 Task: Buy 1 Earmuffs of size small for Boys from Cold Weather section under best seller category for shipping address: Benjamin Adams, 1990 Hamilton Drive, Baltimore, Maryland 21217, Cell Number 4102253451. Pay from credit card ending with 6759, CVV 506
Action: Mouse moved to (329, 98)
Screenshot: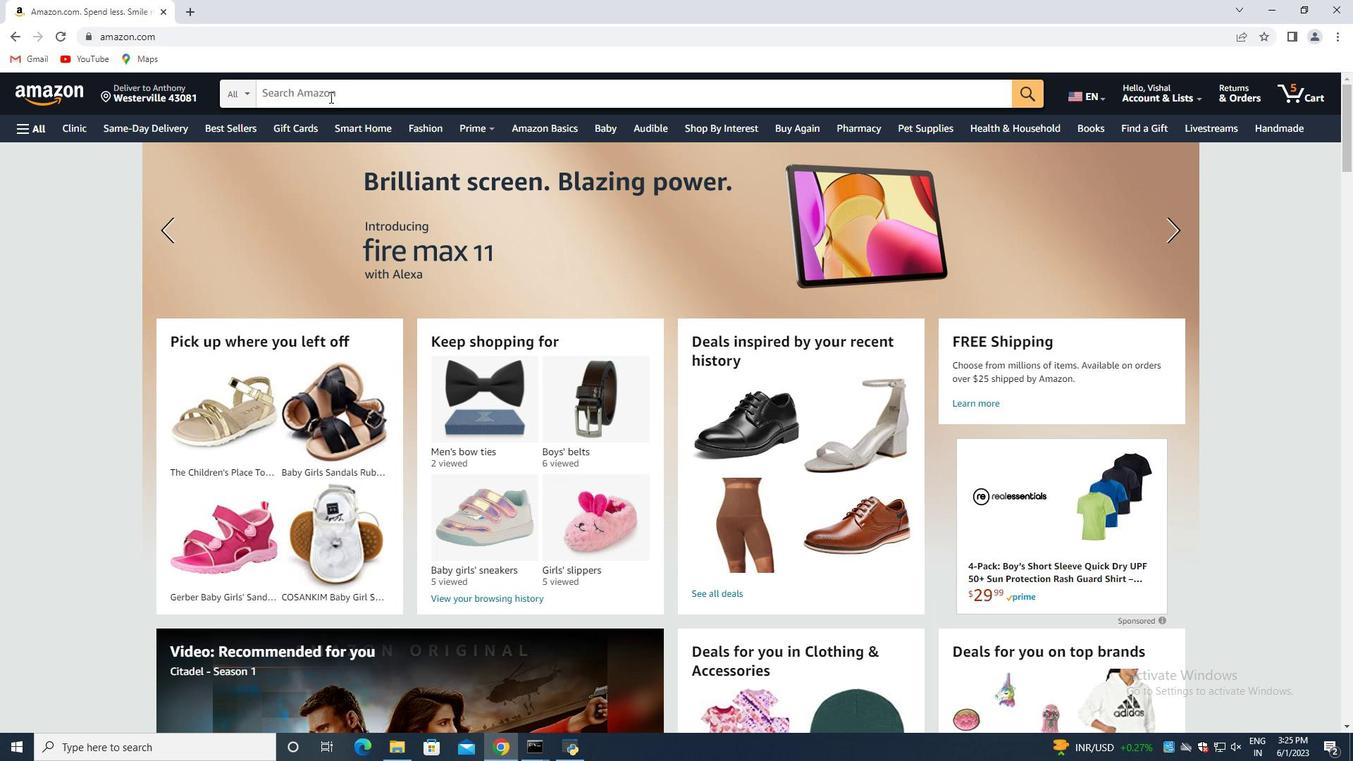 
Action: Mouse pressed left at (329, 98)
Screenshot: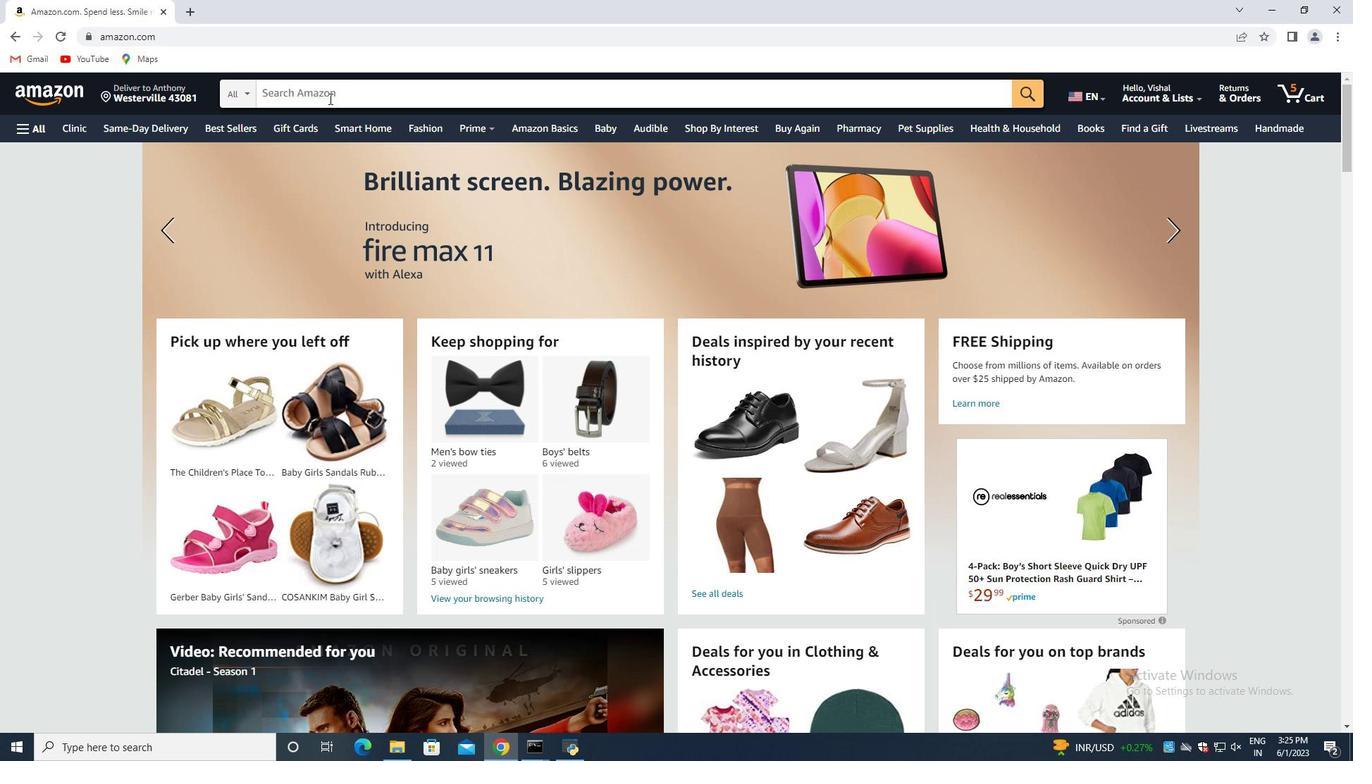 
Action: Mouse moved to (329, 98)
Screenshot: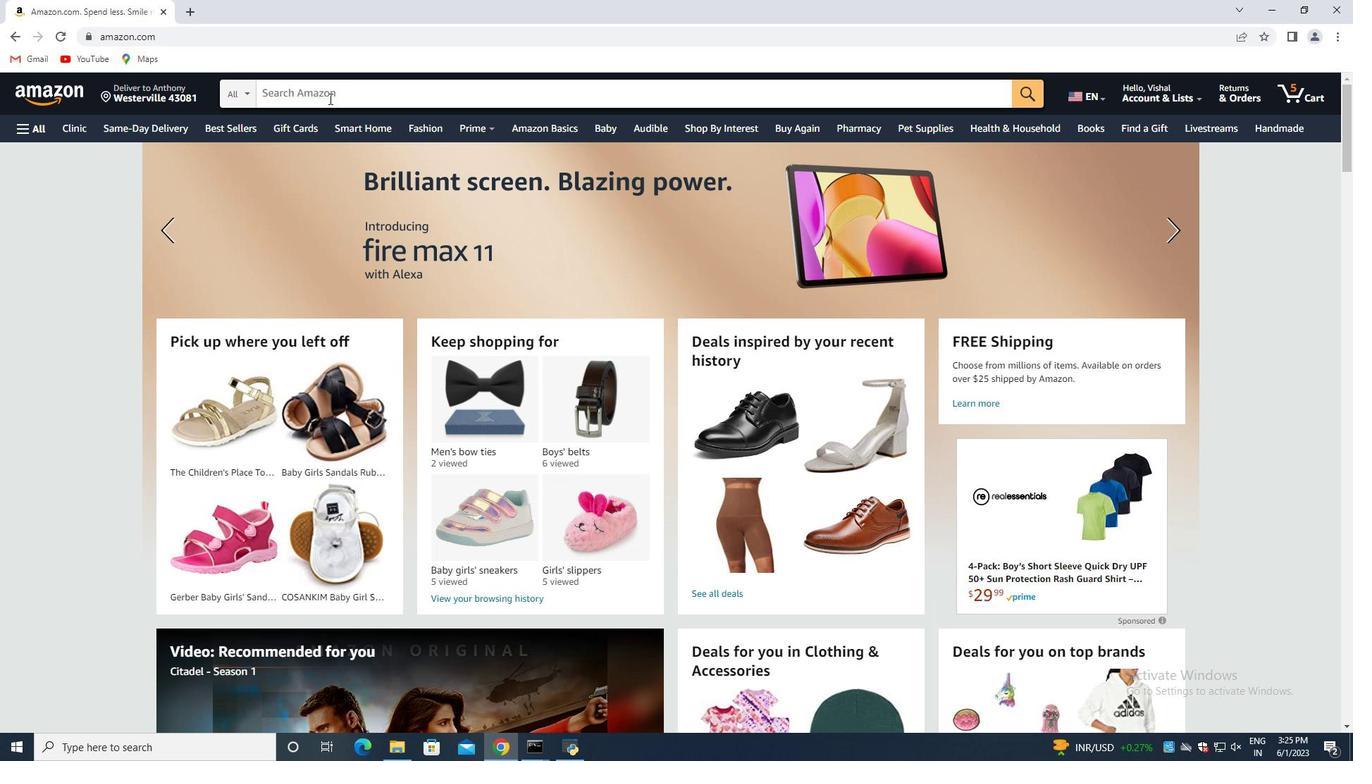 
Action: Key pressed <Key.shift>Earmuffd<Key.space><Key.backspace><Key.backspace>s<Key.space>of<Key.space>size<Key.space>small<Key.space>for<Key.space><Key.shift>Boys<Key.enter>
Screenshot: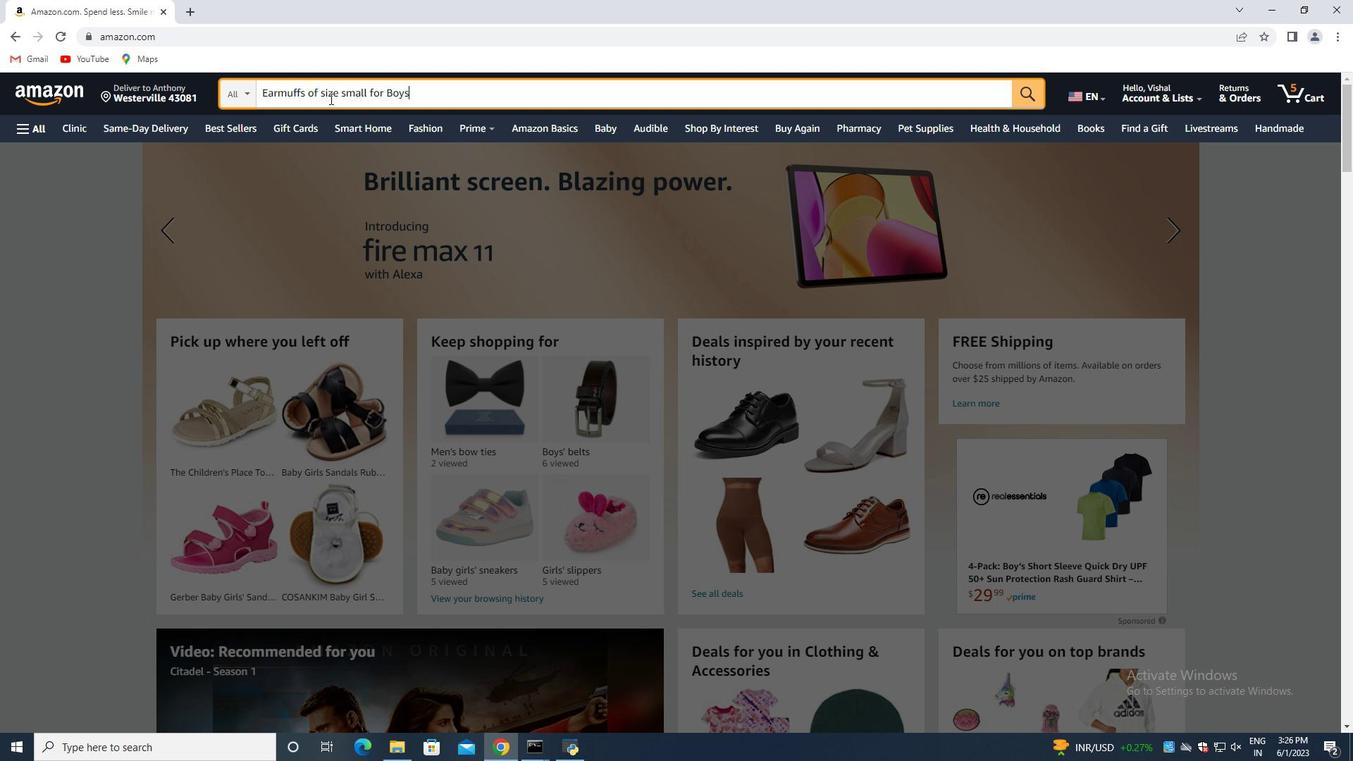 
Action: Mouse moved to (86, 269)
Screenshot: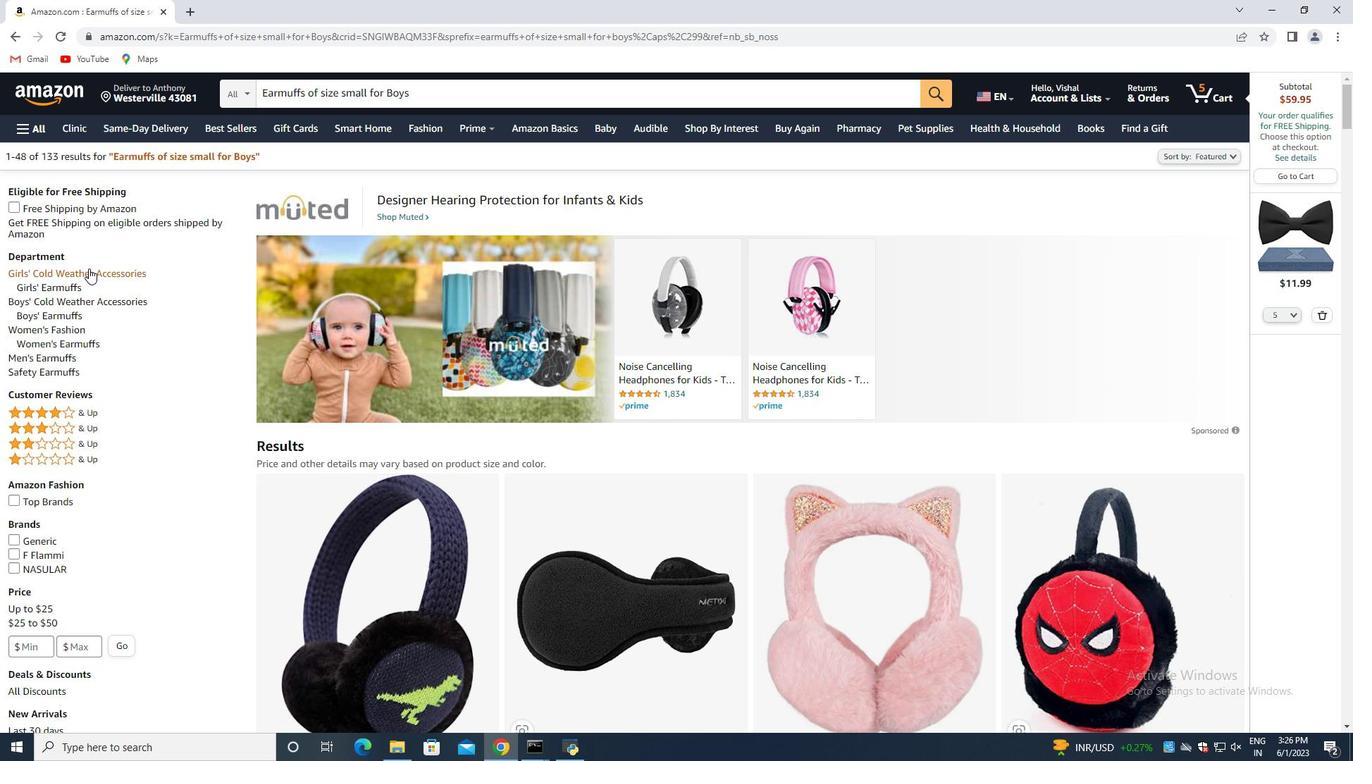
Action: Mouse pressed left at (86, 269)
Screenshot: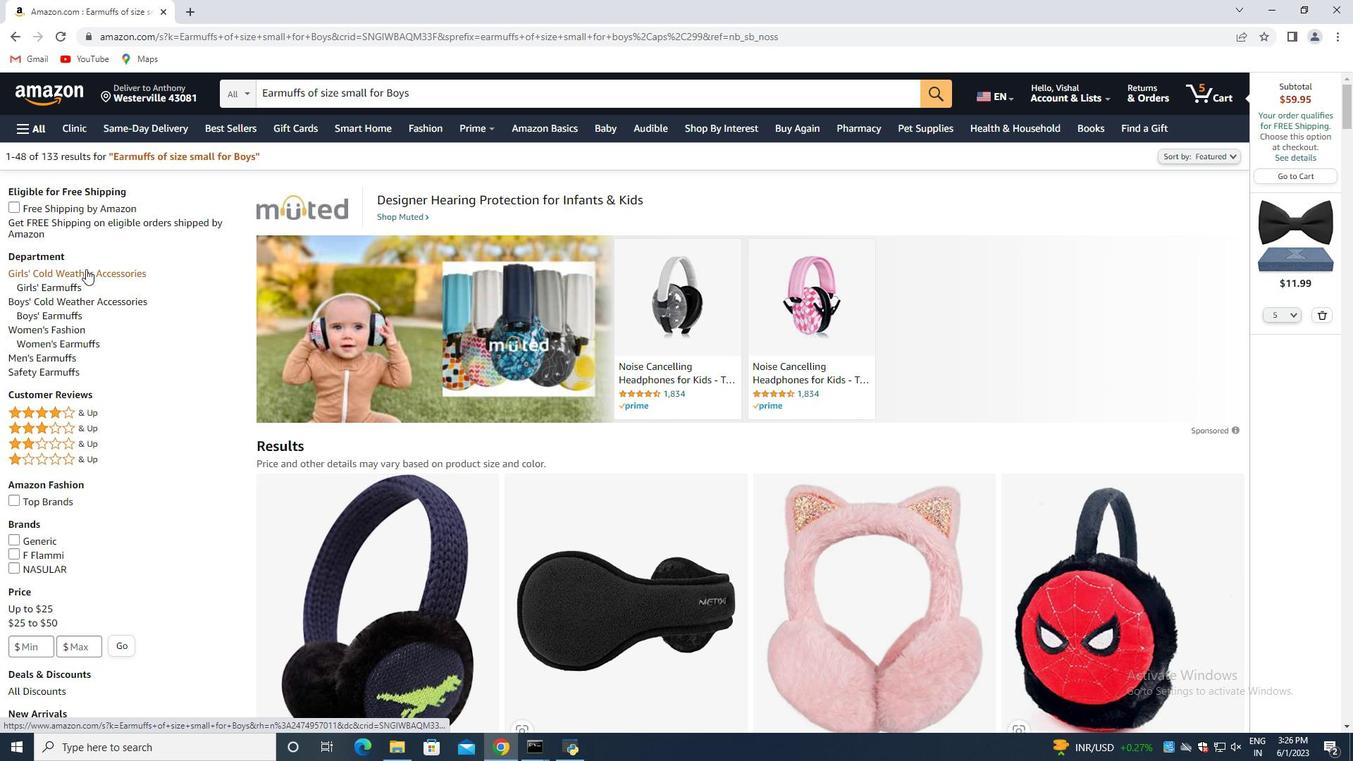 
Action: Mouse moved to (291, 320)
Screenshot: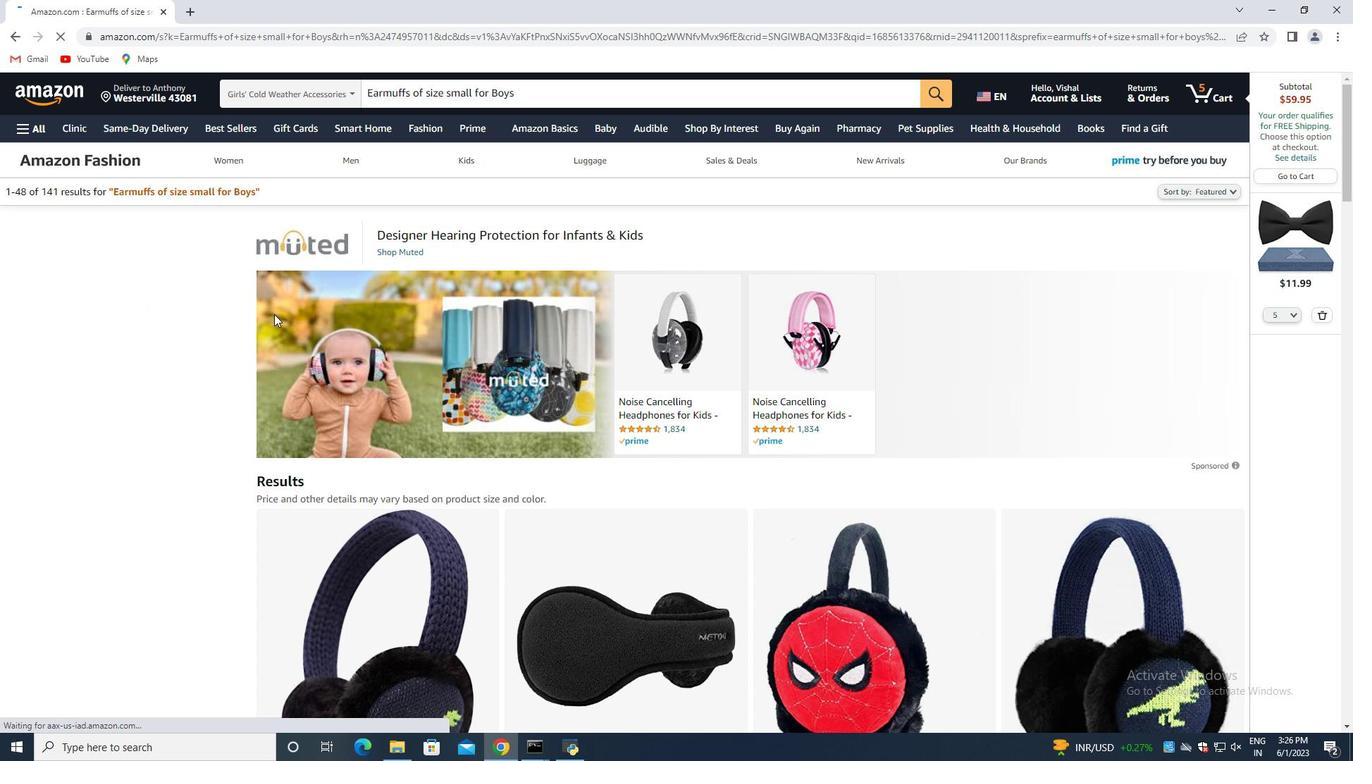 
Action: Mouse scrolled (291, 320) with delta (0, 0)
Screenshot: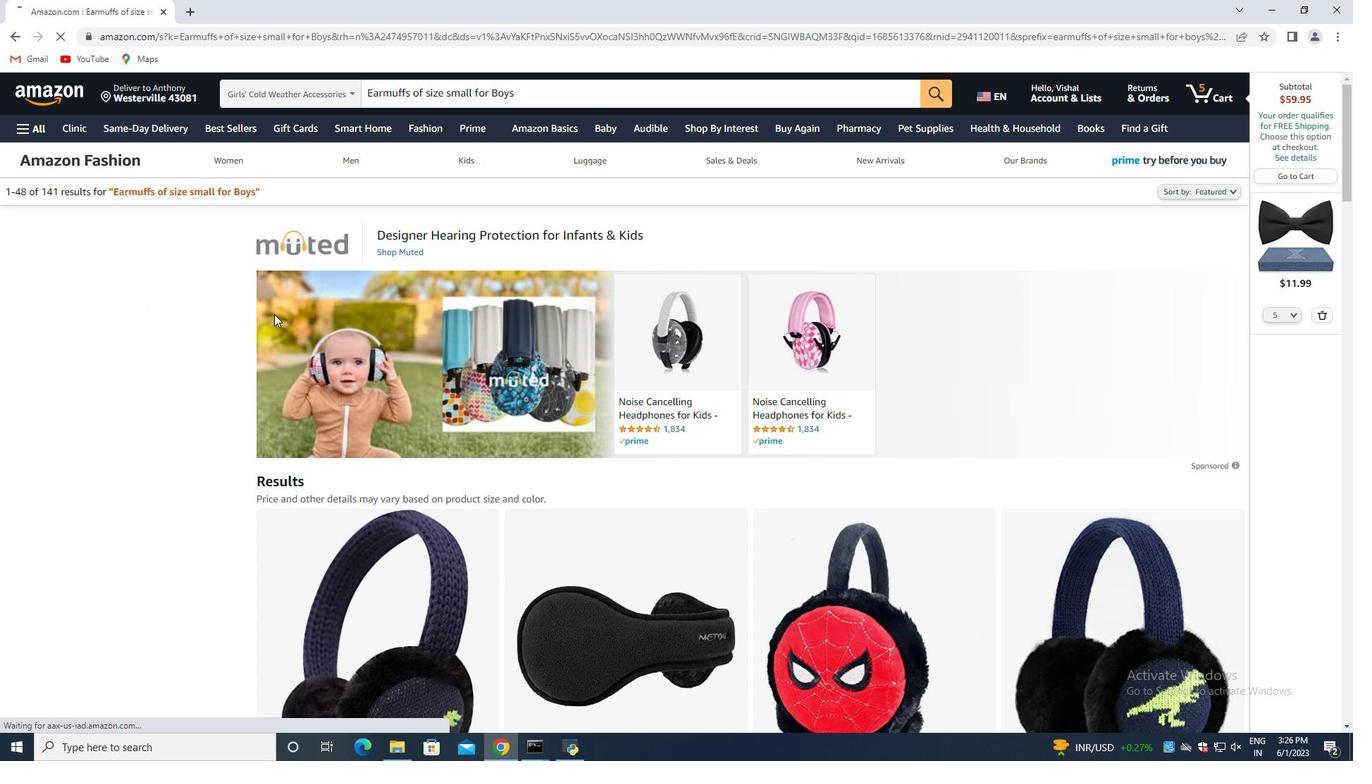 
Action: Mouse moved to (291, 321)
Screenshot: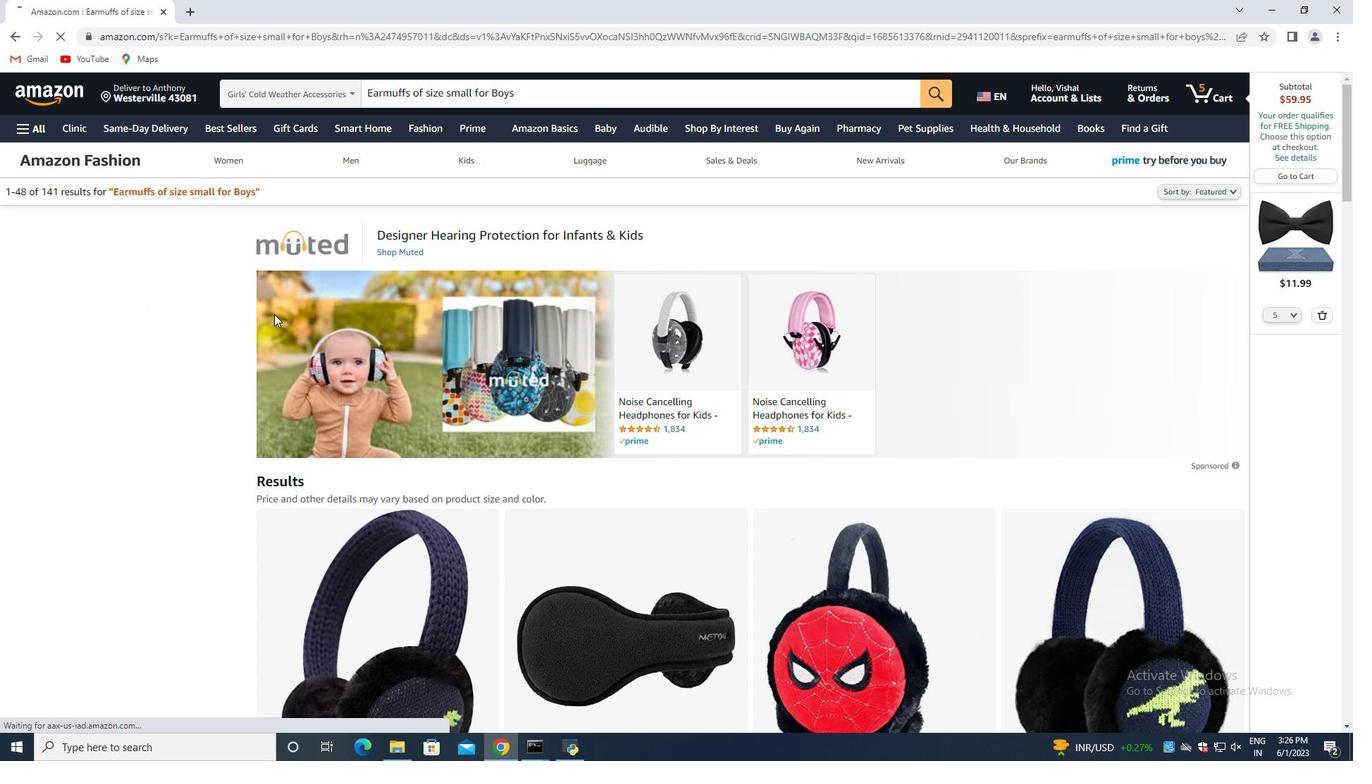 
Action: Mouse scrolled (291, 320) with delta (0, 0)
Screenshot: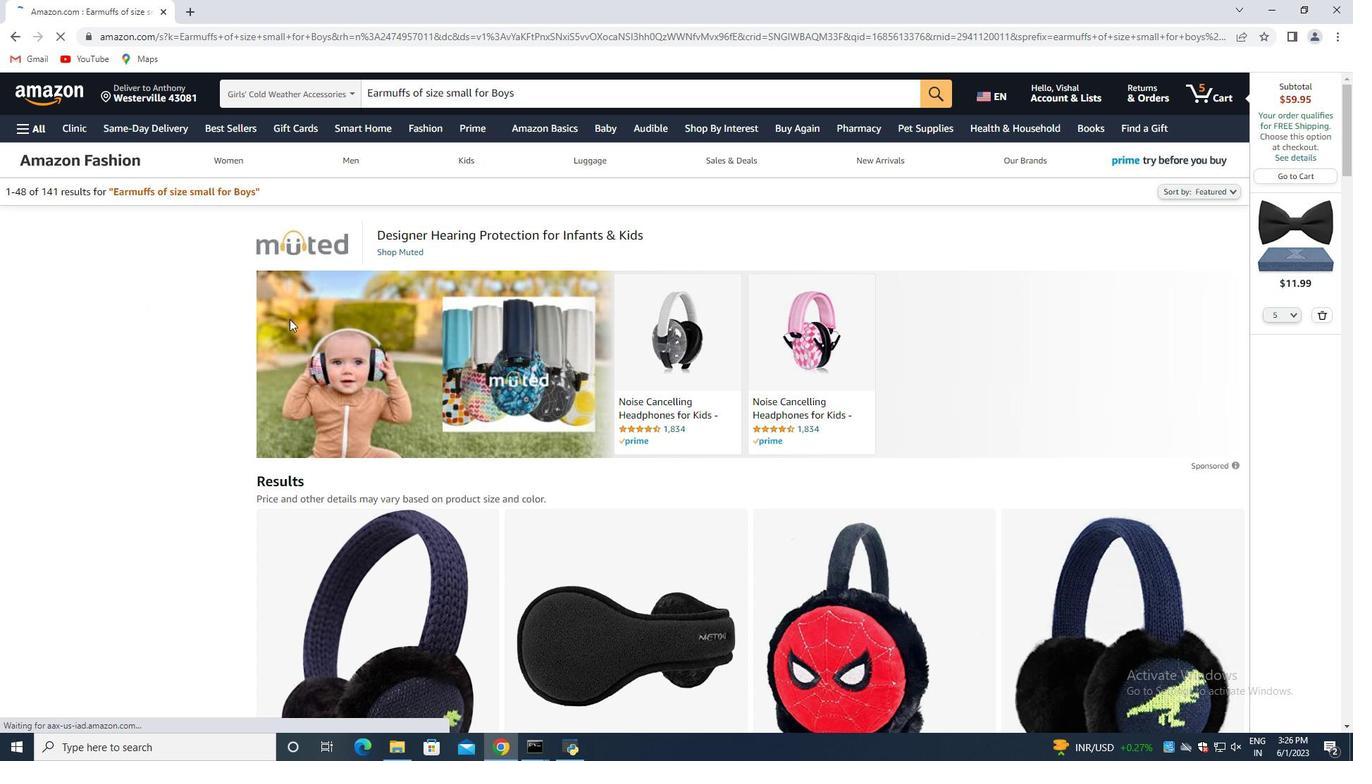 
Action: Mouse moved to (291, 322)
Screenshot: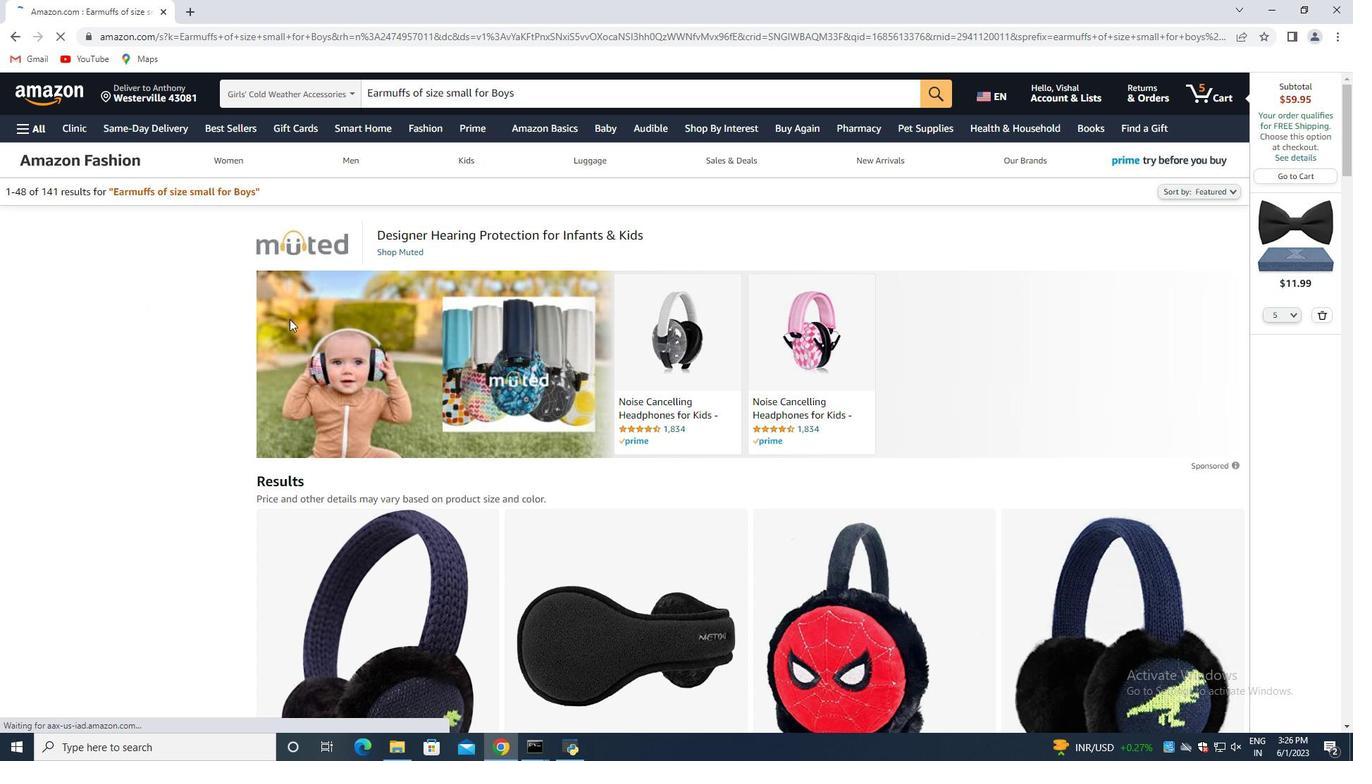 
Action: Mouse scrolled (291, 322) with delta (0, 0)
Screenshot: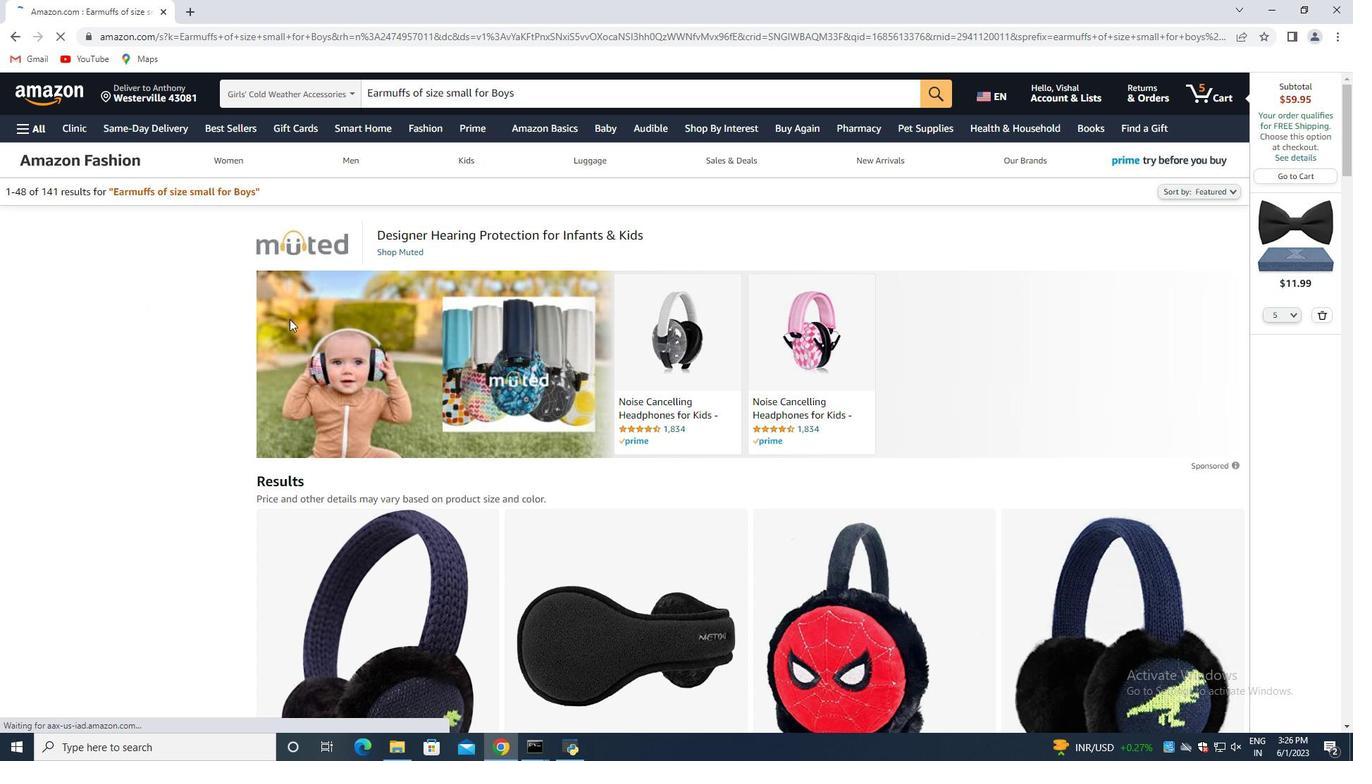 
Action: Mouse moved to (291, 324)
Screenshot: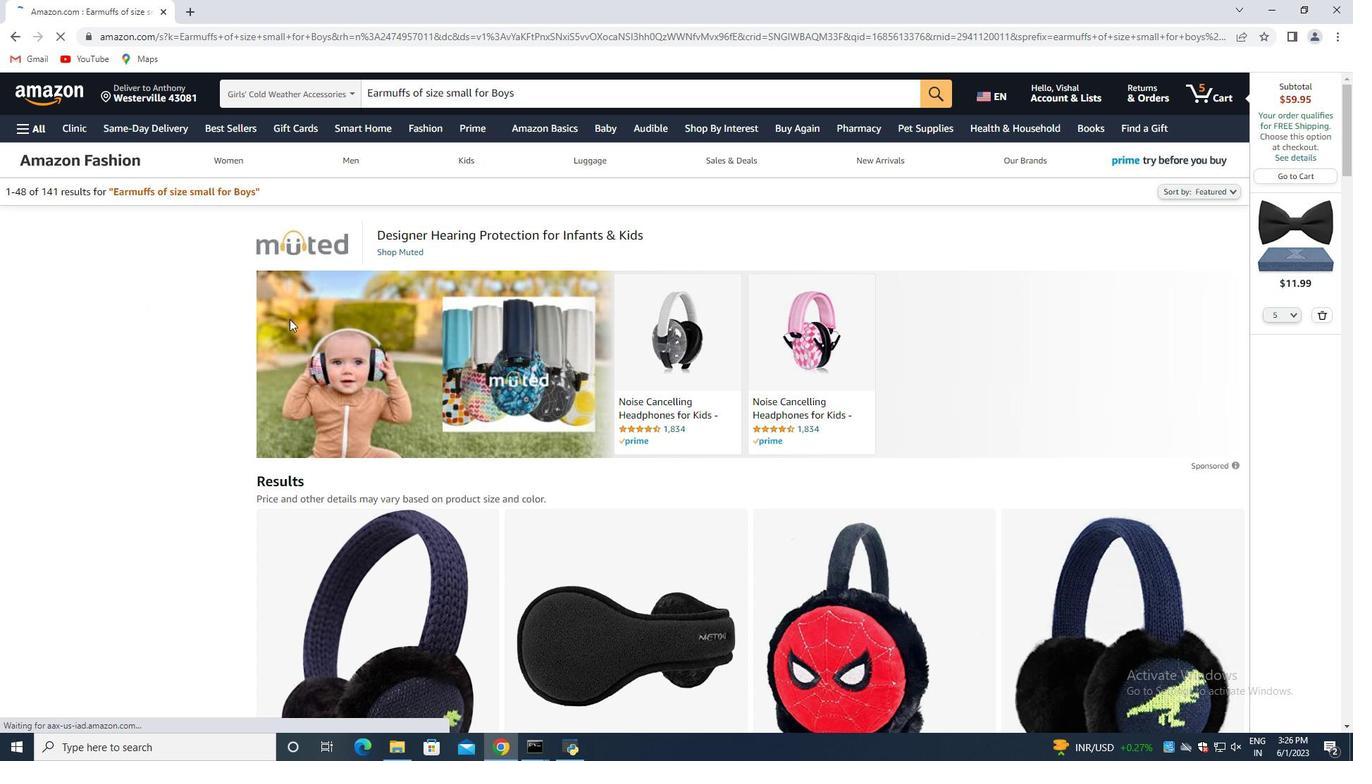 
Action: Mouse scrolled (291, 323) with delta (0, 0)
Screenshot: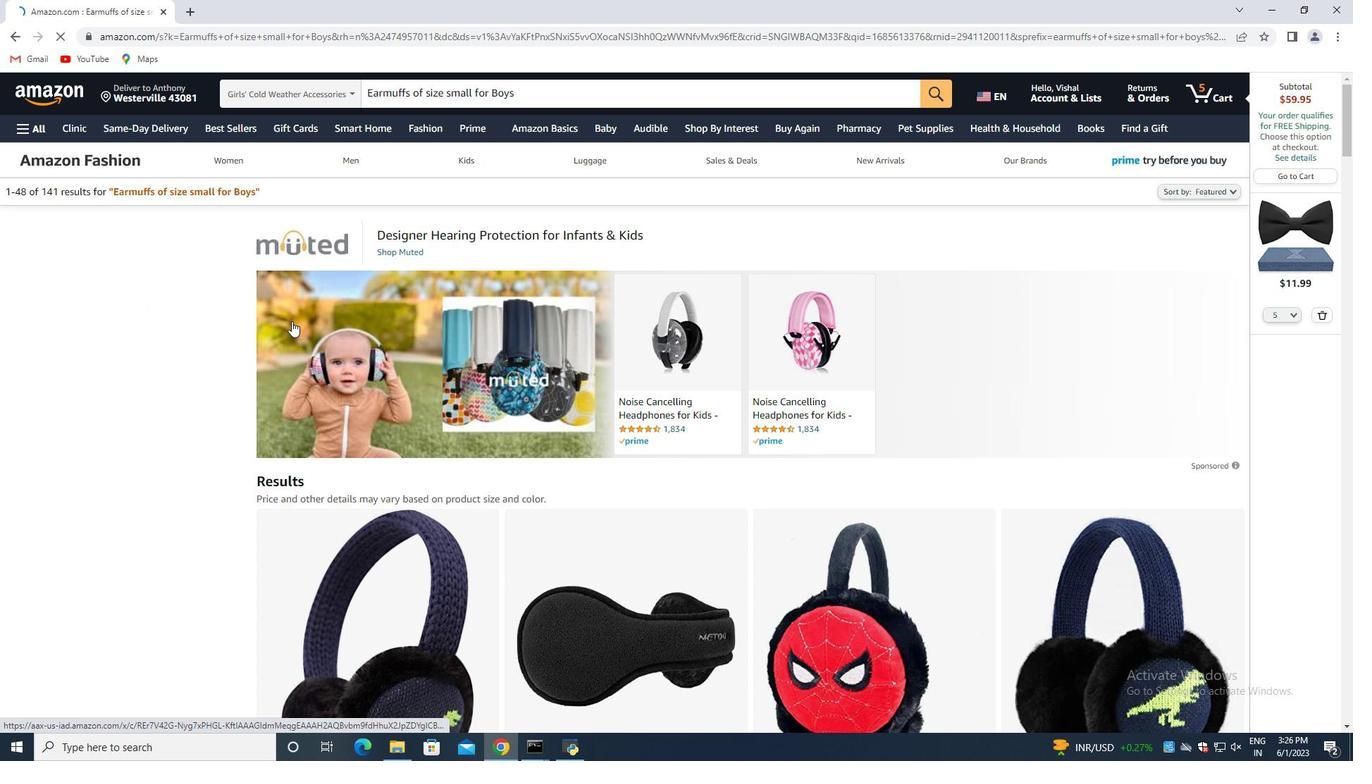 
Action: Mouse moved to (300, 331)
Screenshot: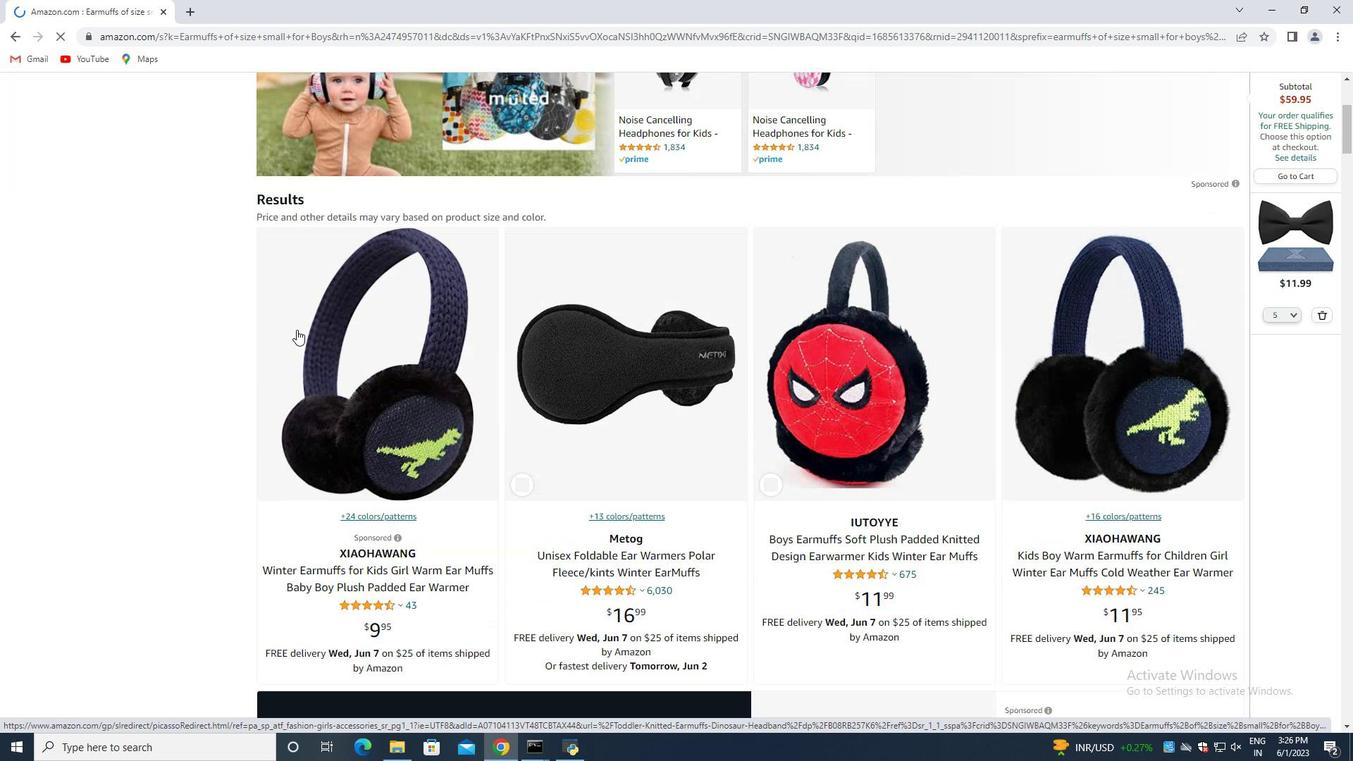 
Action: Mouse scrolled (300, 330) with delta (0, 0)
Screenshot: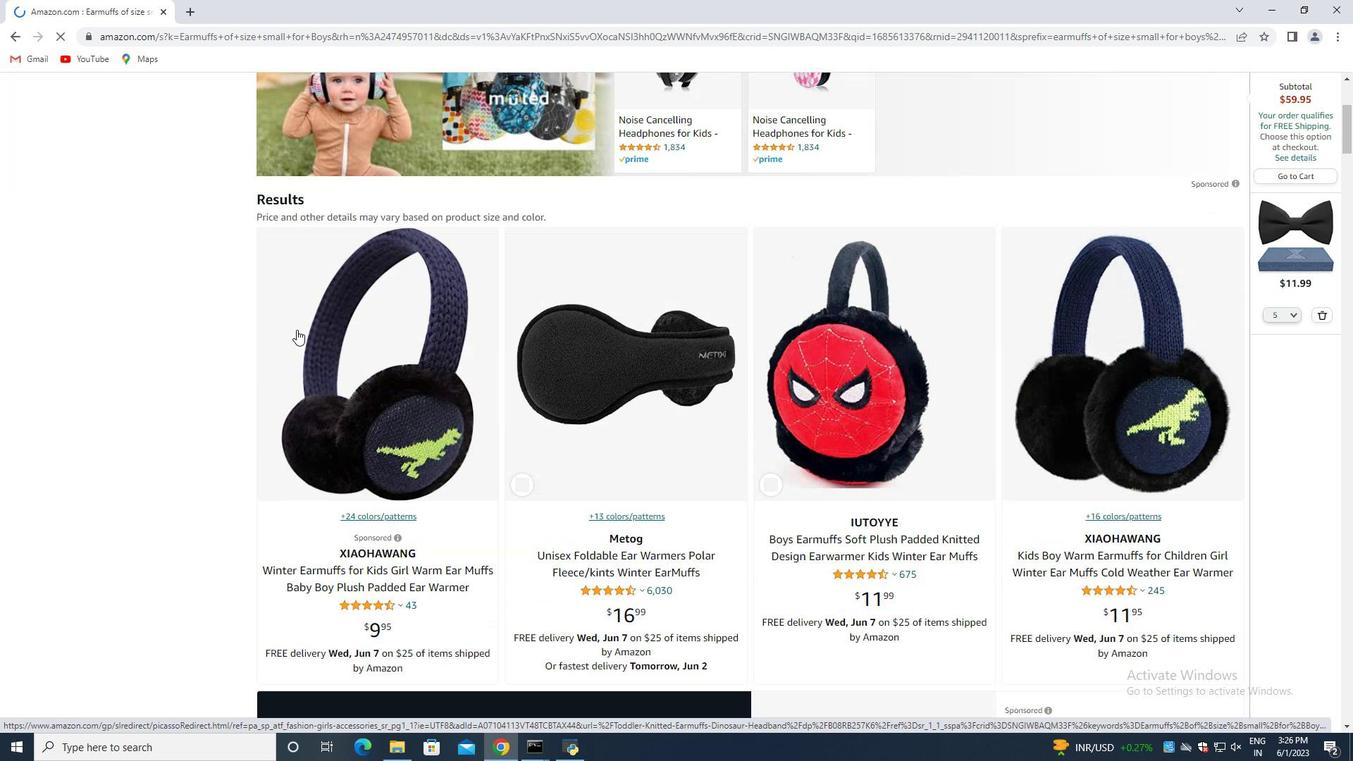 
Action: Mouse moved to (344, 330)
Screenshot: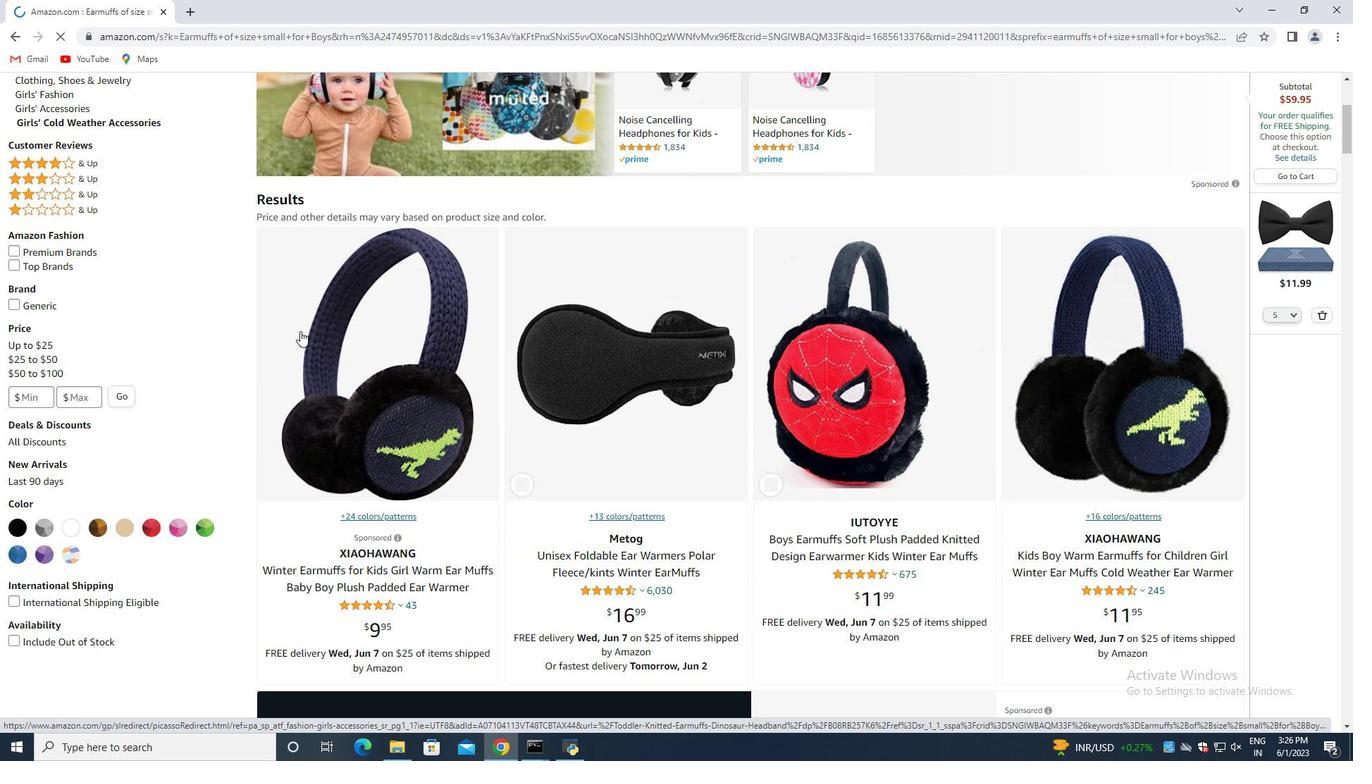 
Action: Mouse scrolled (308, 331) with delta (0, 0)
Screenshot: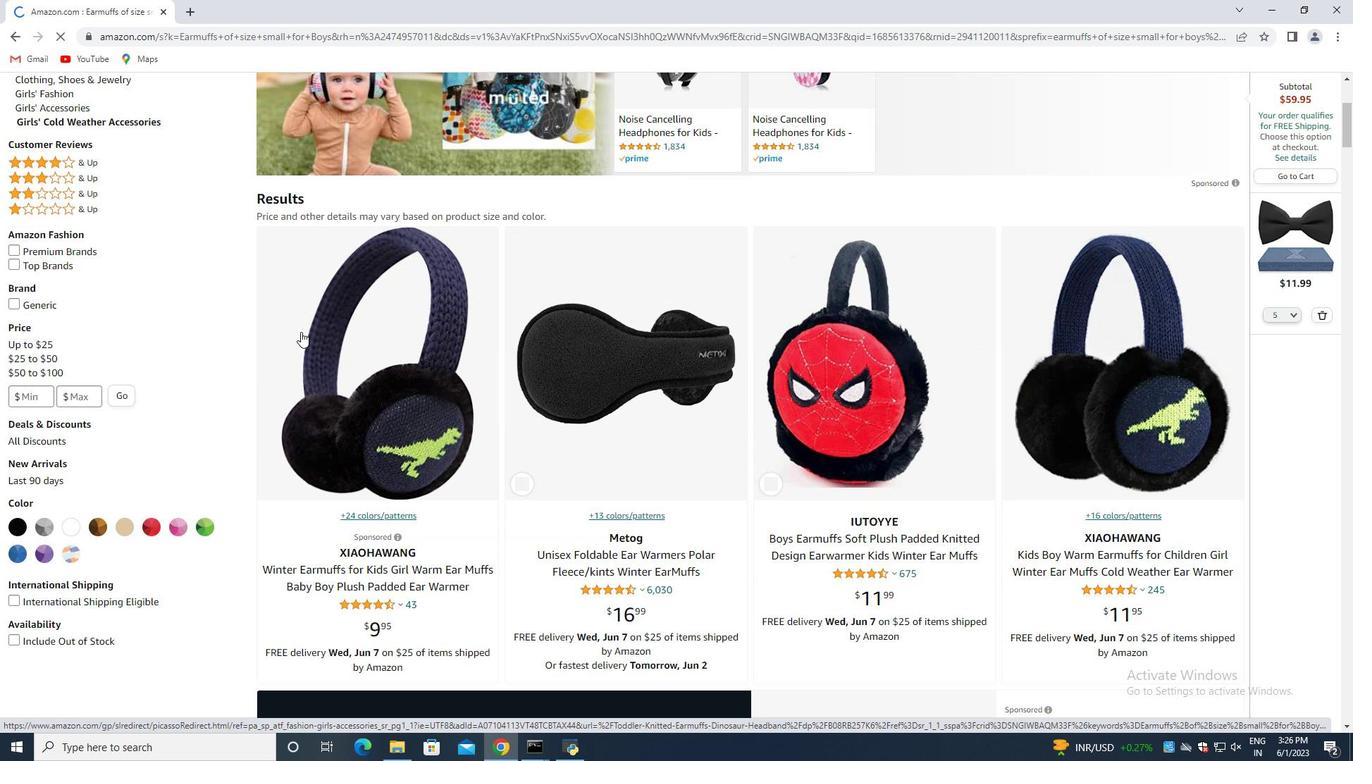 
Action: Mouse moved to (1321, 316)
Screenshot: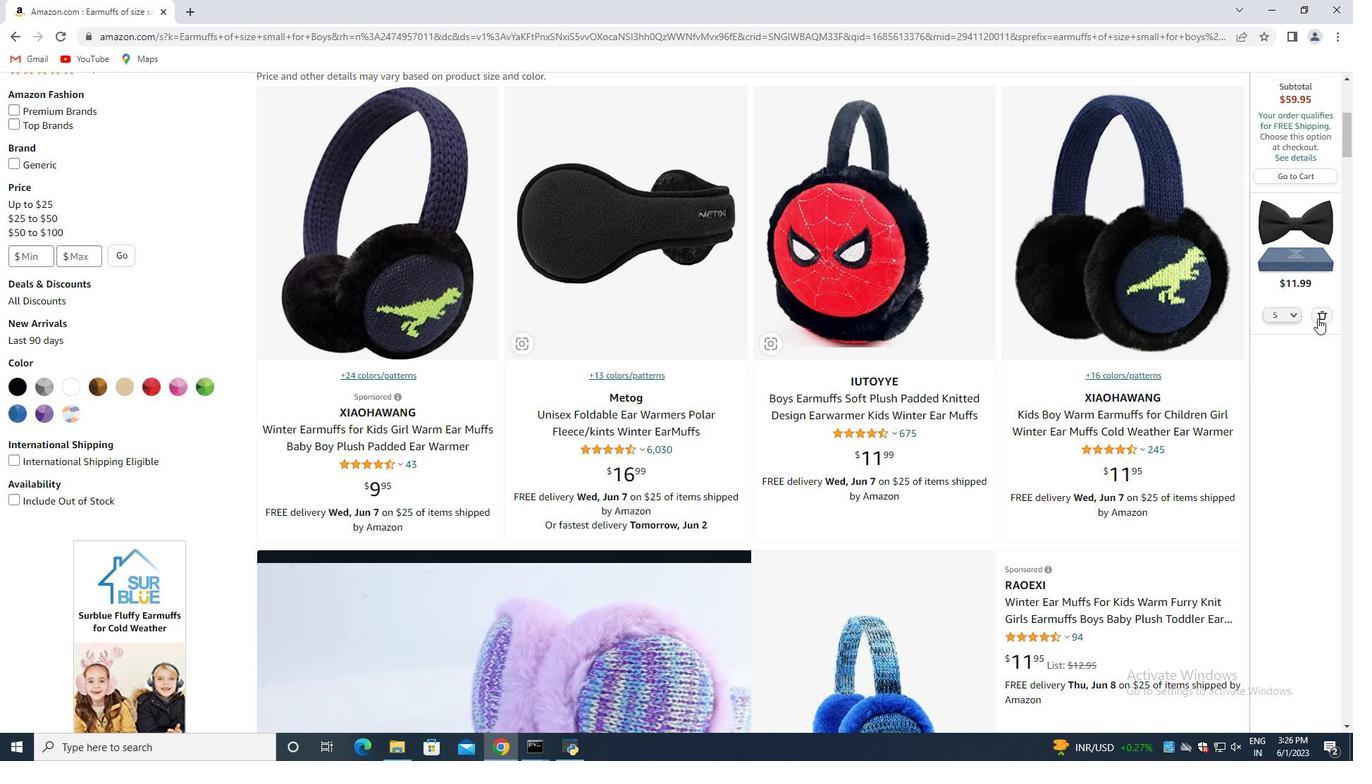 
Action: Mouse pressed left at (1321, 316)
Screenshot: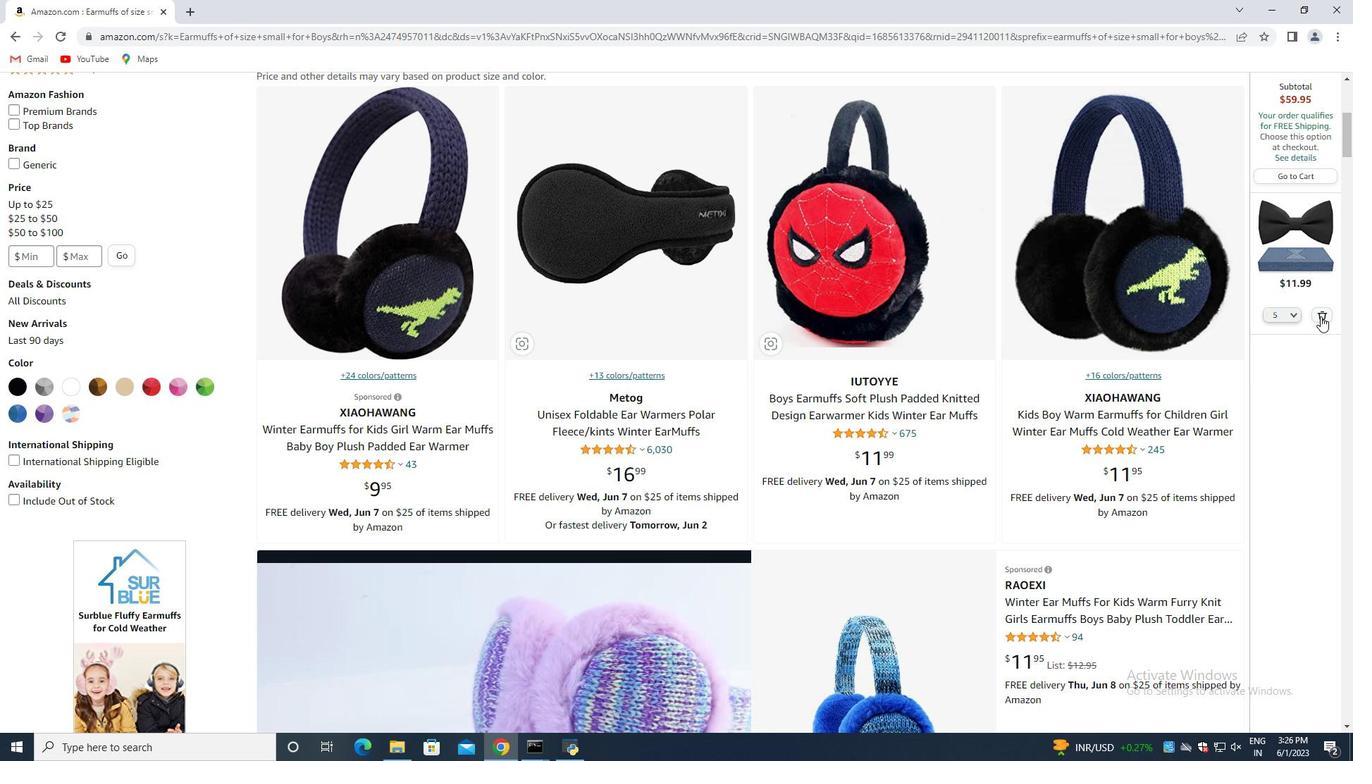 
Action: Mouse moved to (382, 252)
Screenshot: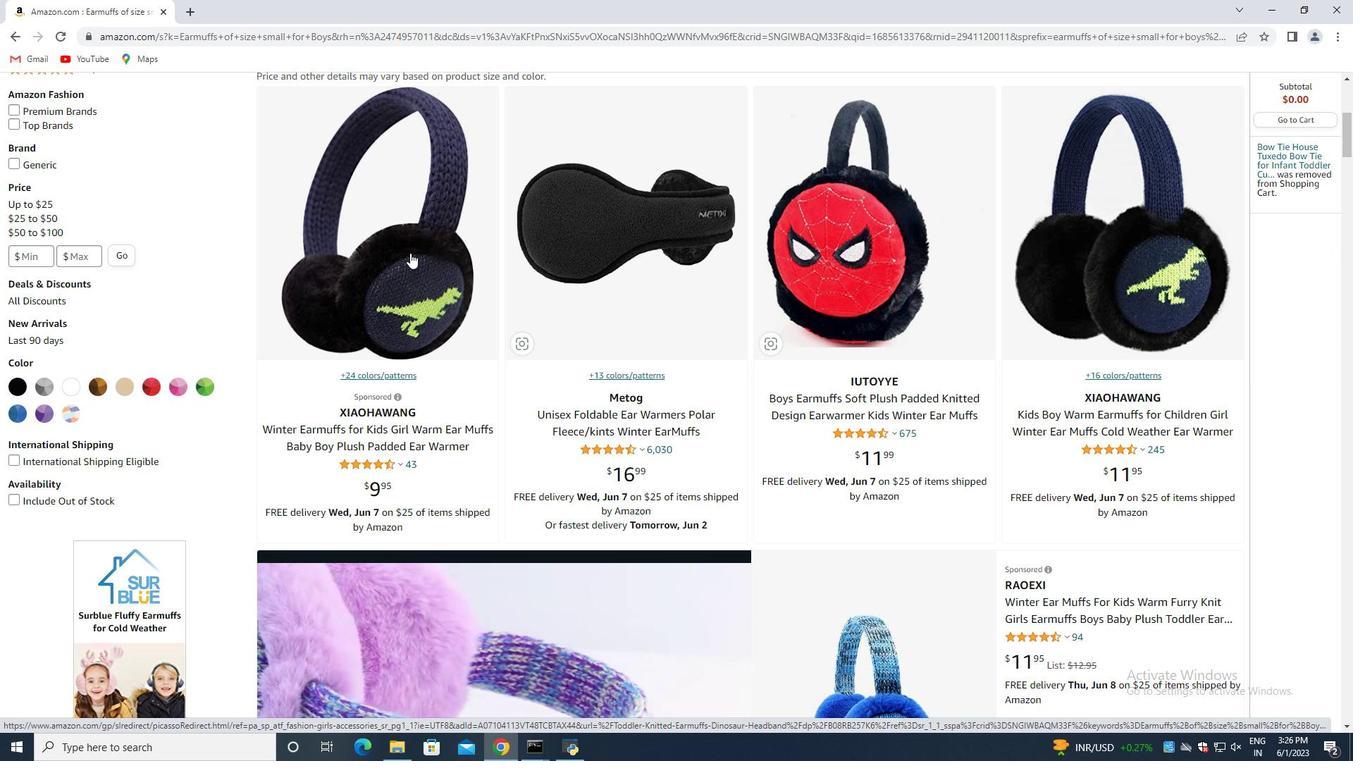 
Action: Mouse pressed left at (382, 252)
Screenshot: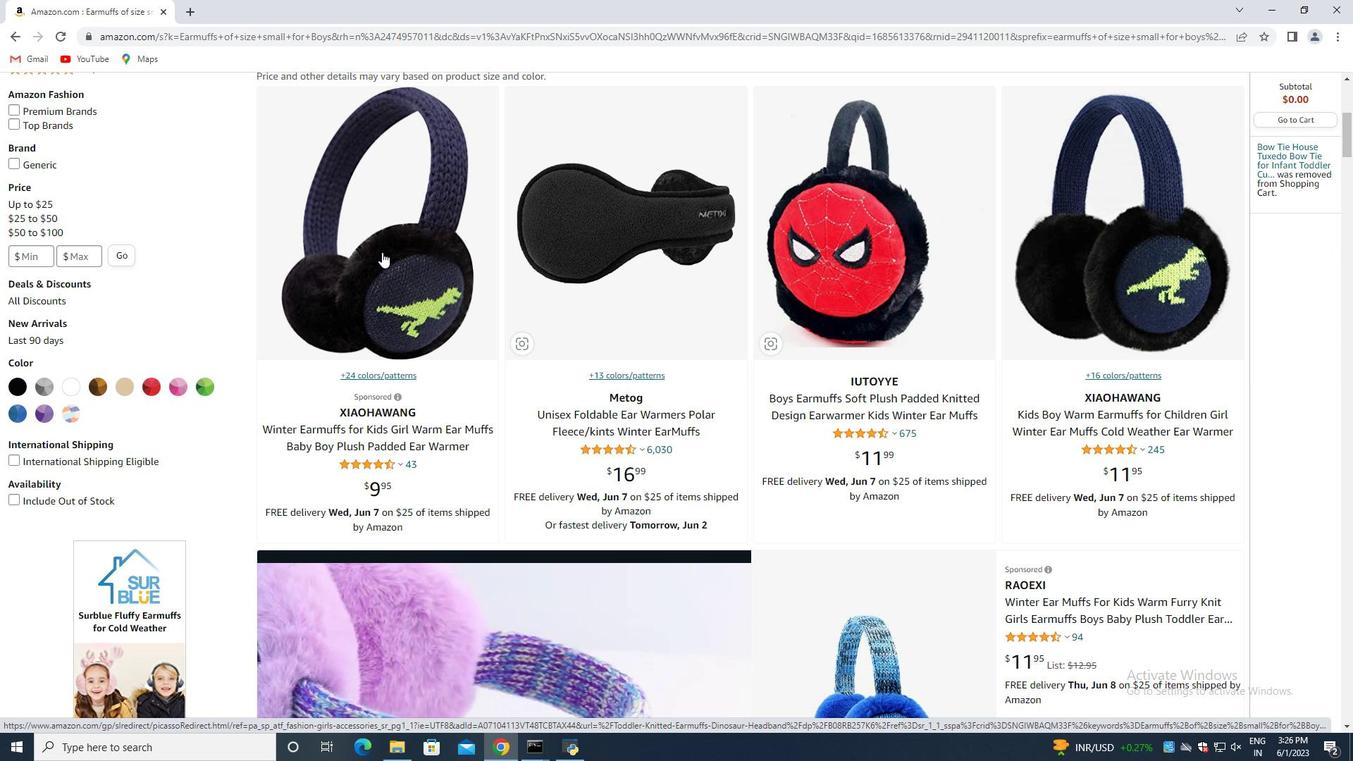 
Action: Mouse moved to (537, 431)
Screenshot: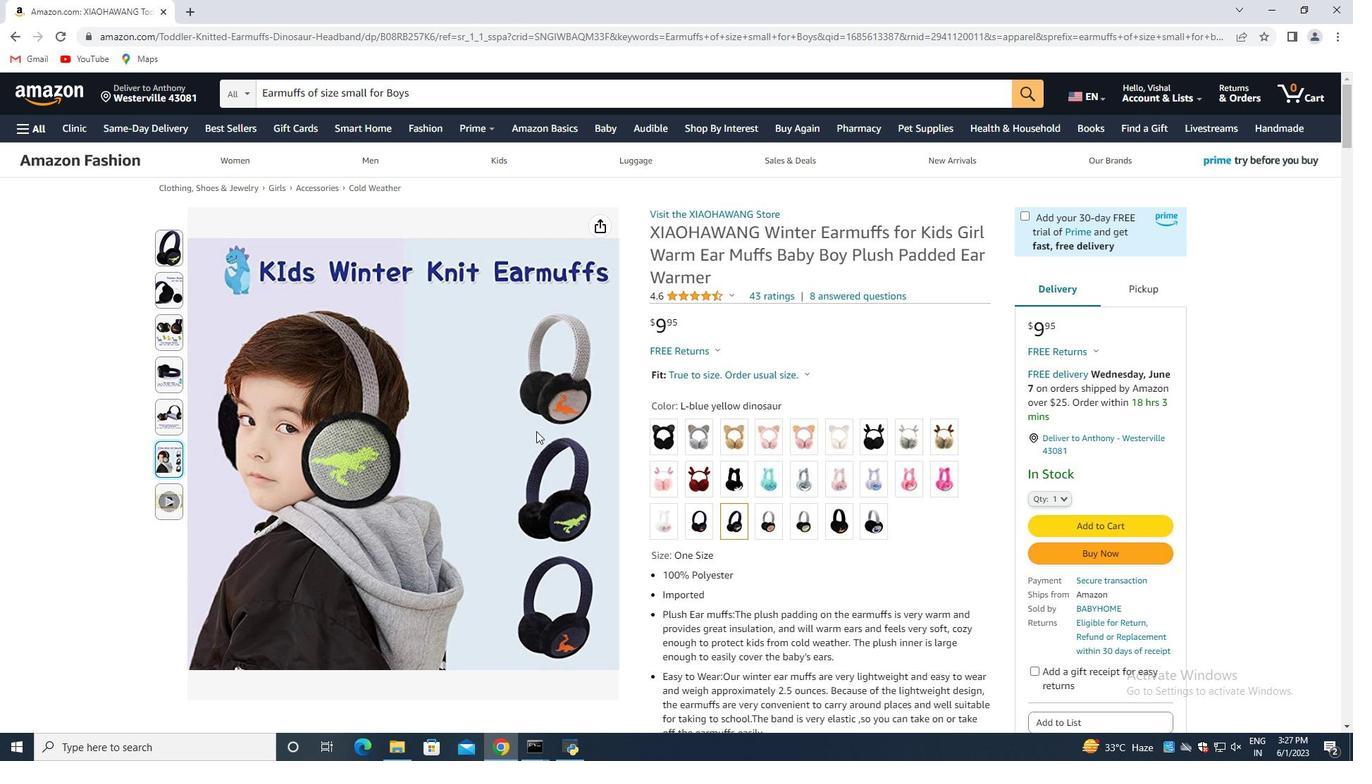 
Action: Mouse scrolled (537, 430) with delta (0, 0)
Screenshot: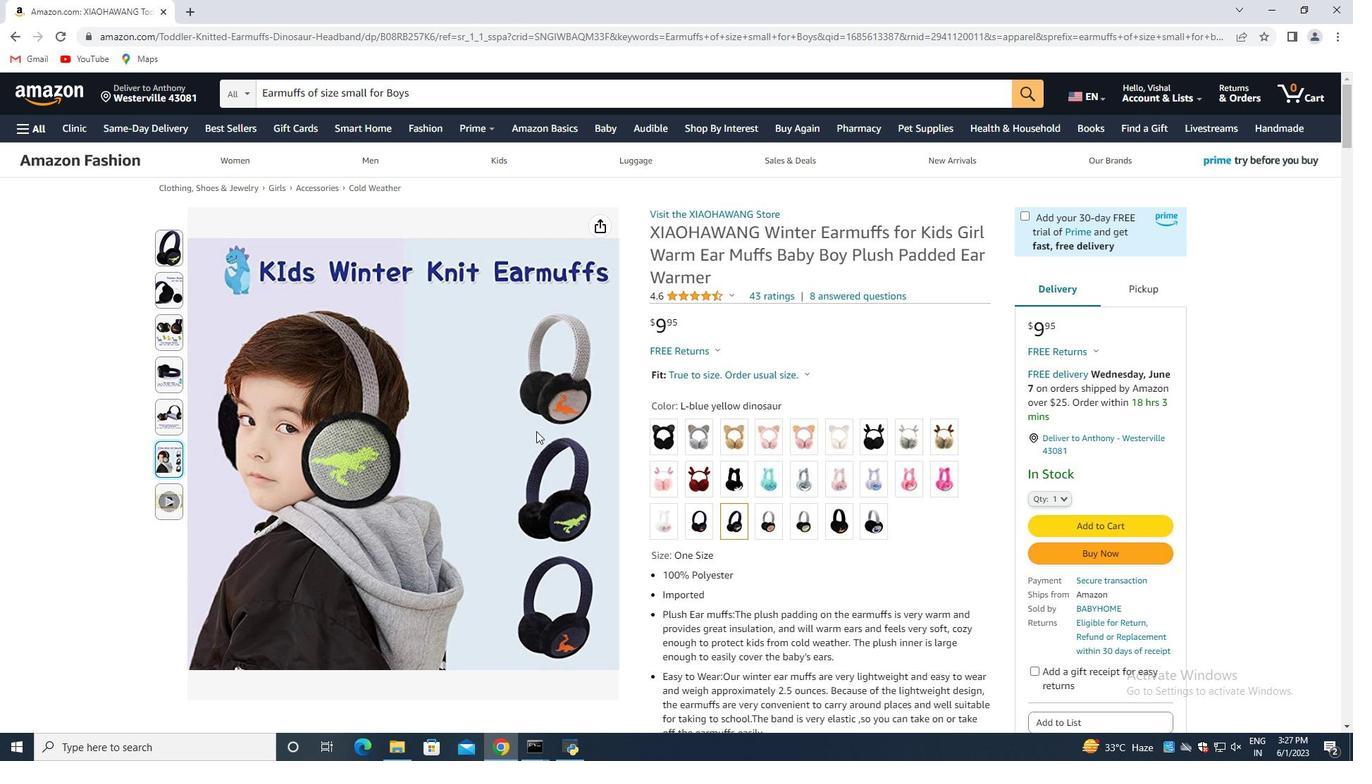 
Action: Mouse moved to (537, 431)
Screenshot: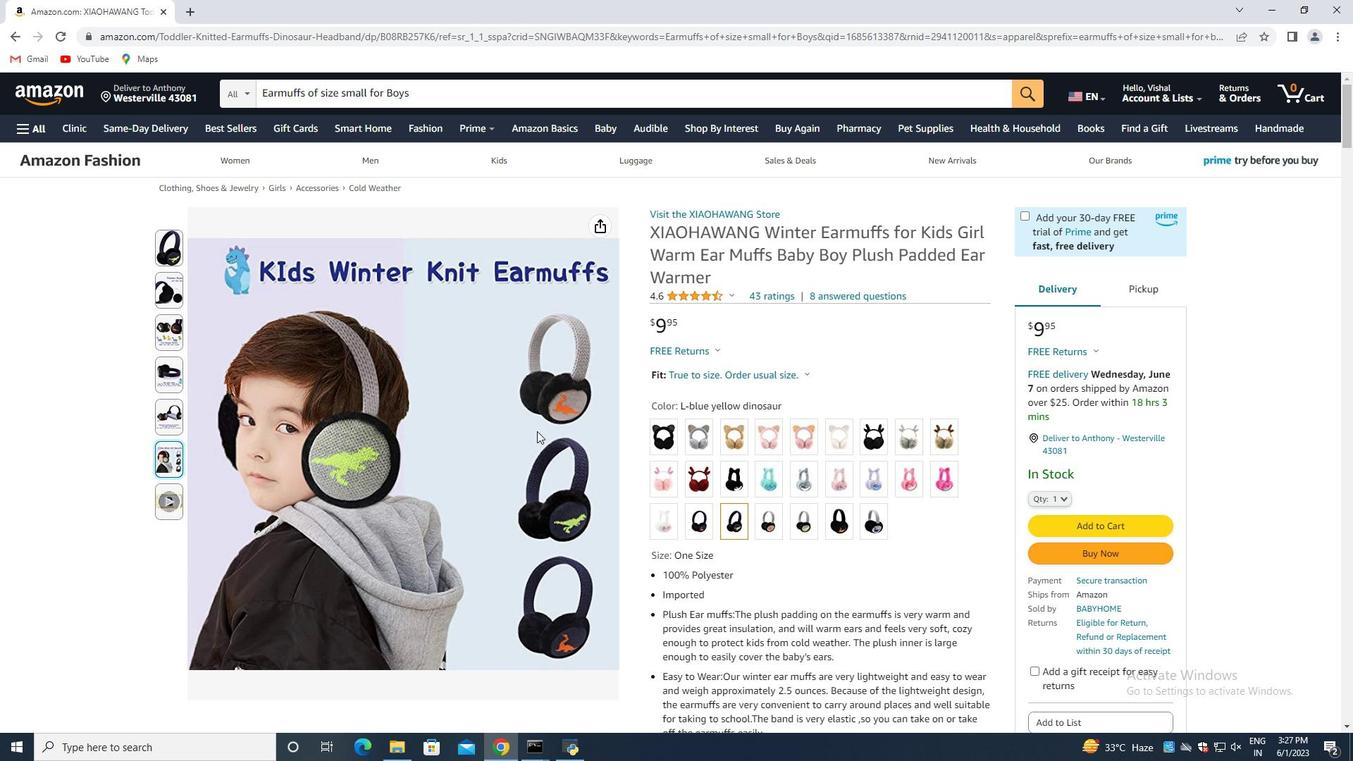 
Action: Mouse scrolled (537, 430) with delta (0, 0)
Screenshot: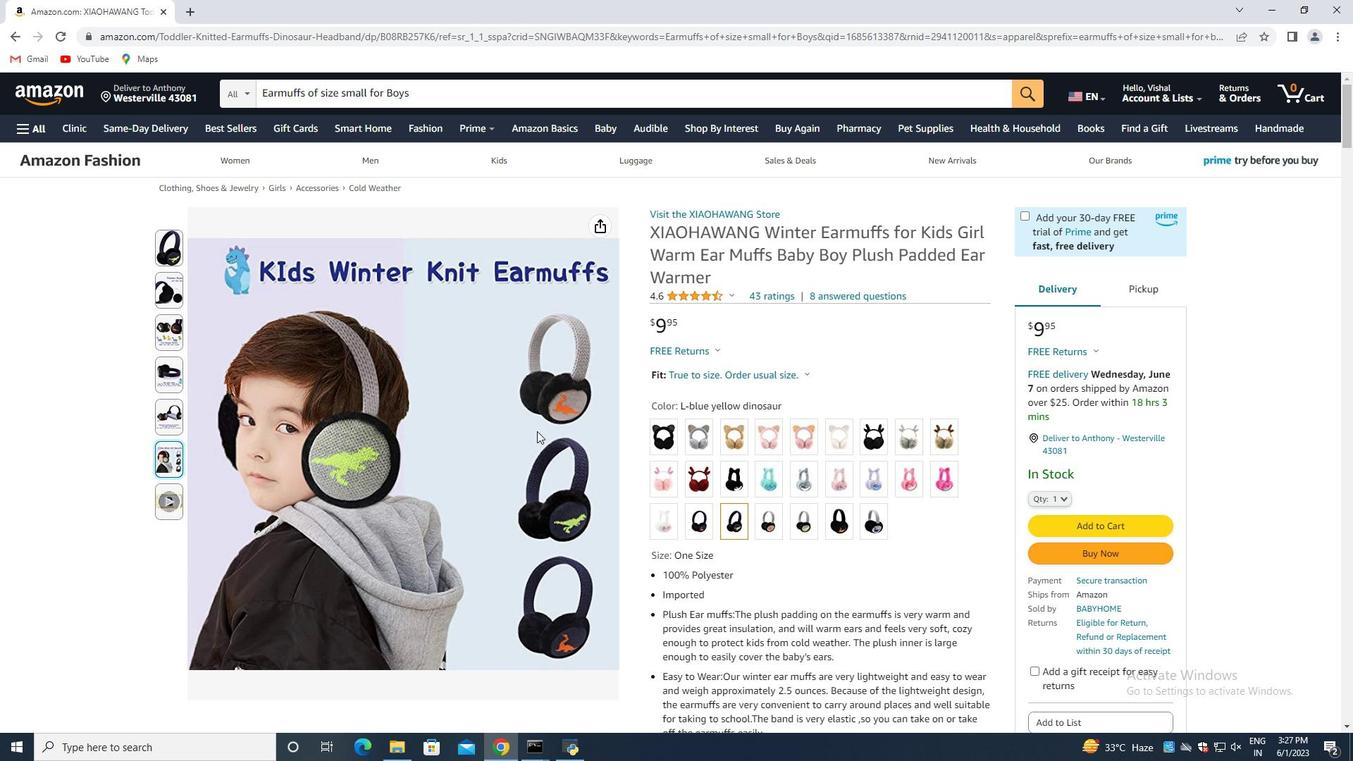 
Action: Mouse scrolled (537, 430) with delta (0, 0)
Screenshot: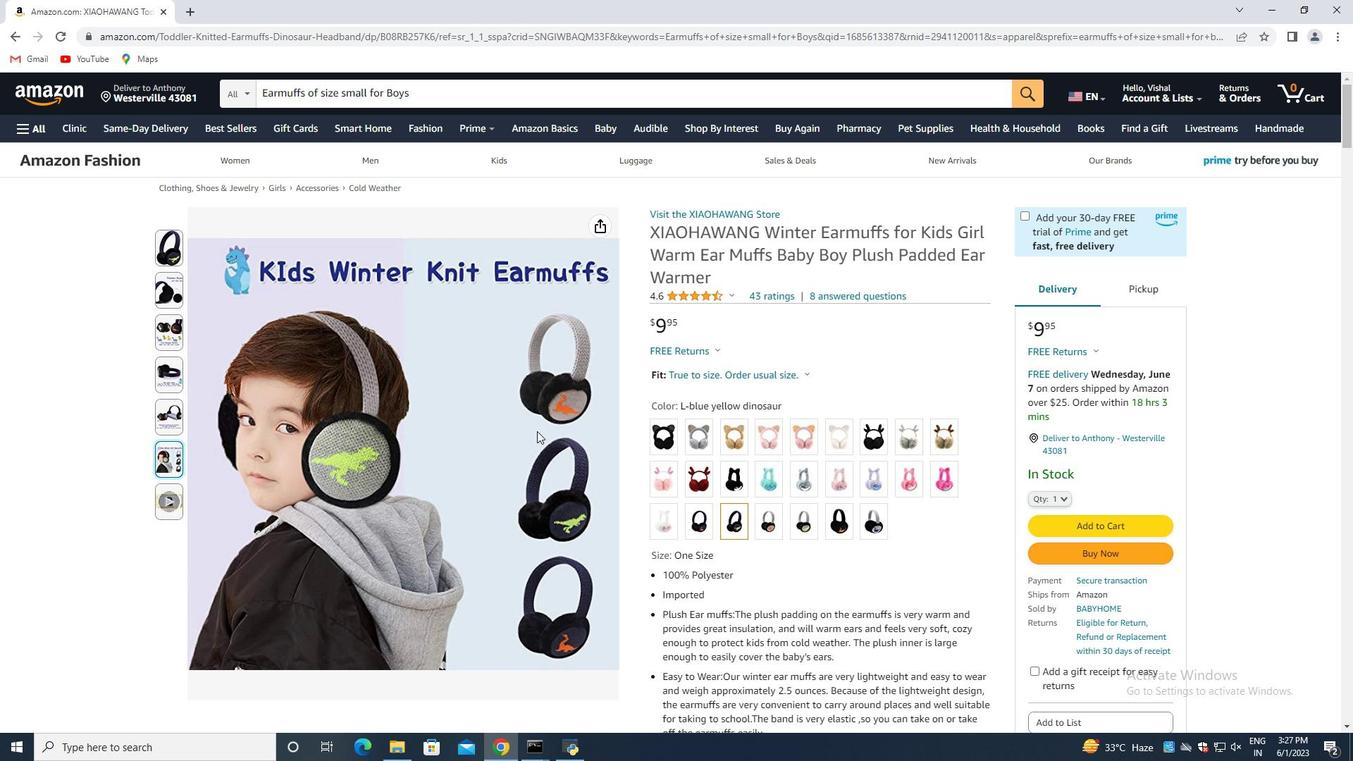 
Action: Mouse moved to (550, 431)
Screenshot: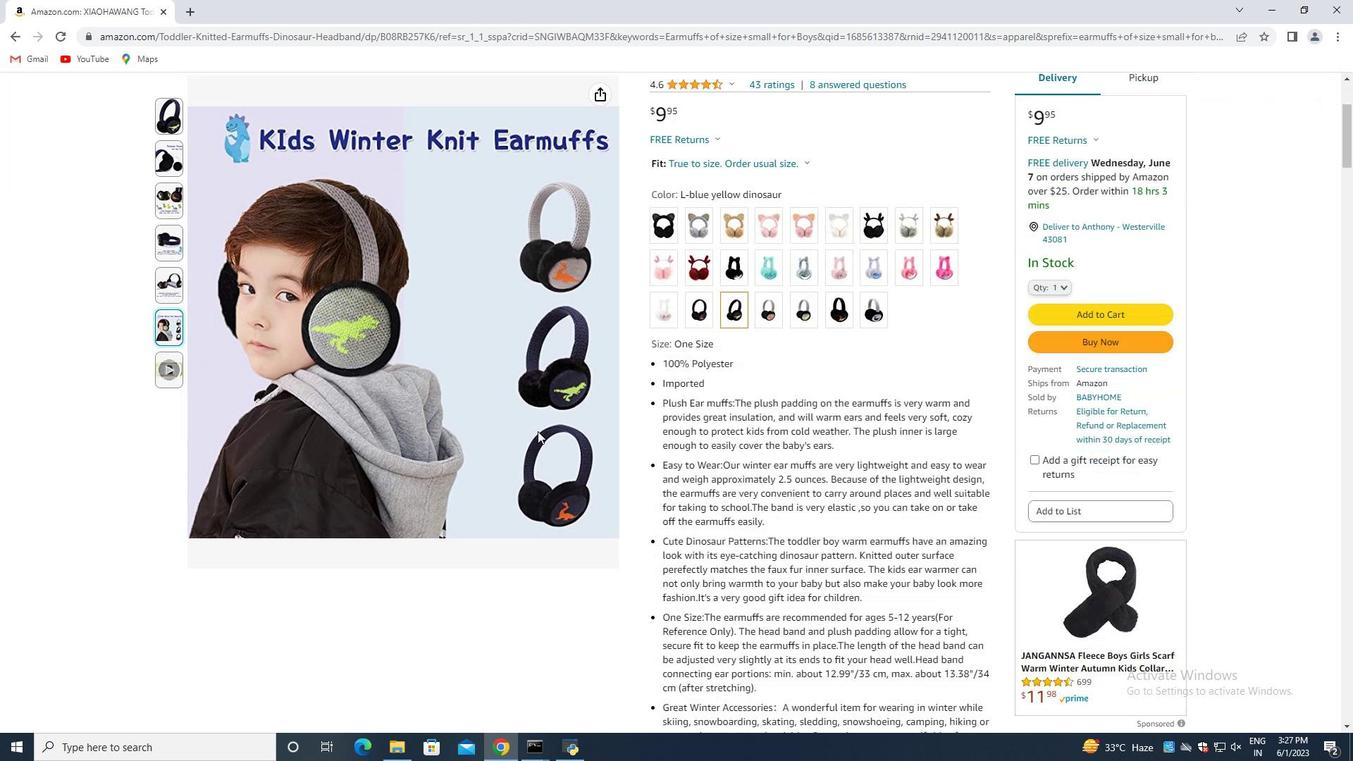
Action: Mouse scrolled (550, 430) with delta (0, 0)
Screenshot: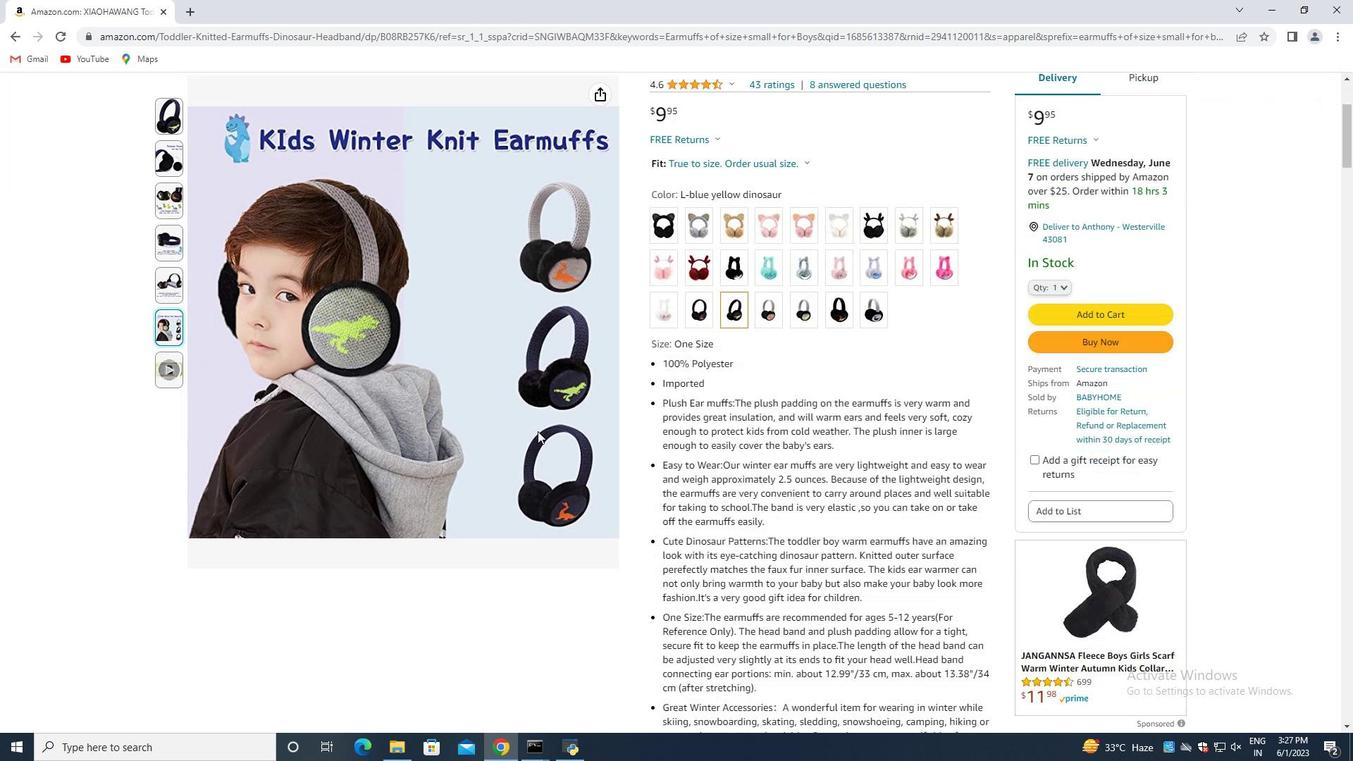 
Action: Mouse moved to (566, 430)
Screenshot: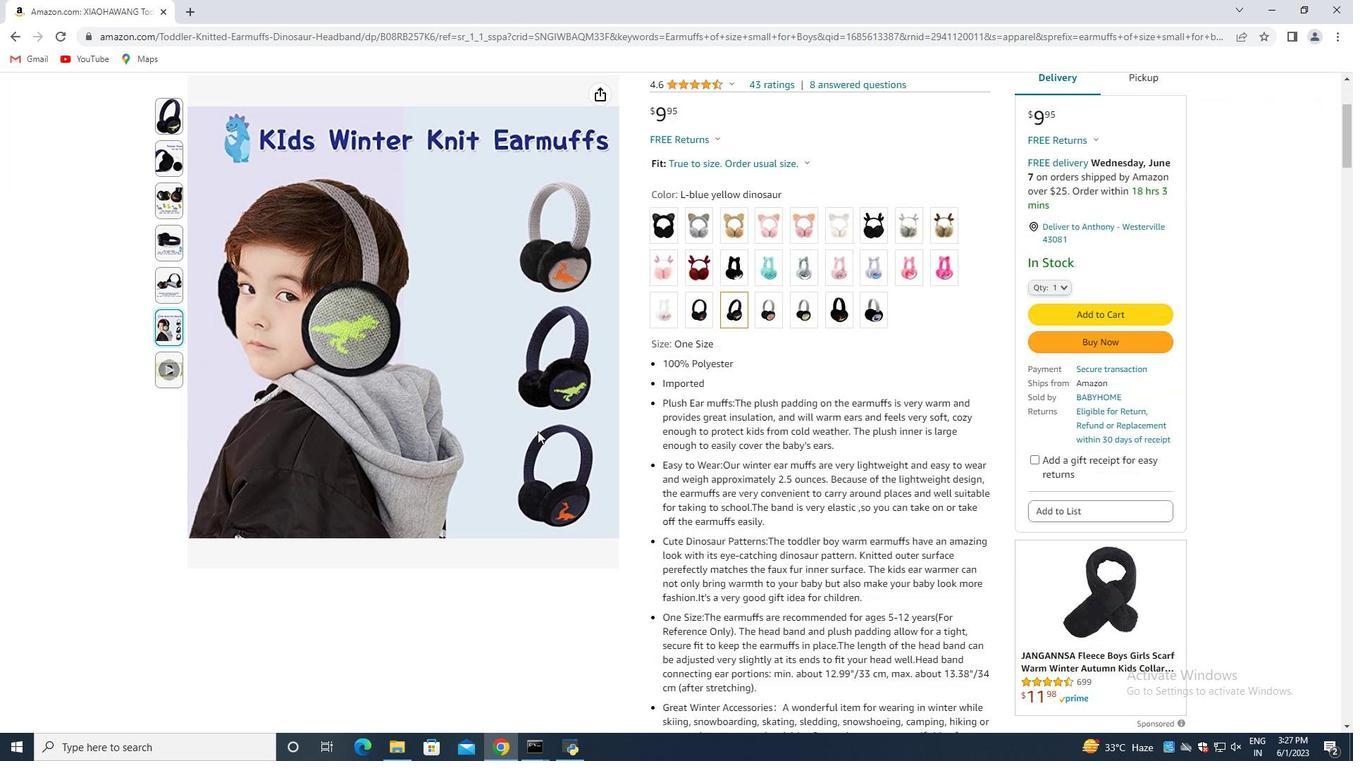 
Action: Mouse scrolled (566, 430) with delta (0, 0)
Screenshot: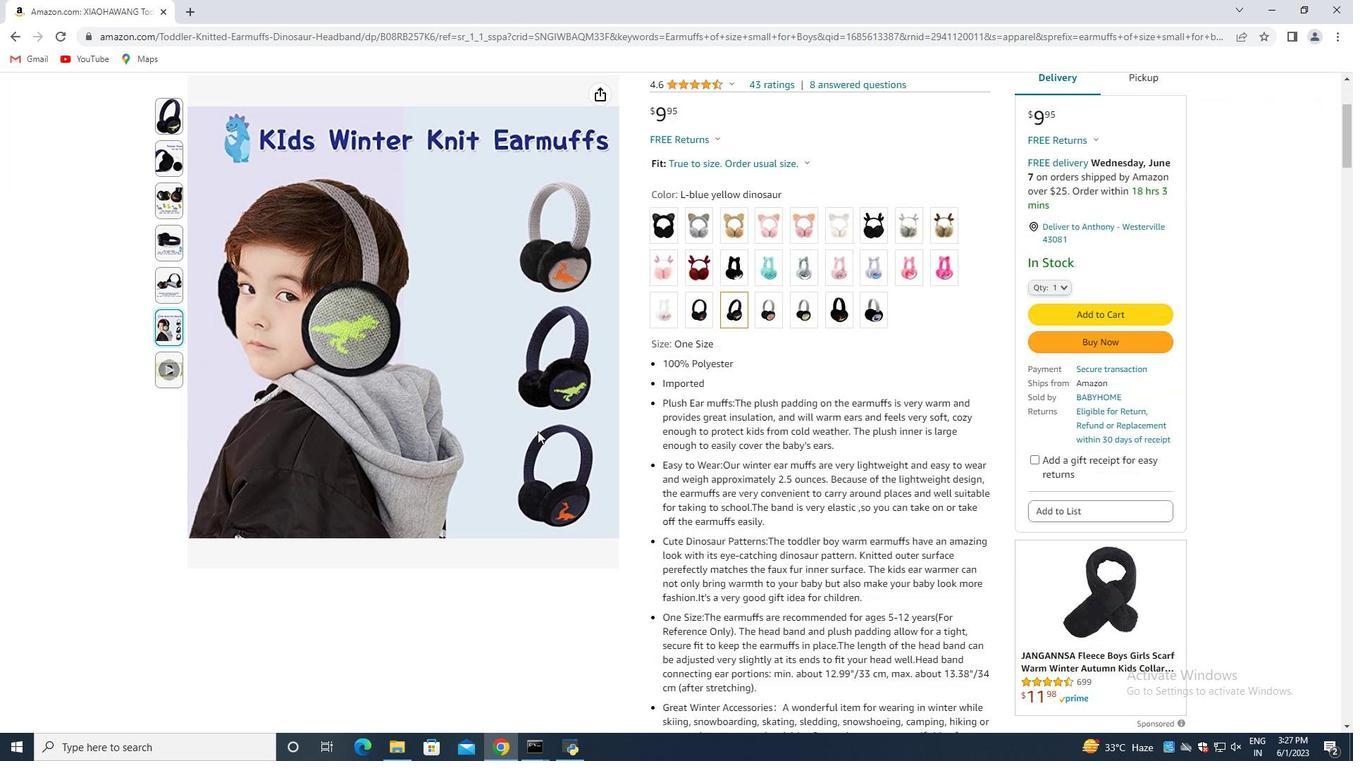 
Action: Mouse moved to (590, 430)
Screenshot: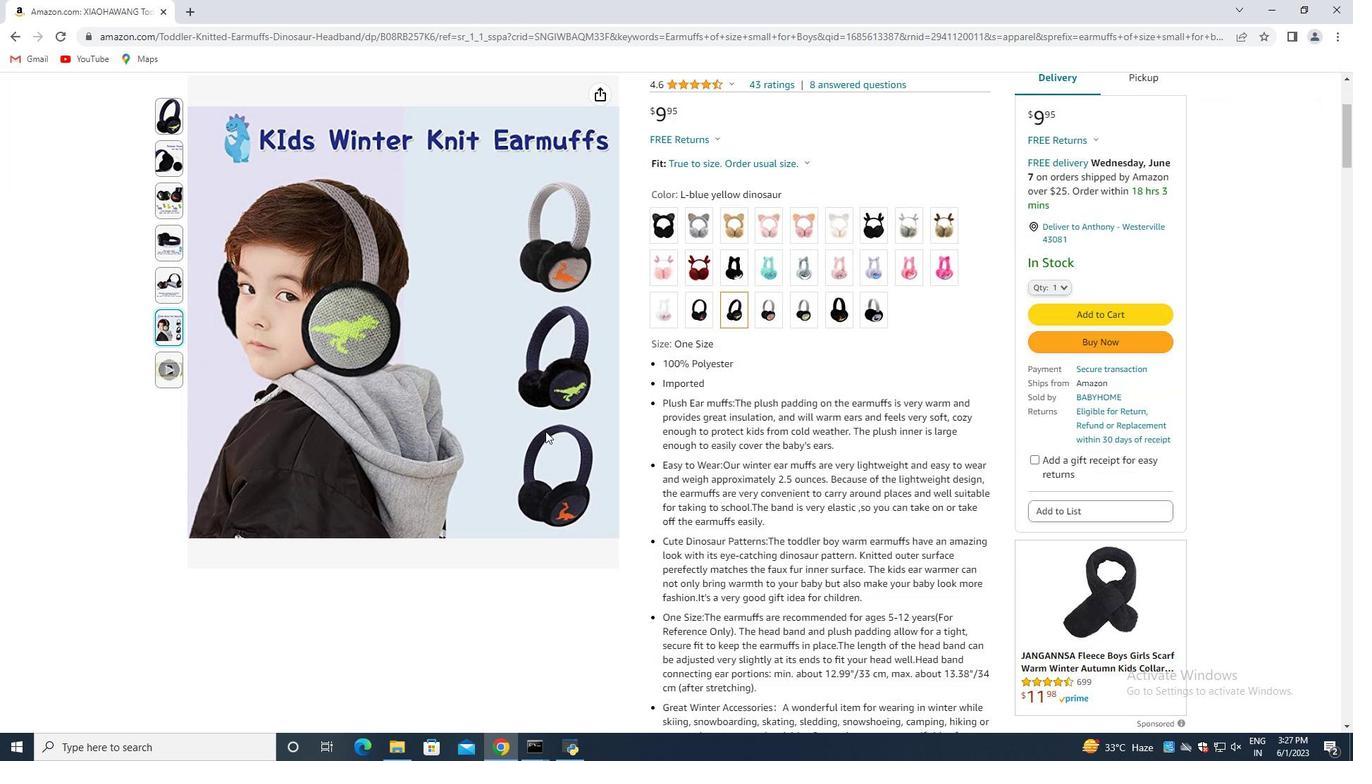 
Action: Mouse scrolled (590, 430) with delta (0, 0)
Screenshot: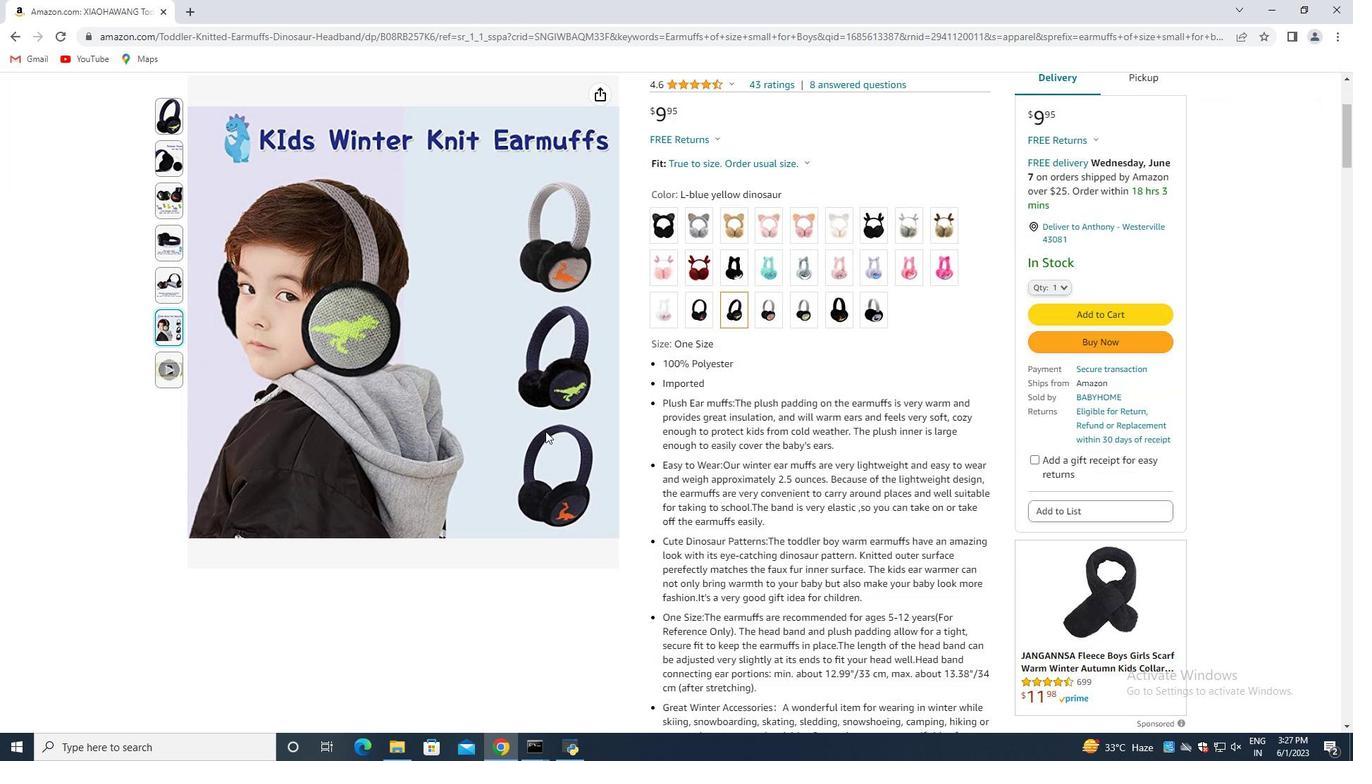 
Action: Mouse moved to (697, 408)
Screenshot: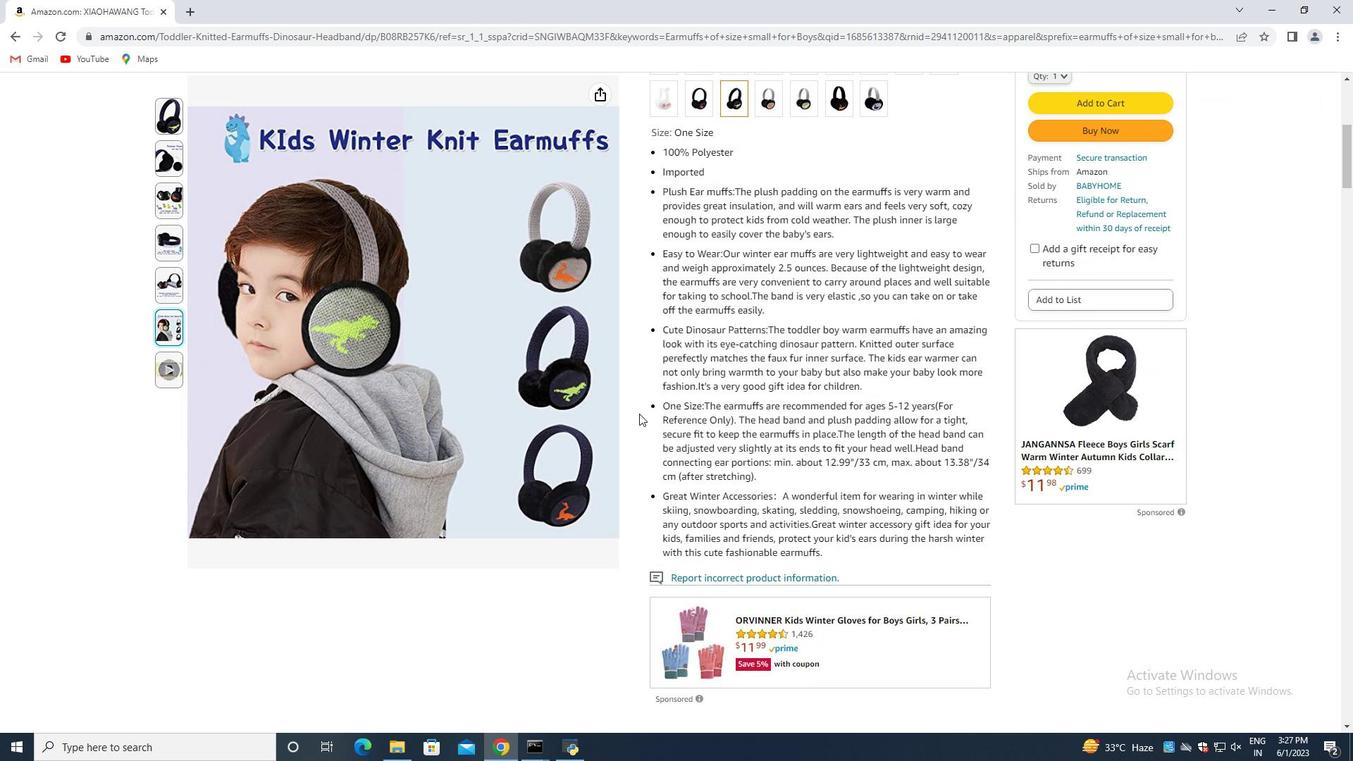 
Action: Mouse scrolled (688, 405) with delta (0, 0)
Screenshot: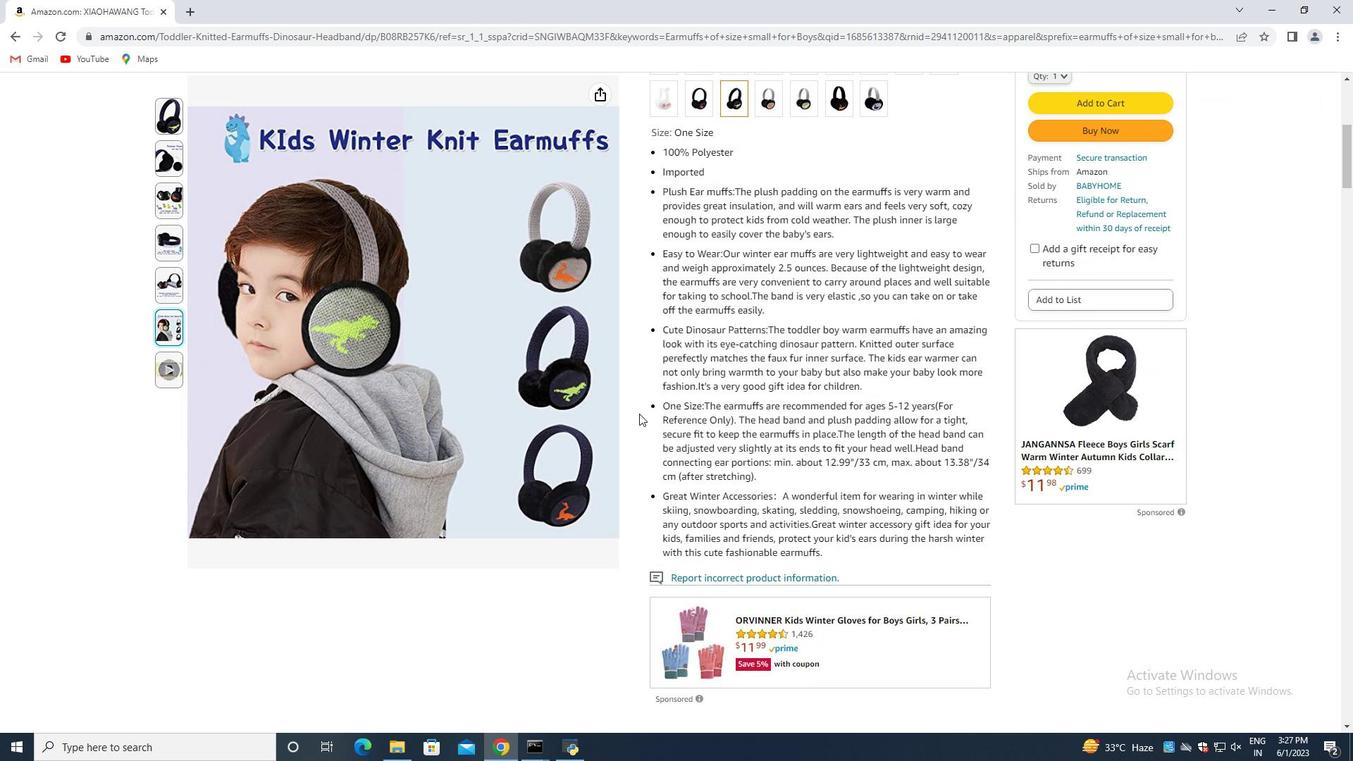 
Action: Mouse moved to (698, 408)
Screenshot: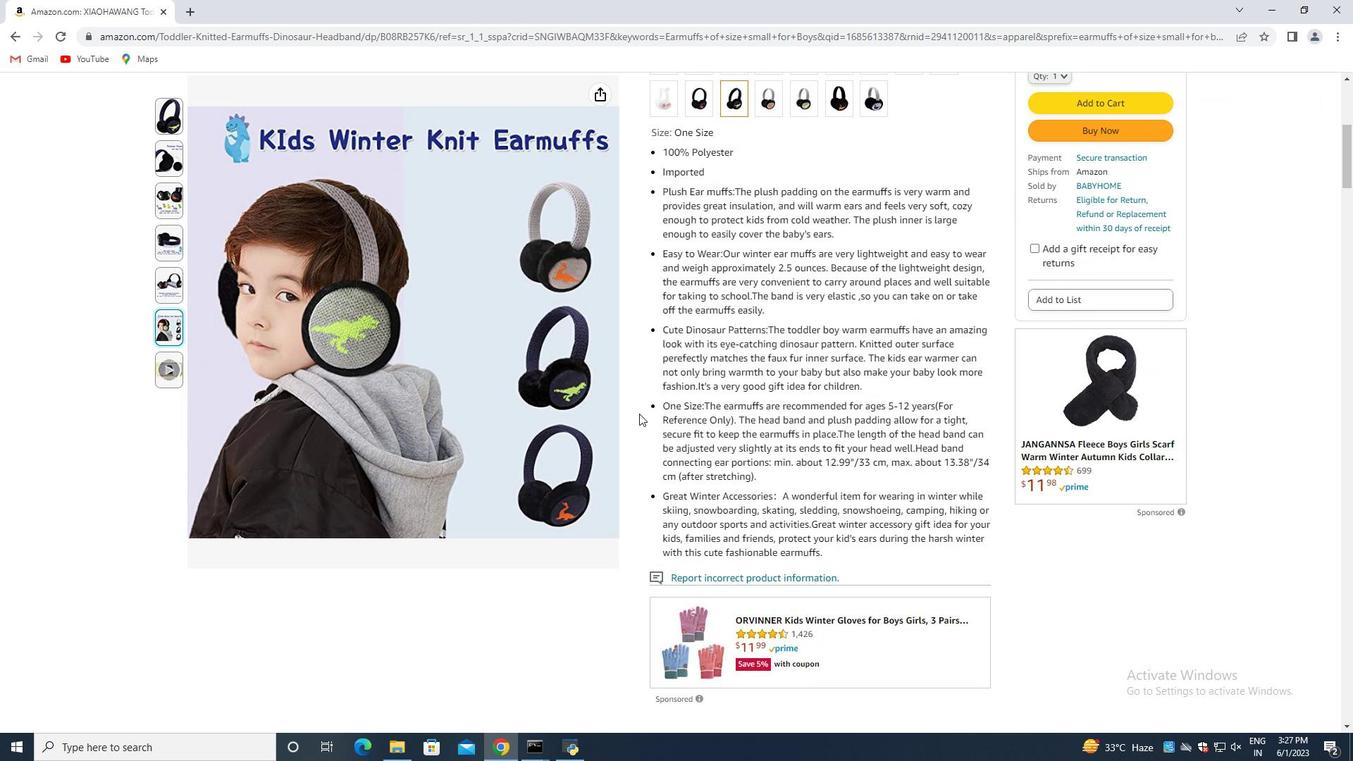 
Action: Mouse scrolled (690, 406) with delta (0, 0)
Screenshot: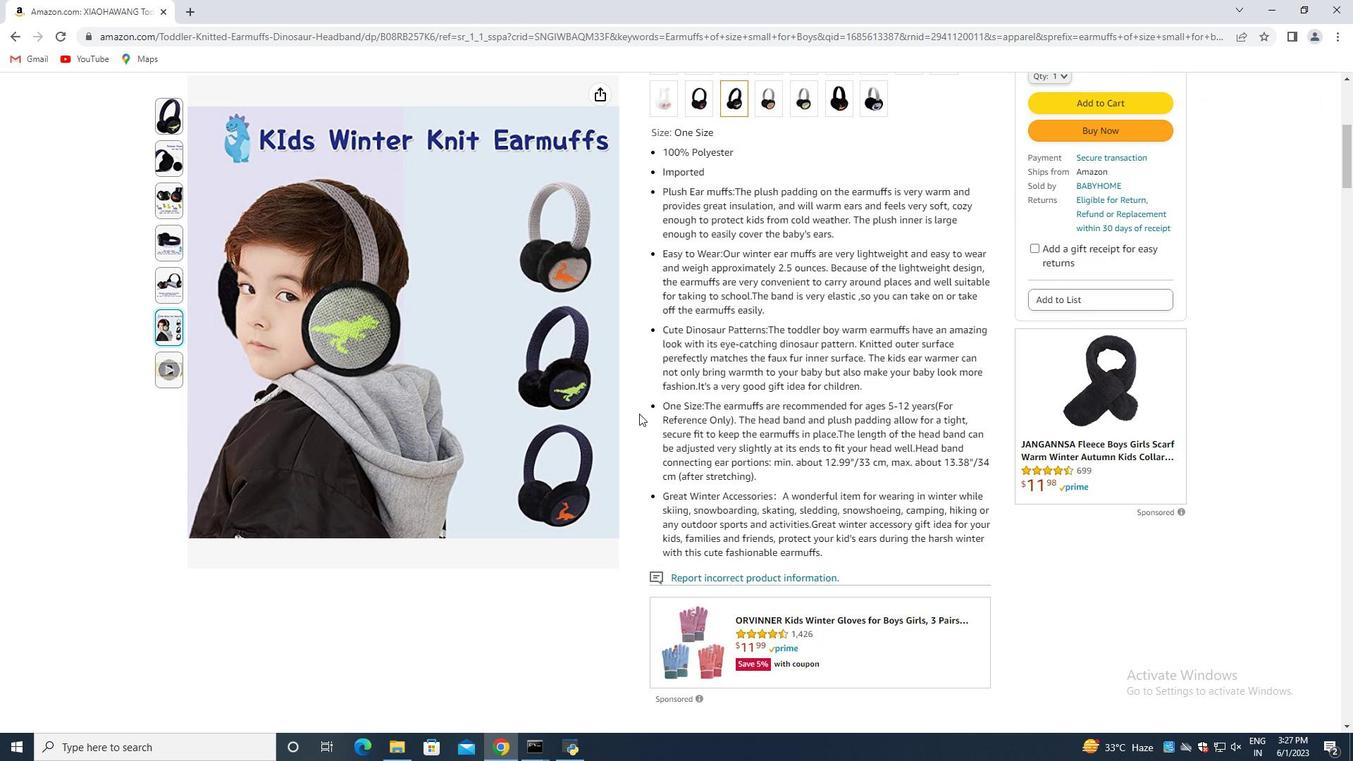 
Action: Mouse moved to (700, 408)
Screenshot: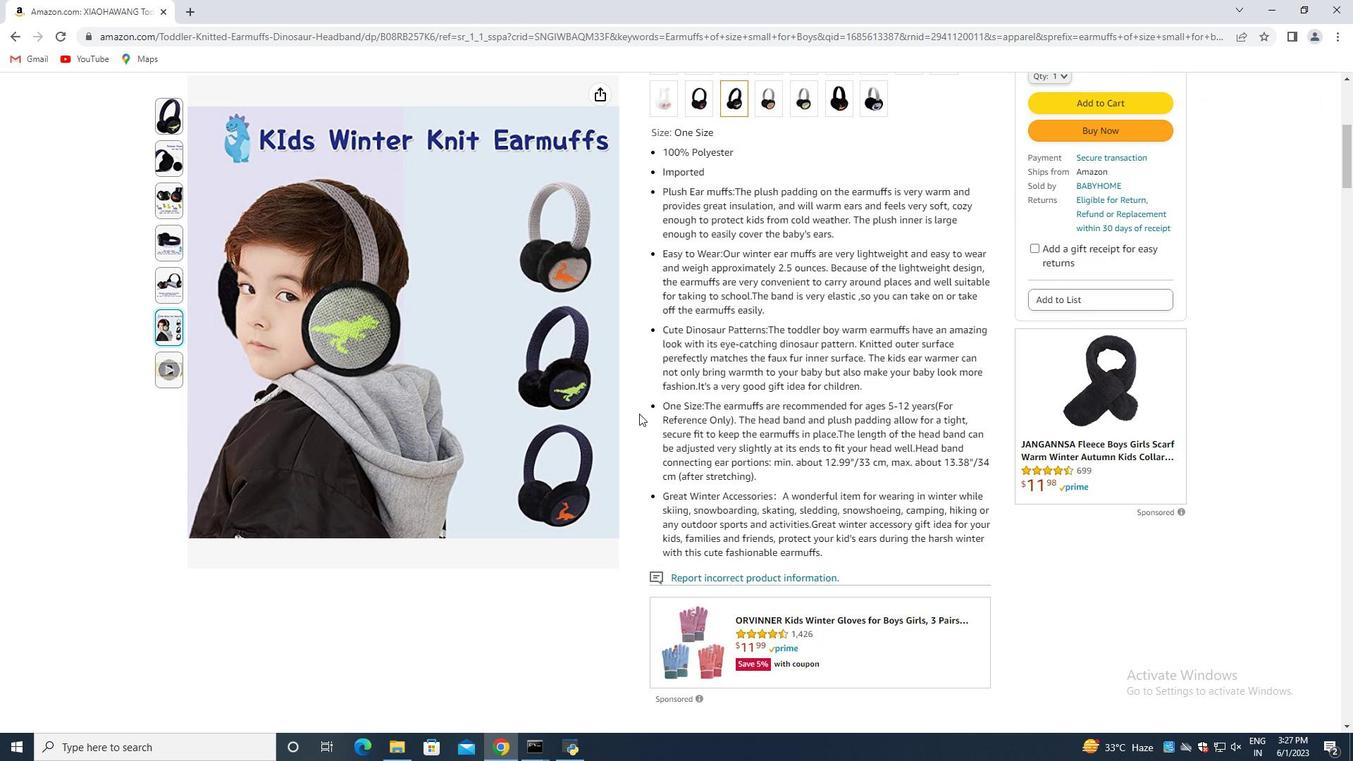 
Action: Mouse scrolled (698, 407) with delta (0, 0)
Screenshot: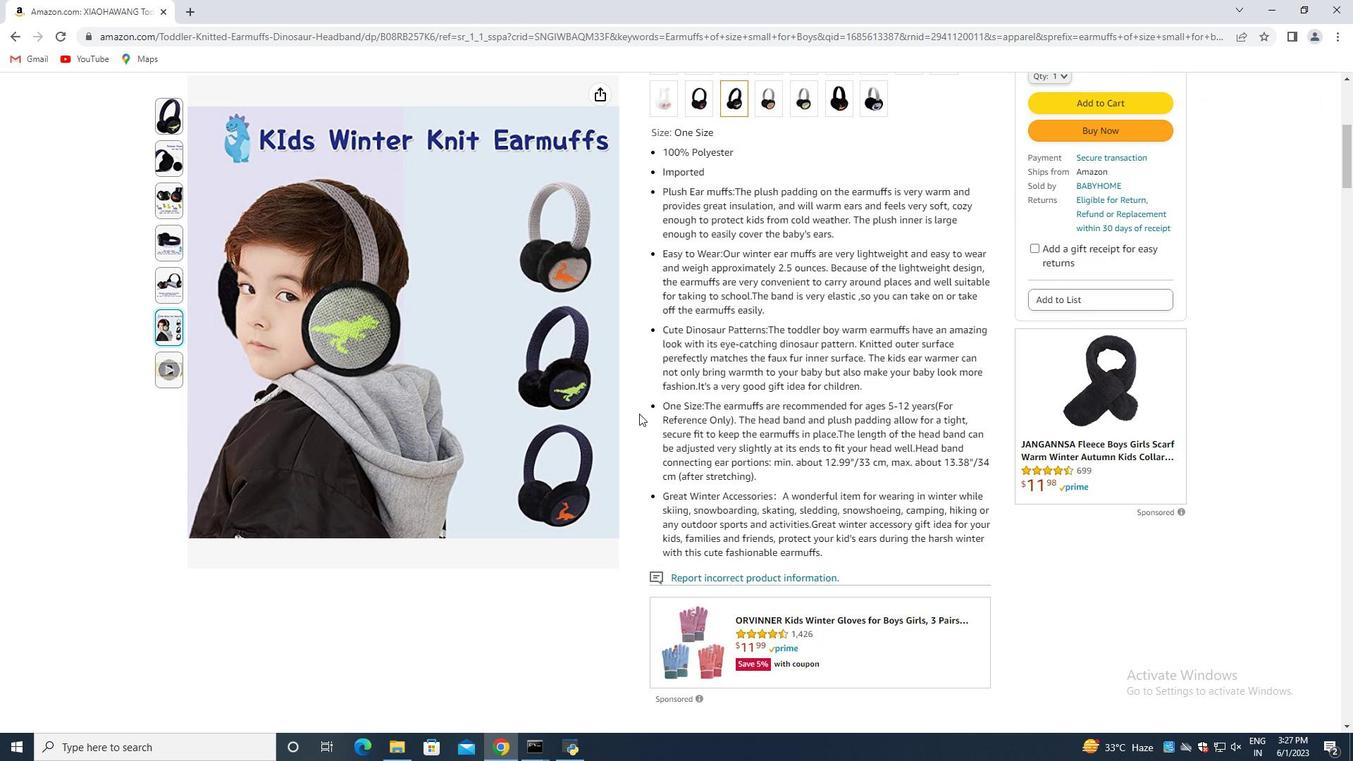 
Action: Mouse moved to (700, 411)
Screenshot: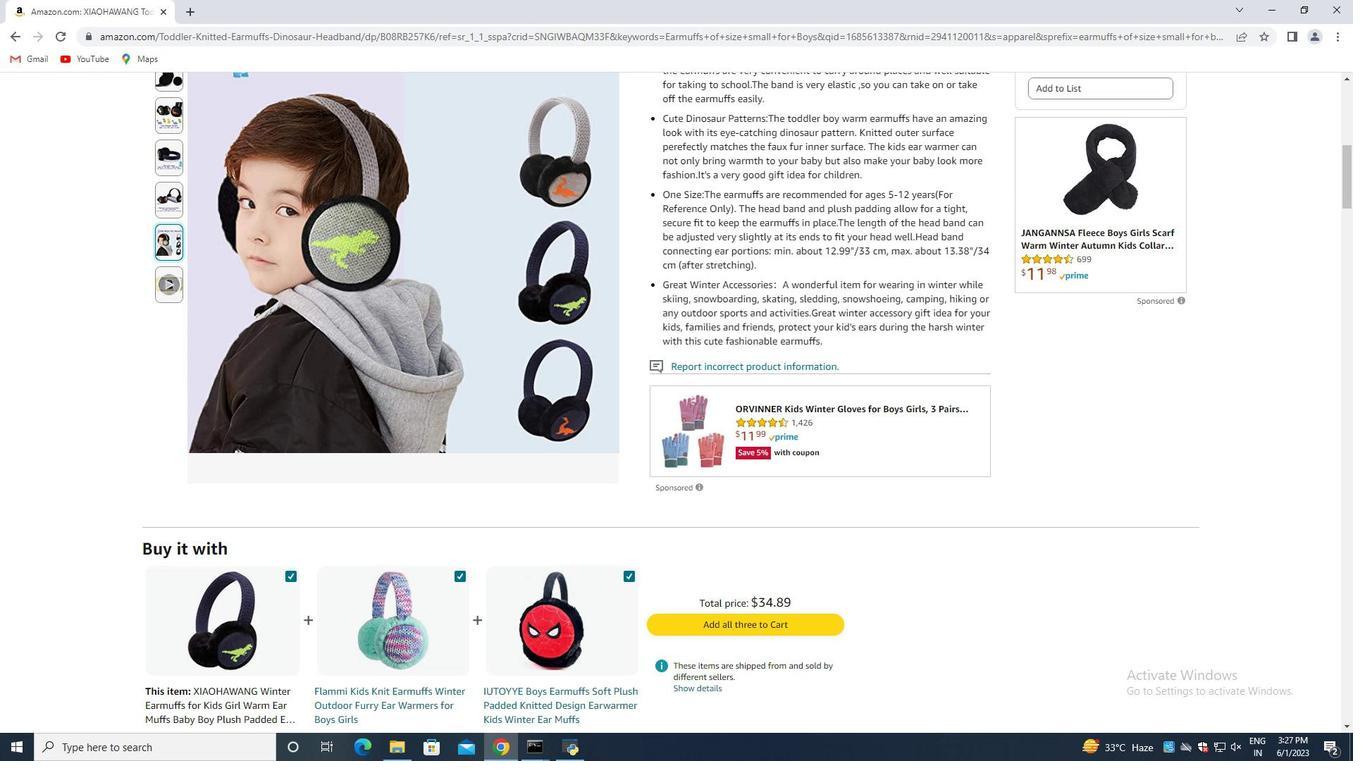 
Action: Mouse scrolled (700, 410) with delta (0, 0)
Screenshot: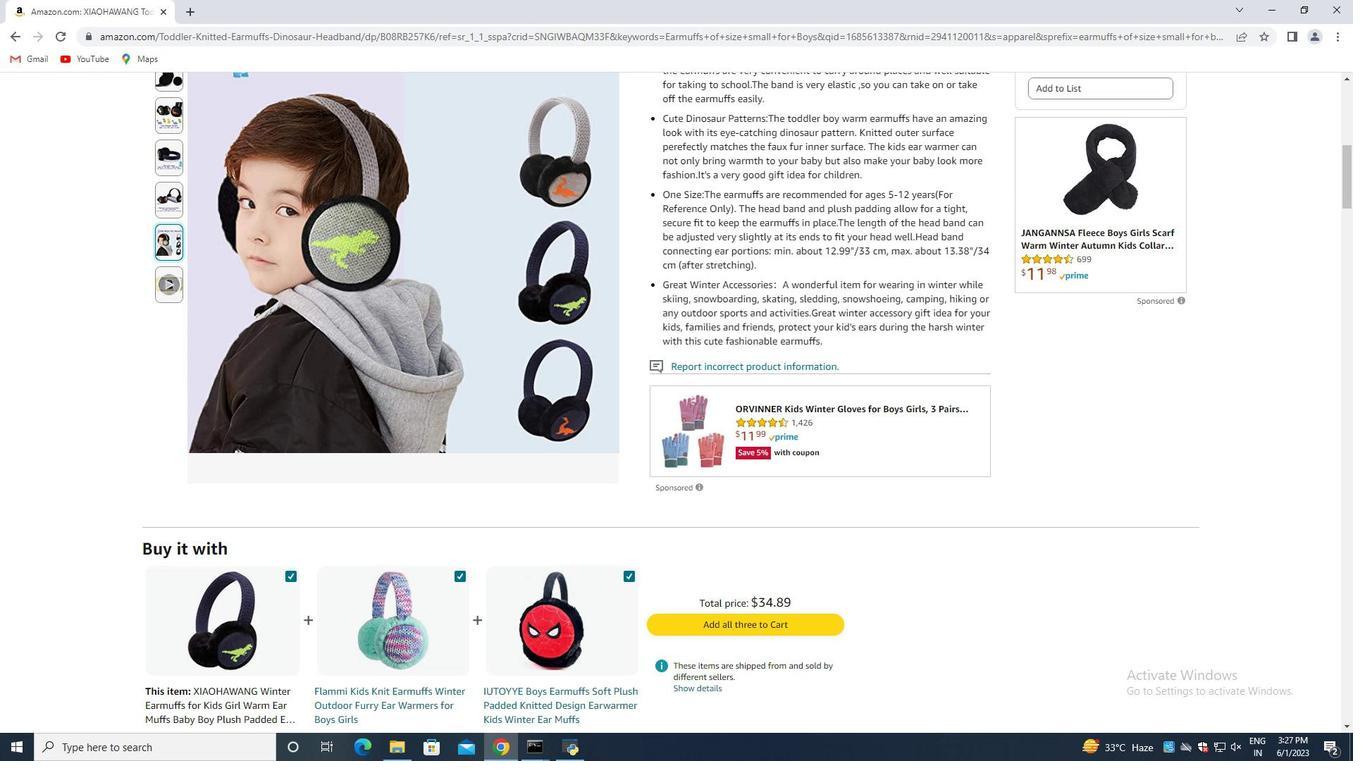 
Action: Mouse moved to (700, 411)
Screenshot: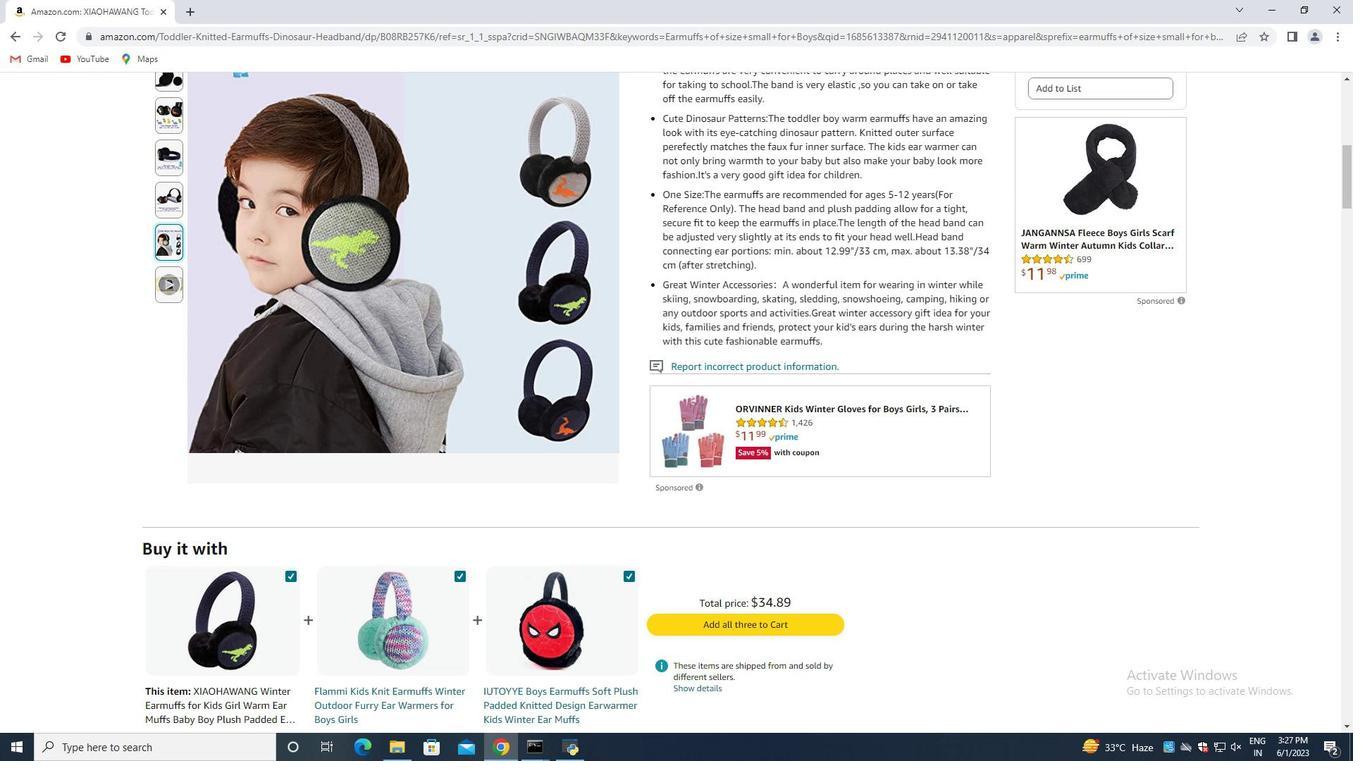 
Action: Mouse scrolled (700, 410) with delta (0, 0)
Screenshot: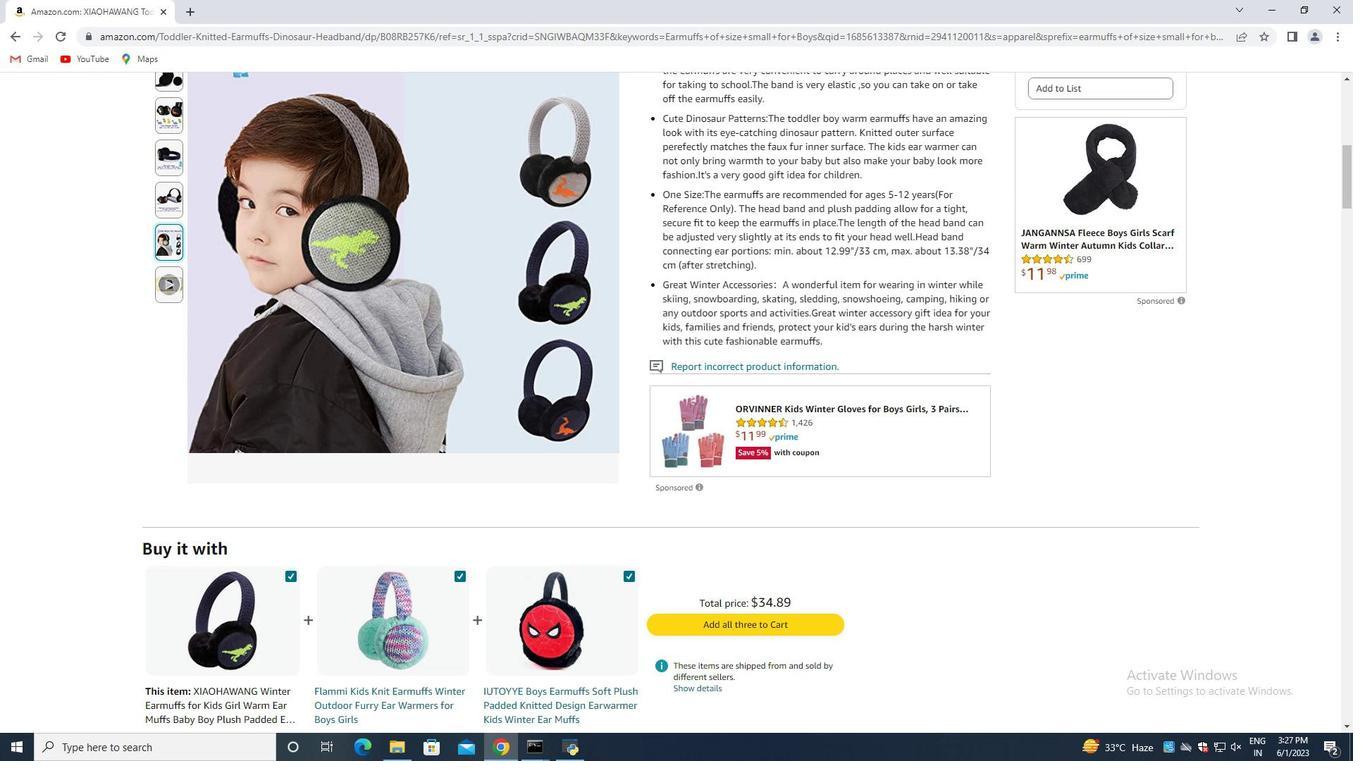 
Action: Mouse moved to (700, 412)
Screenshot: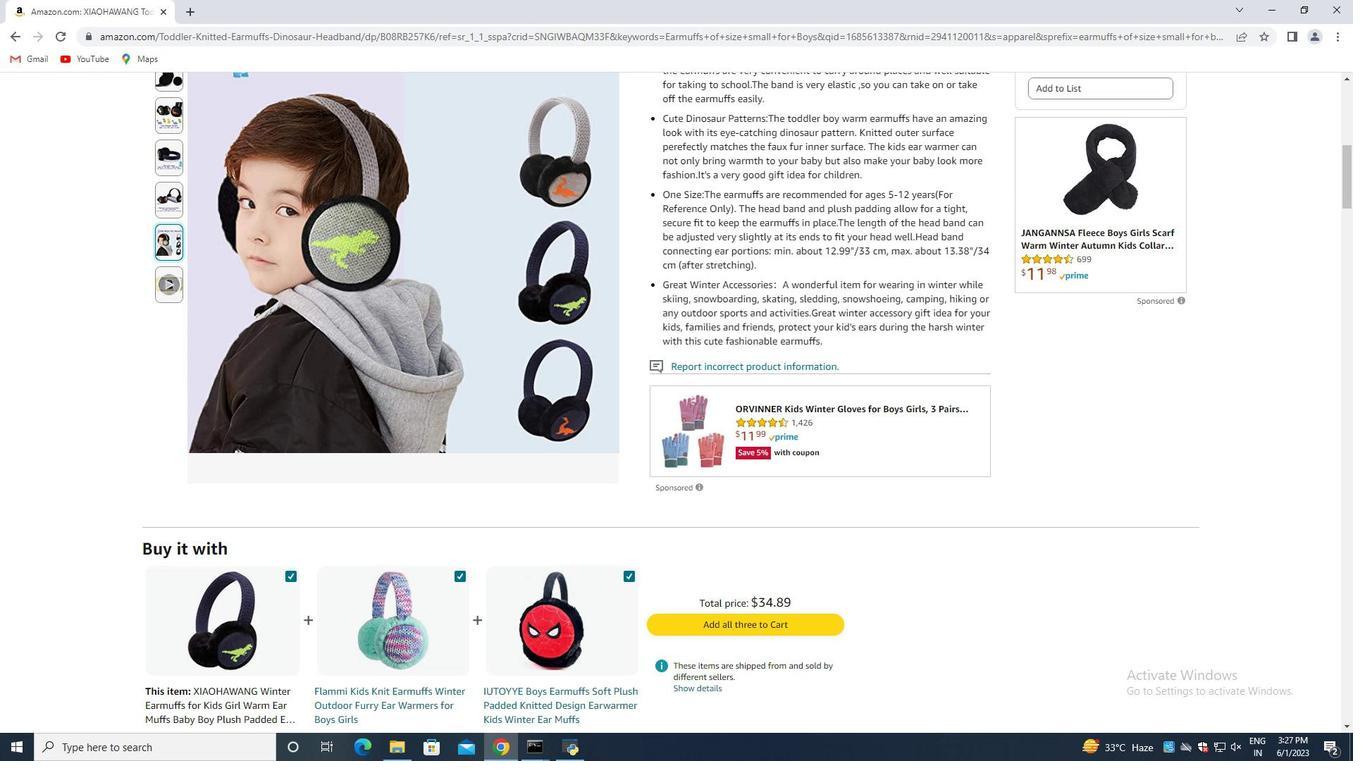 
Action: Mouse scrolled (700, 411) with delta (0, 0)
Screenshot: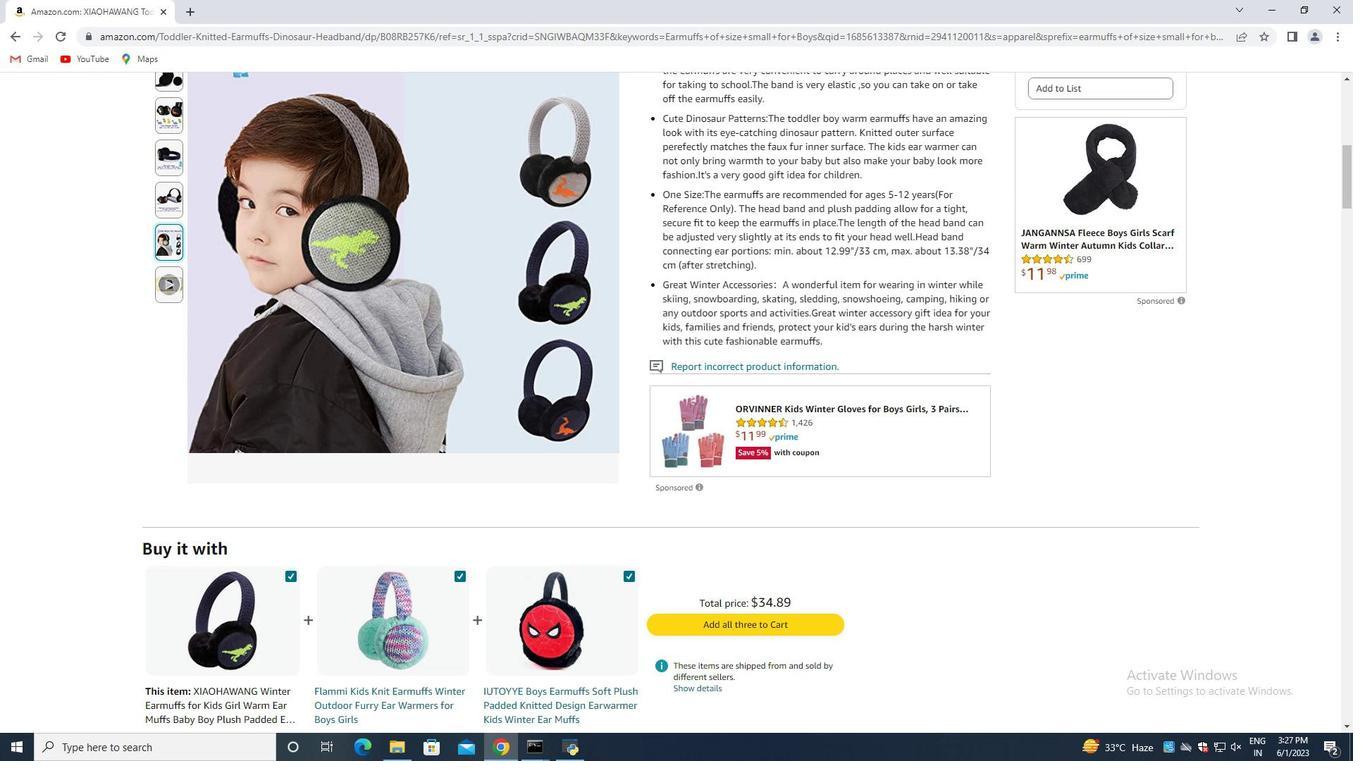 
Action: Mouse moved to (701, 415)
Screenshot: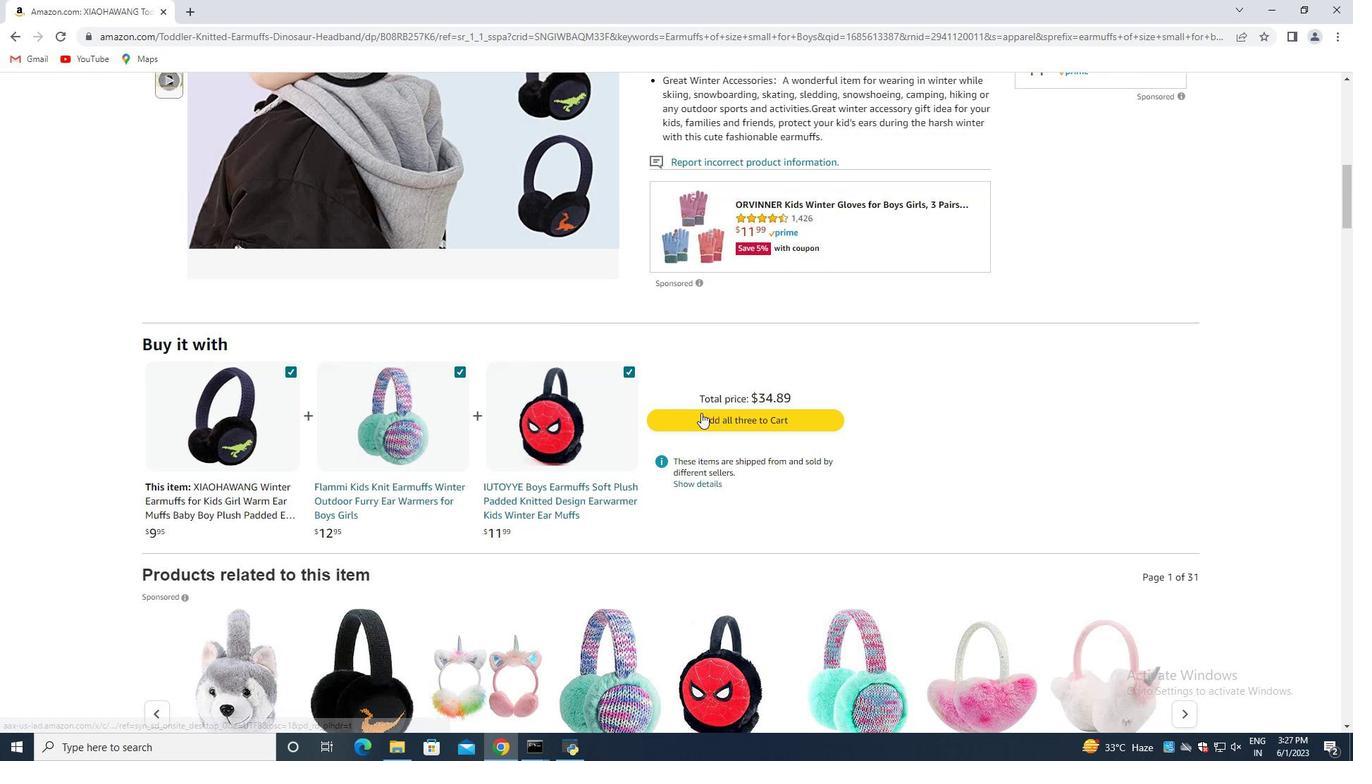 
Action: Mouse scrolled (701, 414) with delta (0, 0)
Screenshot: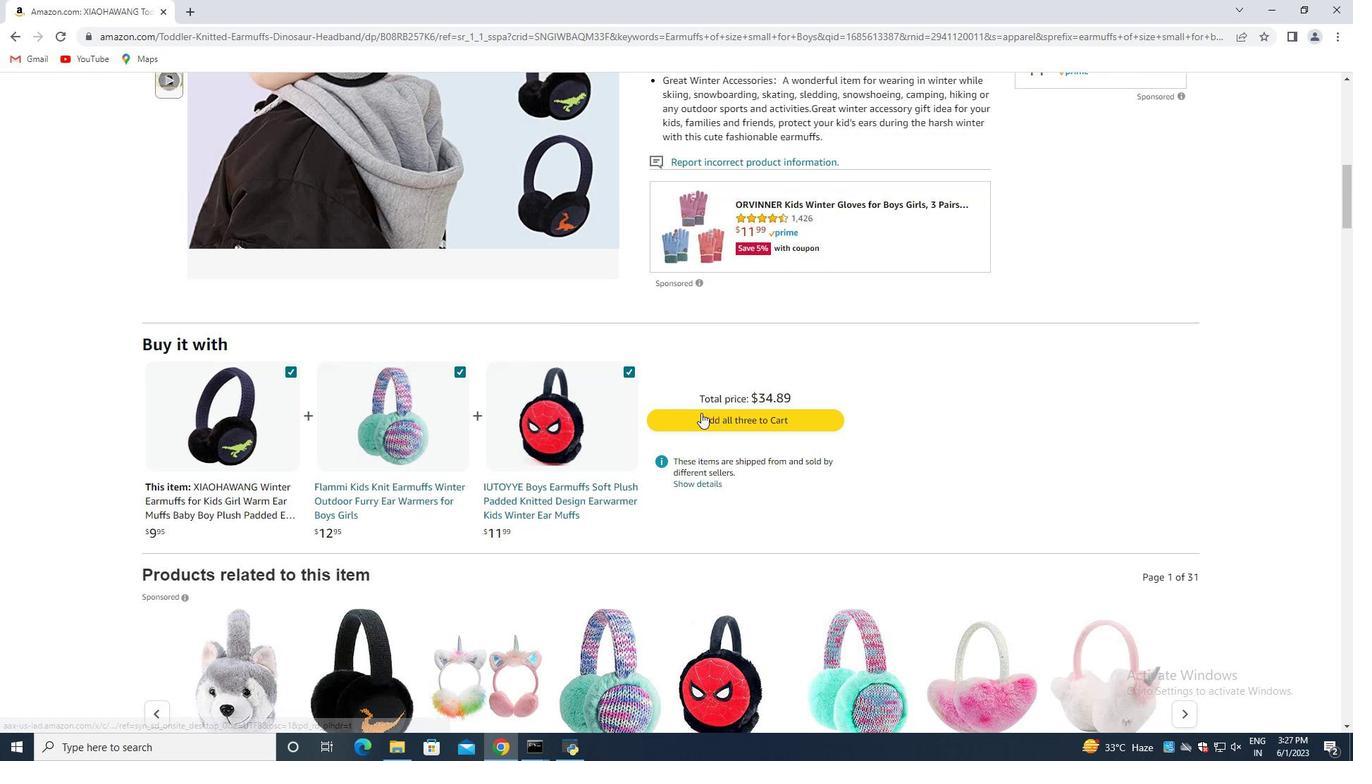 
Action: Mouse moved to (695, 423)
Screenshot: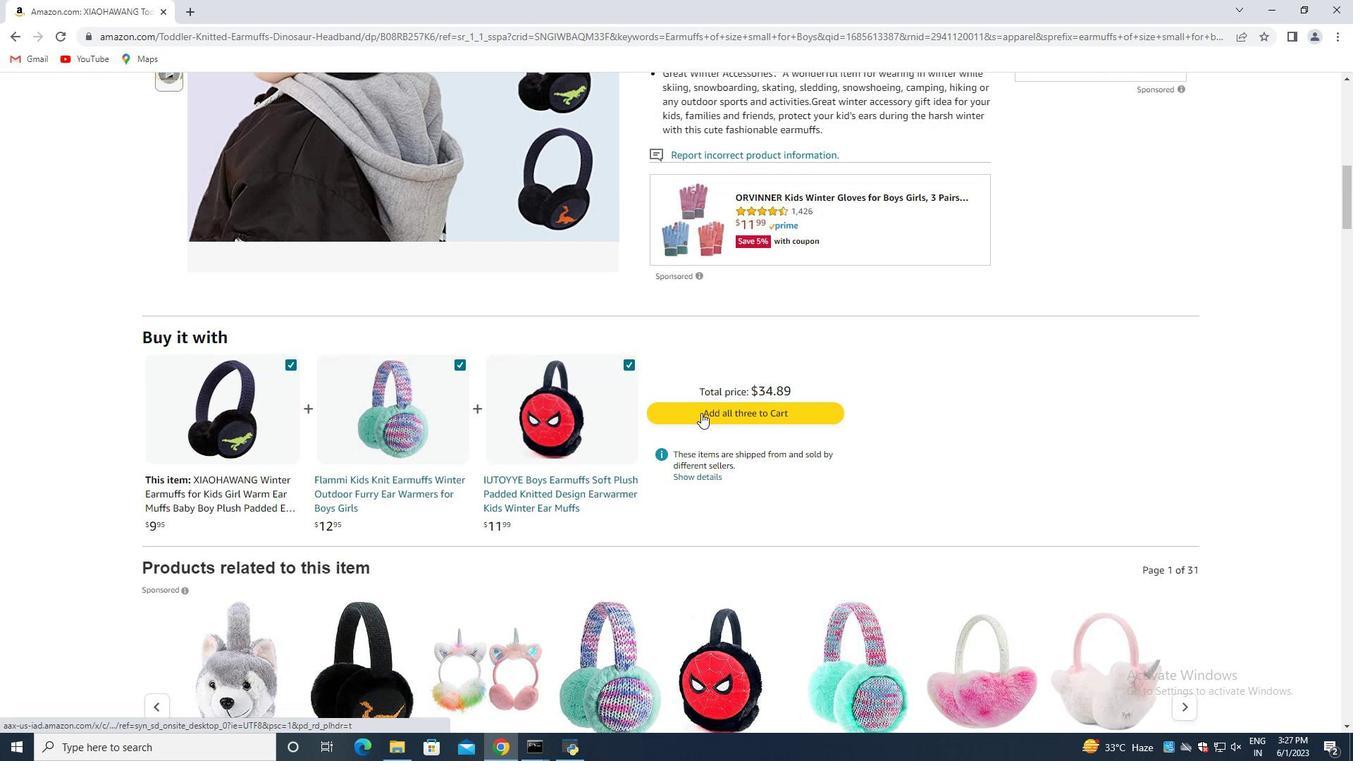
Action: Mouse scrolled (698, 419) with delta (0, 0)
Screenshot: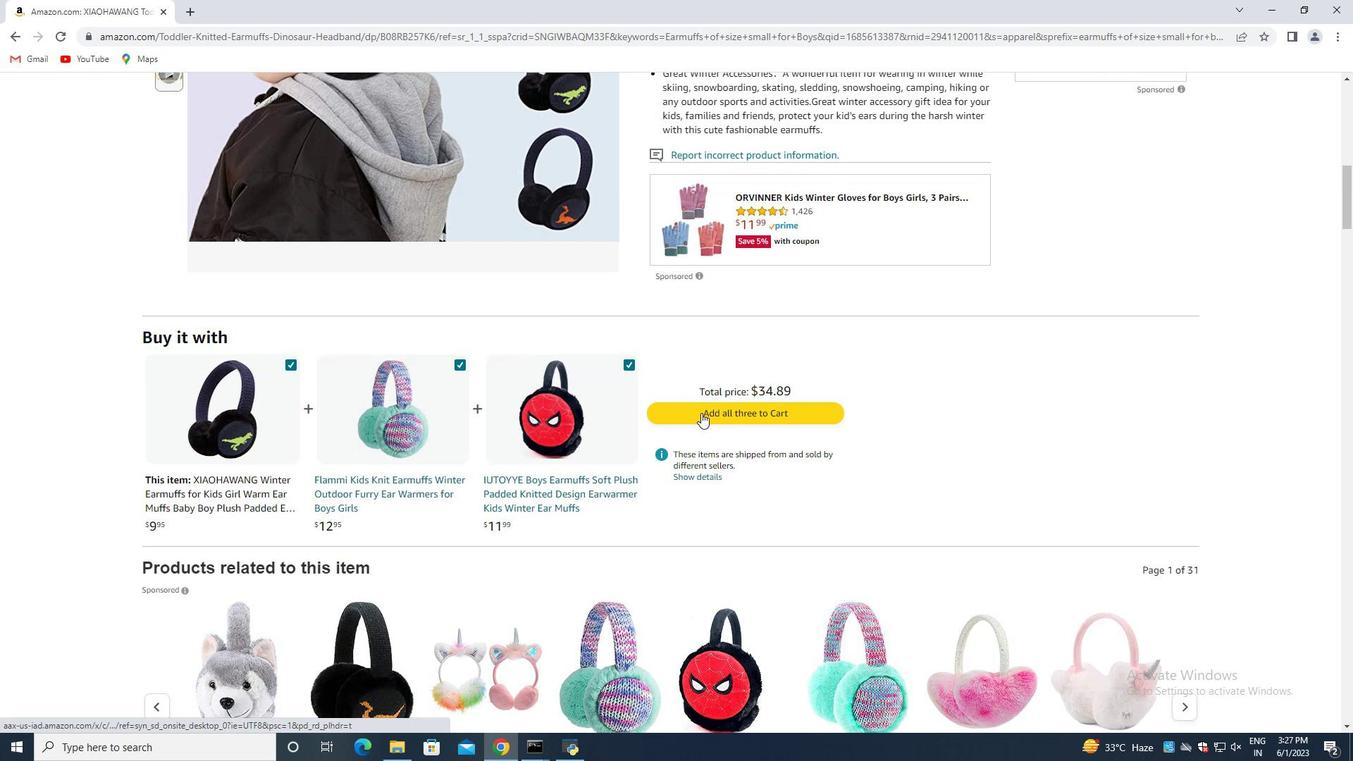 
Action: Mouse moved to (691, 427)
Screenshot: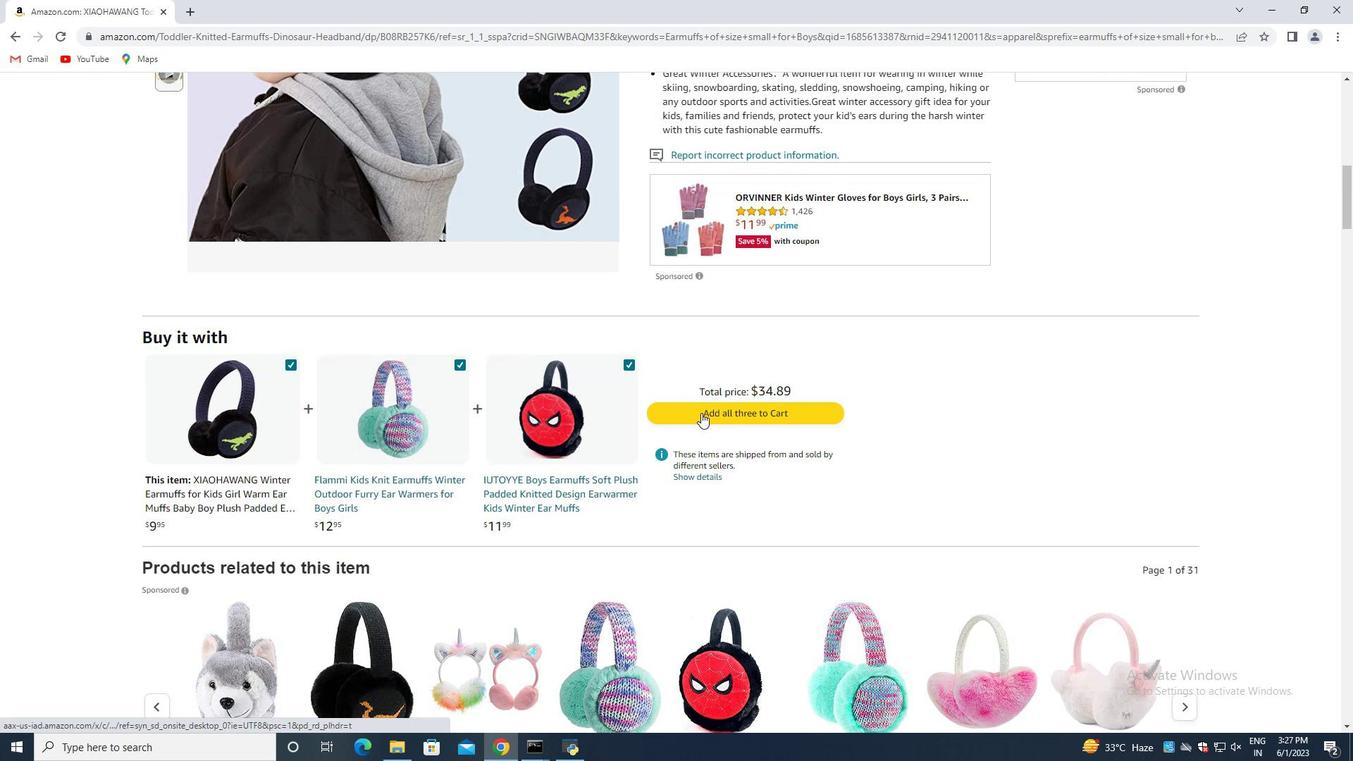 
Action: Mouse scrolled (695, 424) with delta (0, 0)
Screenshot: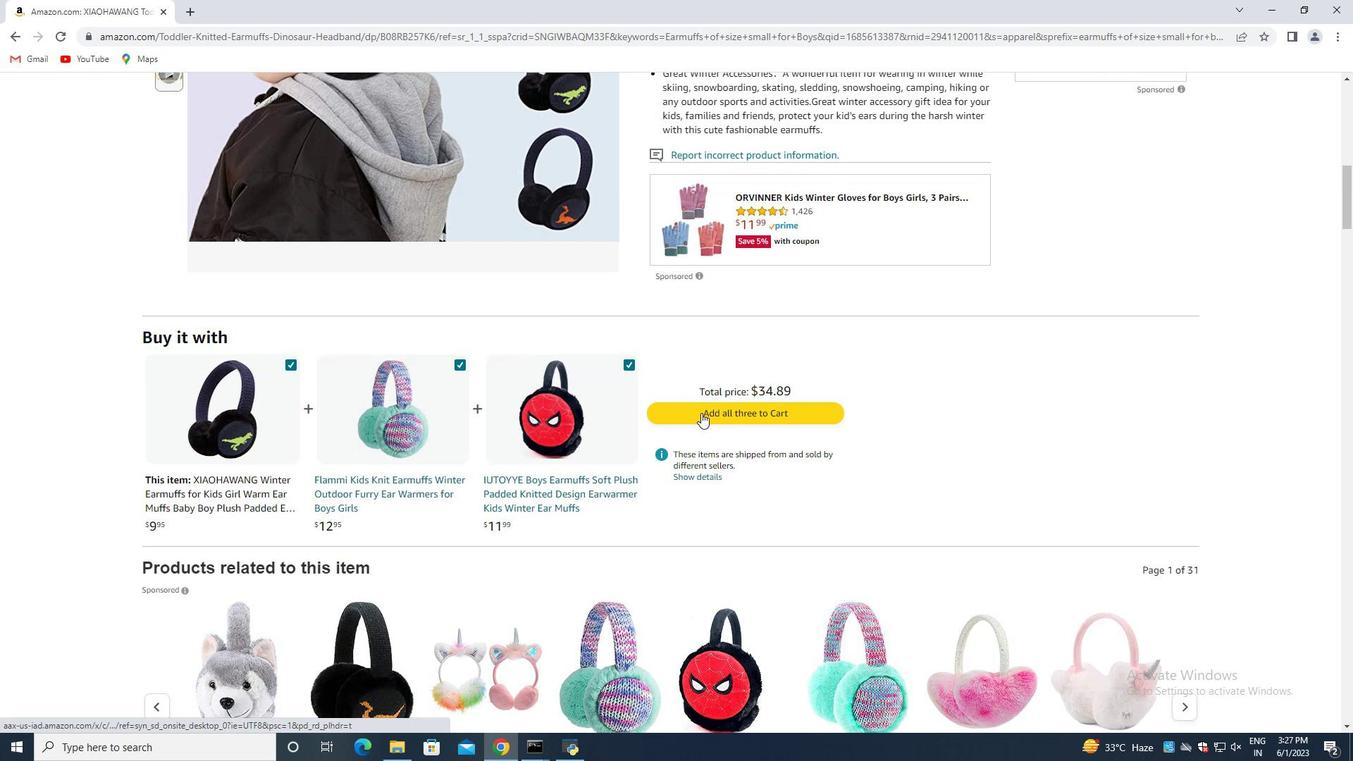 
Action: Mouse moved to (690, 429)
Screenshot: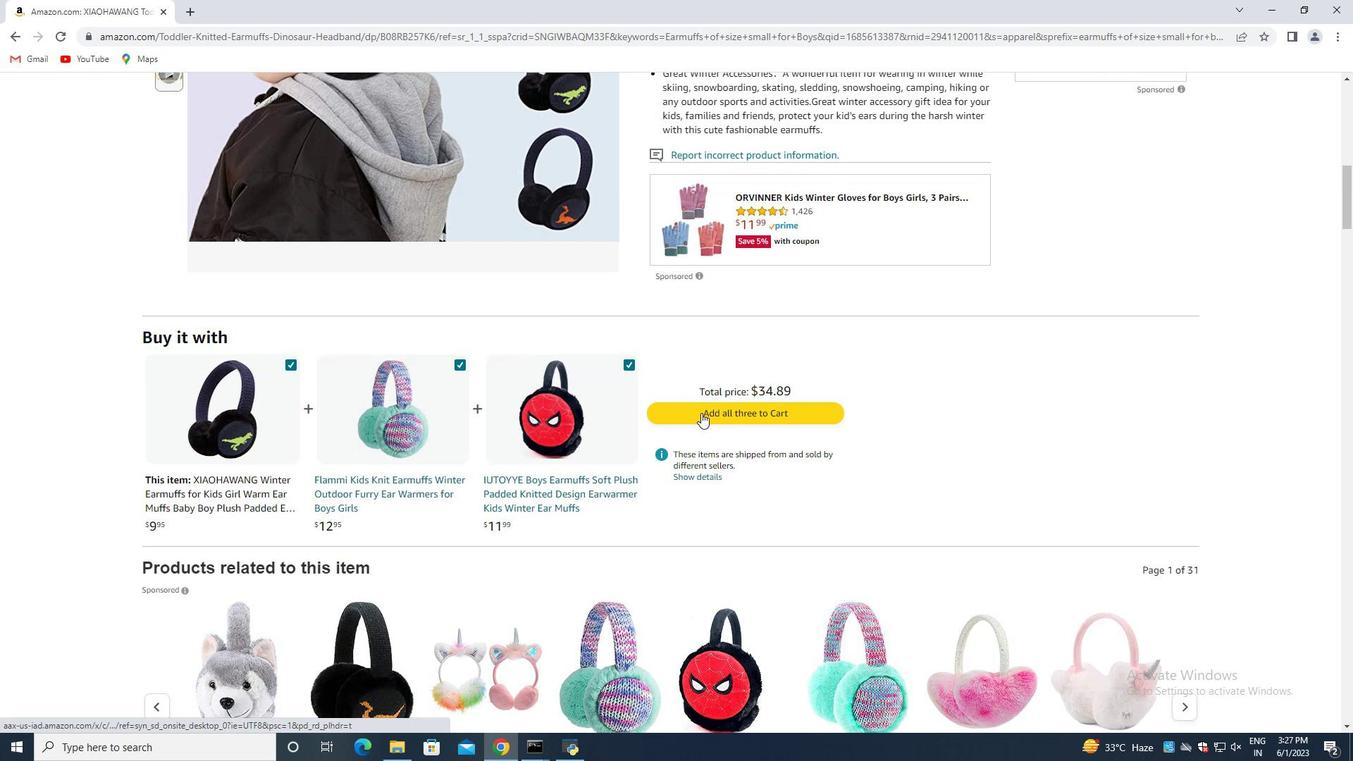 
Action: Mouse scrolled (691, 427) with delta (0, 0)
Screenshot: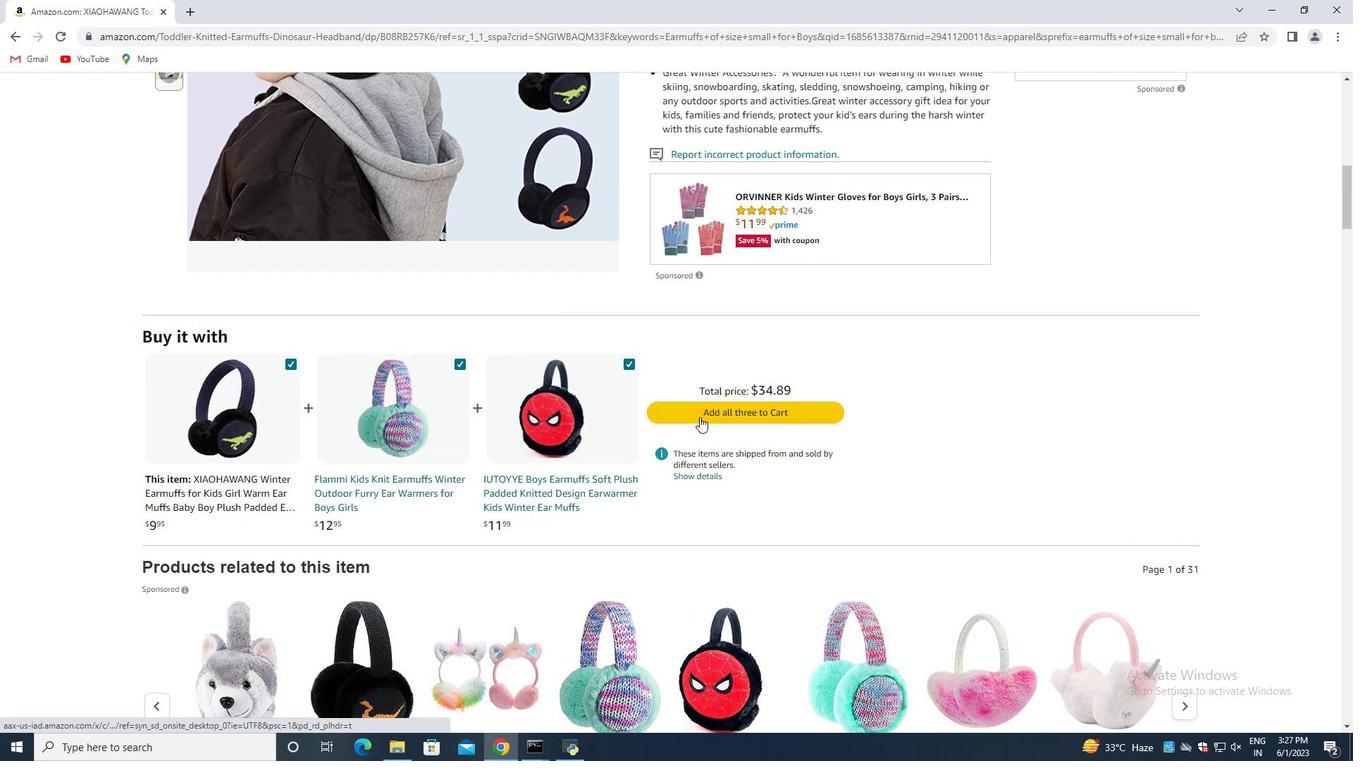 
Action: Mouse scrolled (690, 428) with delta (0, 0)
Screenshot: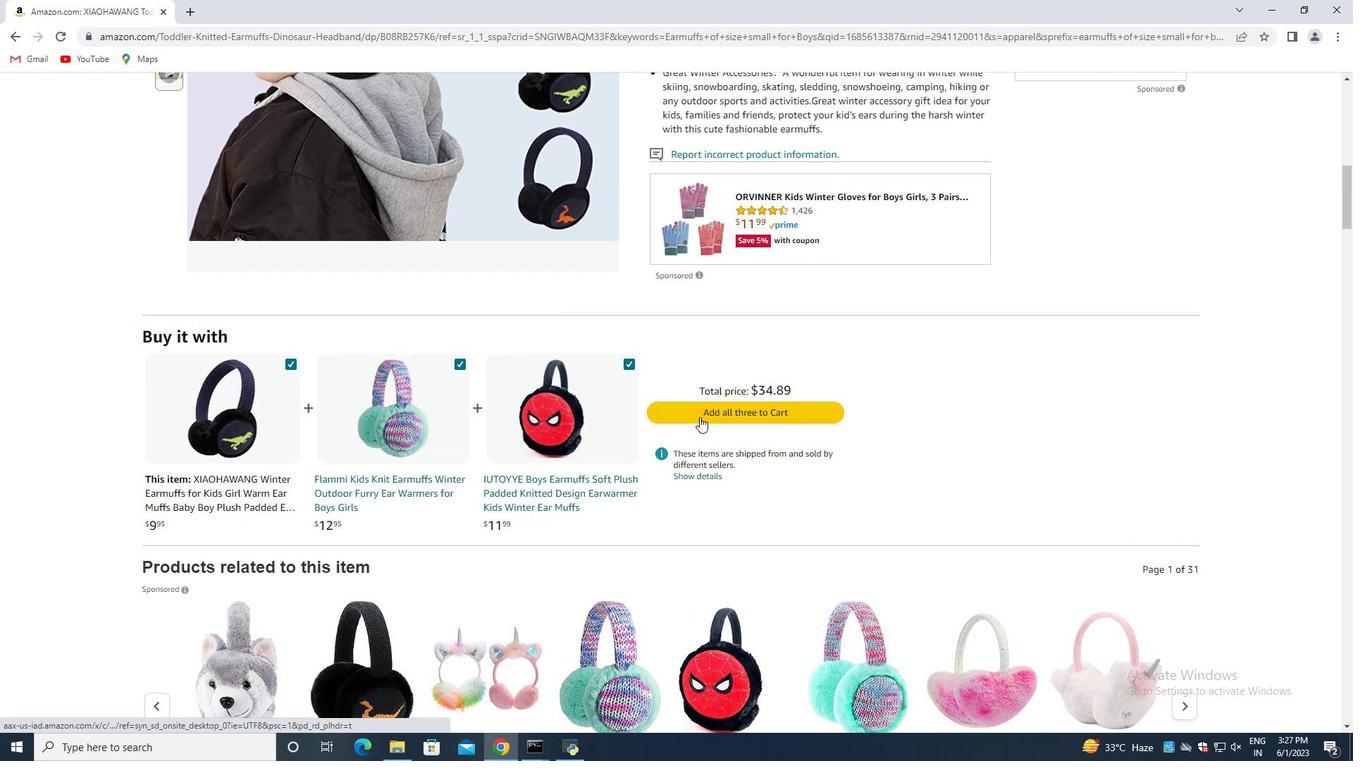 
Action: Mouse moved to (673, 454)
Screenshot: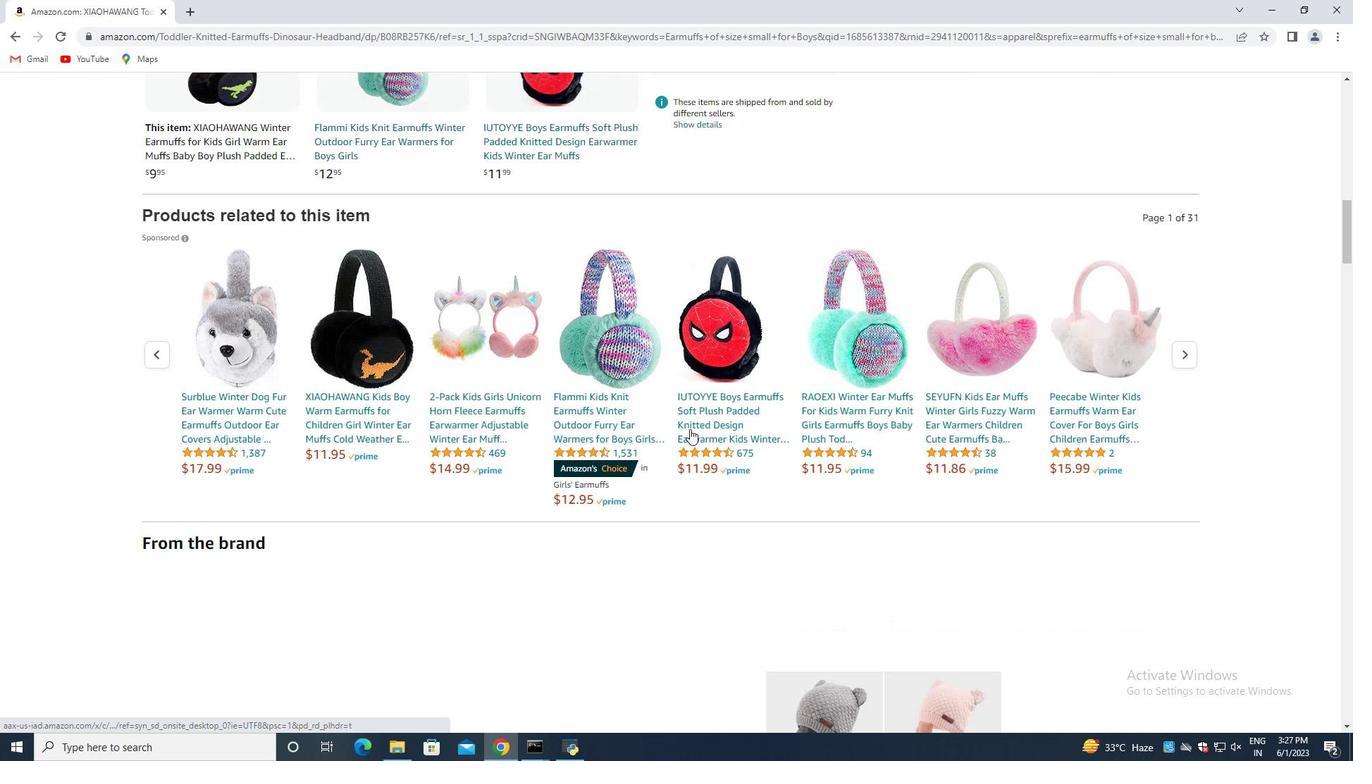 
Action: Mouse scrolled (680, 438) with delta (0, 0)
Screenshot: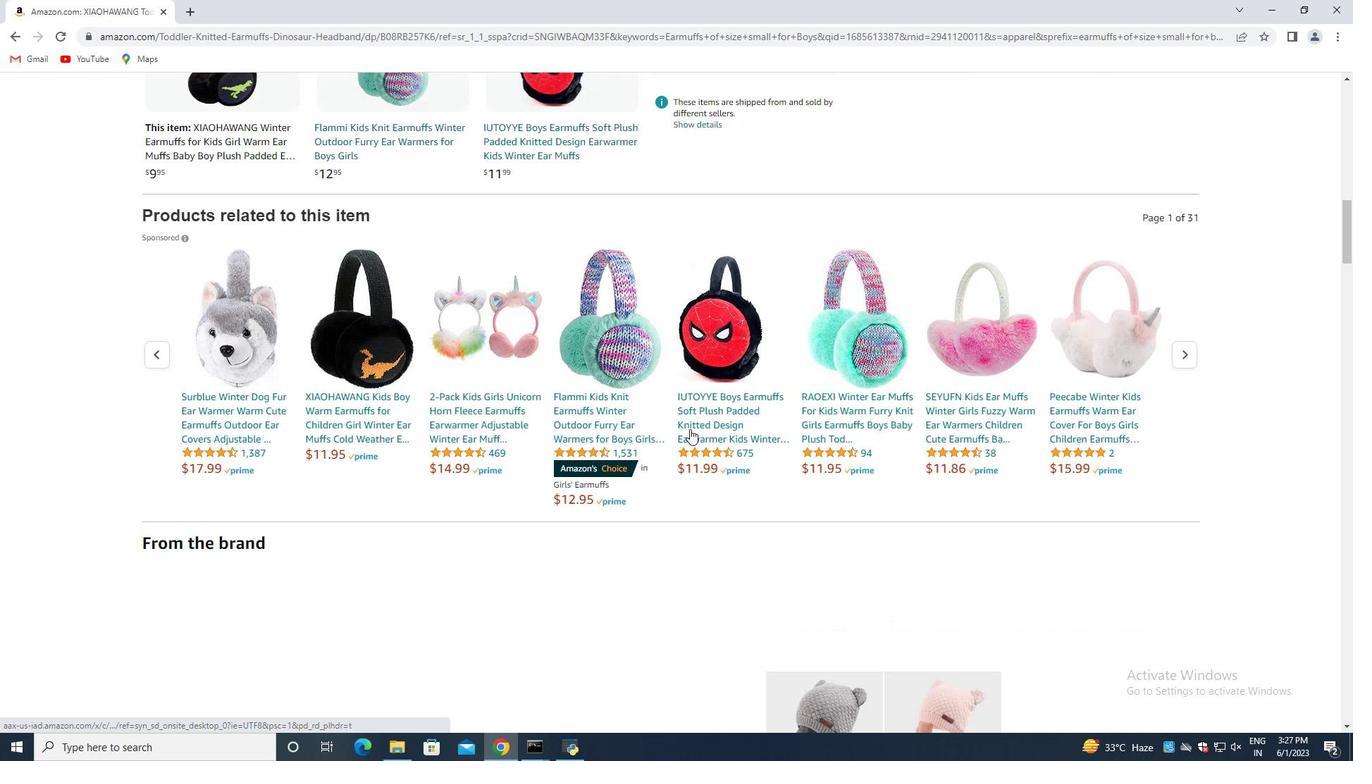 
Action: Mouse moved to (672, 456)
Screenshot: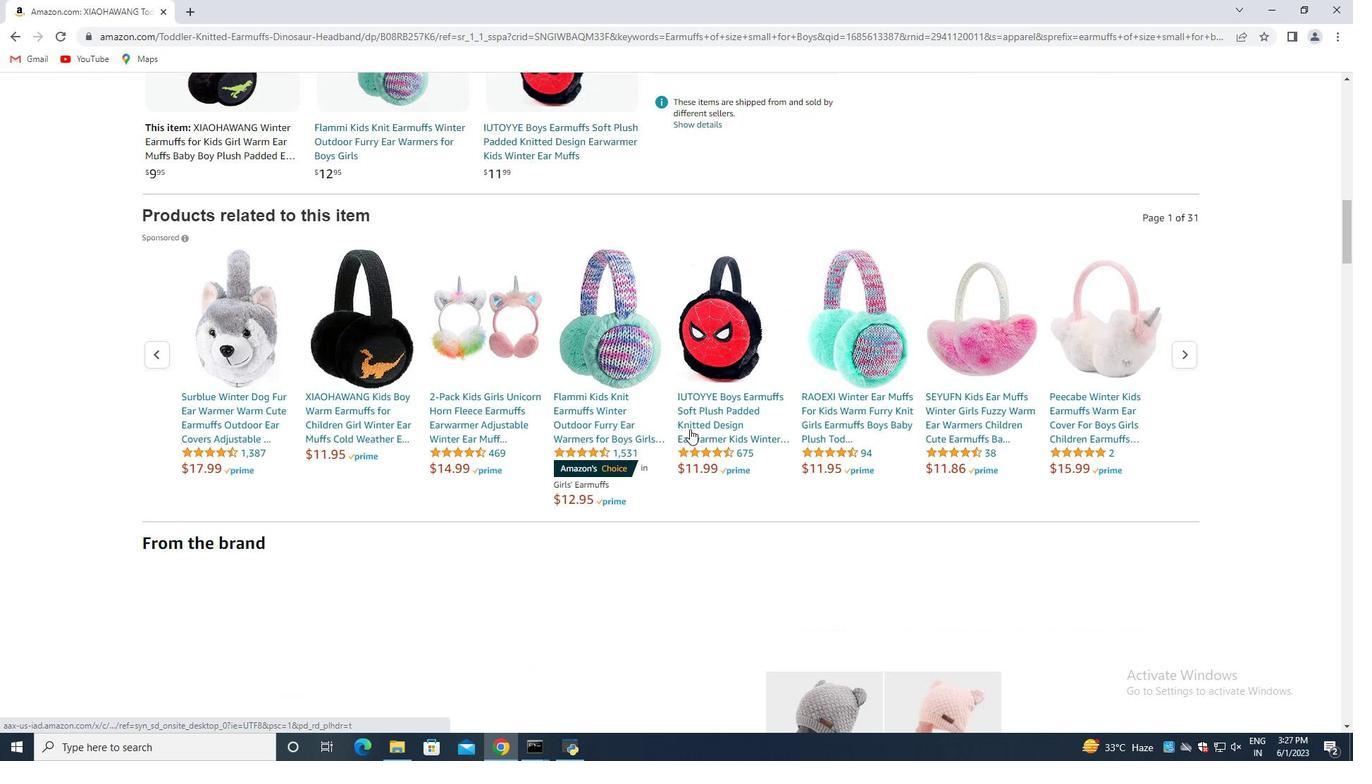 
Action: Mouse scrolled (675, 445) with delta (0, 0)
Screenshot: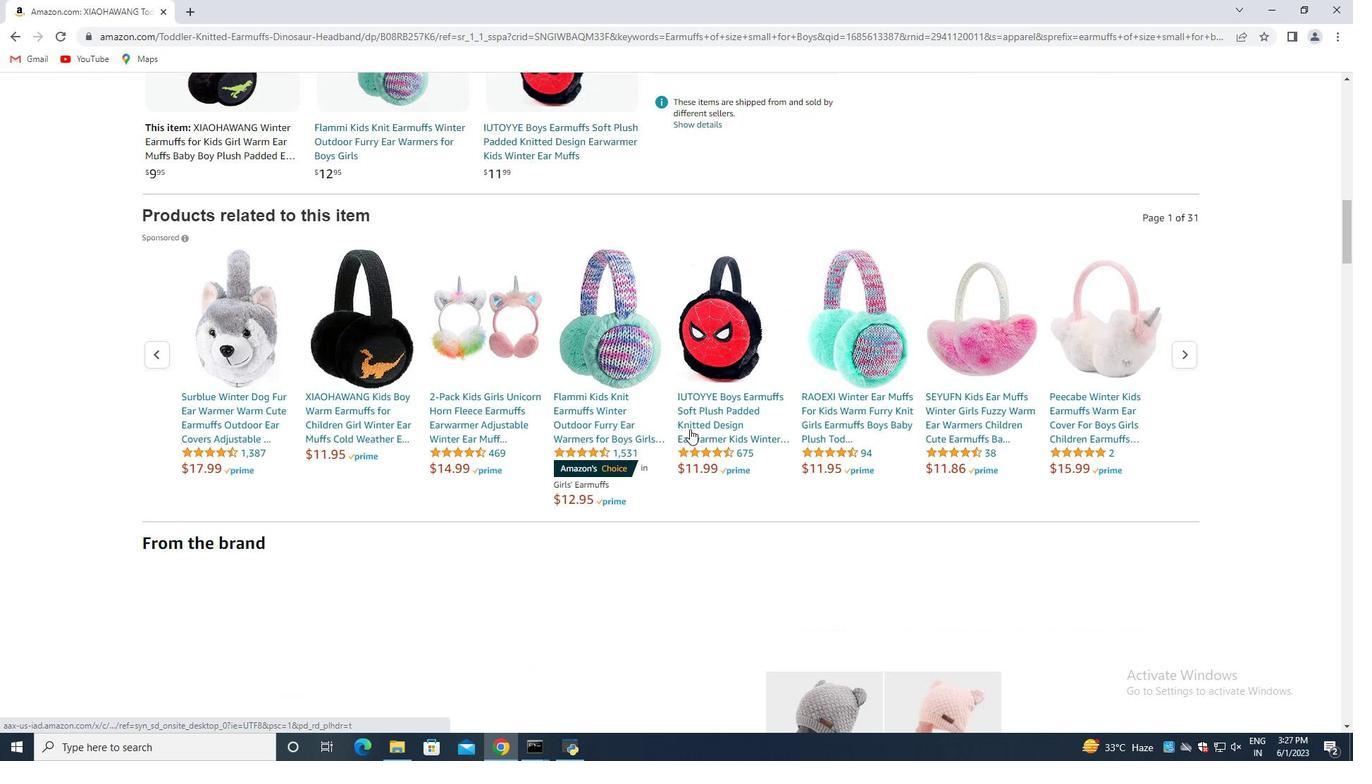 
Action: Mouse moved to (671, 456)
Screenshot: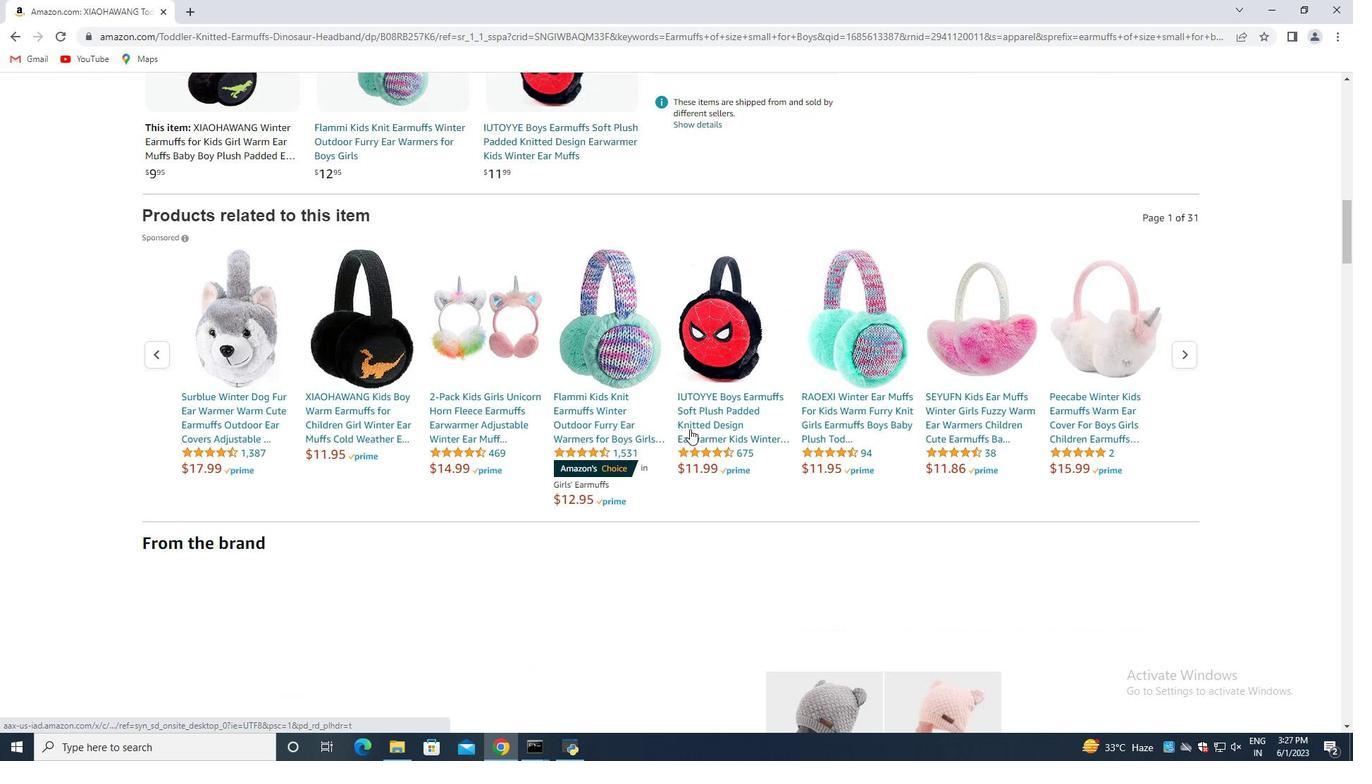 
Action: Mouse scrolled (672, 455) with delta (0, 0)
Screenshot: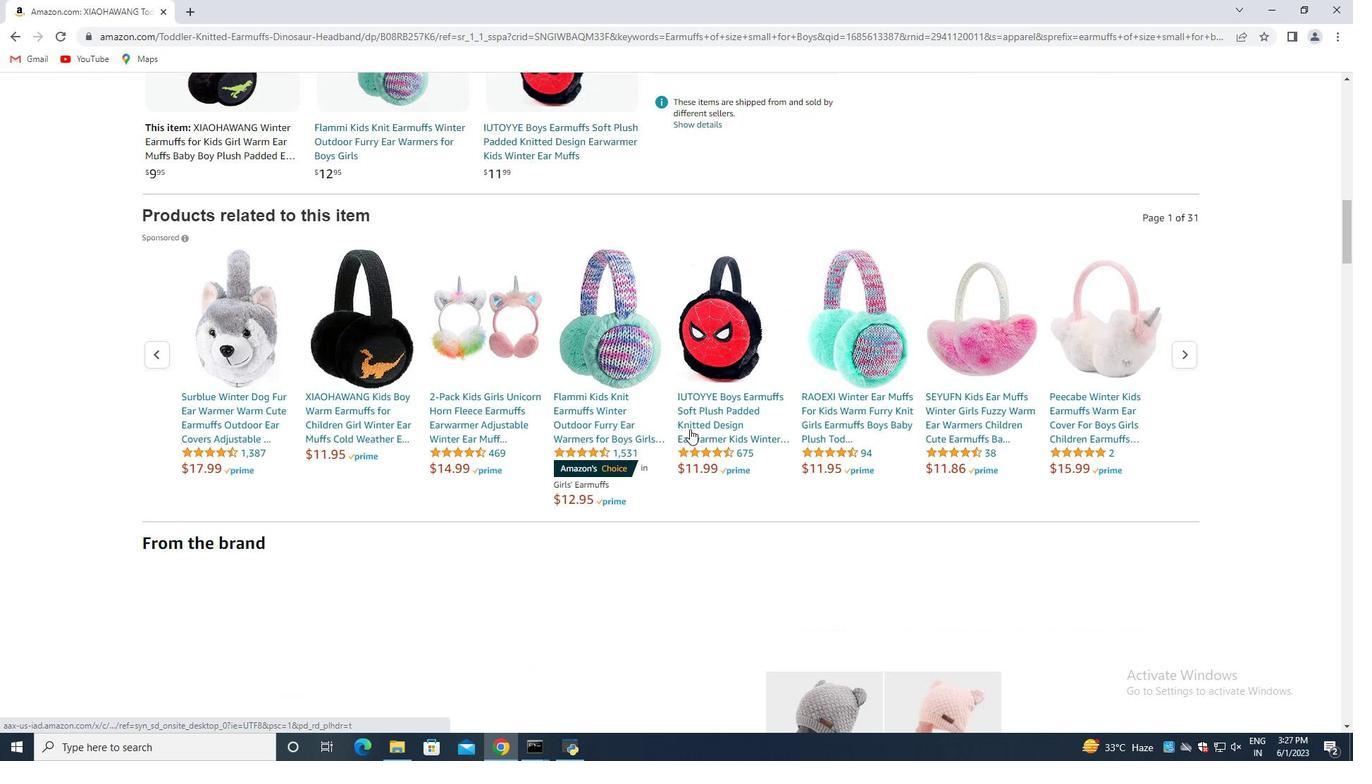 
Action: Mouse moved to (671, 458)
Screenshot: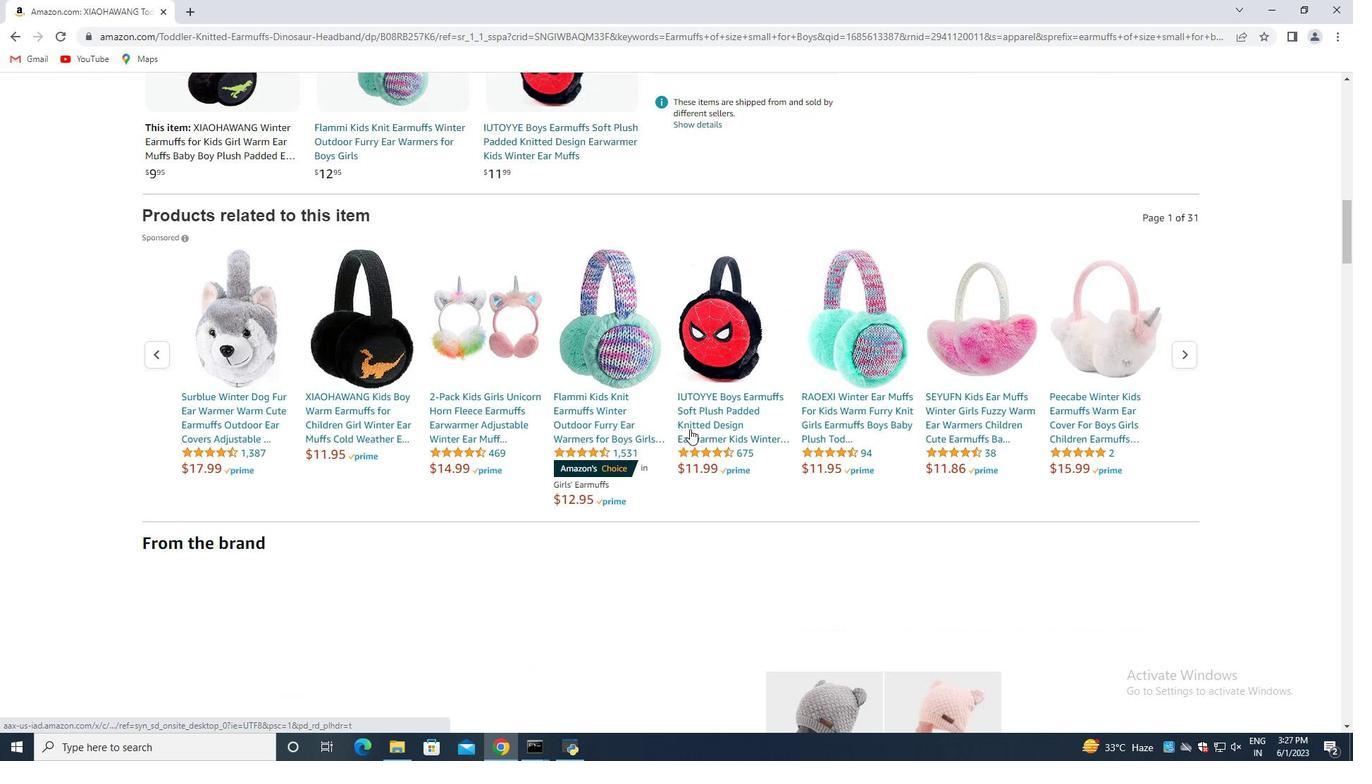 
Action: Mouse scrolled (671, 457) with delta (0, 0)
Screenshot: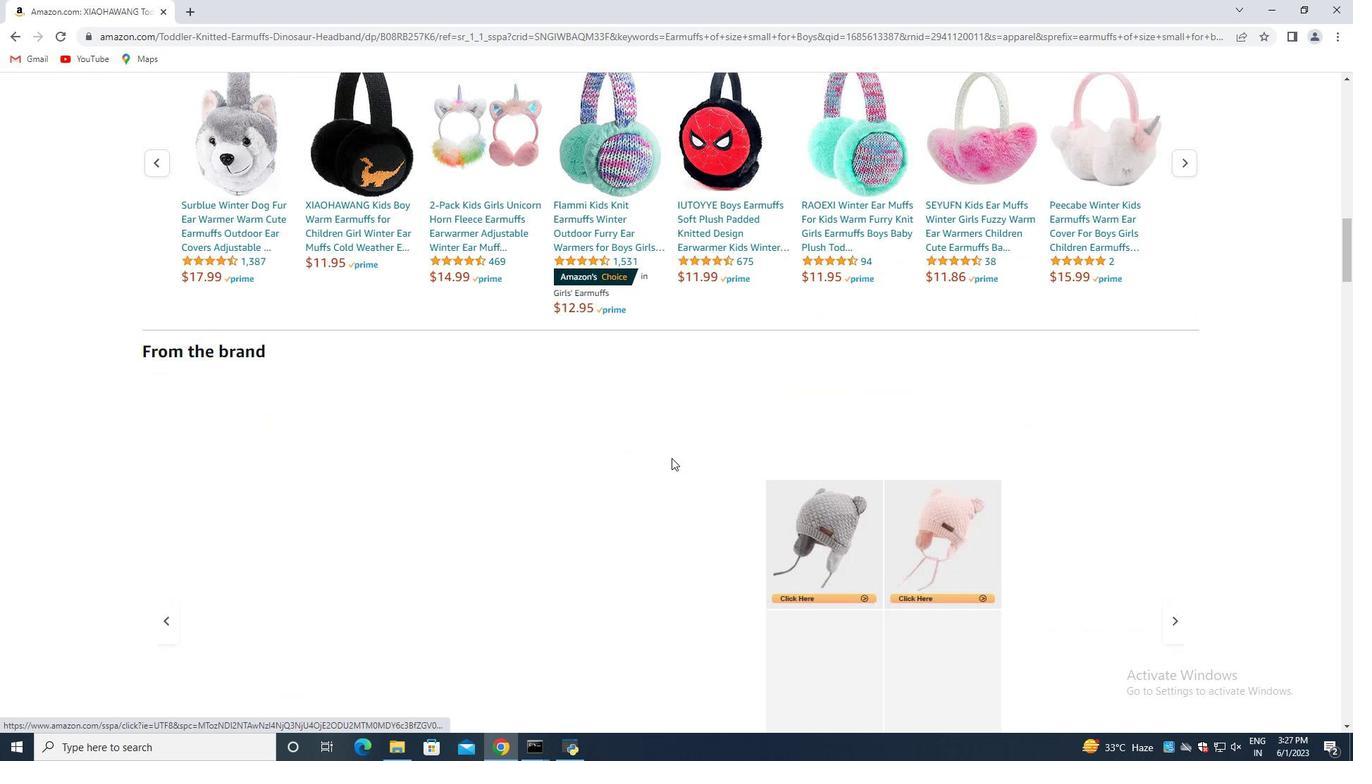 
Action: Mouse moved to (645, 459)
Screenshot: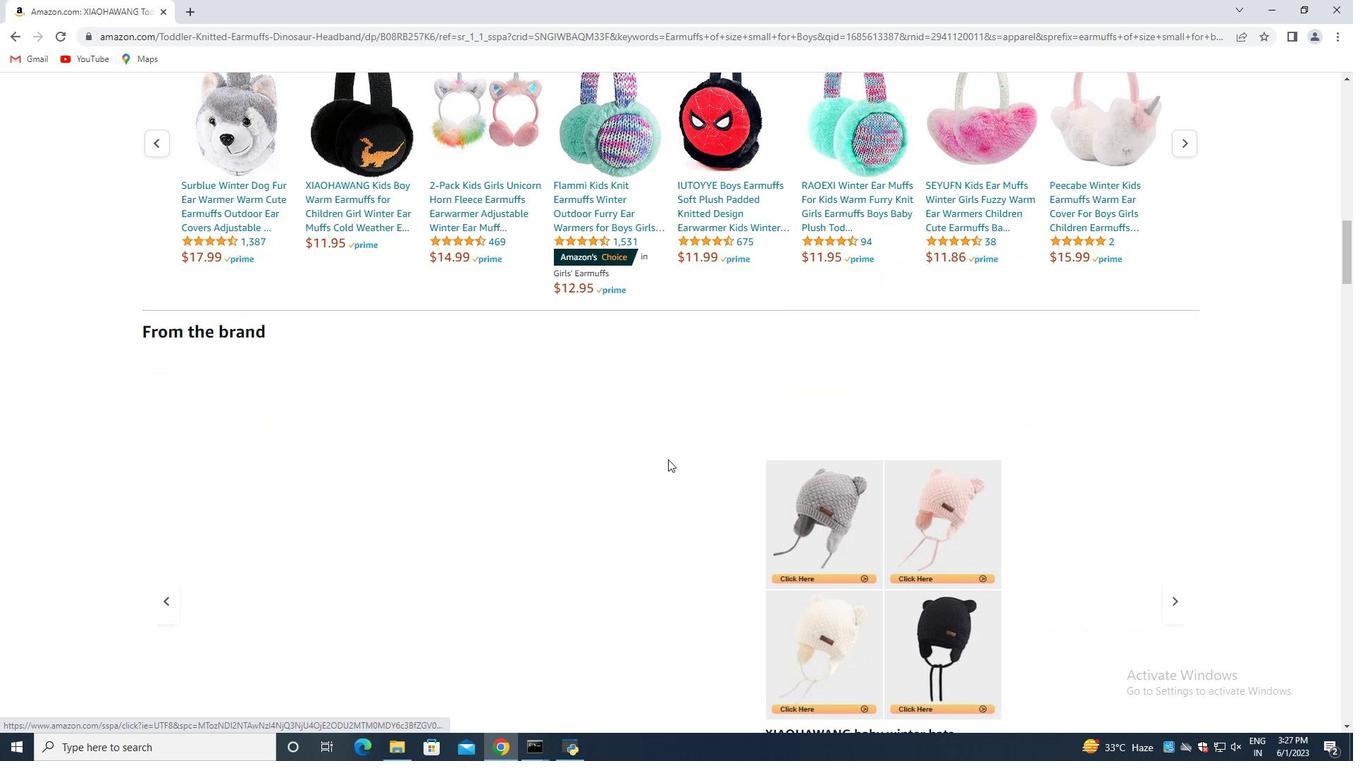 
Action: Mouse scrolled (659, 458) with delta (0, 0)
Screenshot: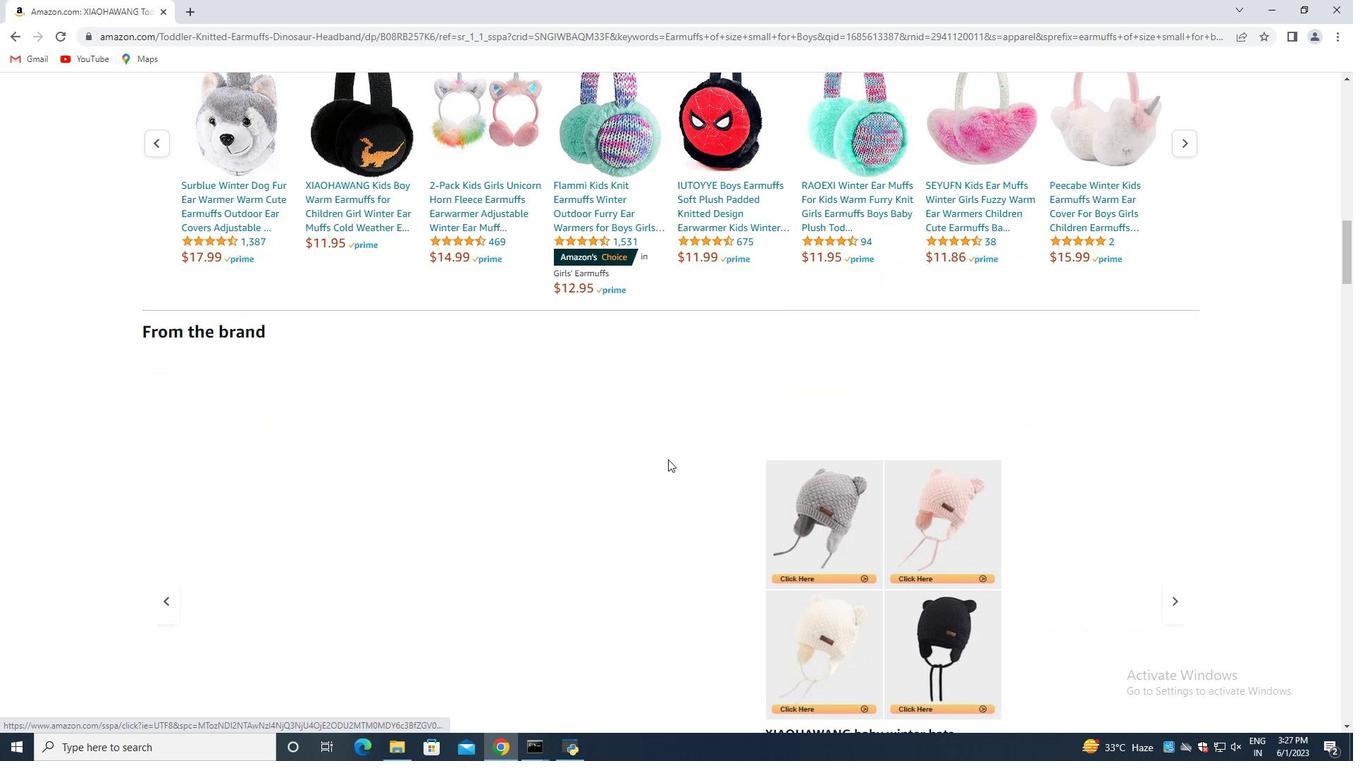 
Action: Mouse moved to (645, 459)
Screenshot: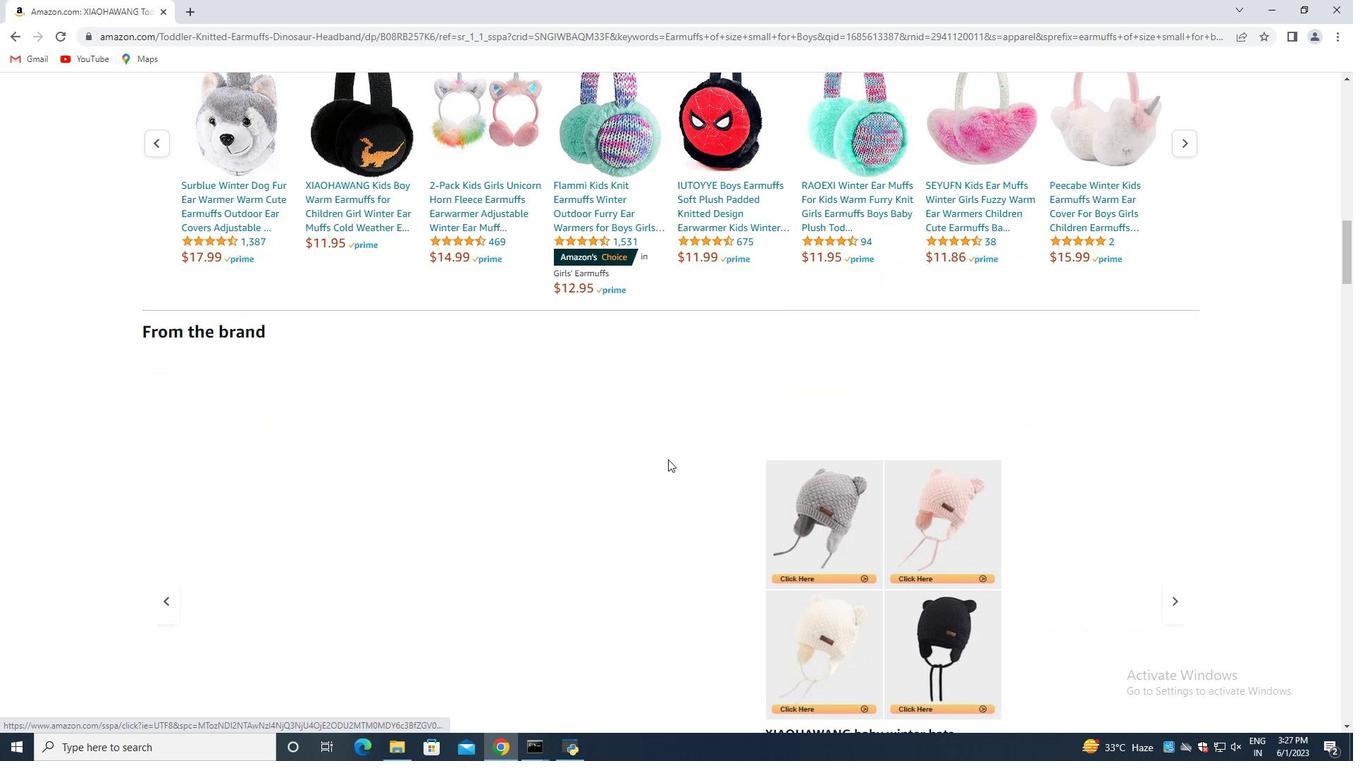 
Action: Mouse scrolled (654, 458) with delta (0, 0)
Screenshot: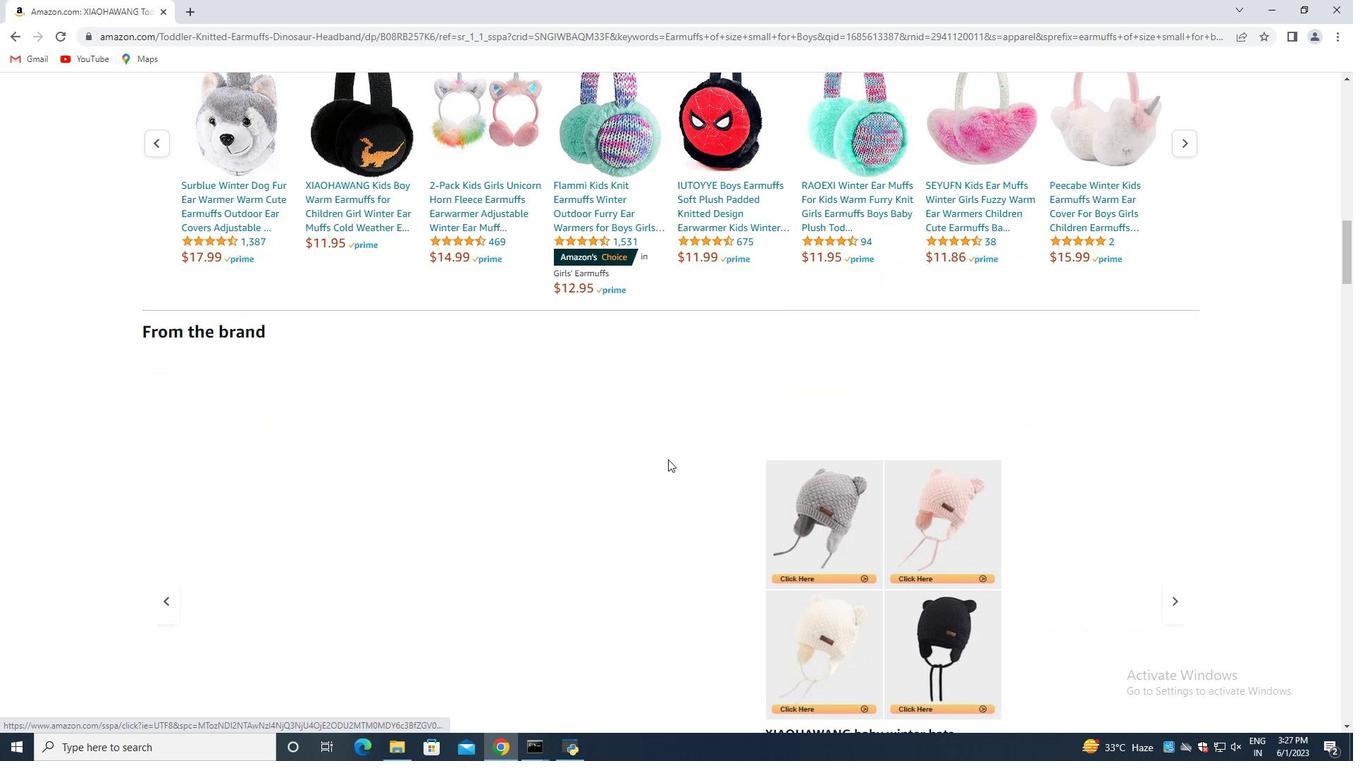 
Action: Mouse moved to (644, 459)
Screenshot: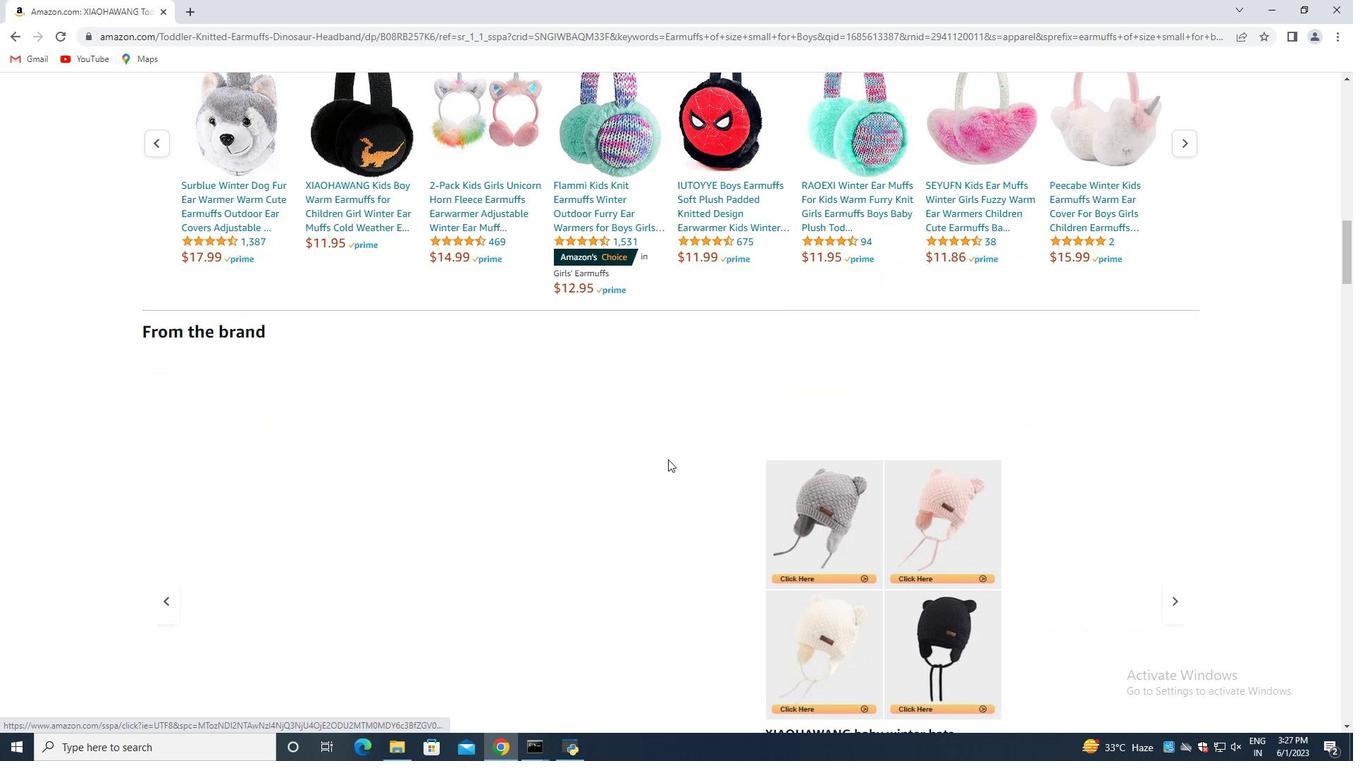 
Action: Mouse scrolled (648, 458) with delta (0, 0)
Screenshot: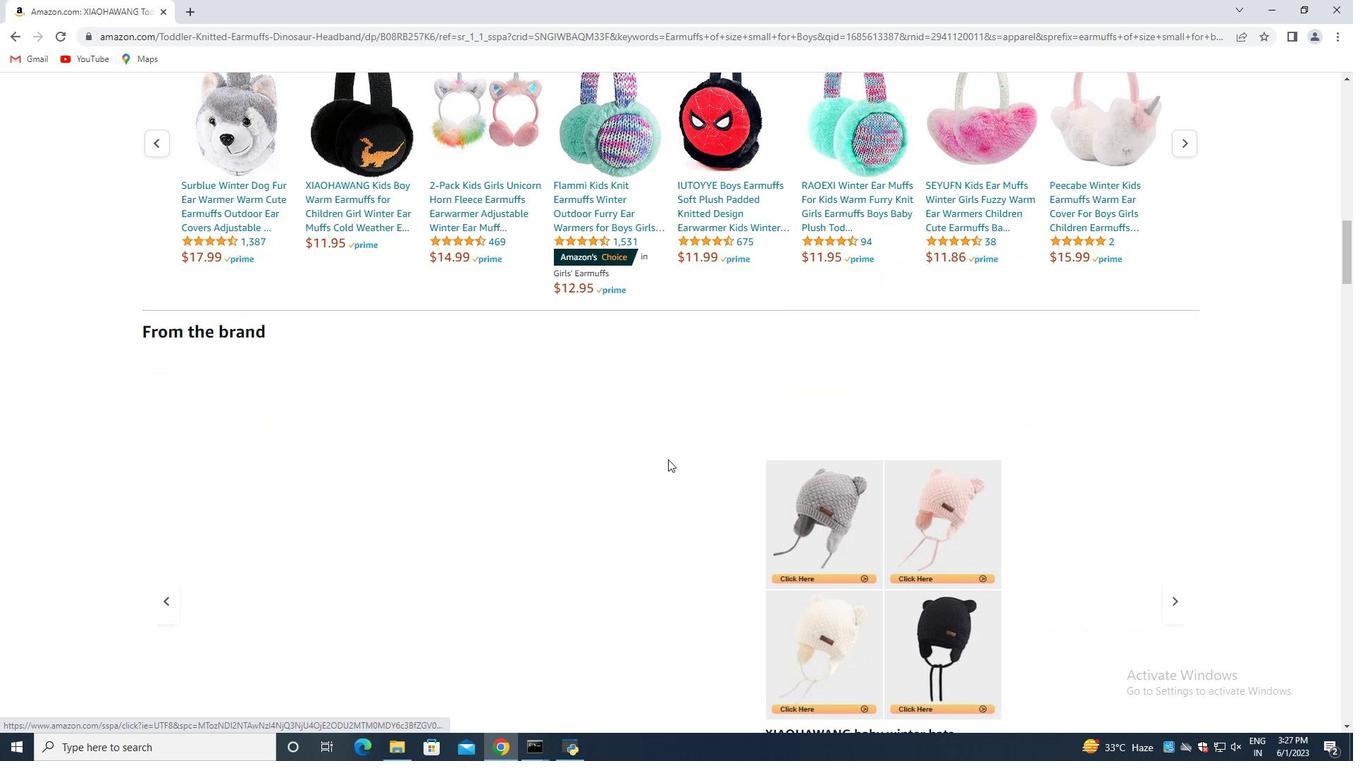 
Action: Mouse moved to (635, 446)
Screenshot: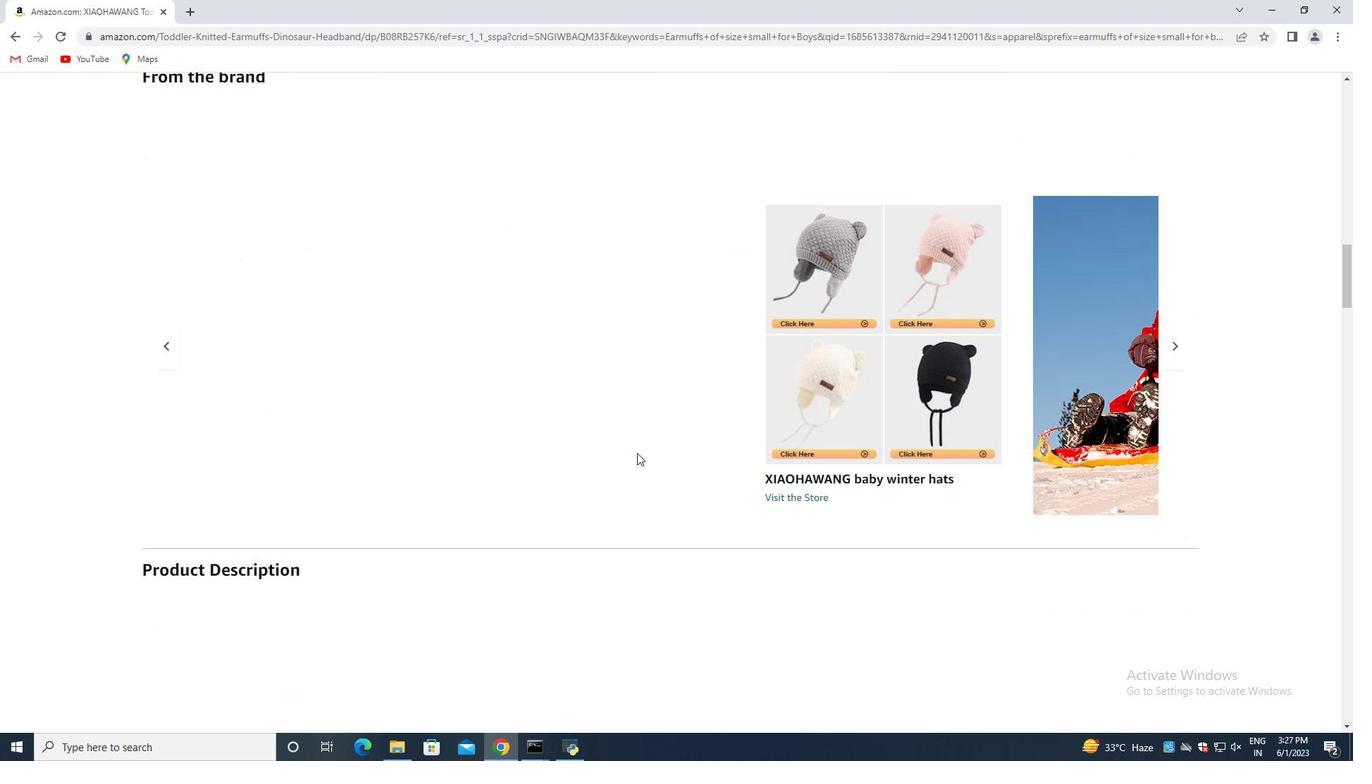 
Action: Mouse scrolled (635, 446) with delta (0, 0)
Screenshot: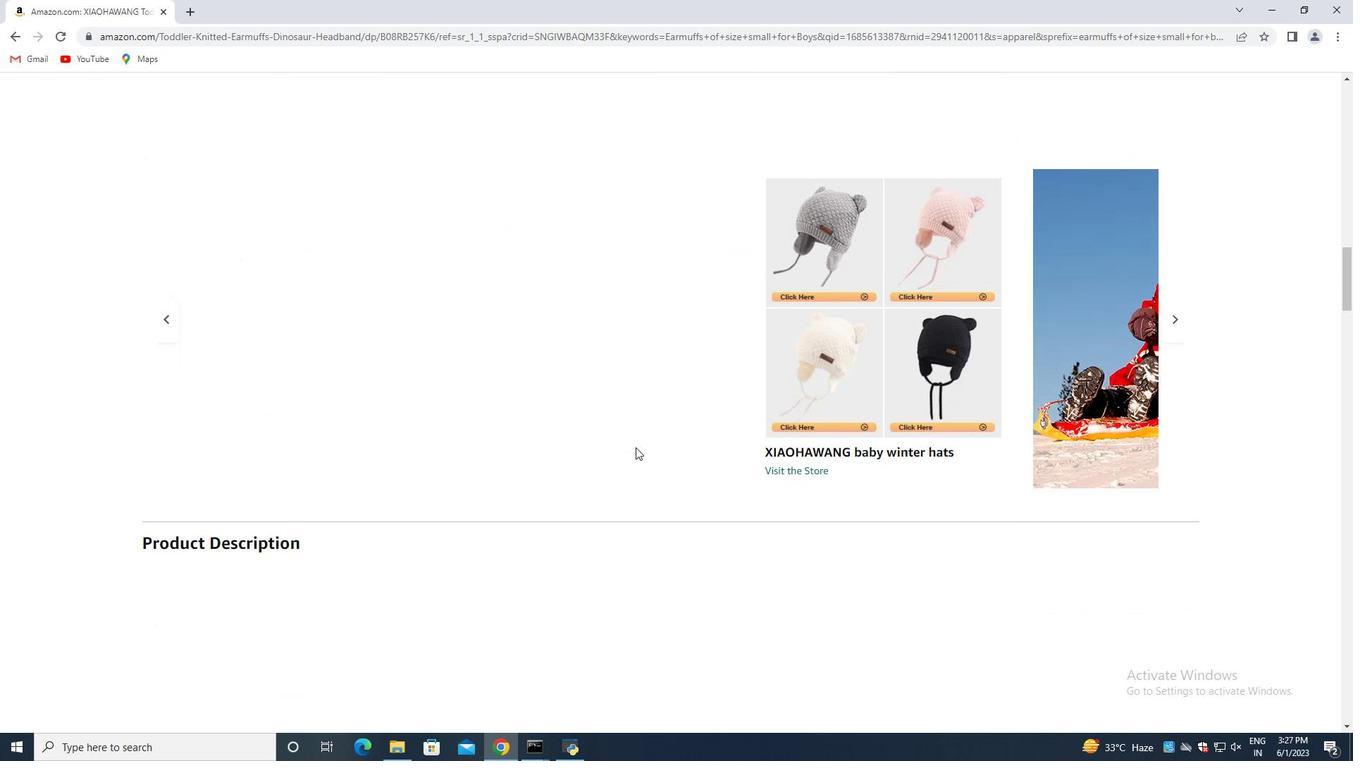 
Action: Mouse scrolled (635, 446) with delta (0, 0)
Screenshot: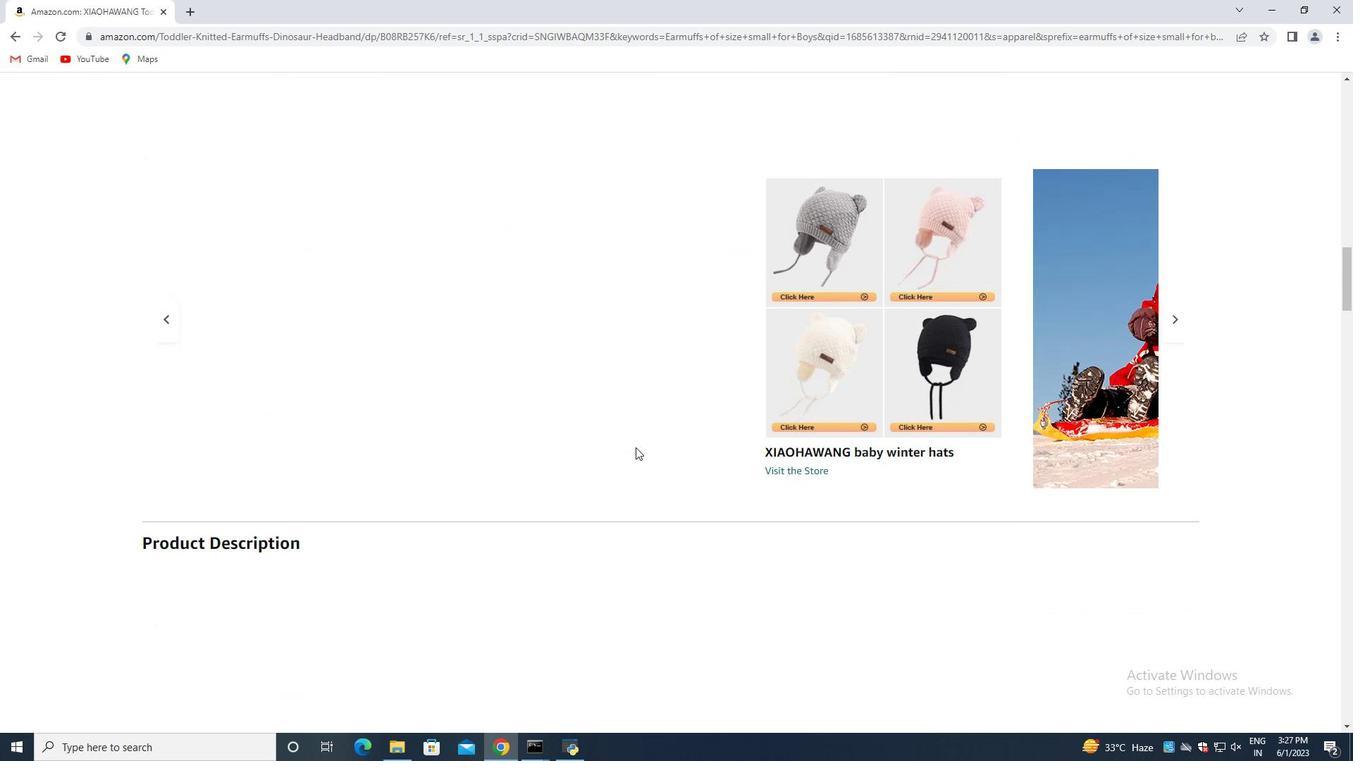 
Action: Mouse scrolled (635, 446) with delta (0, 0)
Screenshot: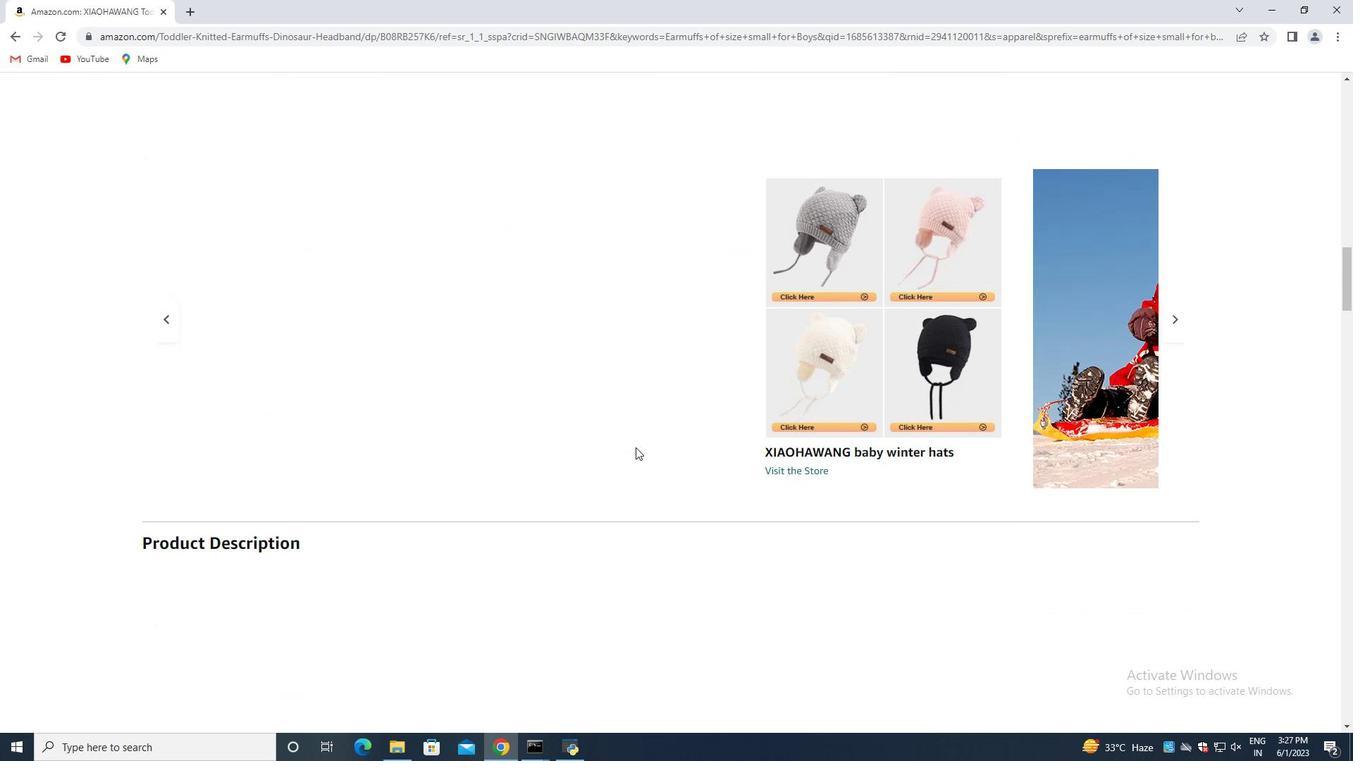 
Action: Mouse moved to (635, 446)
Screenshot: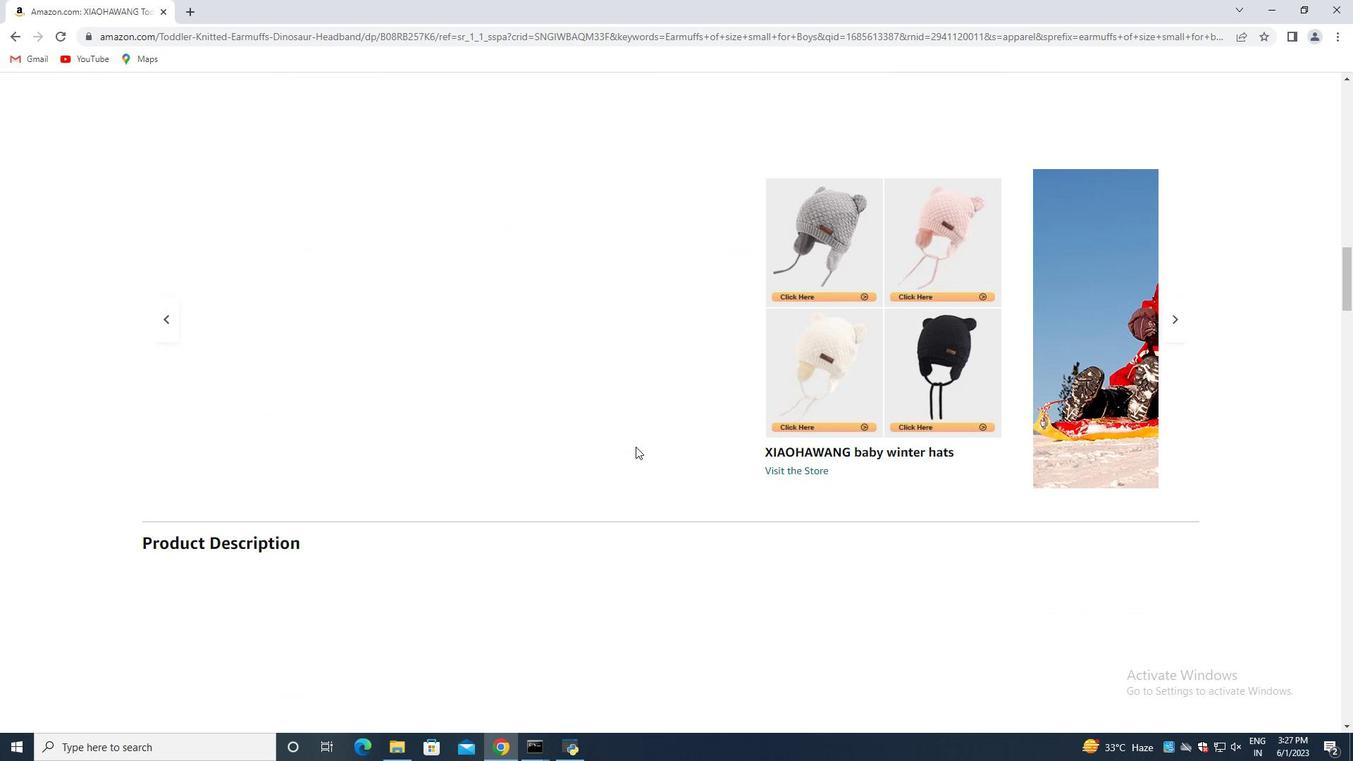 
Action: Mouse scrolled (635, 446) with delta (0, 0)
Screenshot: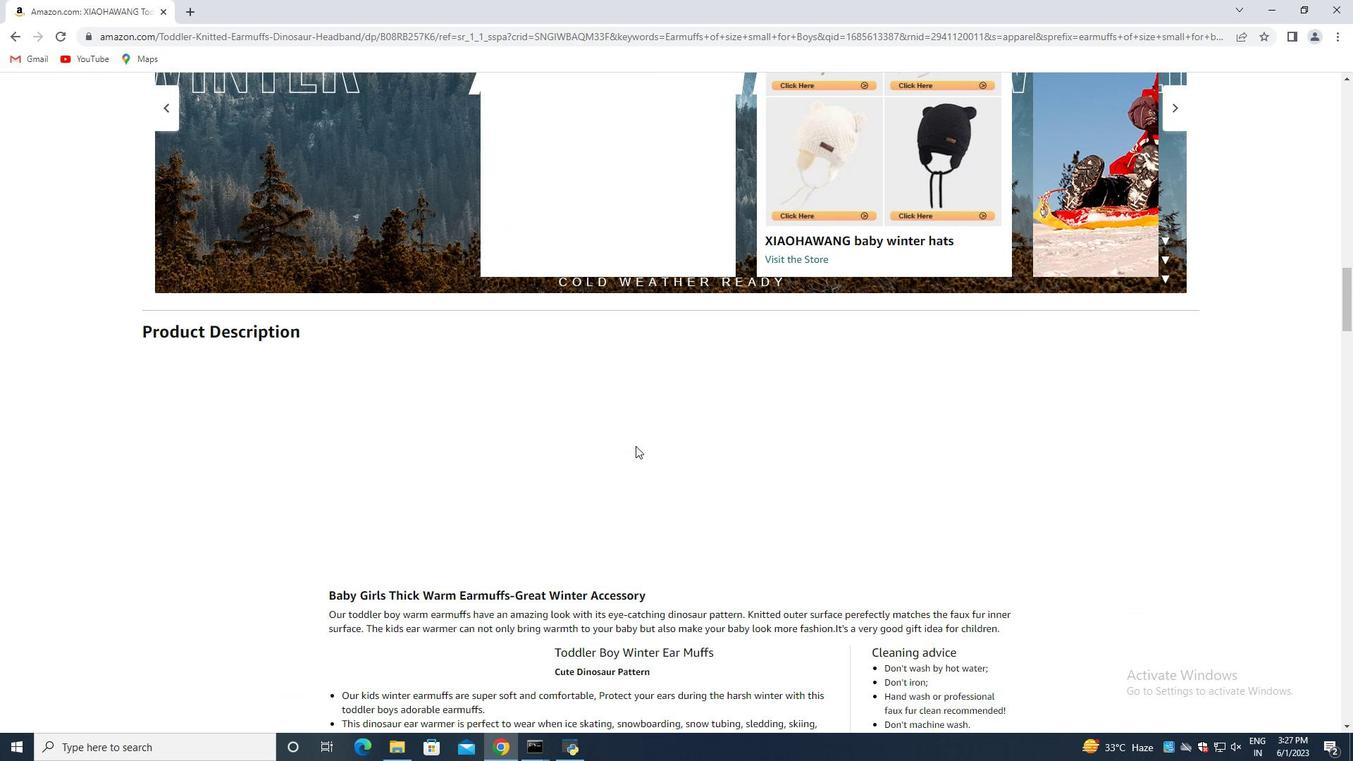 
Action: Mouse scrolled (635, 446) with delta (0, 0)
Screenshot: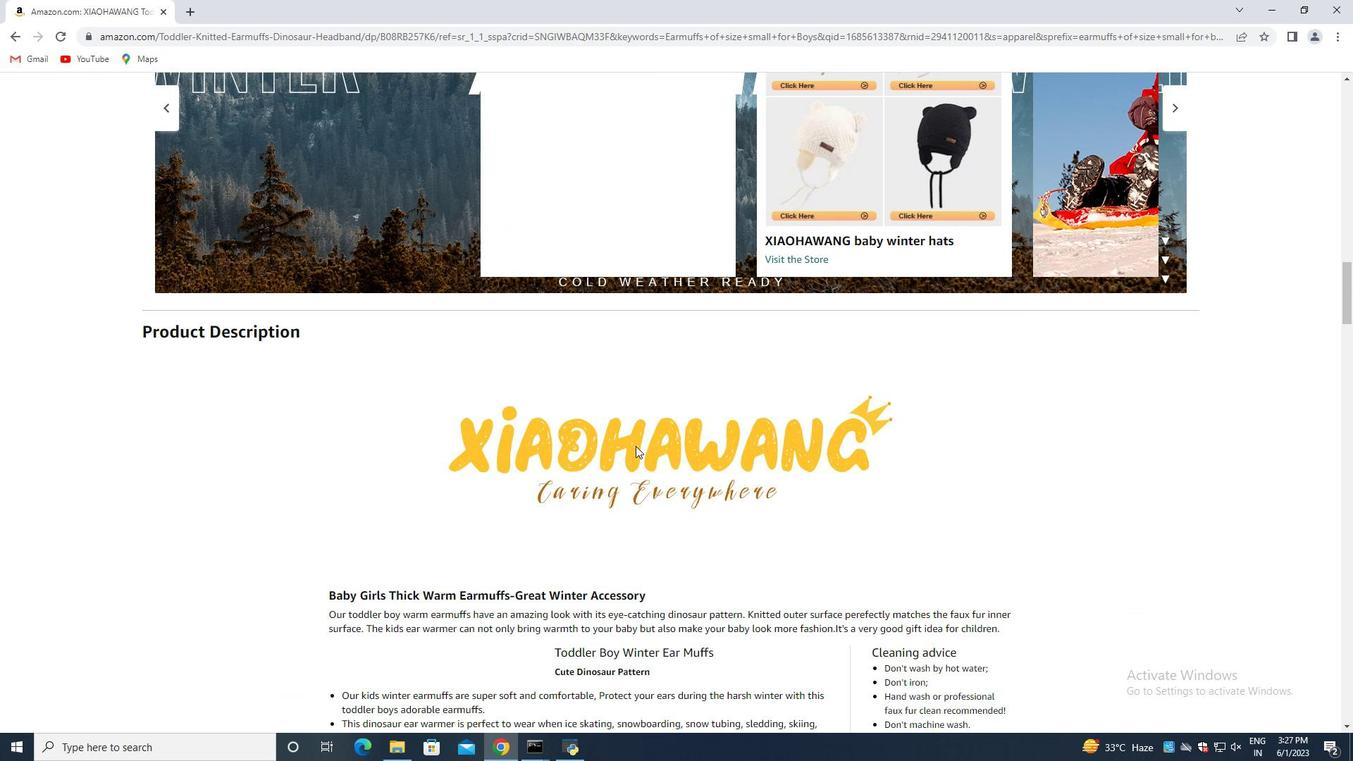 
Action: Mouse scrolled (635, 446) with delta (0, 0)
Screenshot: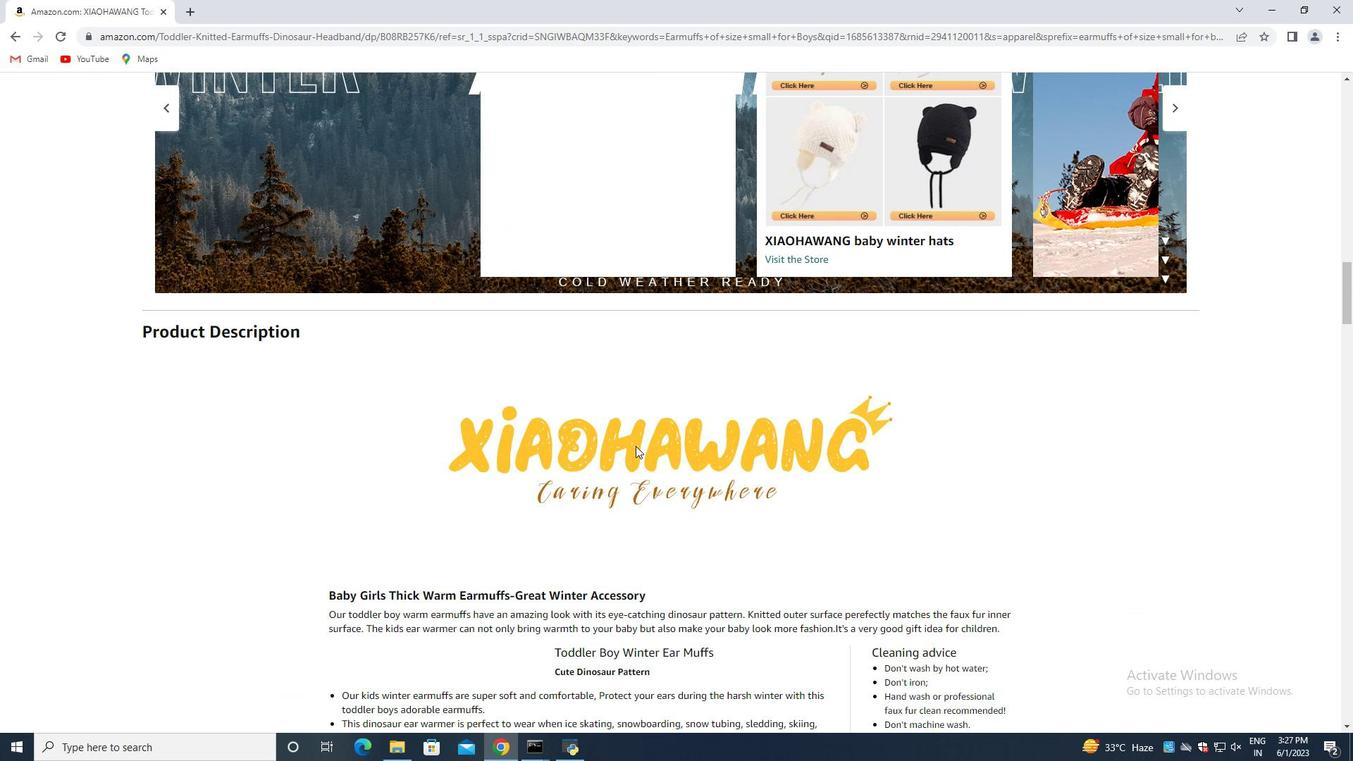 
Action: Mouse scrolled (635, 446) with delta (0, 0)
Screenshot: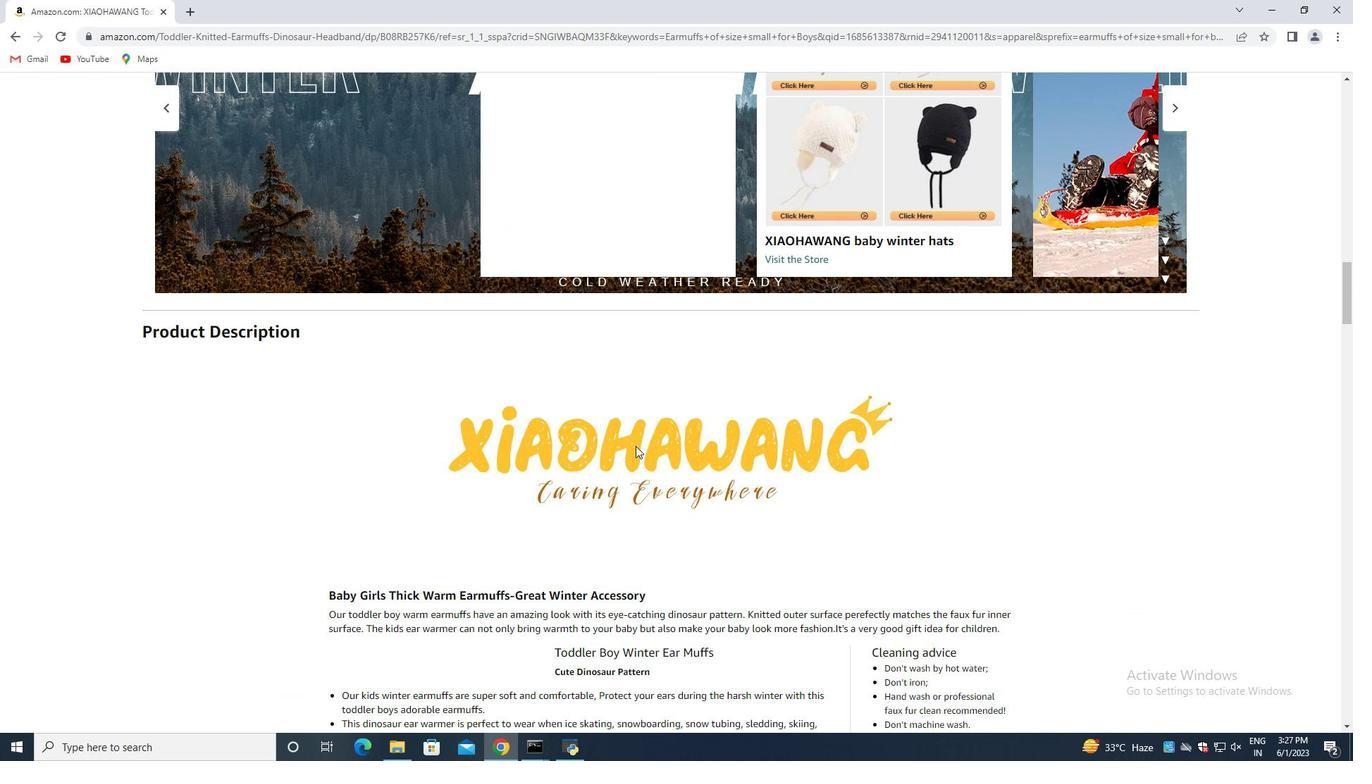 
Action: Mouse moved to (635, 445)
Screenshot: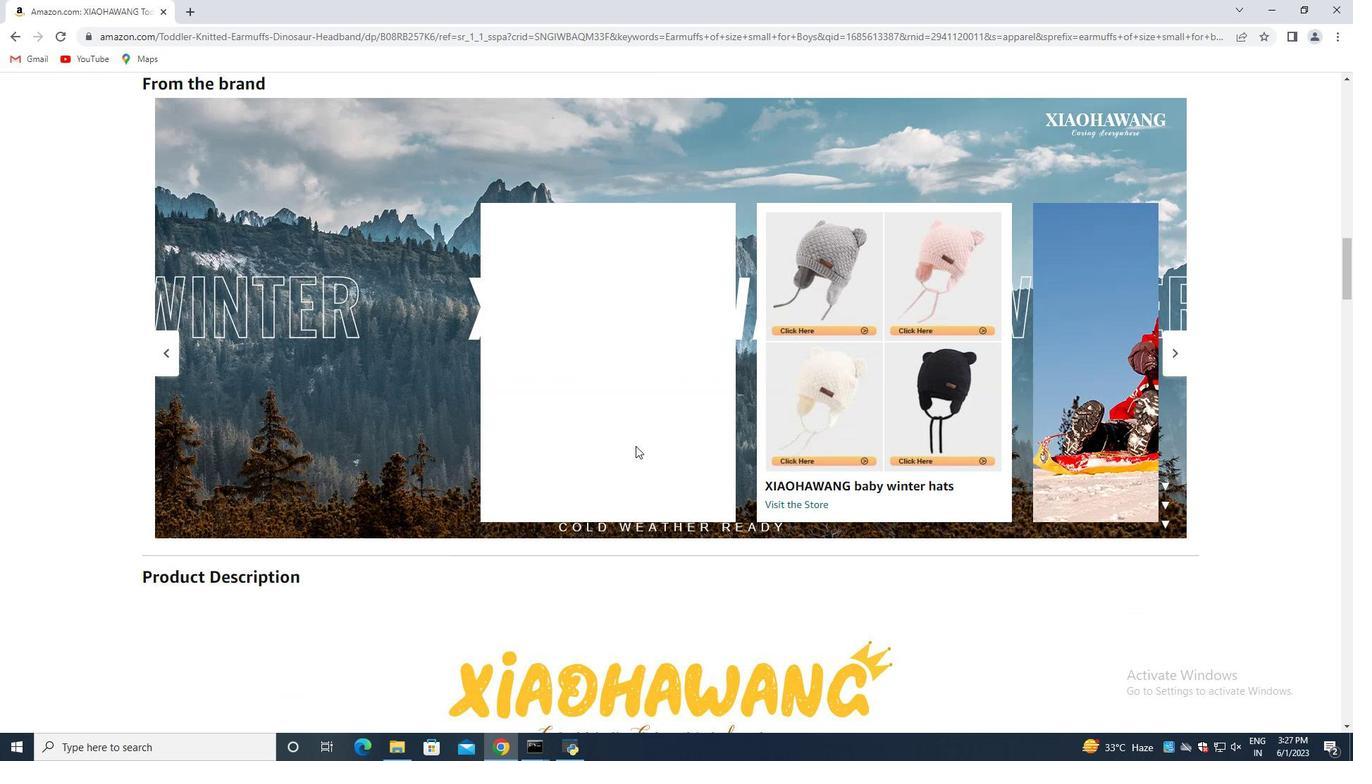 
Action: Mouse scrolled (635, 444) with delta (0, 0)
Screenshot: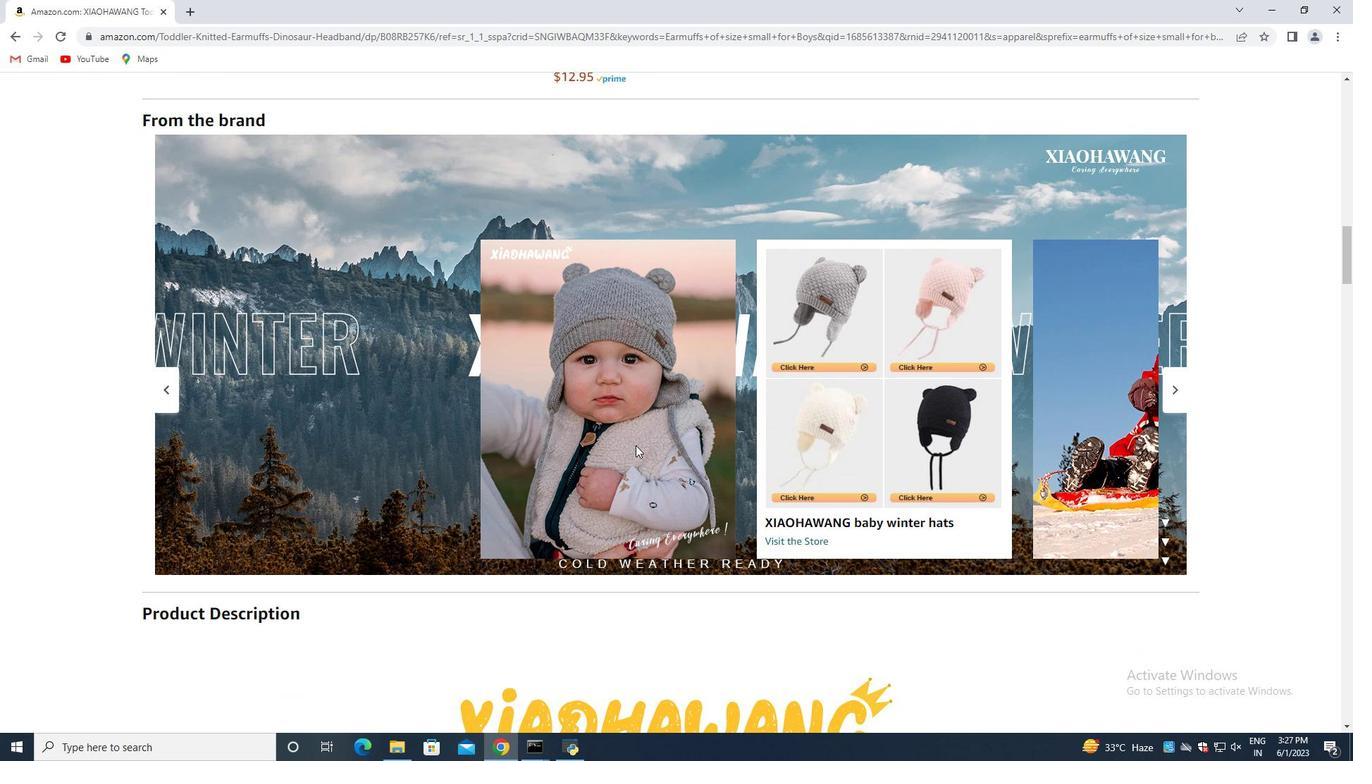 
Action: Mouse scrolled (635, 444) with delta (0, 0)
Screenshot: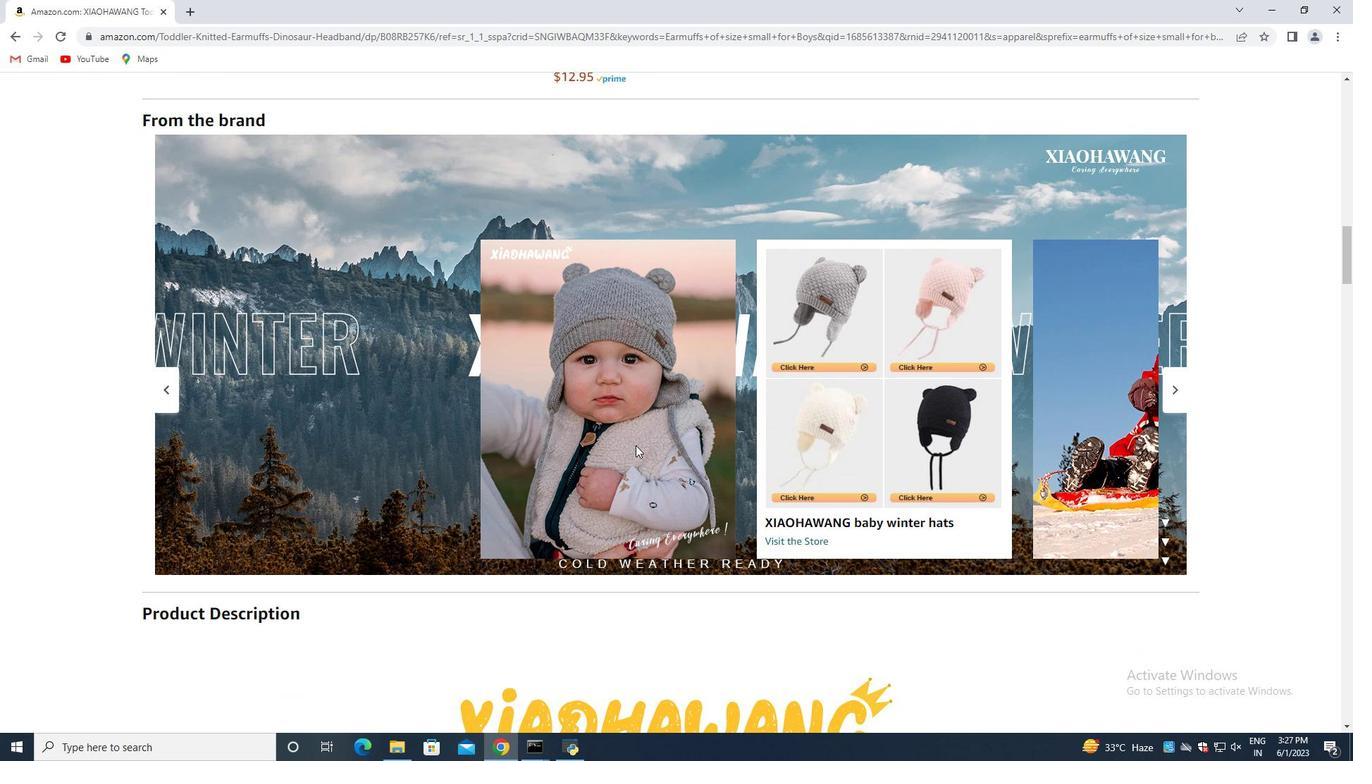 
Action: Mouse scrolled (635, 444) with delta (0, 0)
Screenshot: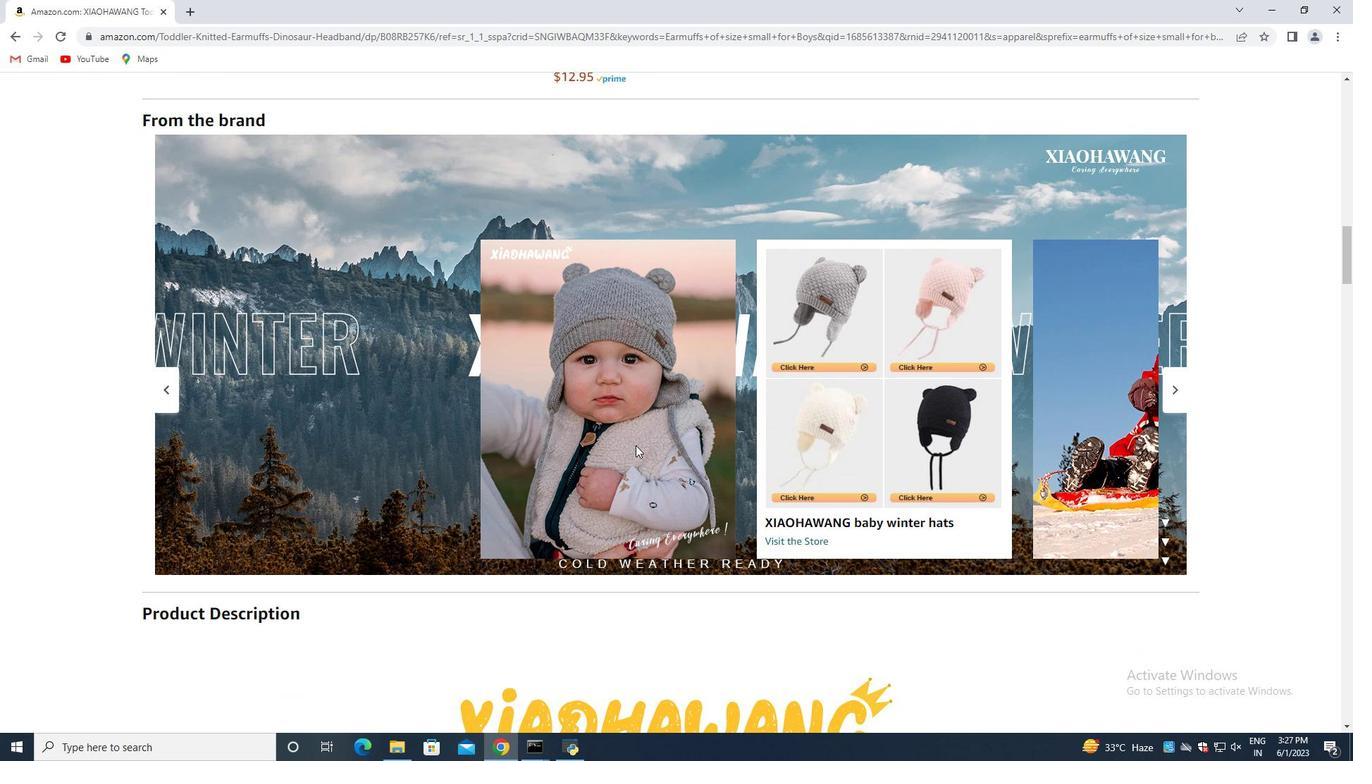 
Action: Mouse scrolled (635, 444) with delta (0, 0)
Screenshot: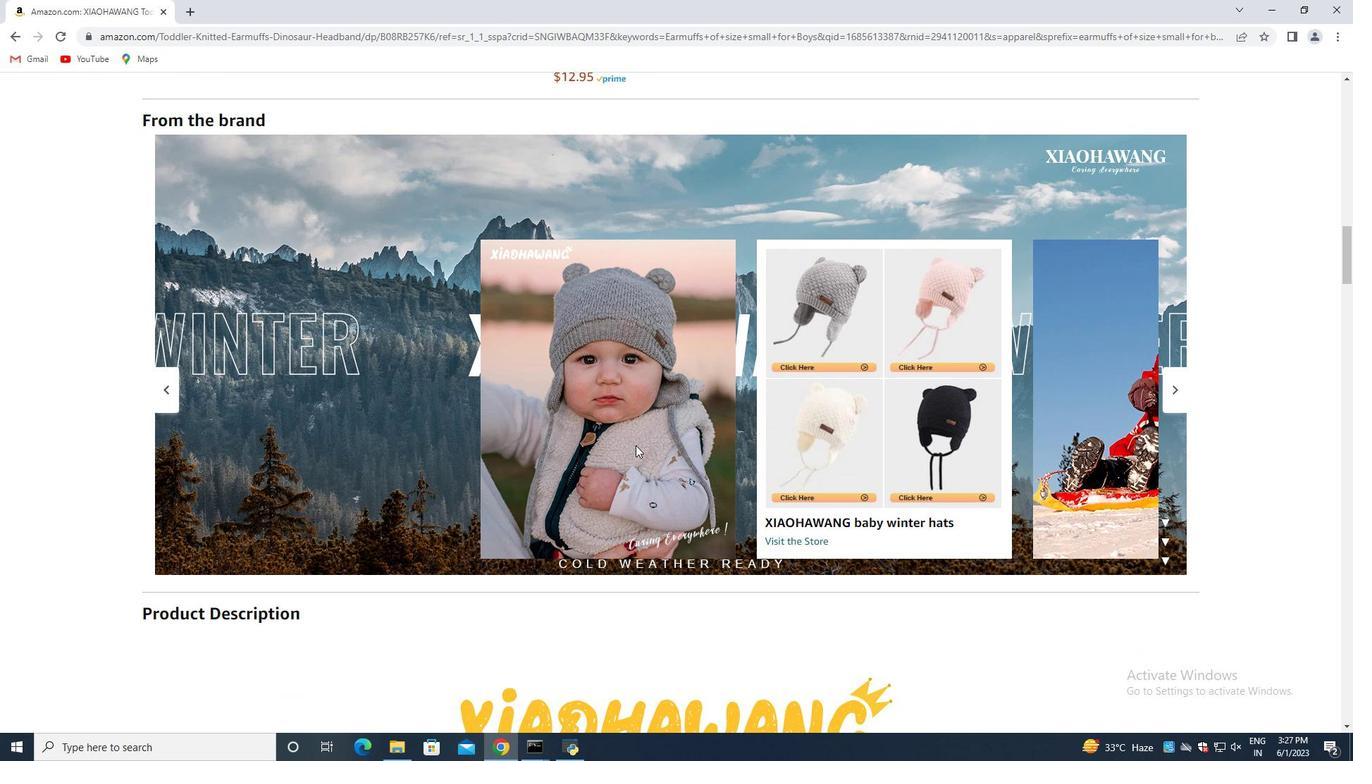 
Action: Mouse moved to (635, 444)
Screenshot: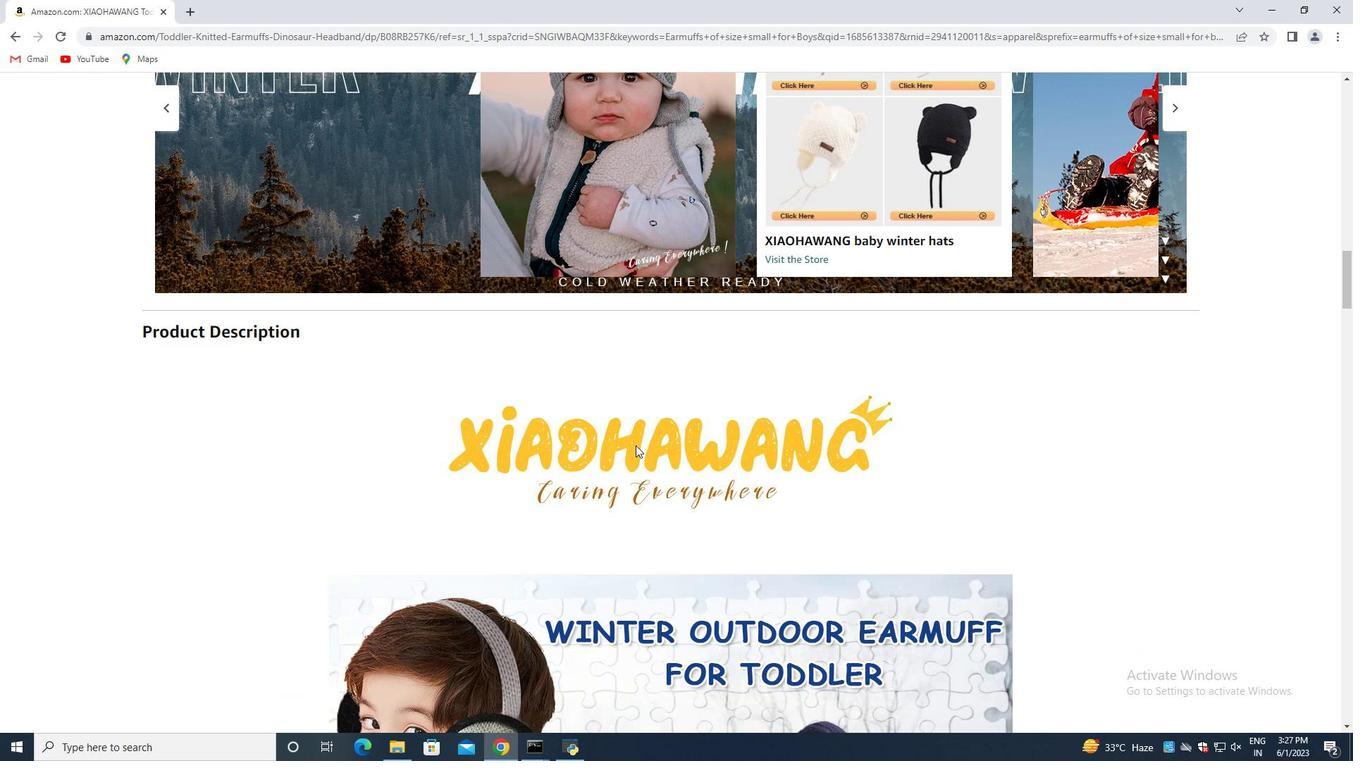 
Action: Mouse scrolled (635, 444) with delta (0, 0)
Screenshot: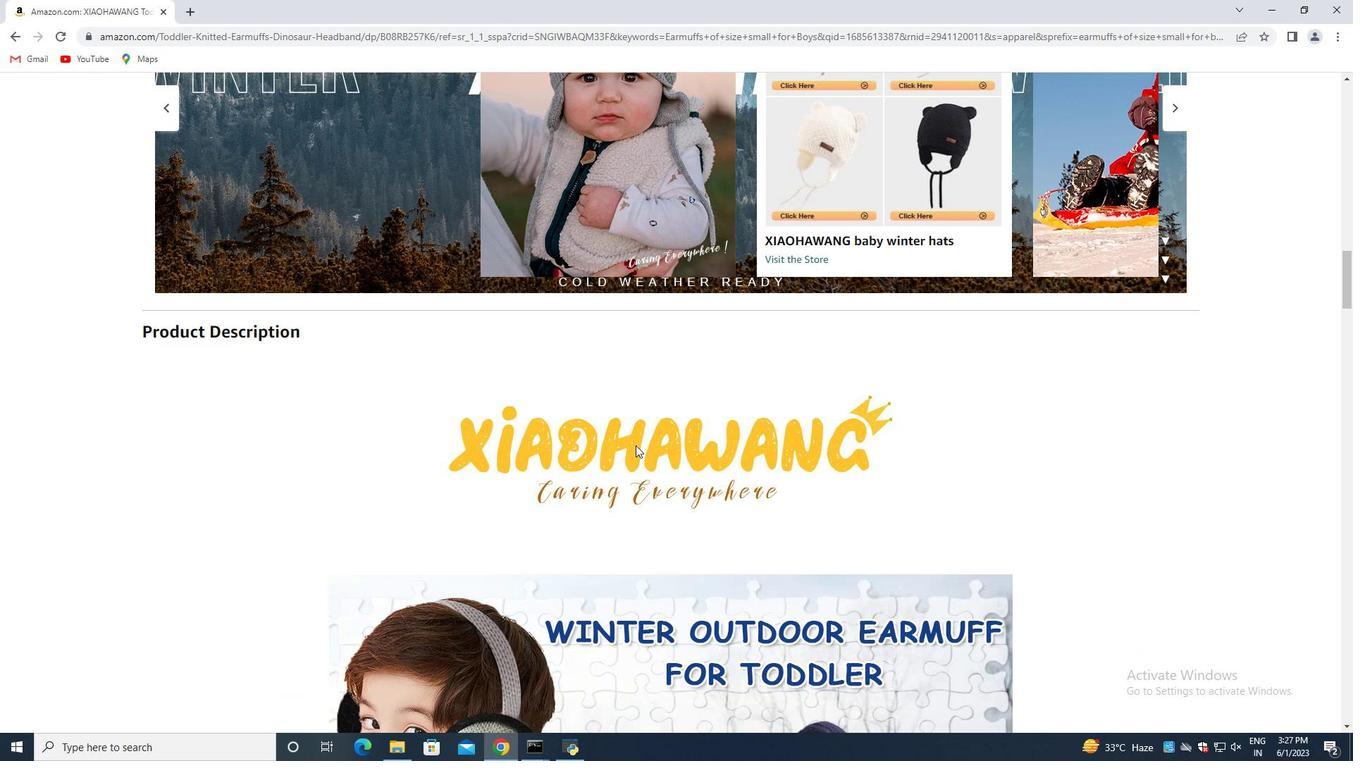 
Action: Mouse moved to (635, 444)
Screenshot: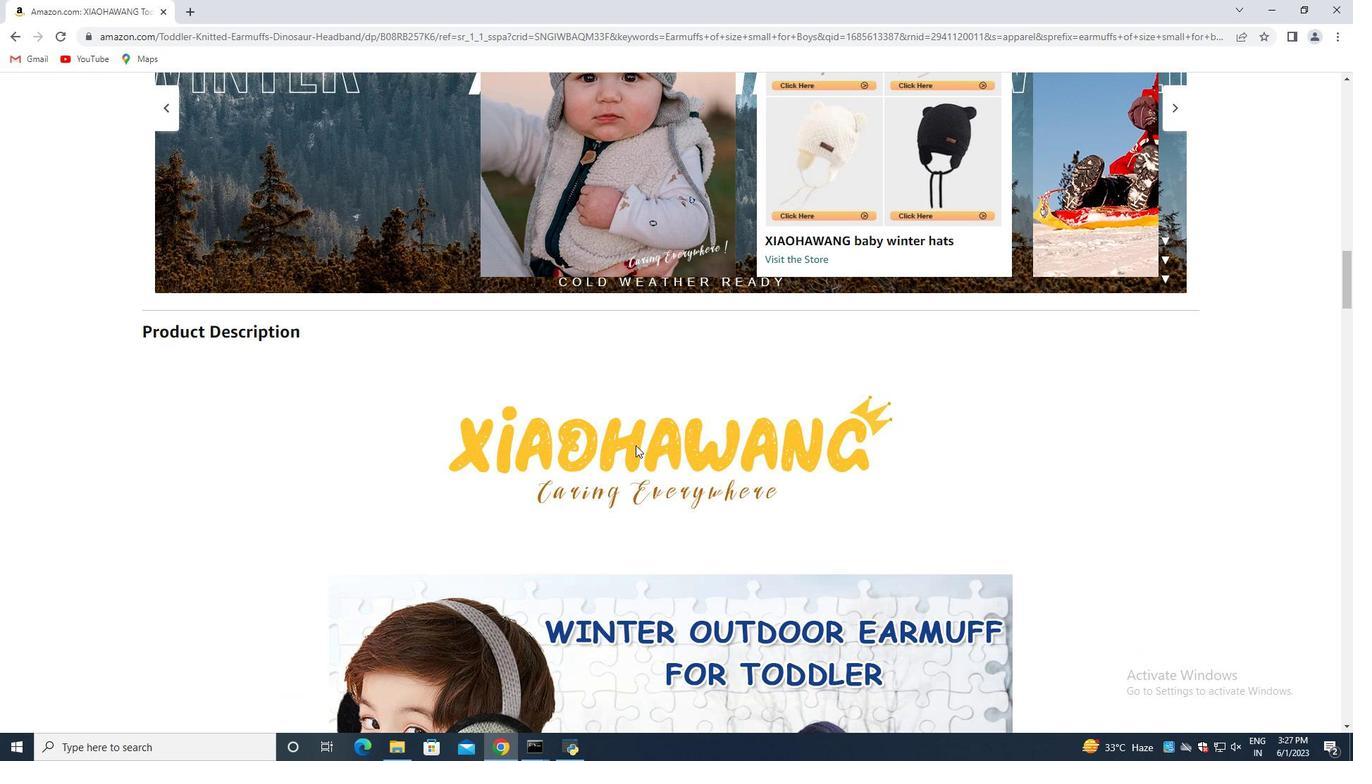 
Action: Mouse scrolled (635, 444) with delta (0, 0)
Screenshot: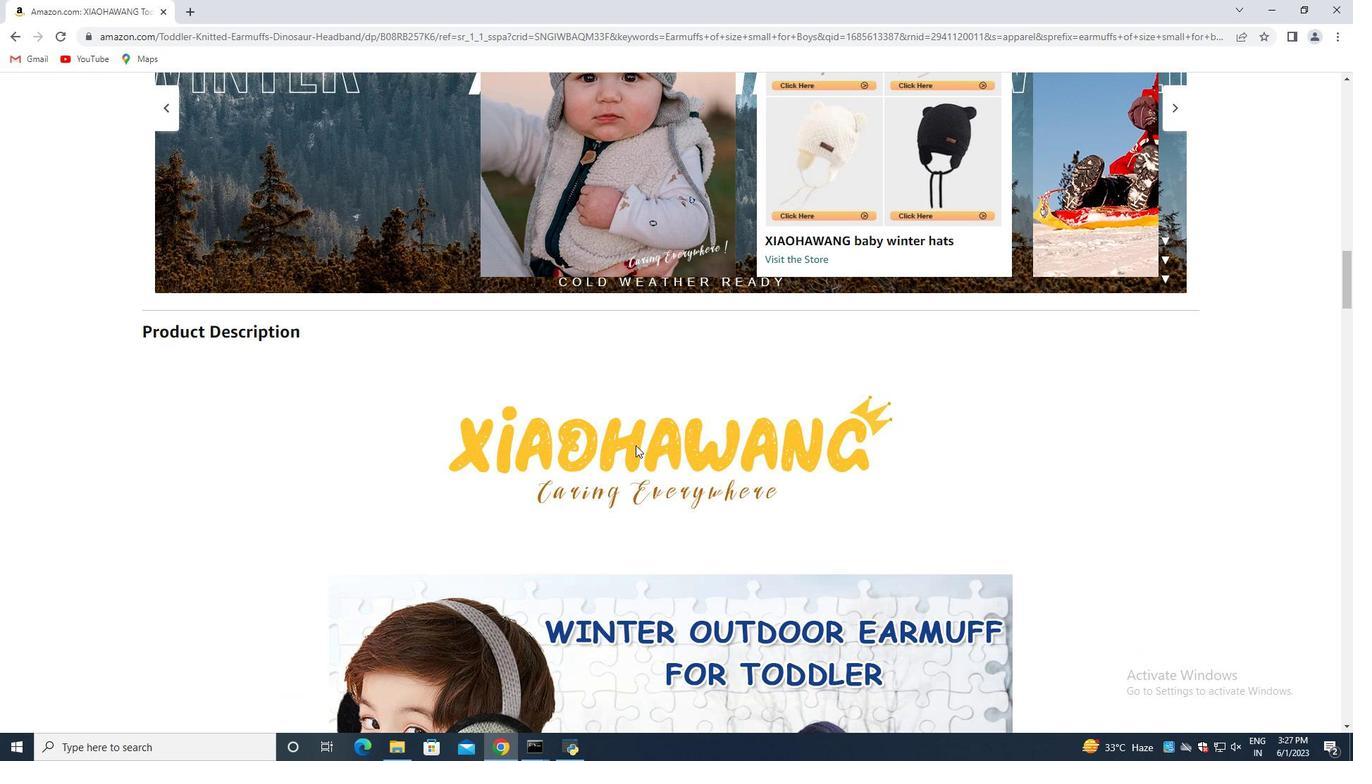
Action: Mouse moved to (633, 445)
Screenshot: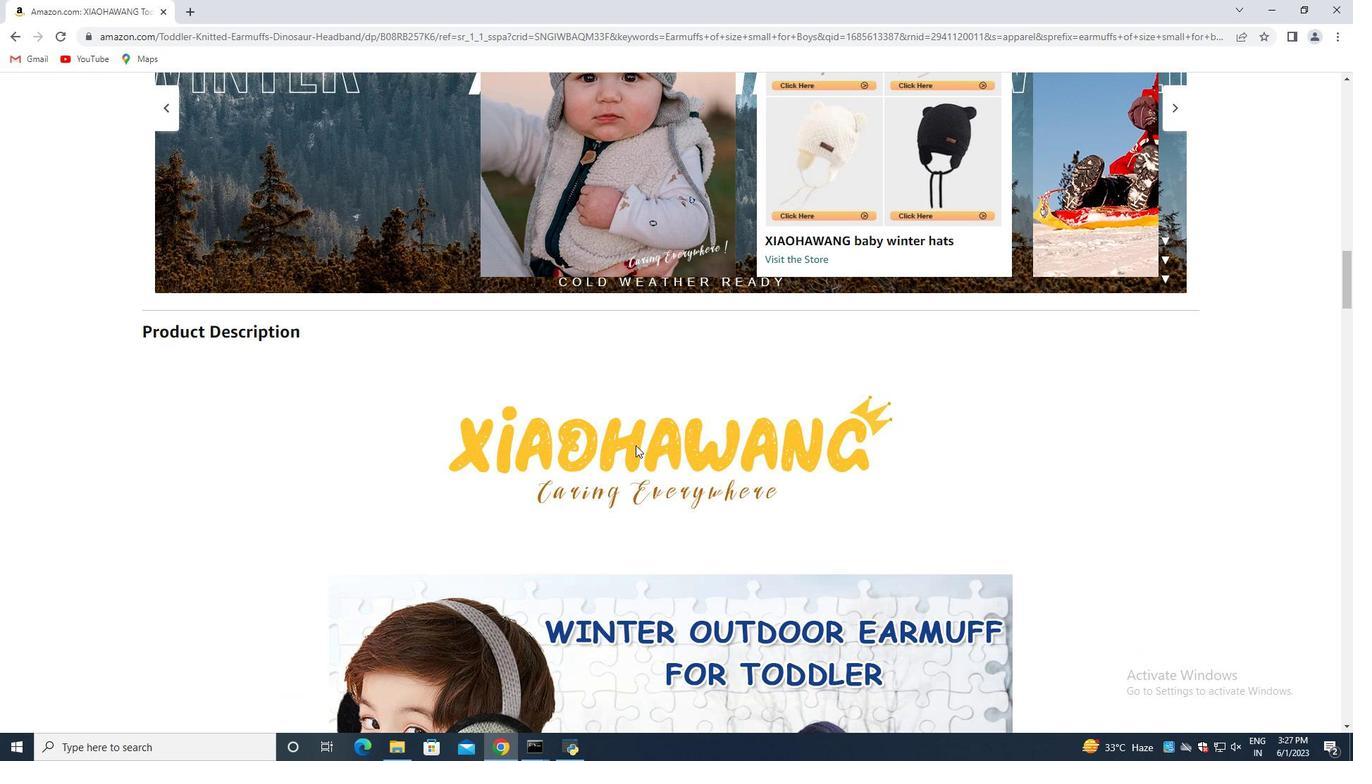 
Action: Mouse scrolled (633, 444) with delta (0, 0)
Screenshot: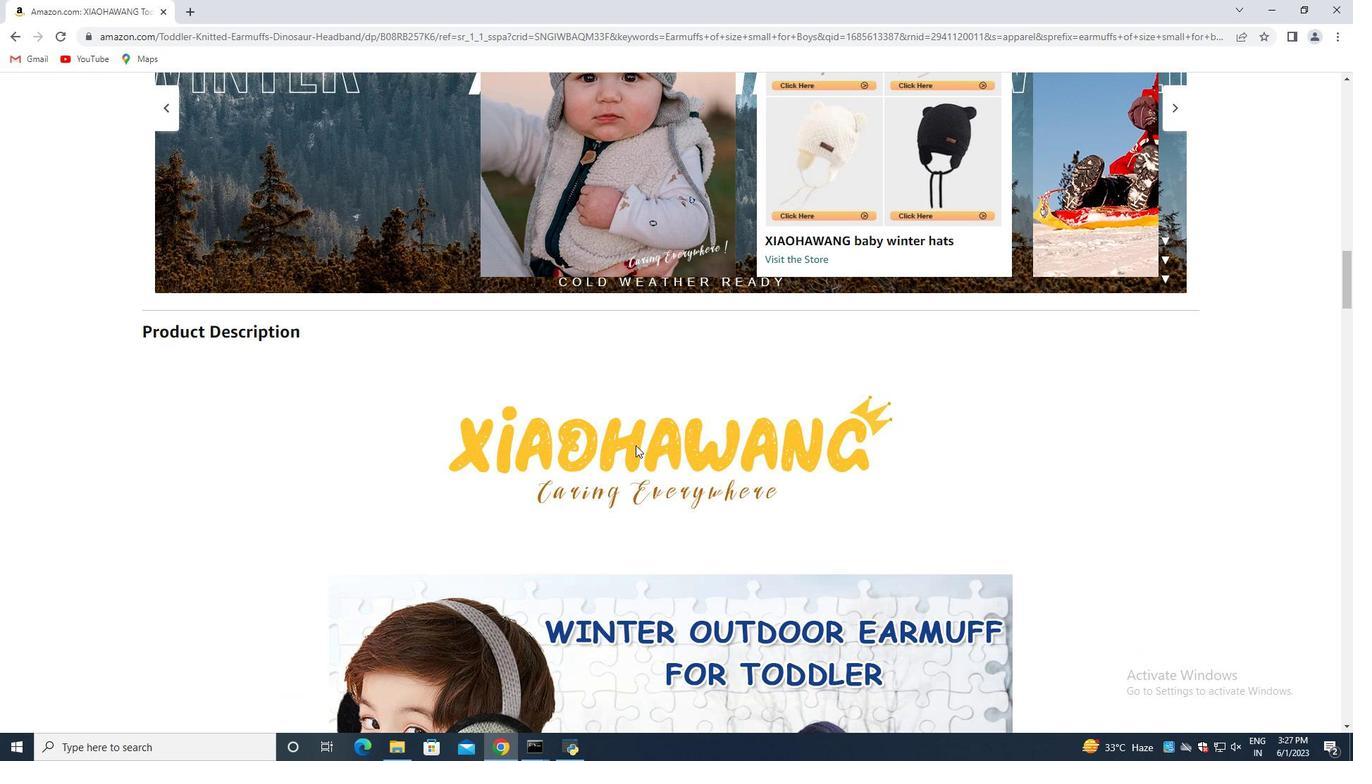 
Action: Mouse moved to (633, 445)
Screenshot: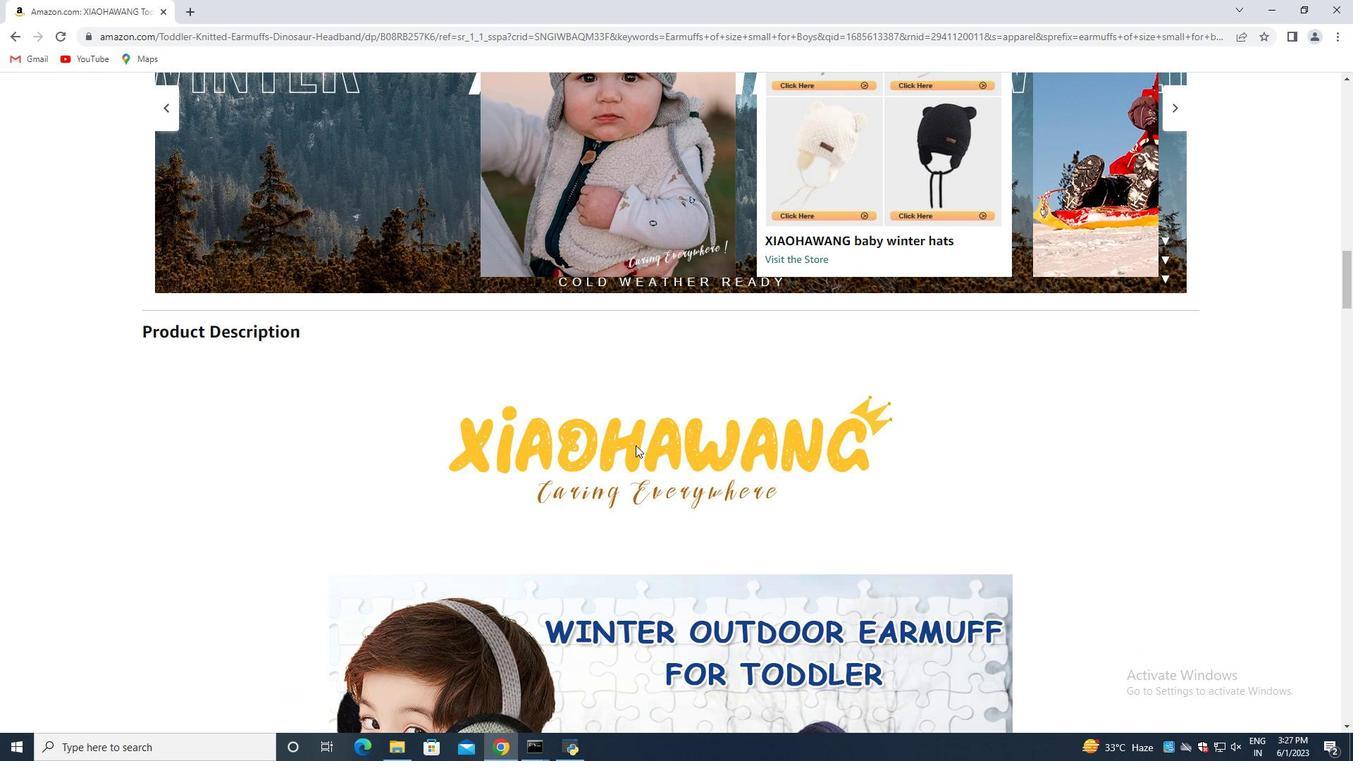 
Action: Mouse scrolled (633, 444) with delta (0, 0)
Screenshot: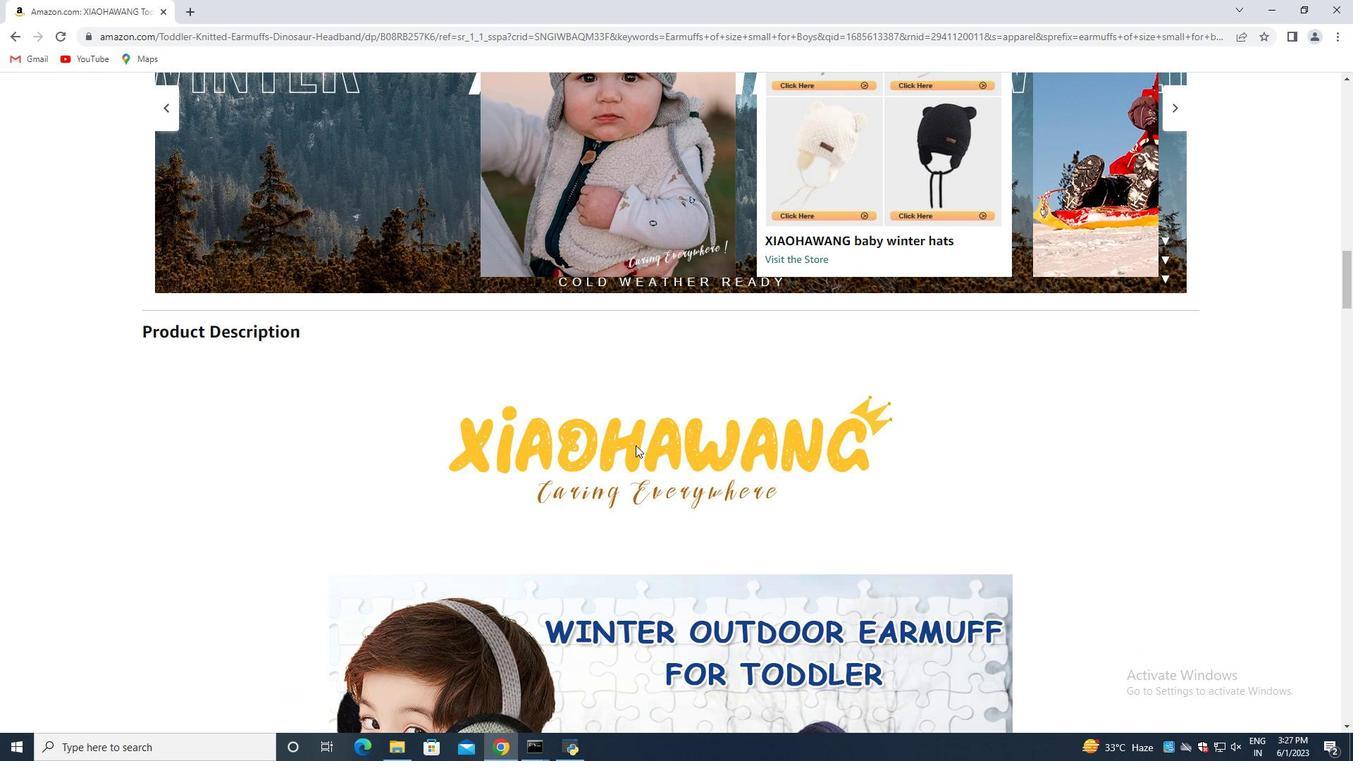 
Action: Mouse moved to (633, 446)
Screenshot: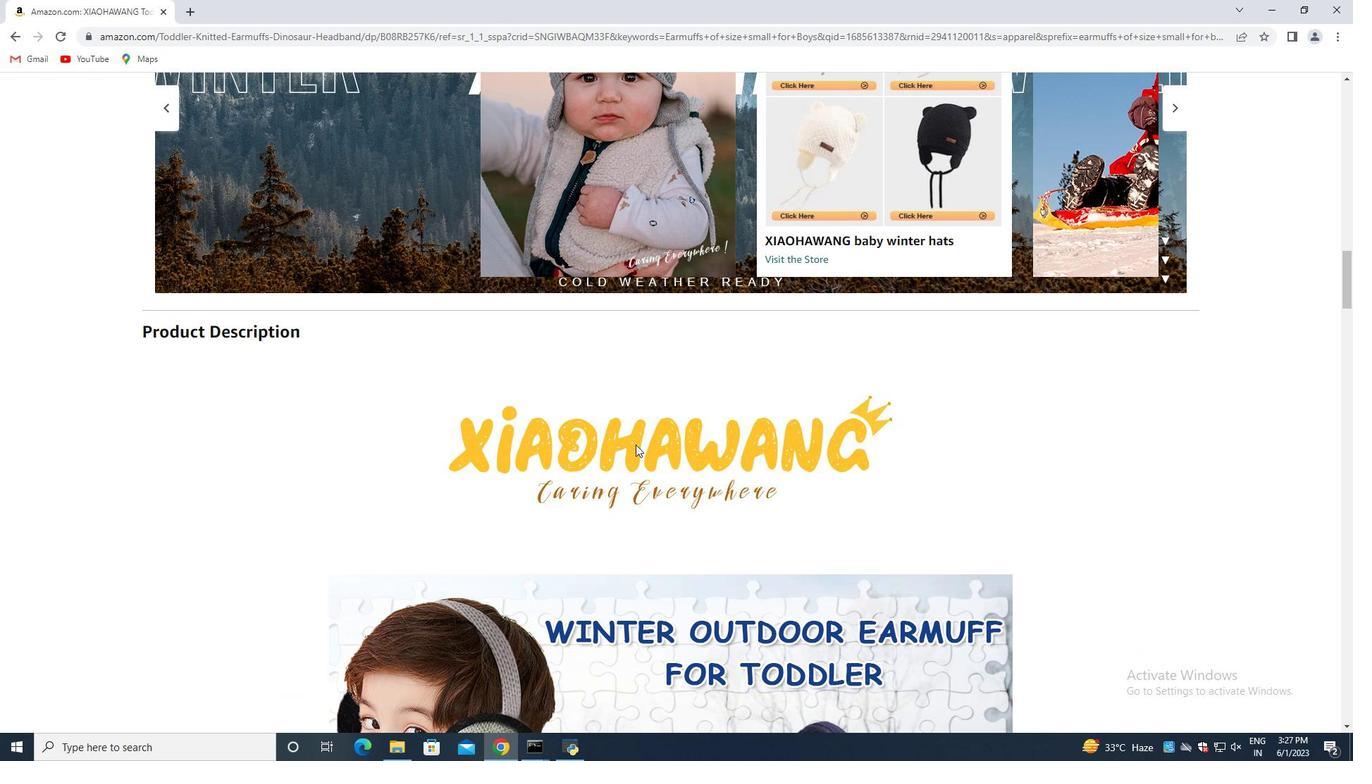 
Action: Mouse scrolled (633, 445) with delta (0, 0)
Screenshot: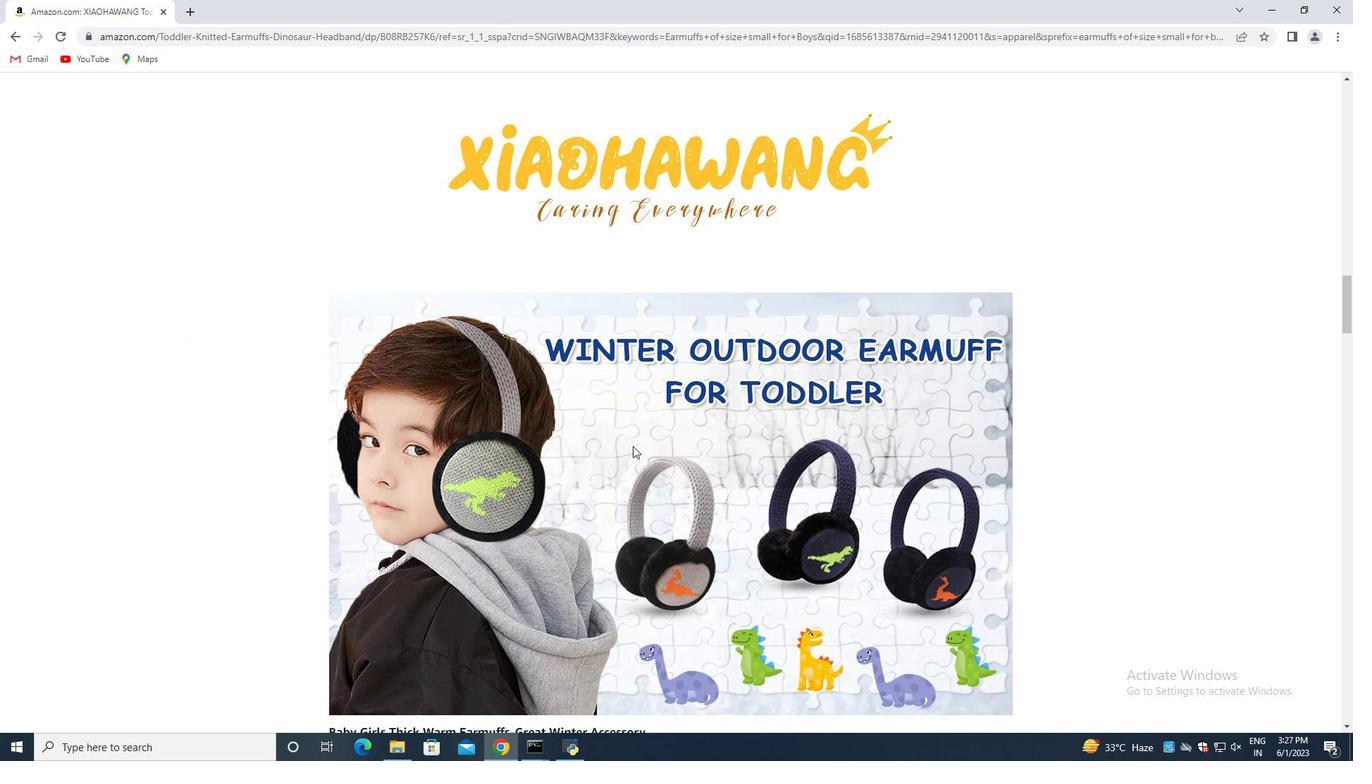 
Action: Mouse moved to (632, 446)
Screenshot: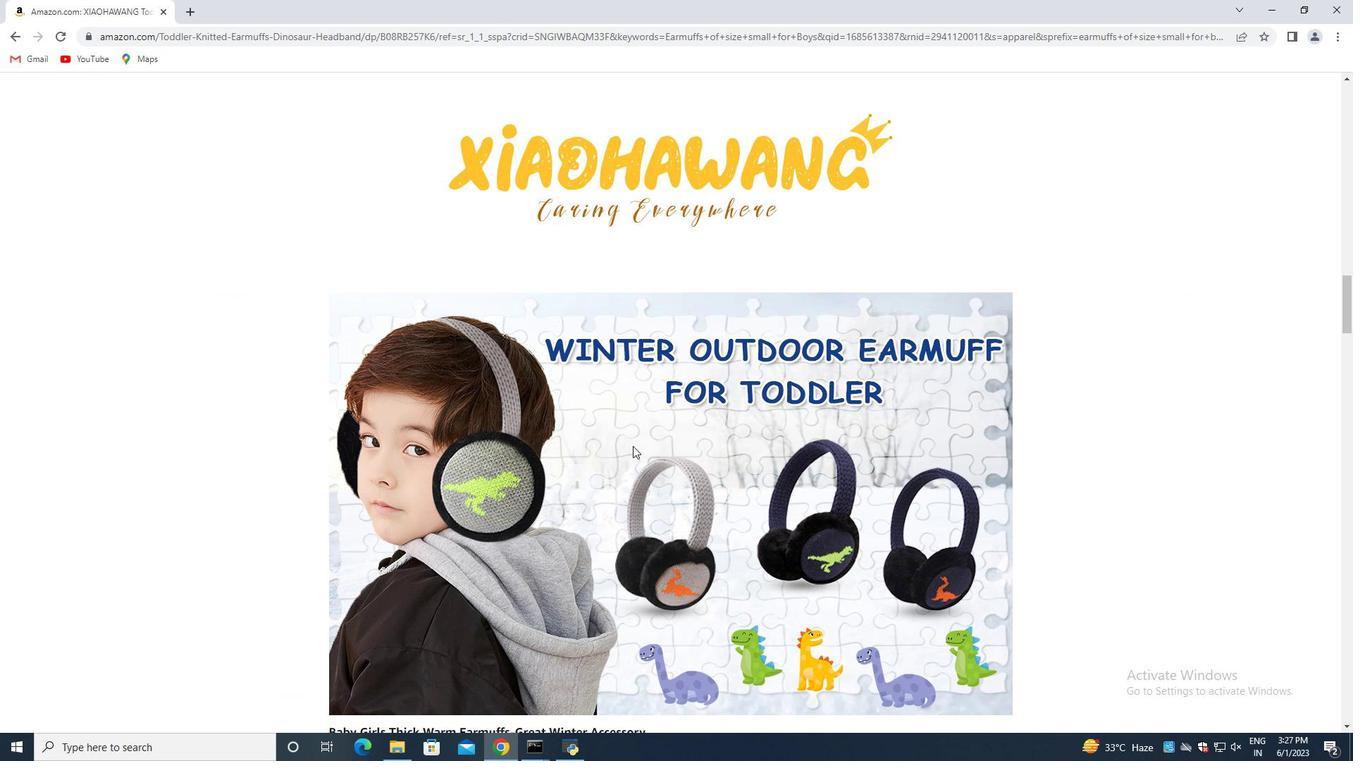 
Action: Mouse scrolled (633, 445) with delta (0, 0)
Screenshot: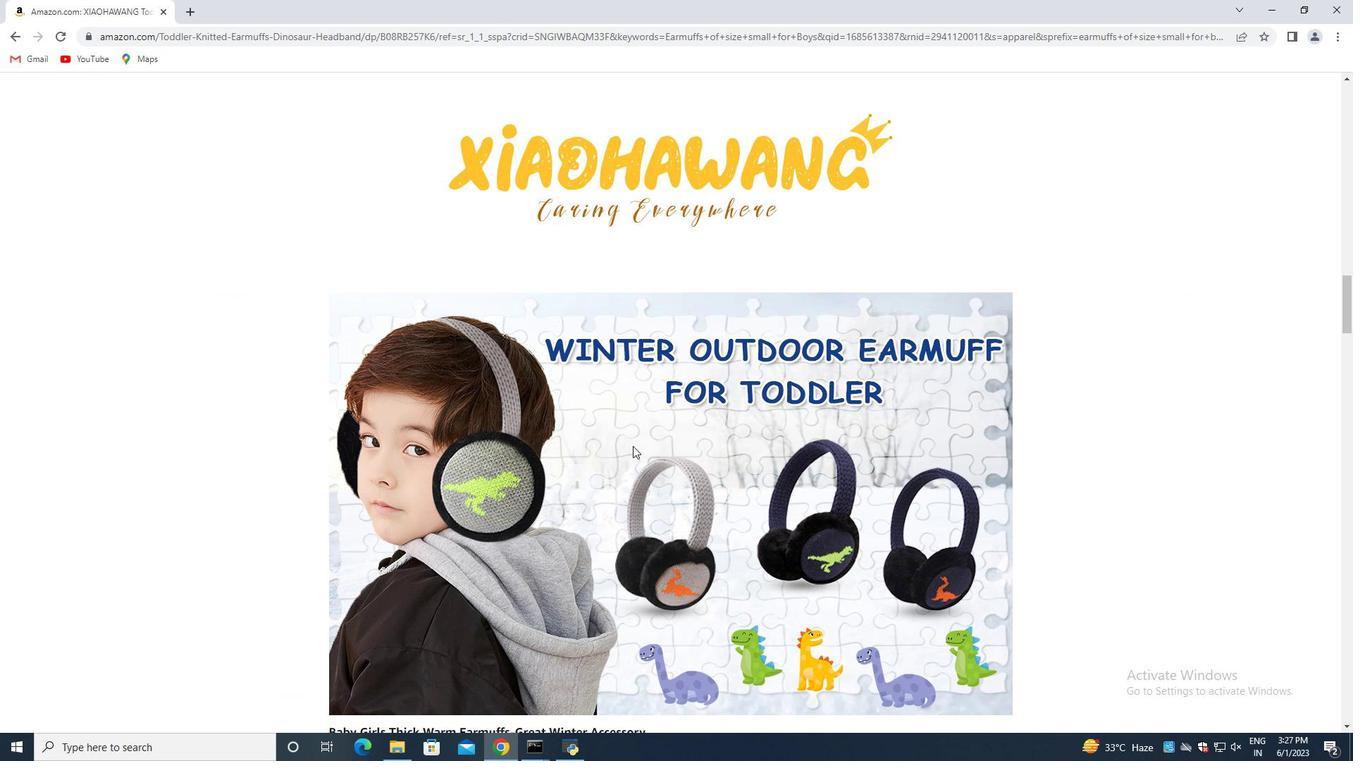 
Action: Mouse scrolled (633, 445) with delta (0, 0)
Screenshot: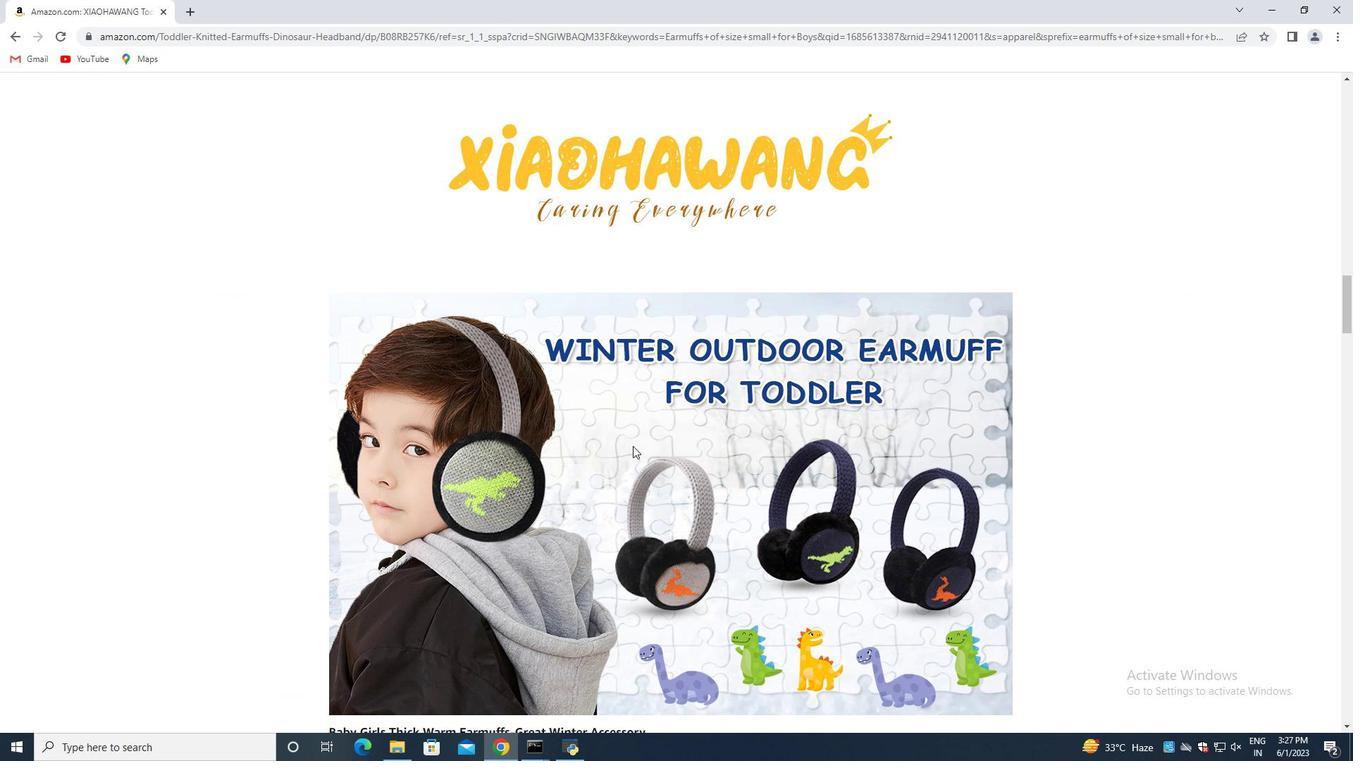 
Action: Mouse scrolled (632, 445) with delta (0, 0)
Screenshot: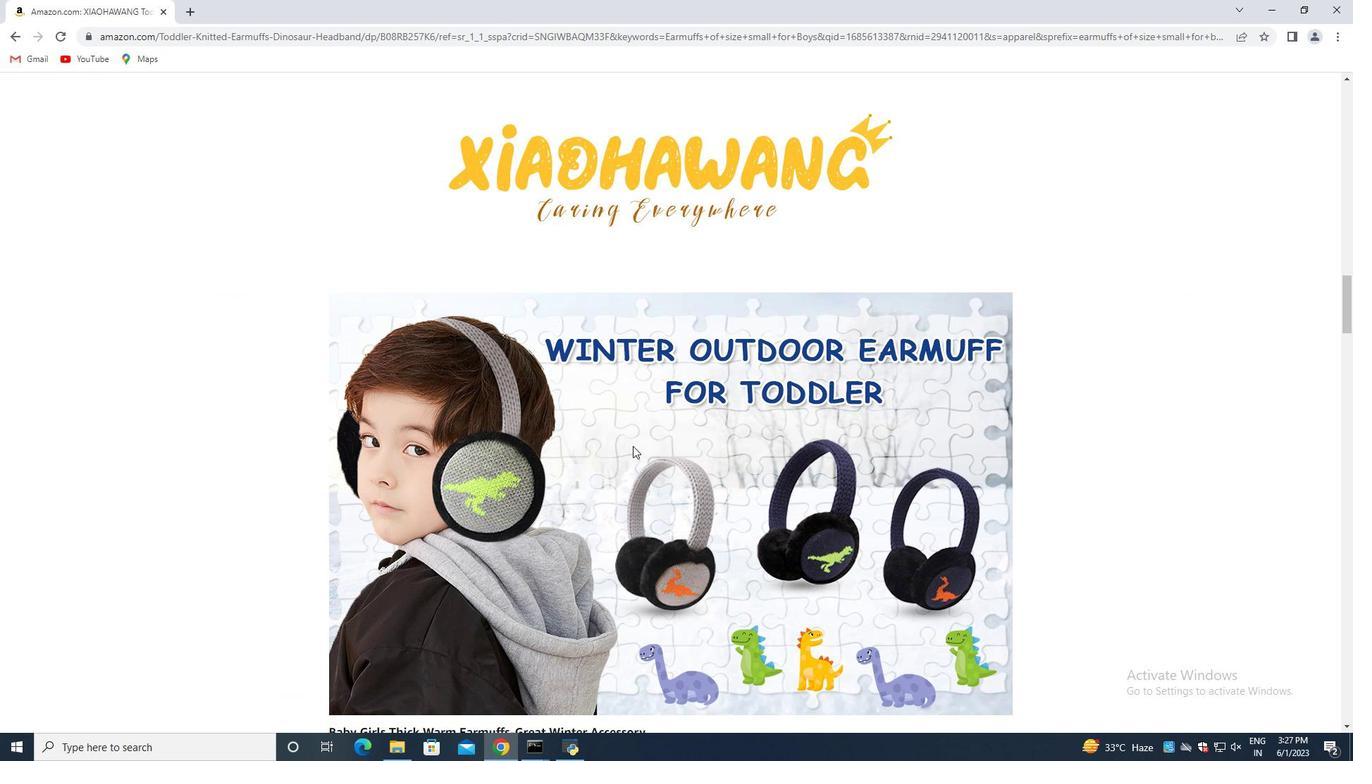 
Action: Mouse moved to (630, 446)
Screenshot: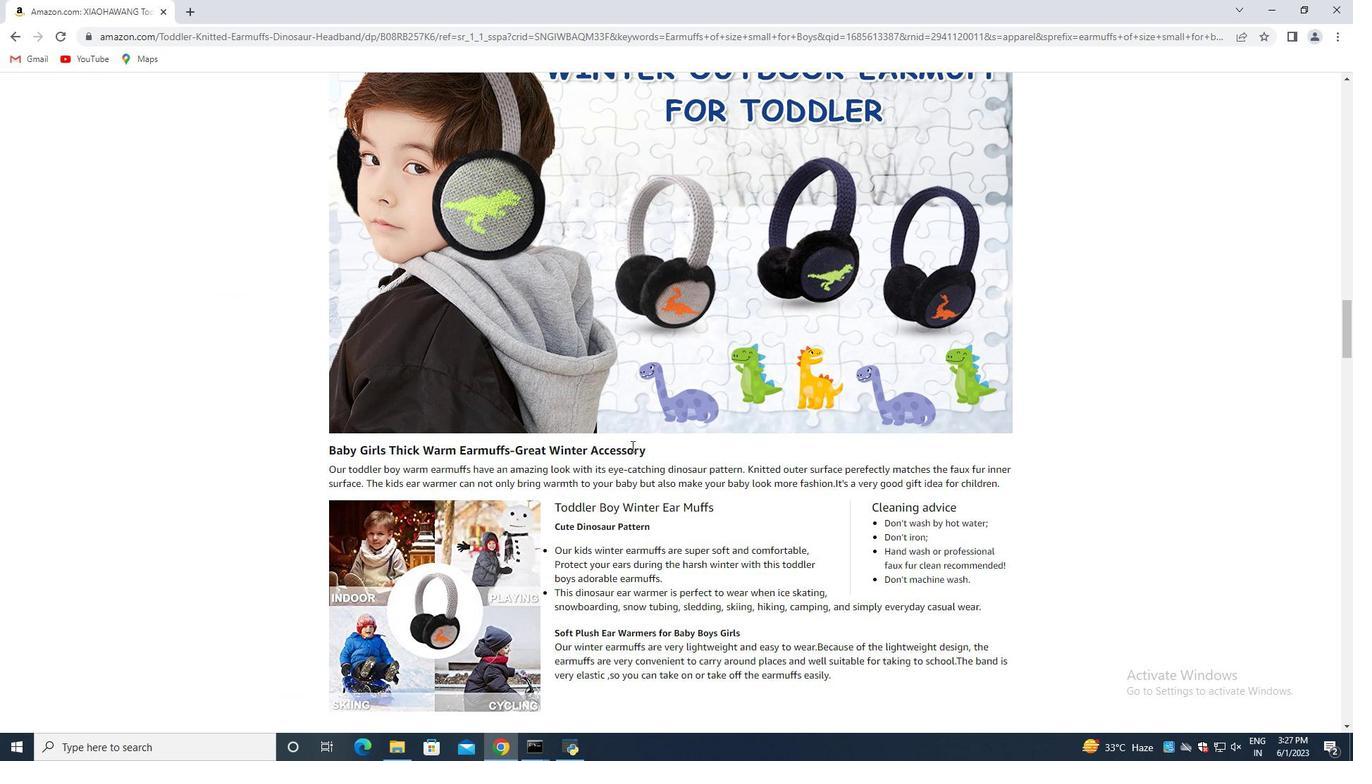 
Action: Mouse scrolled (630, 446) with delta (0, 0)
Screenshot: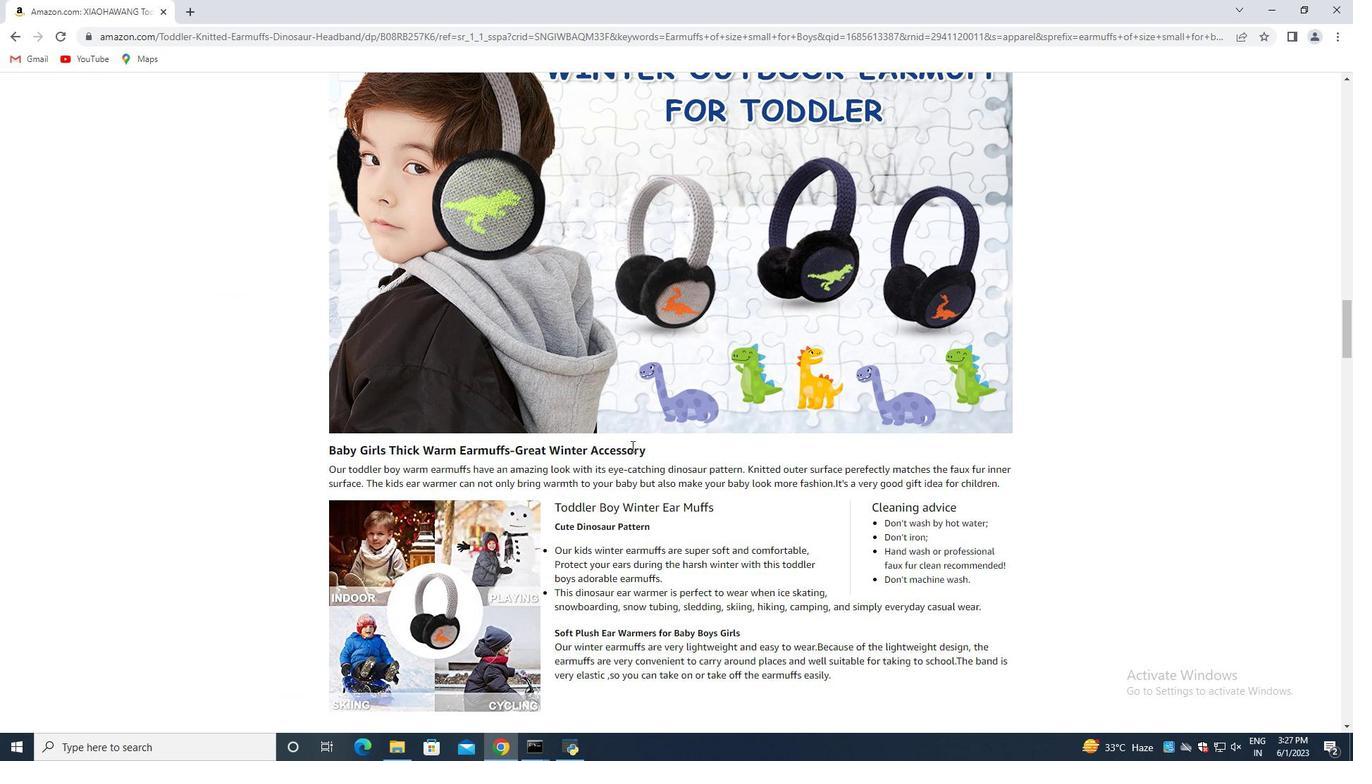 
Action: Mouse scrolled (630, 446) with delta (0, 0)
Screenshot: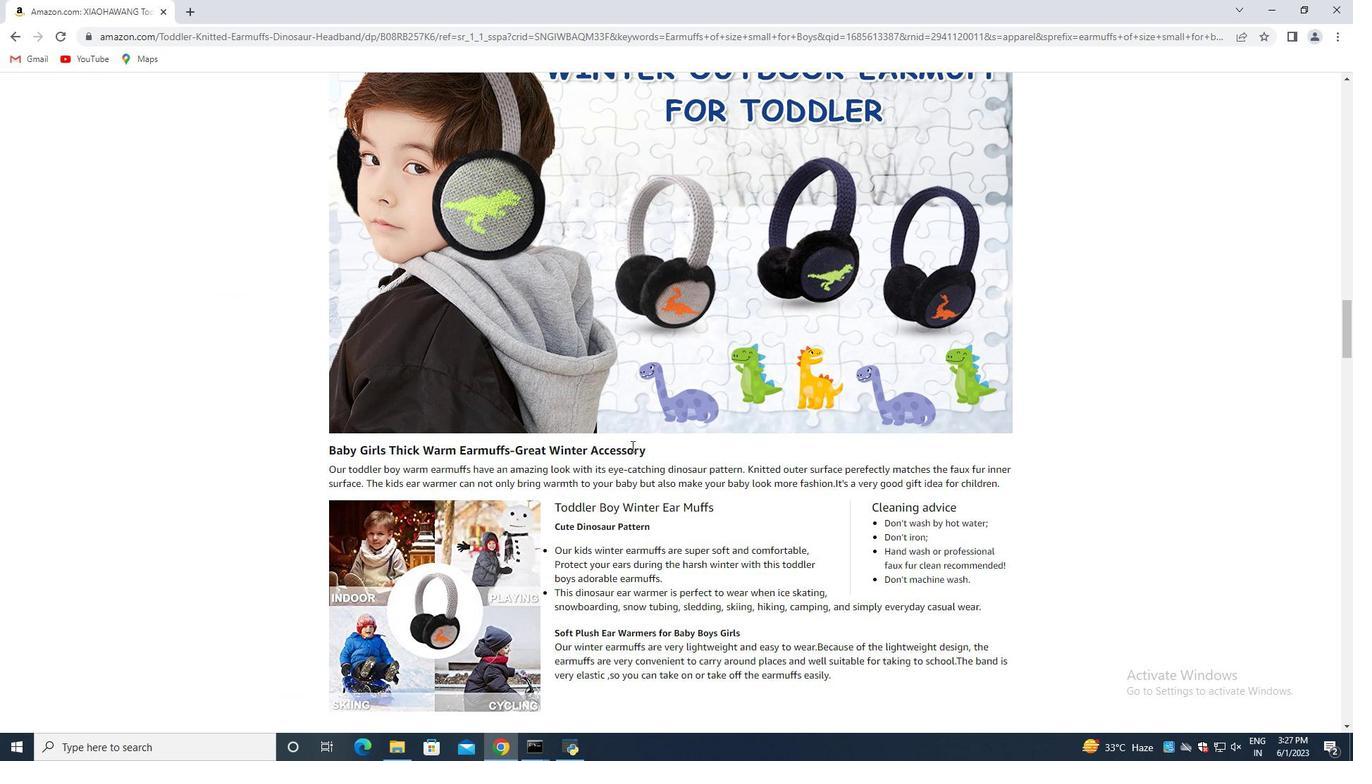 
Action: Mouse scrolled (630, 446) with delta (0, 0)
Screenshot: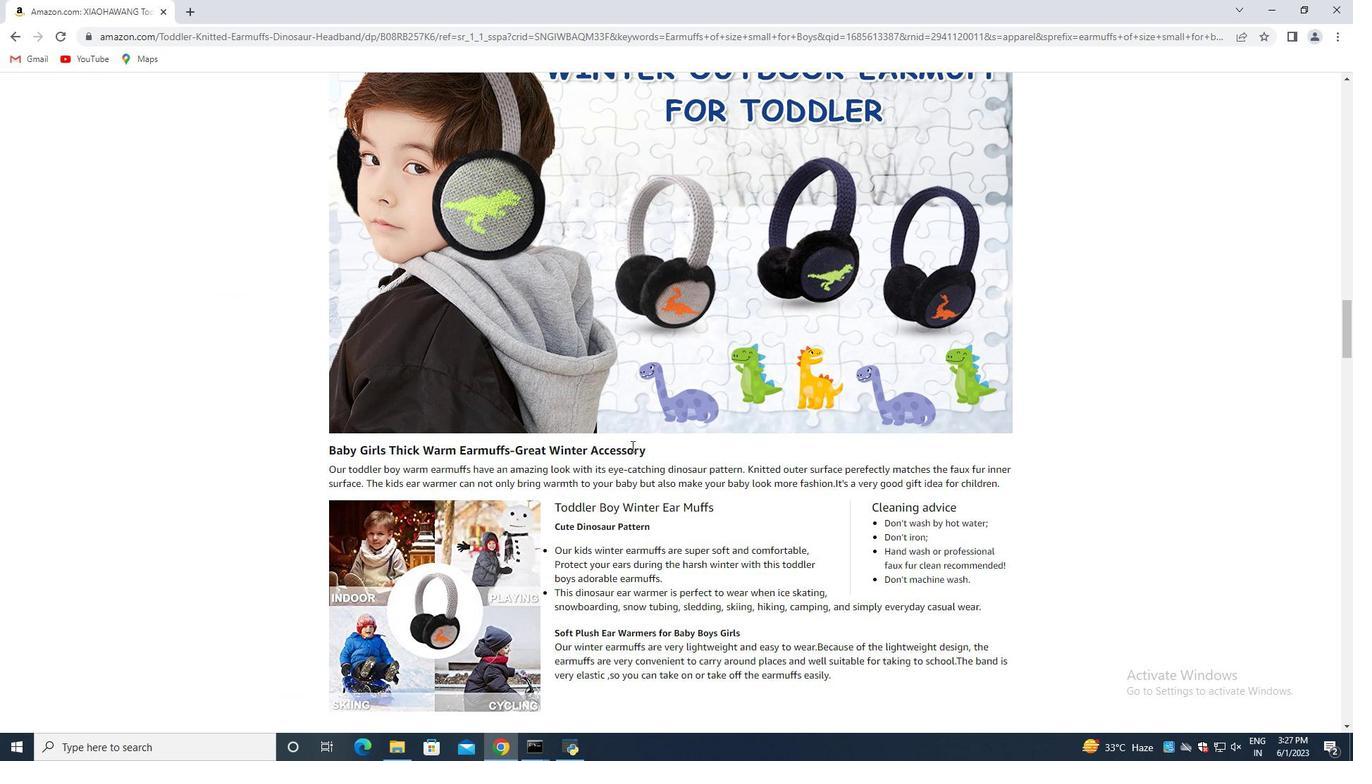 
Action: Mouse scrolled (630, 446) with delta (0, 0)
Screenshot: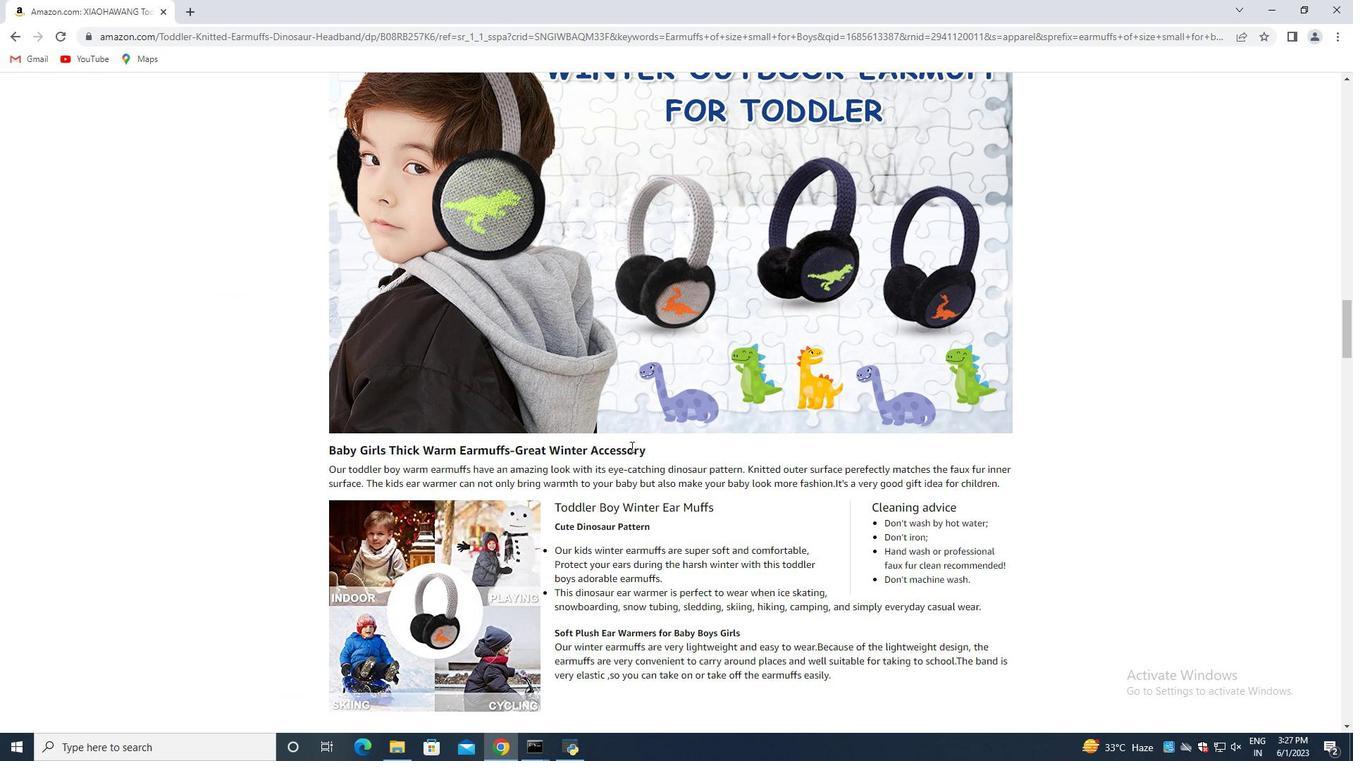 
Action: Mouse moved to (630, 448)
Screenshot: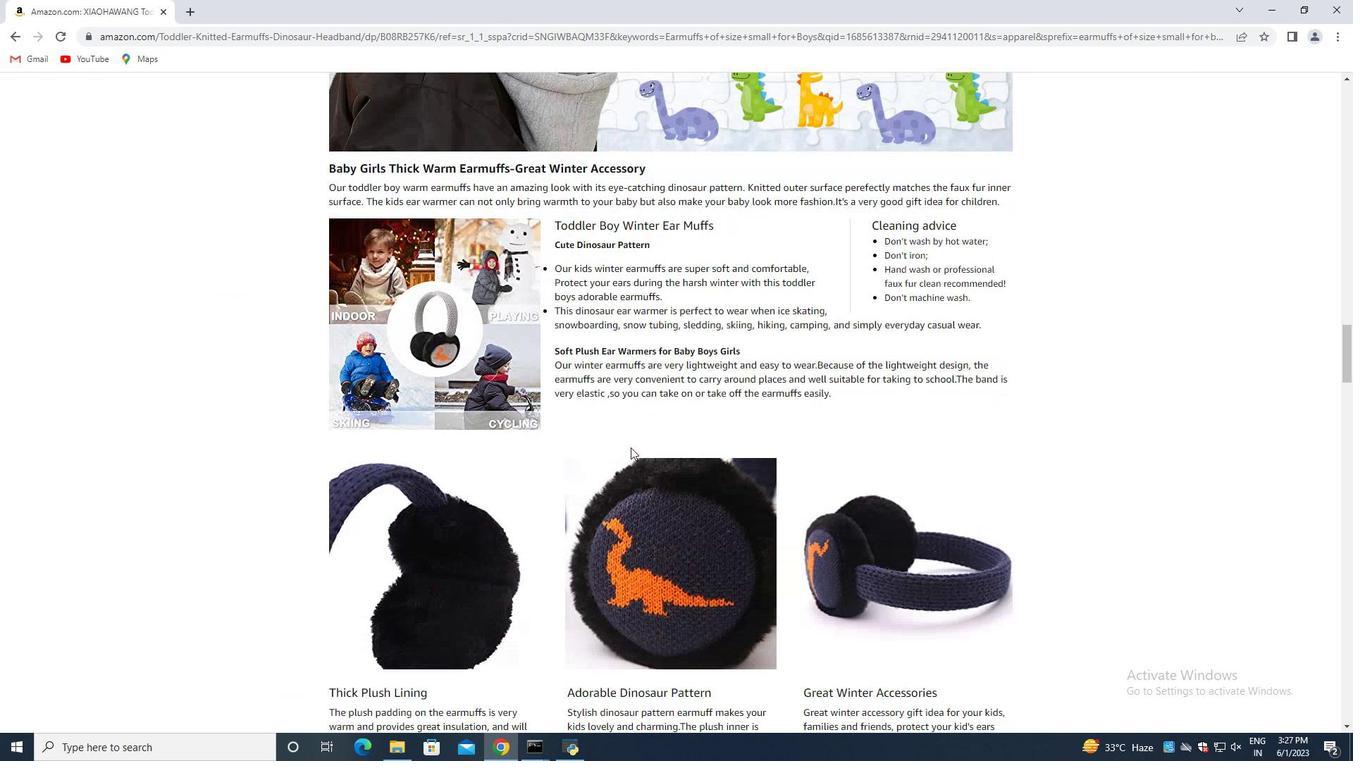 
Action: Mouse scrolled (630, 447) with delta (0, 0)
Screenshot: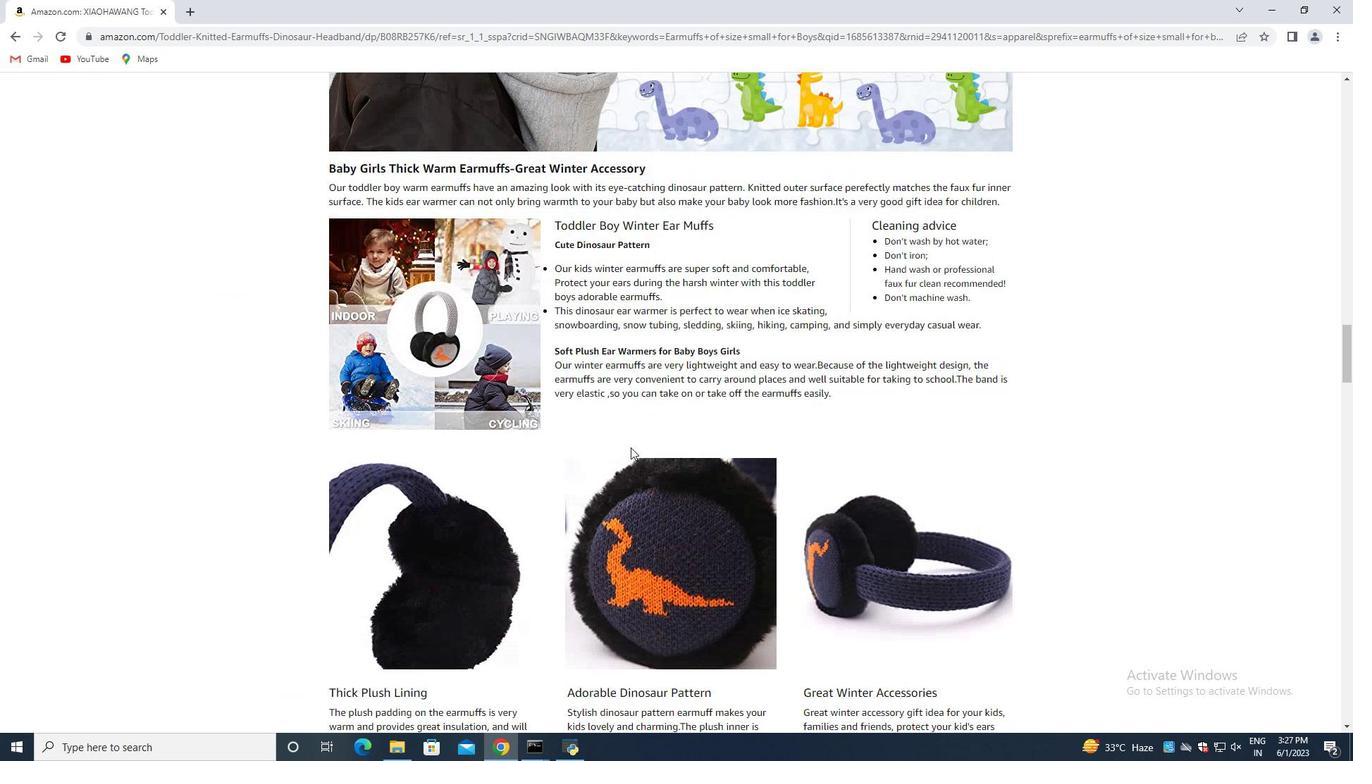 
Action: Mouse scrolled (630, 447) with delta (0, 0)
Screenshot: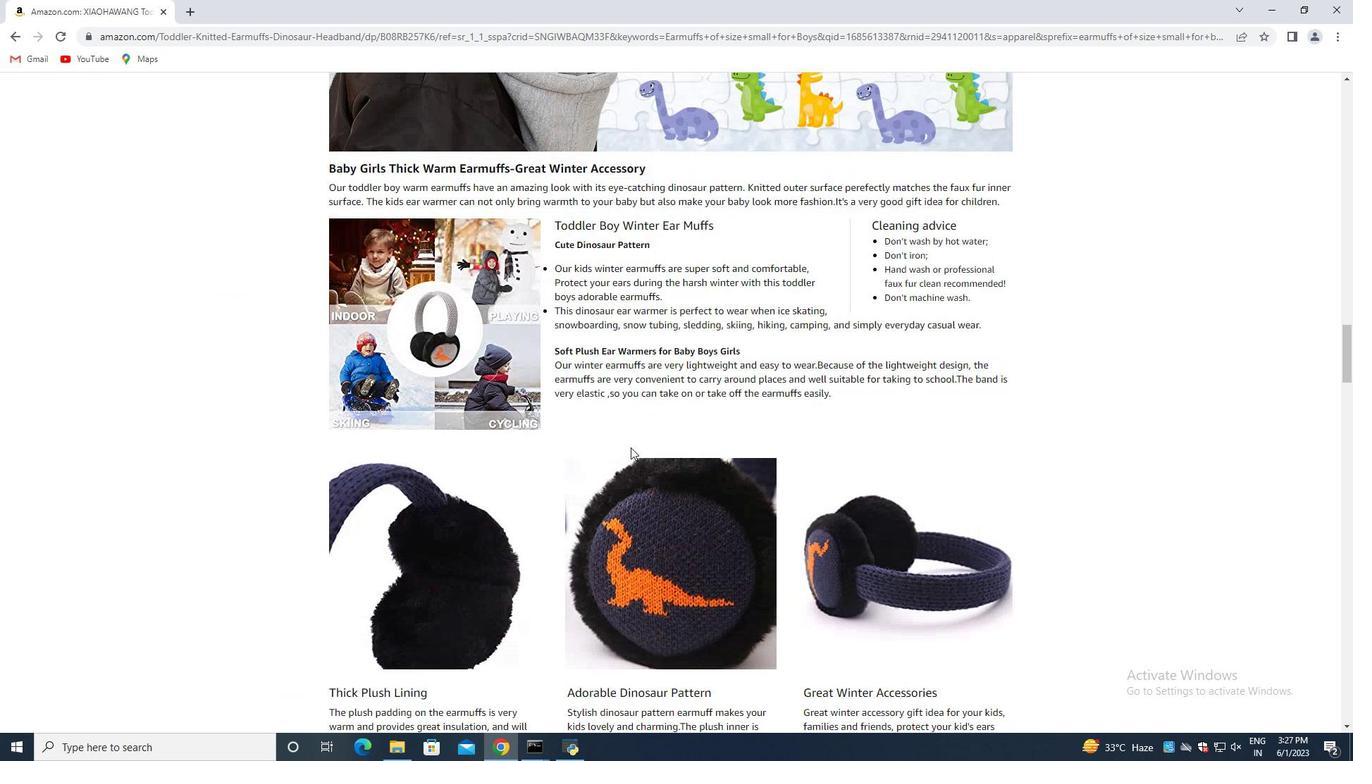 
Action: Mouse scrolled (630, 447) with delta (0, 0)
Screenshot: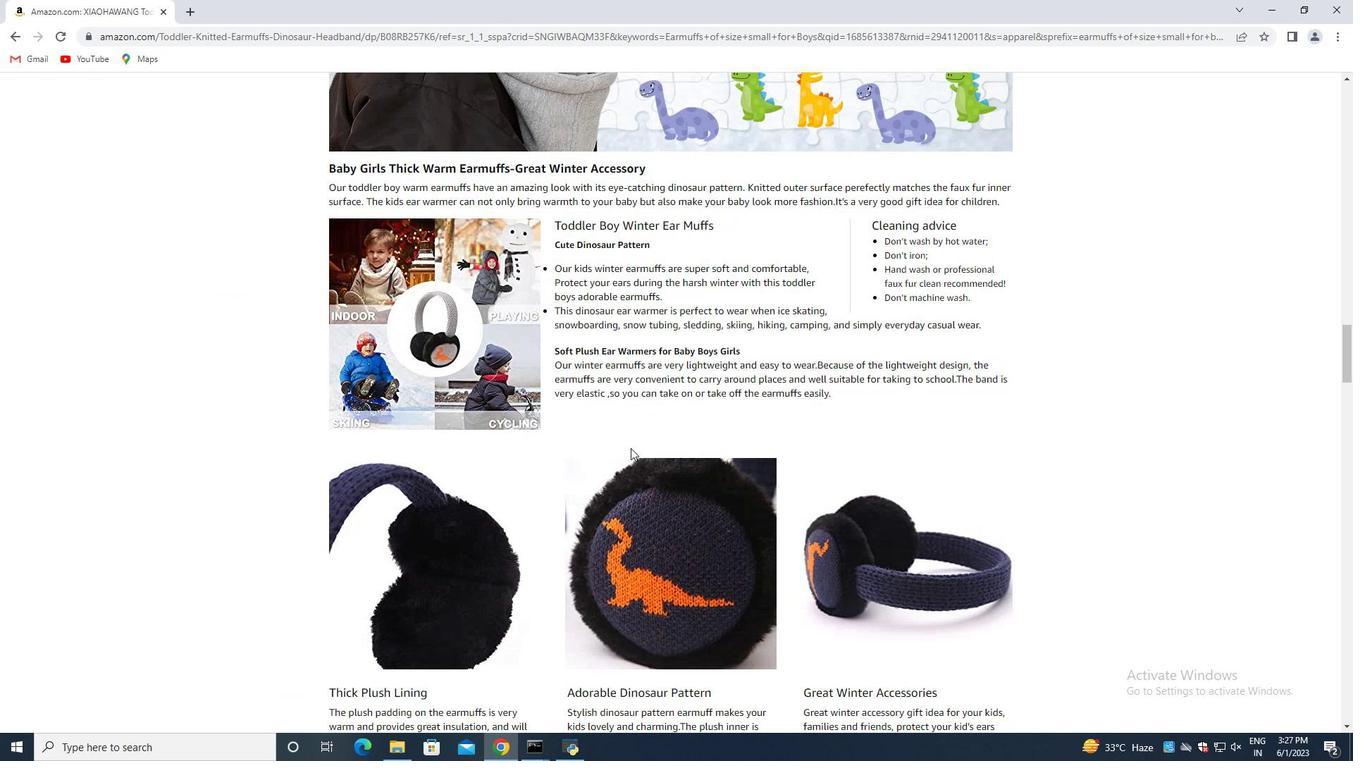 
Action: Mouse scrolled (630, 447) with delta (0, 0)
Screenshot: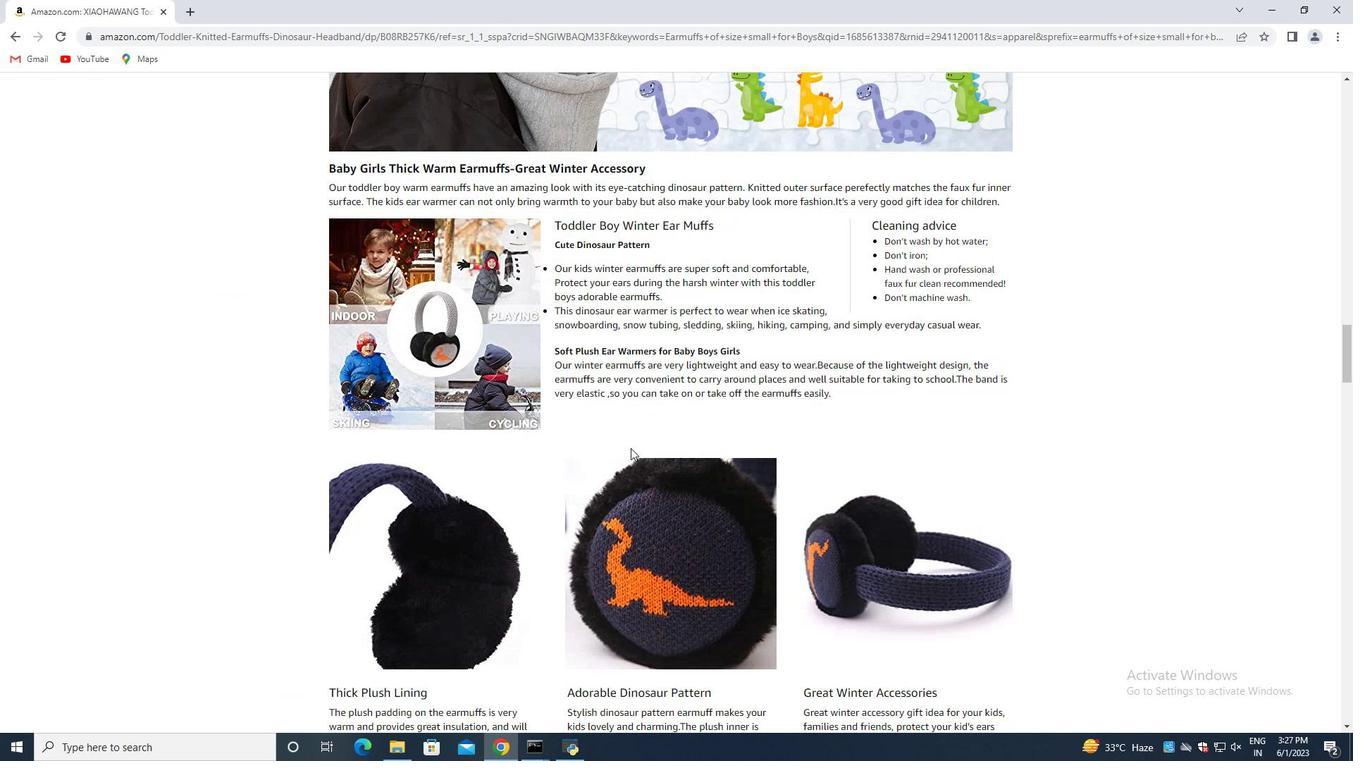 
Action: Mouse scrolled (630, 447) with delta (0, 0)
Screenshot: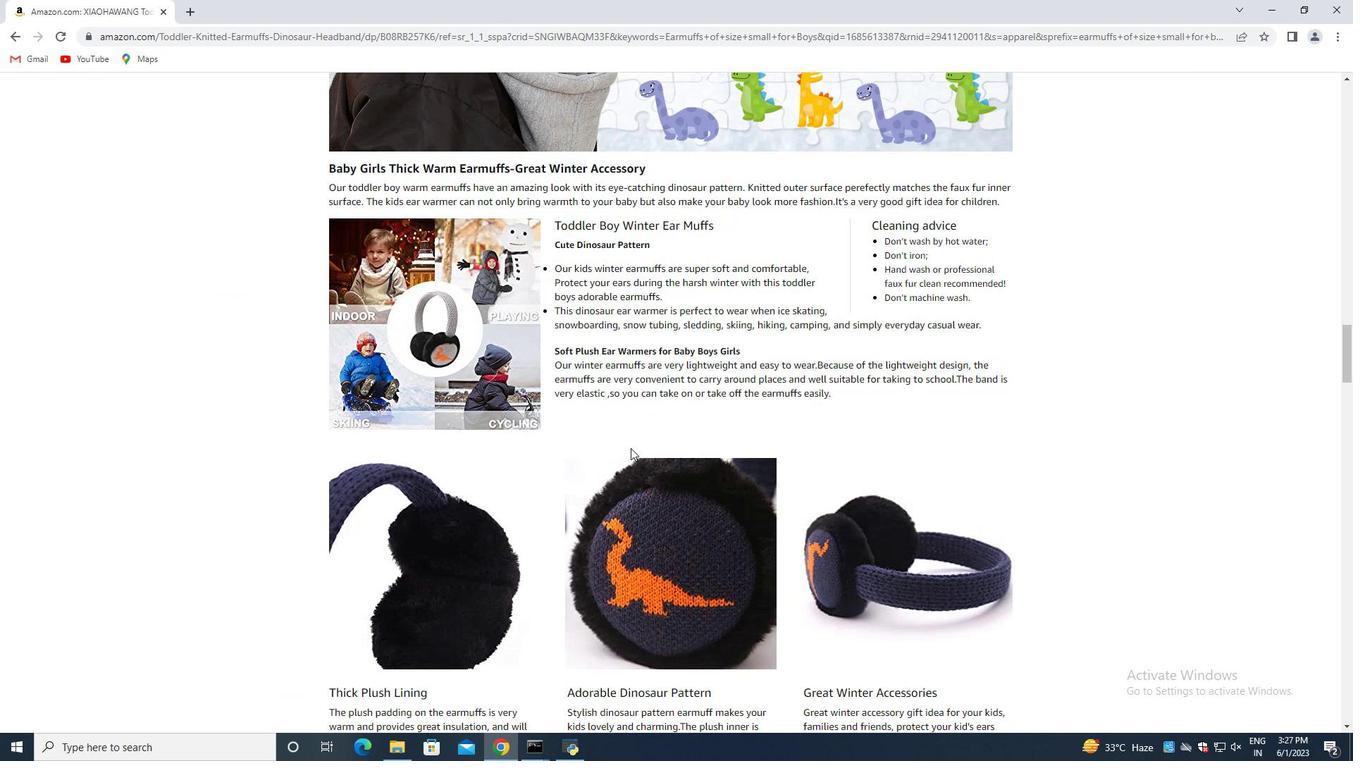 
Action: Mouse moved to (629, 451)
Screenshot: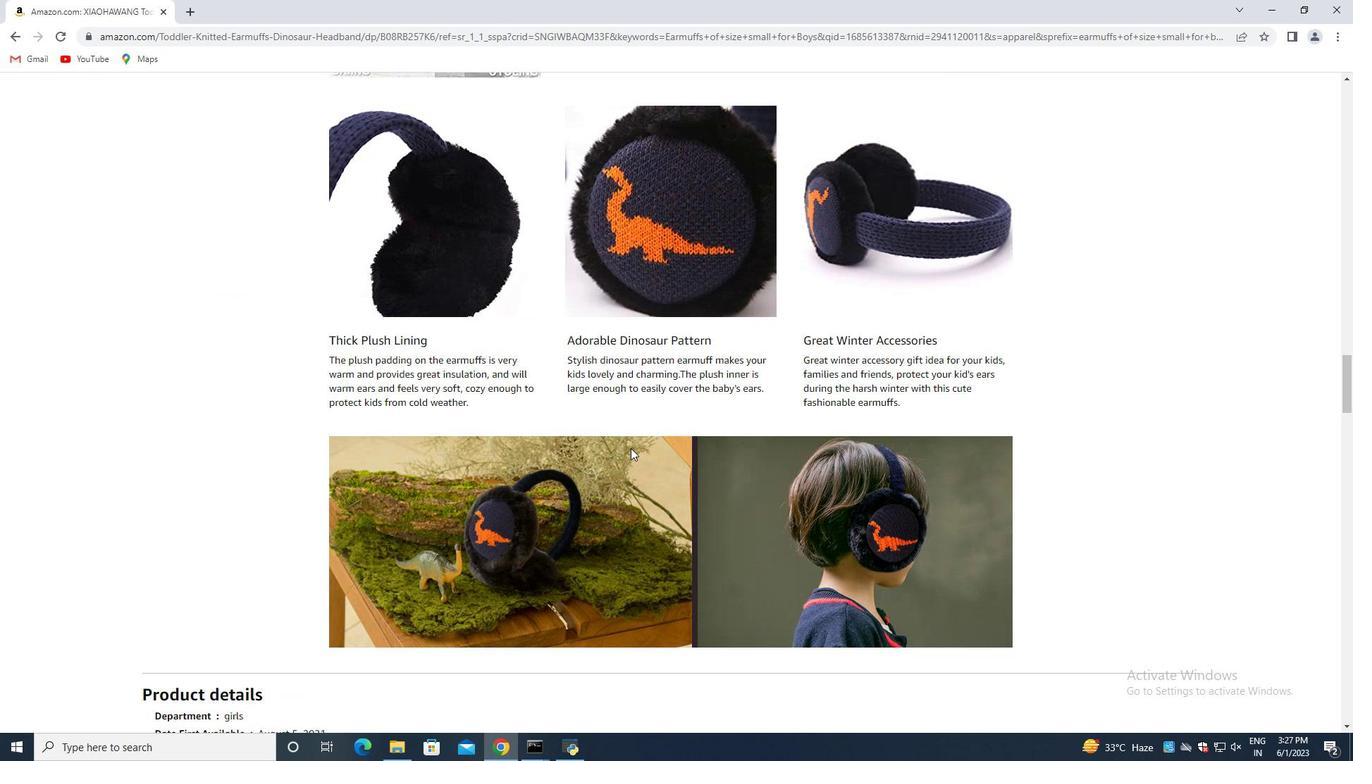 
Action: Mouse scrolled (630, 449) with delta (0, 0)
Screenshot: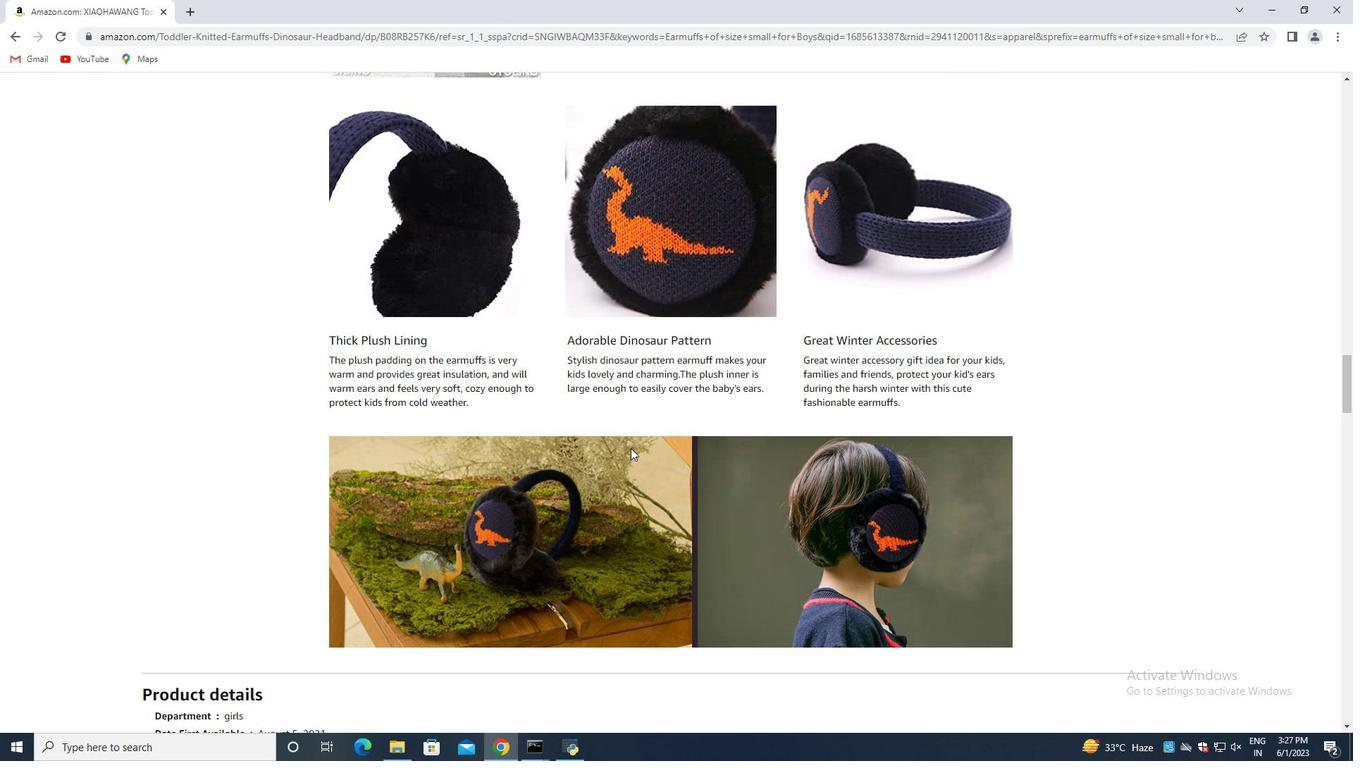 
Action: Mouse scrolled (629, 450) with delta (0, 0)
Screenshot: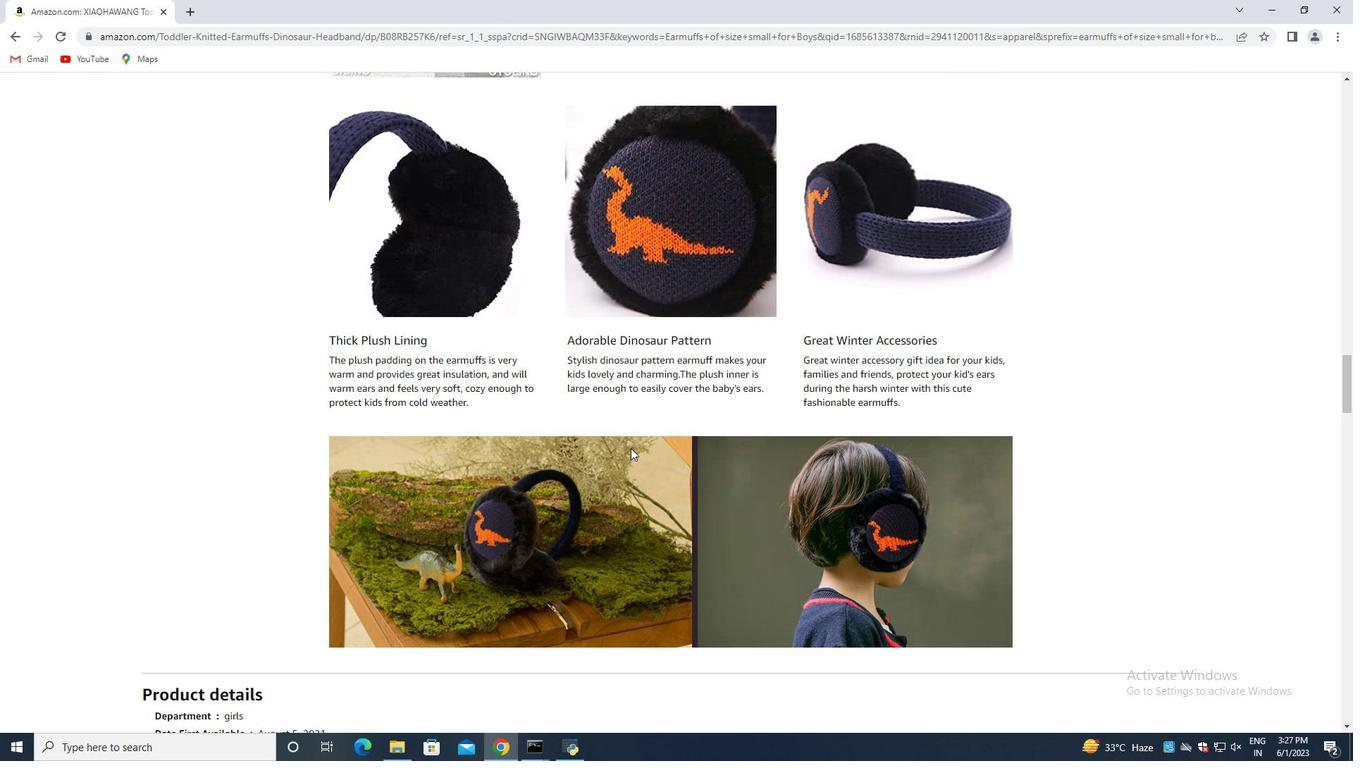
Action: Mouse scrolled (629, 450) with delta (0, 0)
Screenshot: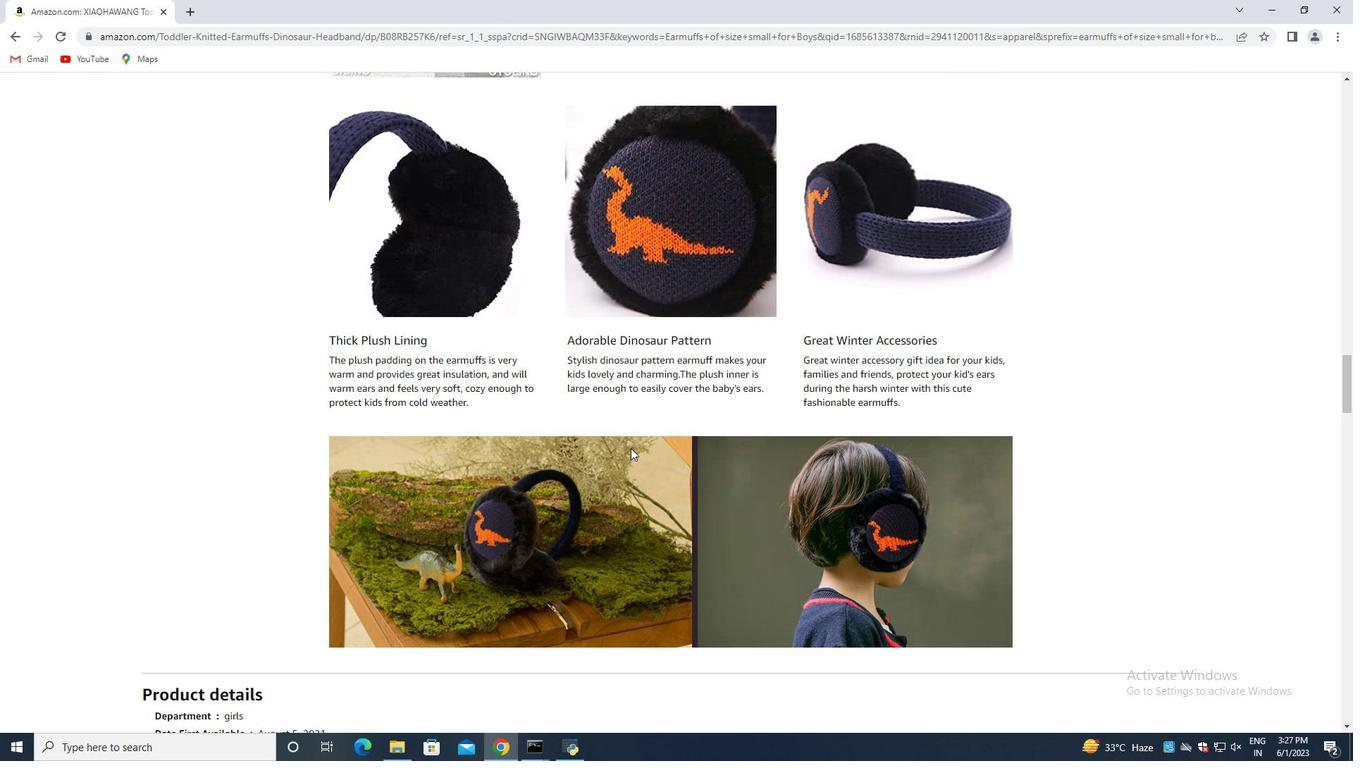 
Action: Mouse scrolled (629, 450) with delta (0, 0)
Screenshot: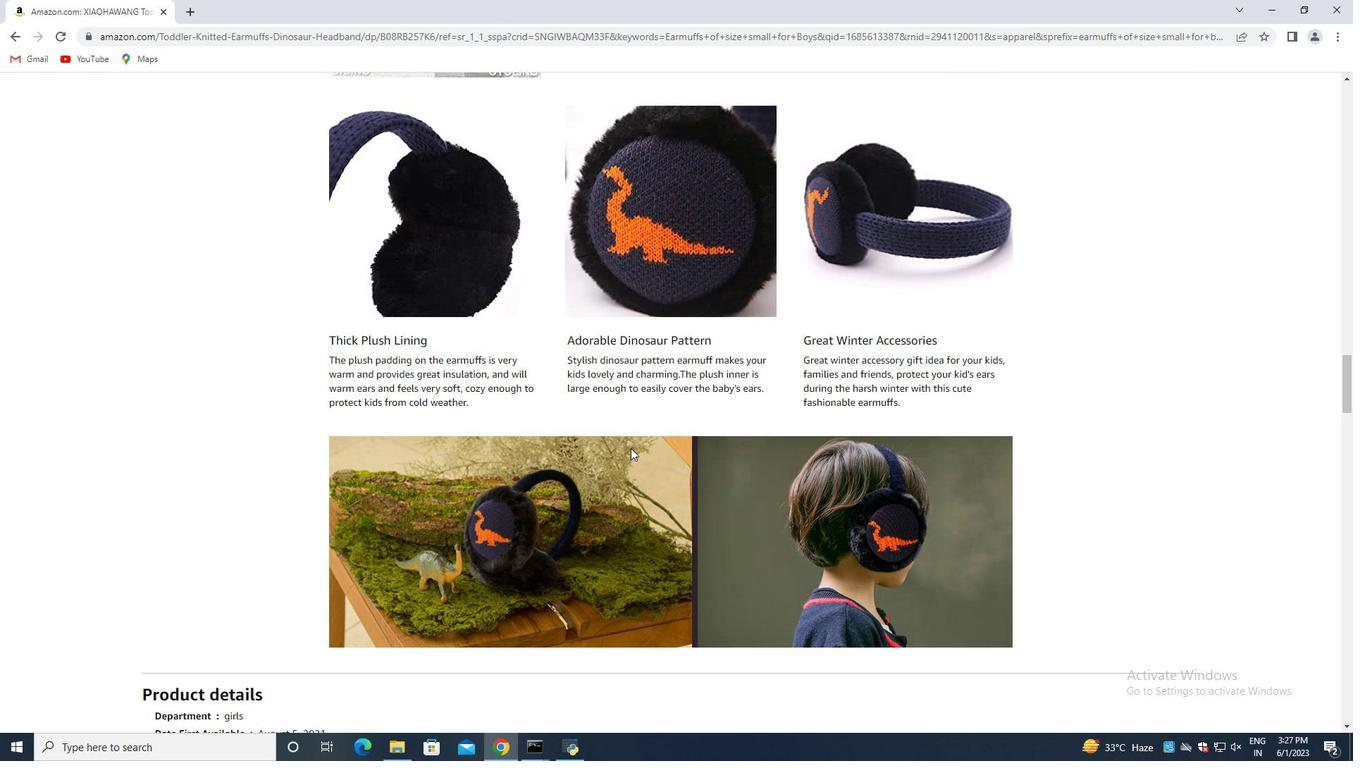 
Action: Mouse scrolled (629, 450) with delta (0, 0)
Screenshot: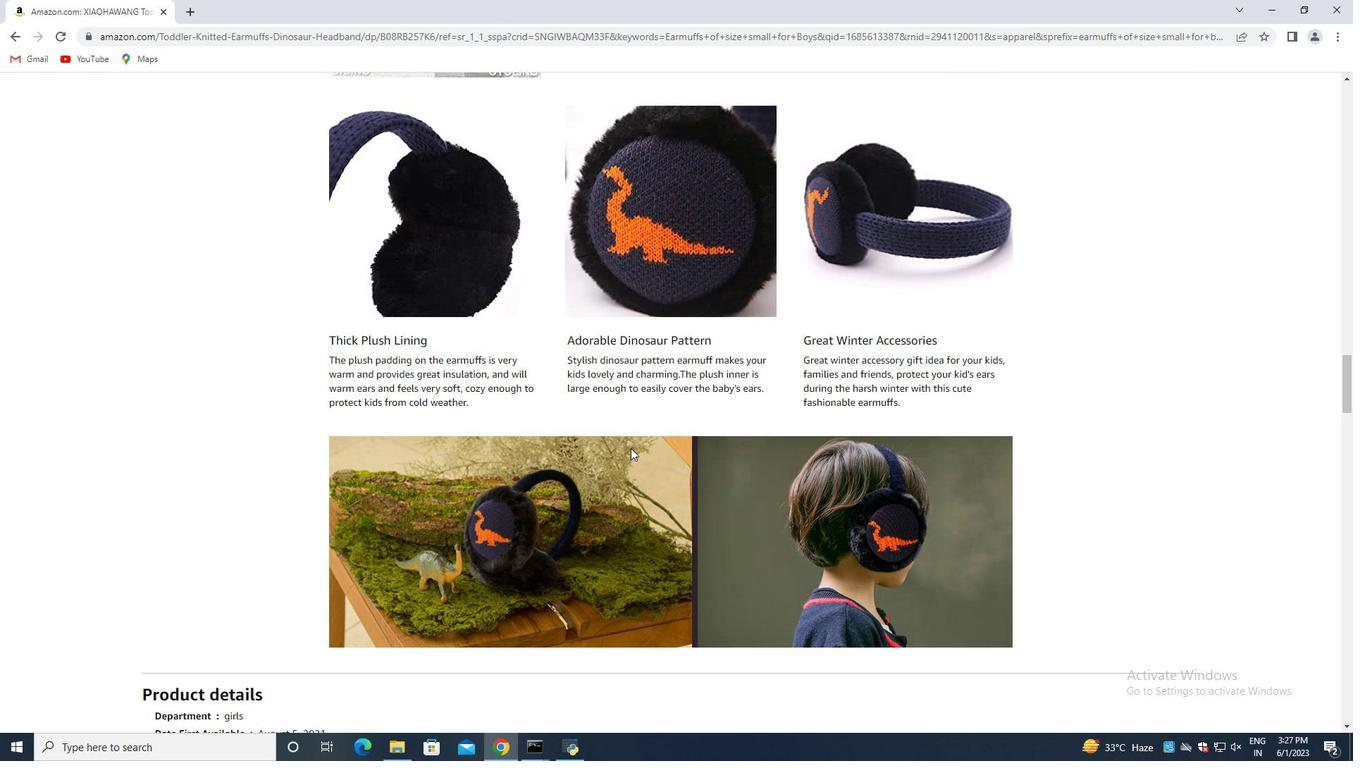
Action: Mouse scrolled (629, 450) with delta (0, 0)
Screenshot: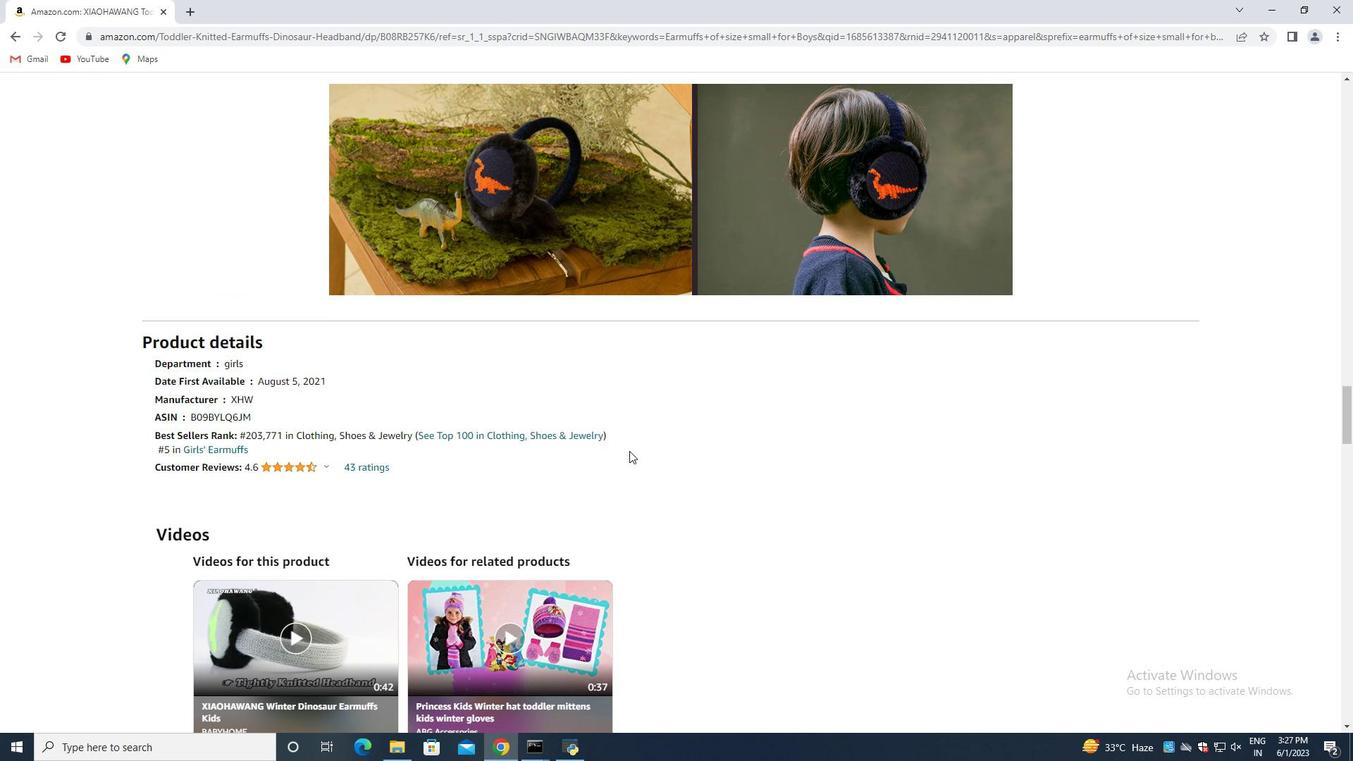 
Action: Mouse scrolled (629, 450) with delta (0, 0)
Screenshot: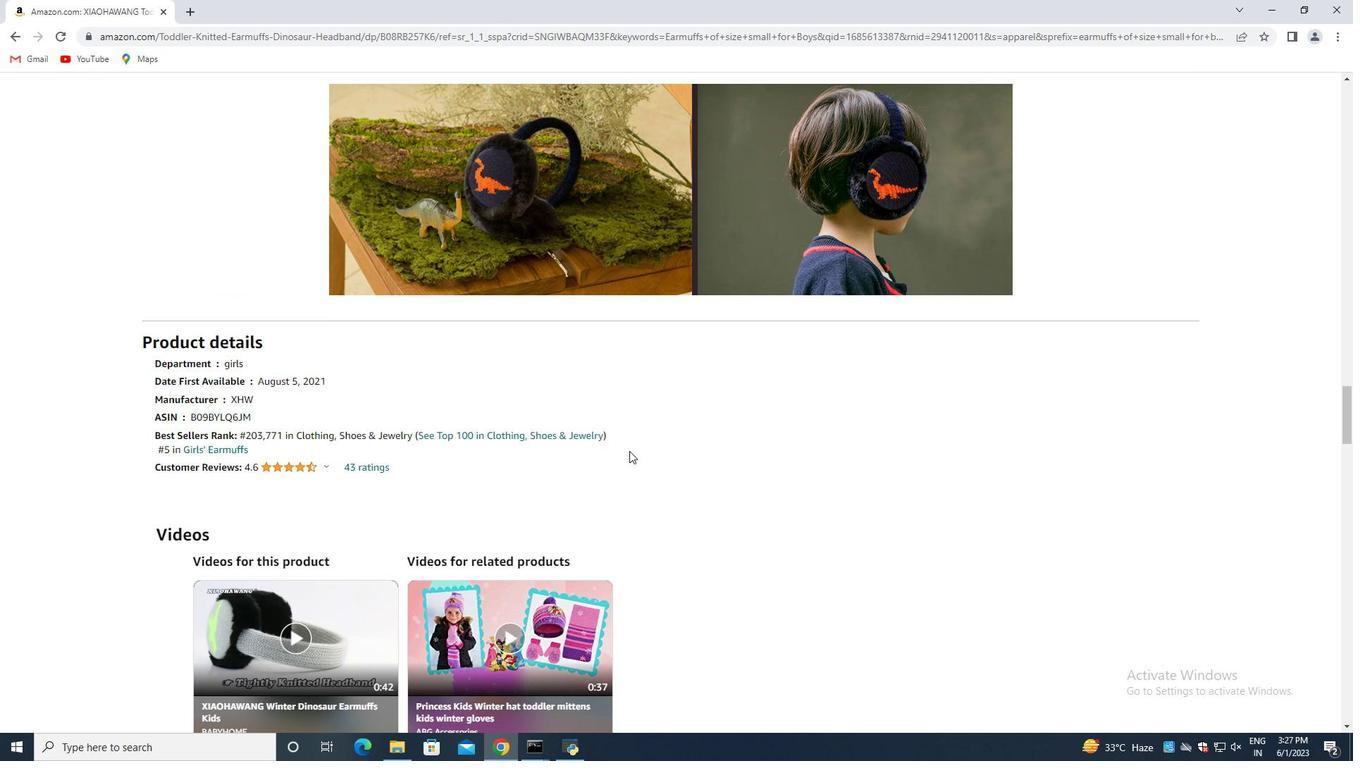
Action: Mouse moved to (629, 451)
Screenshot: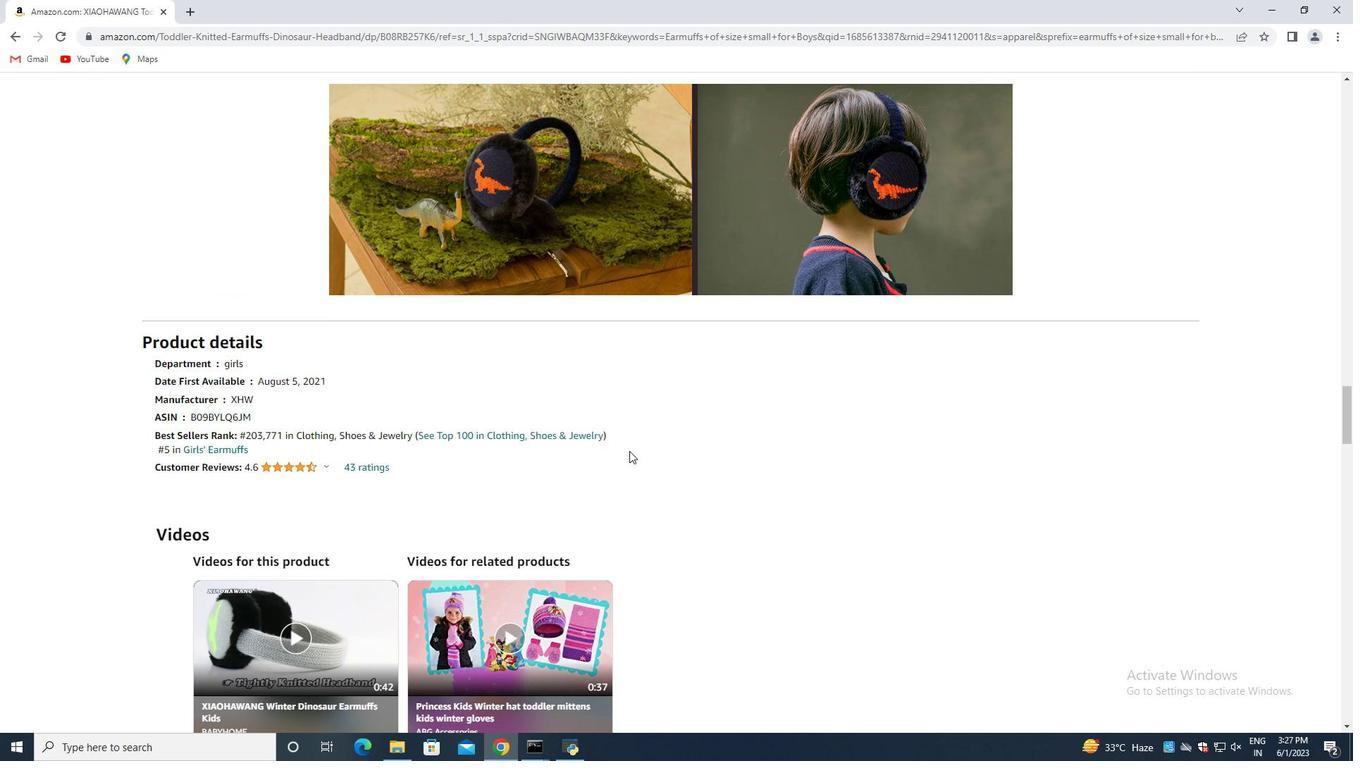 
Action: Mouse scrolled (629, 451) with delta (0, 0)
Screenshot: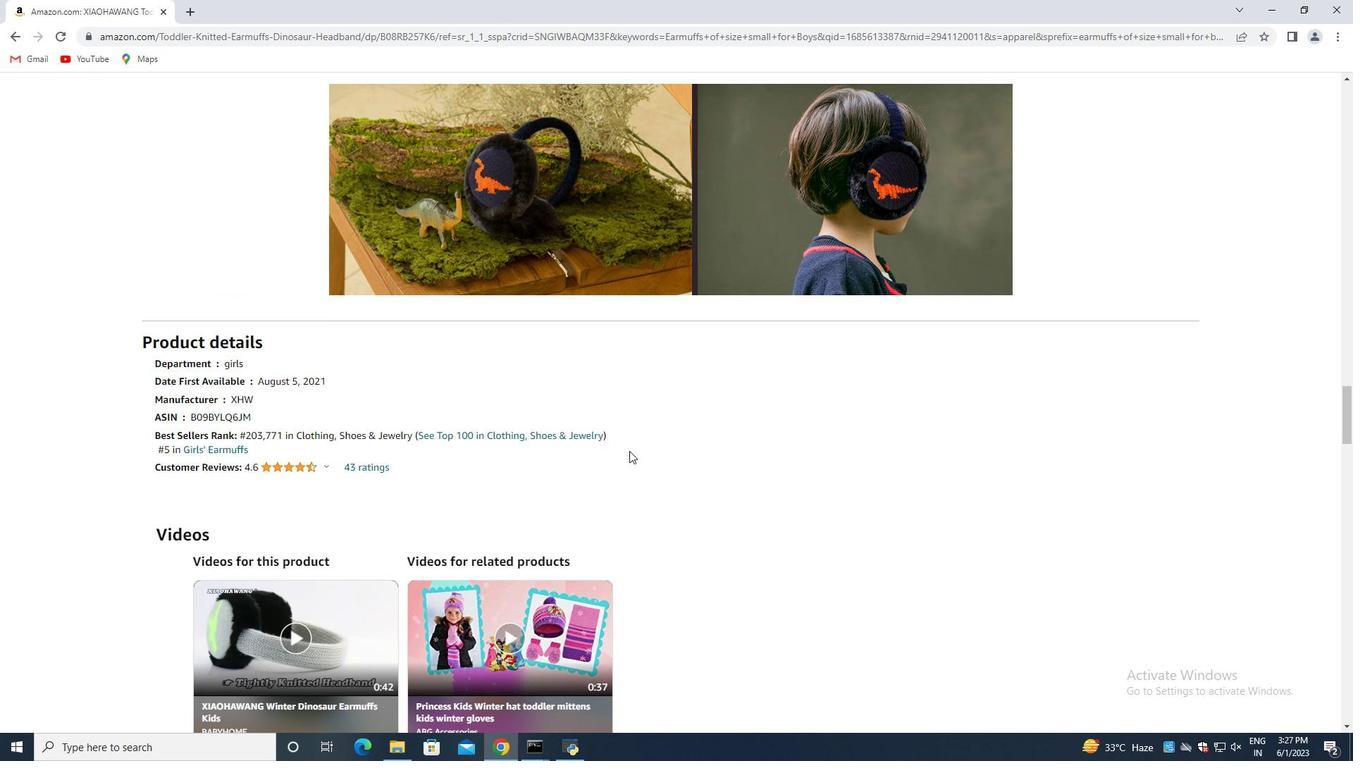 
Action: Mouse moved to (629, 452)
Screenshot: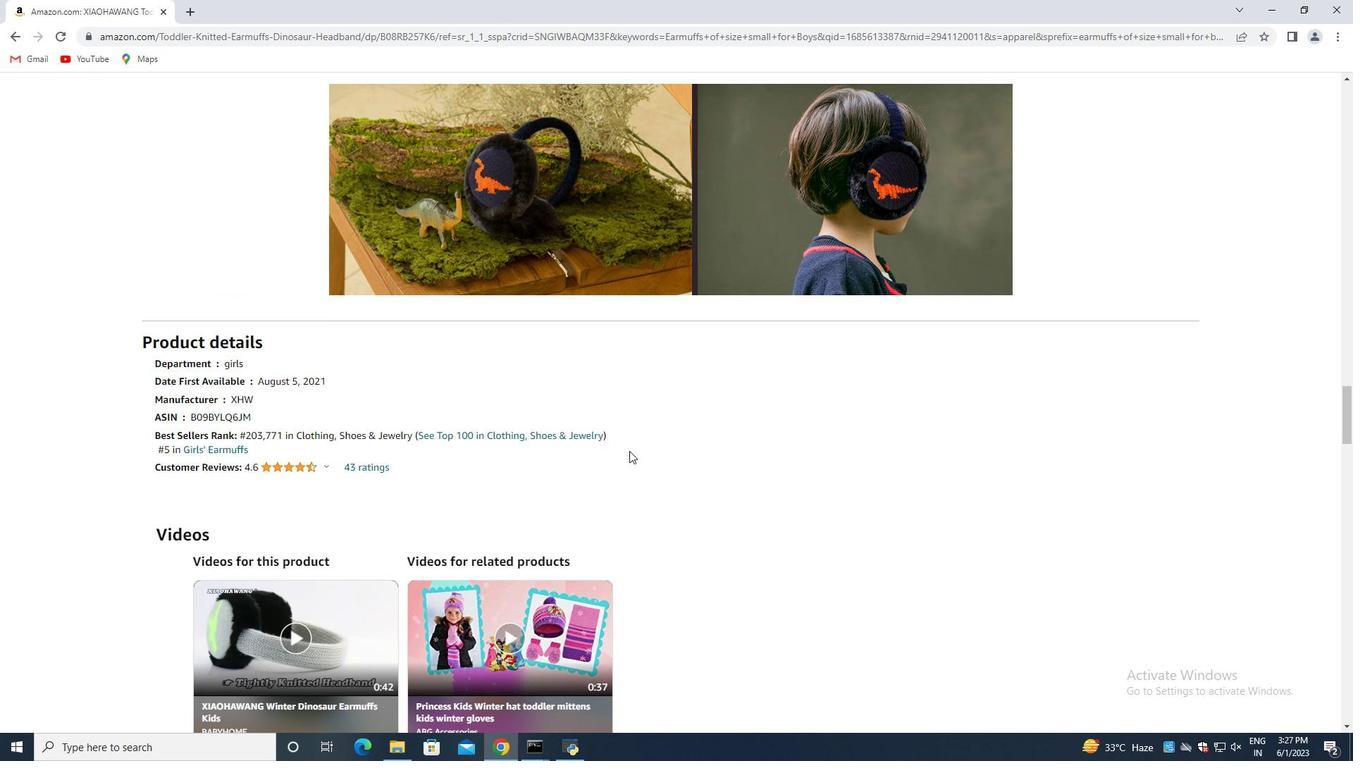 
Action: Mouse scrolled (629, 451) with delta (0, 0)
Screenshot: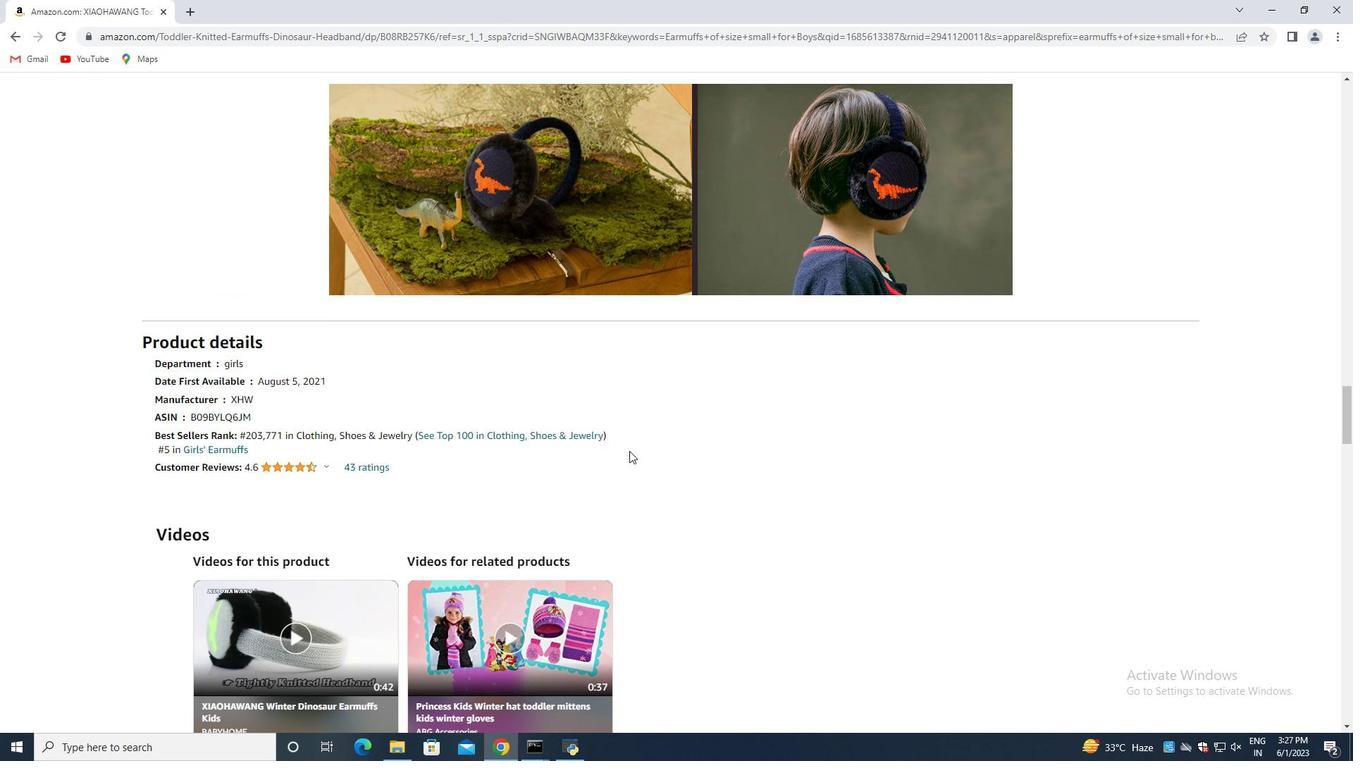 
Action: Mouse scrolled (629, 451) with delta (0, 0)
Screenshot: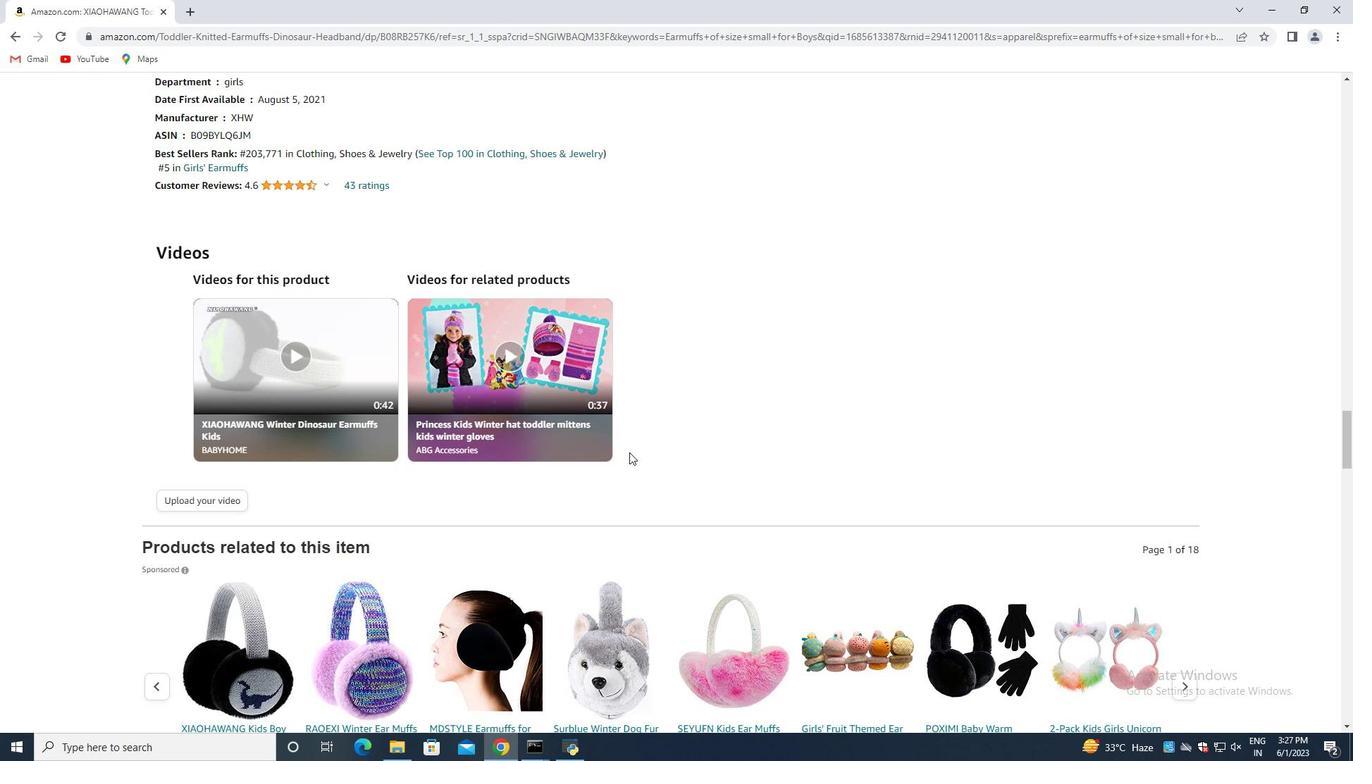 
Action: Mouse scrolled (629, 451) with delta (0, 0)
Screenshot: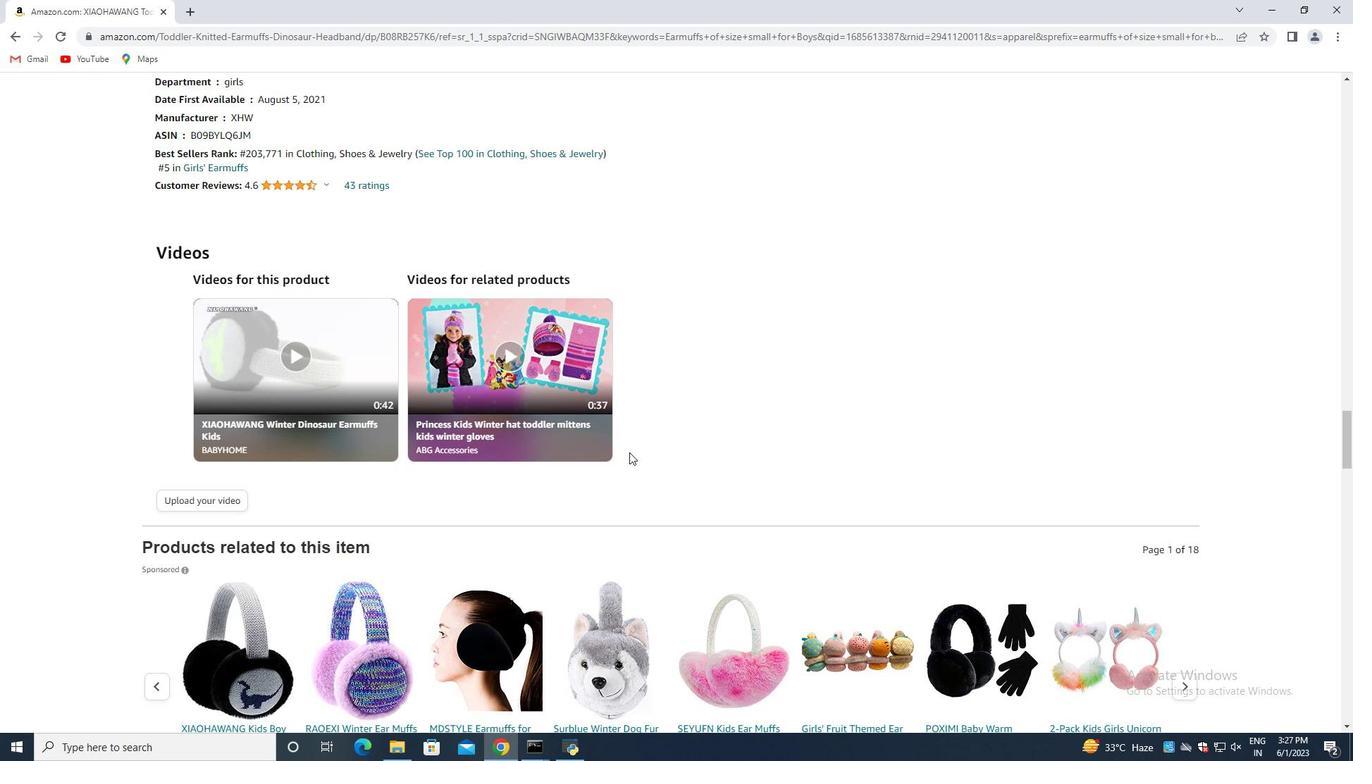 
Action: Mouse moved to (629, 453)
Screenshot: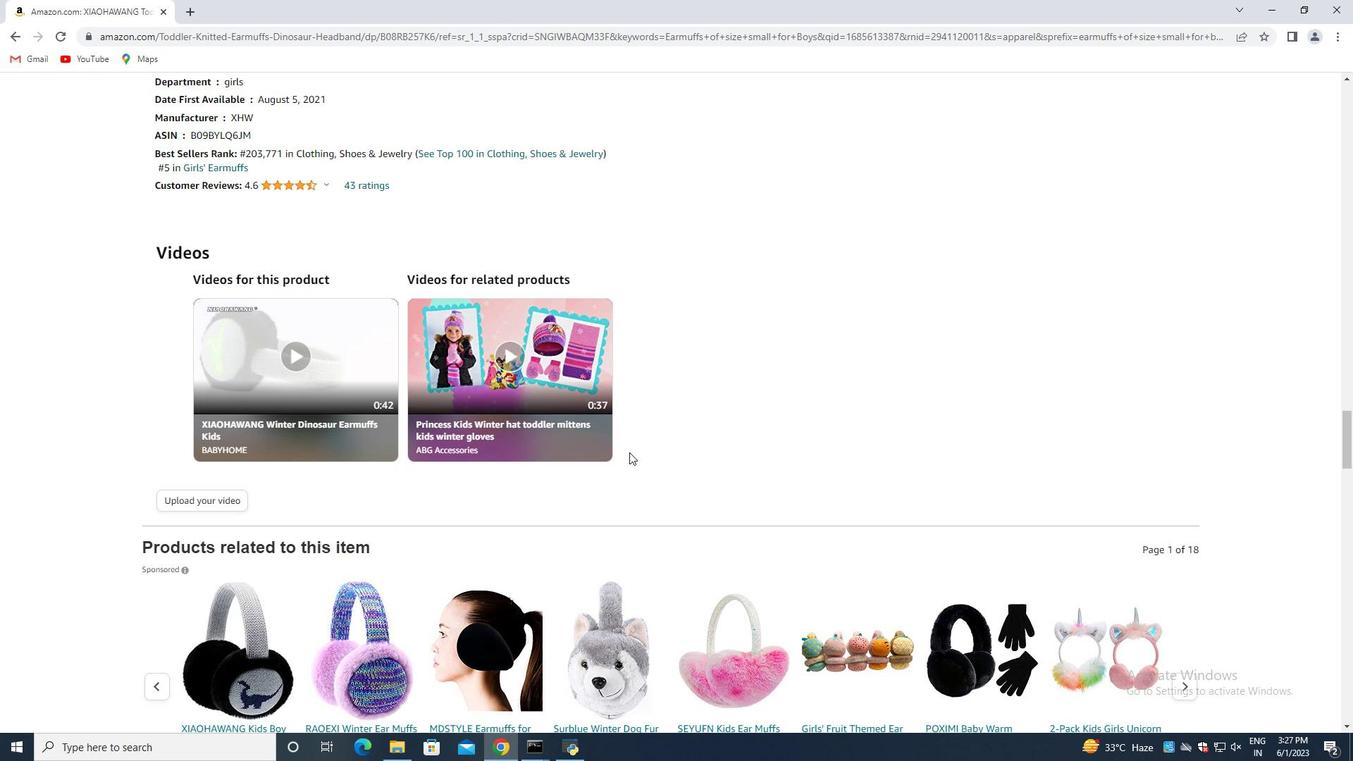 
Action: Mouse scrolled (629, 452) with delta (0, 0)
Screenshot: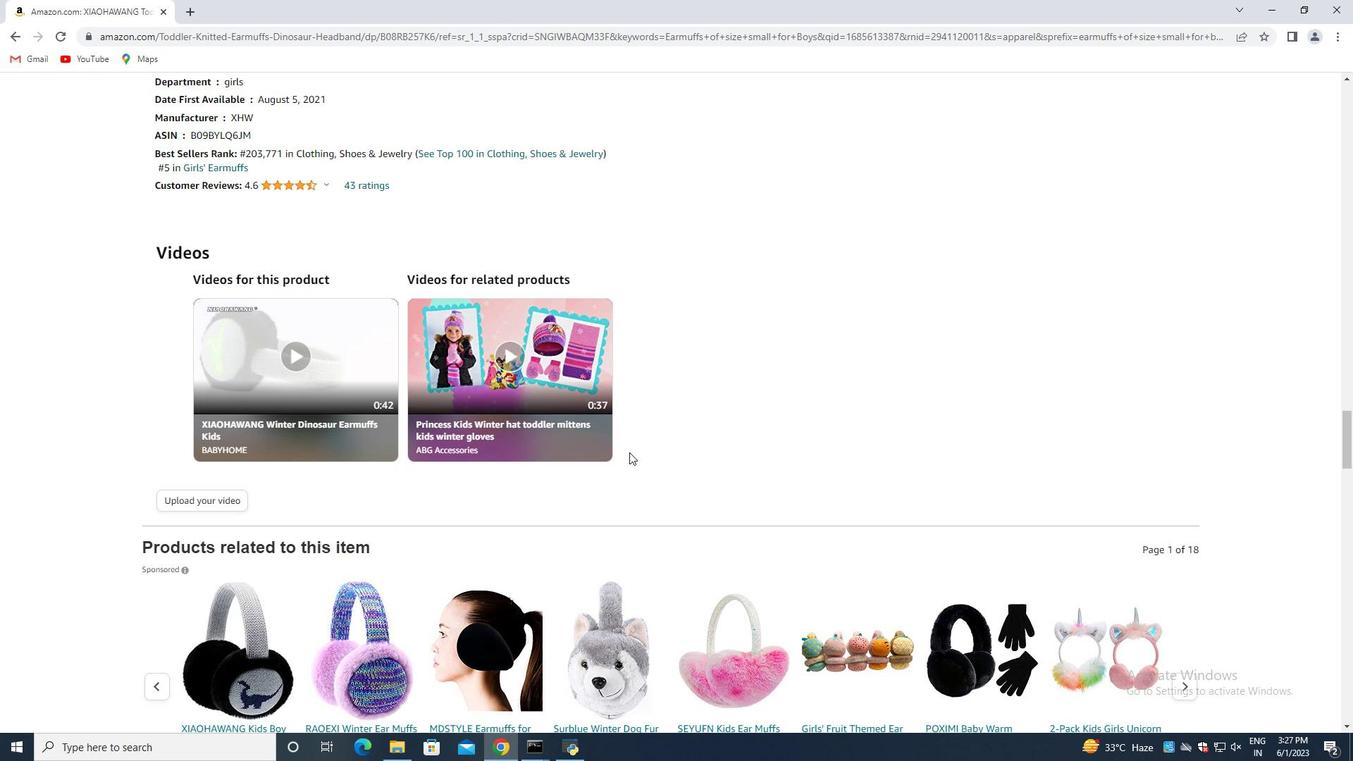 
Action: Mouse moved to (623, 458)
Screenshot: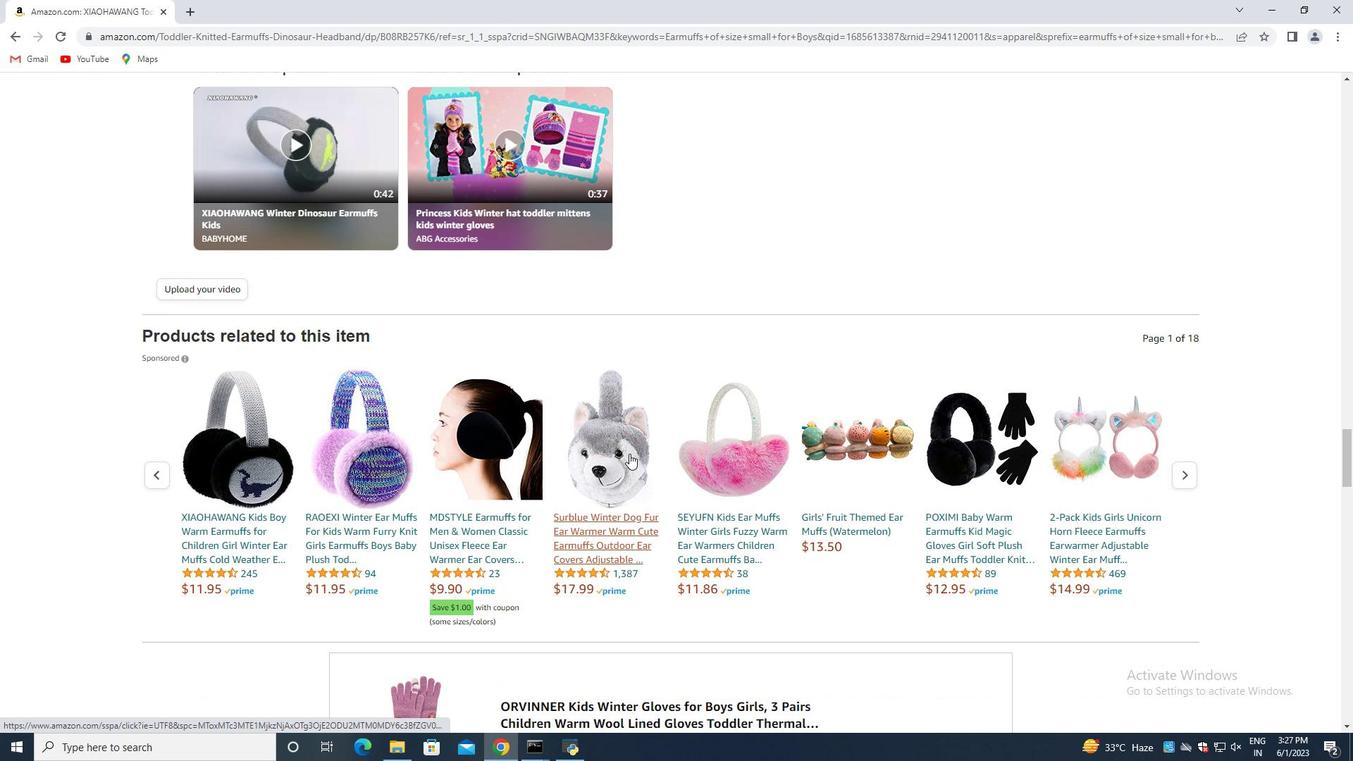
Action: Mouse scrolled (628, 454) with delta (0, 0)
Screenshot: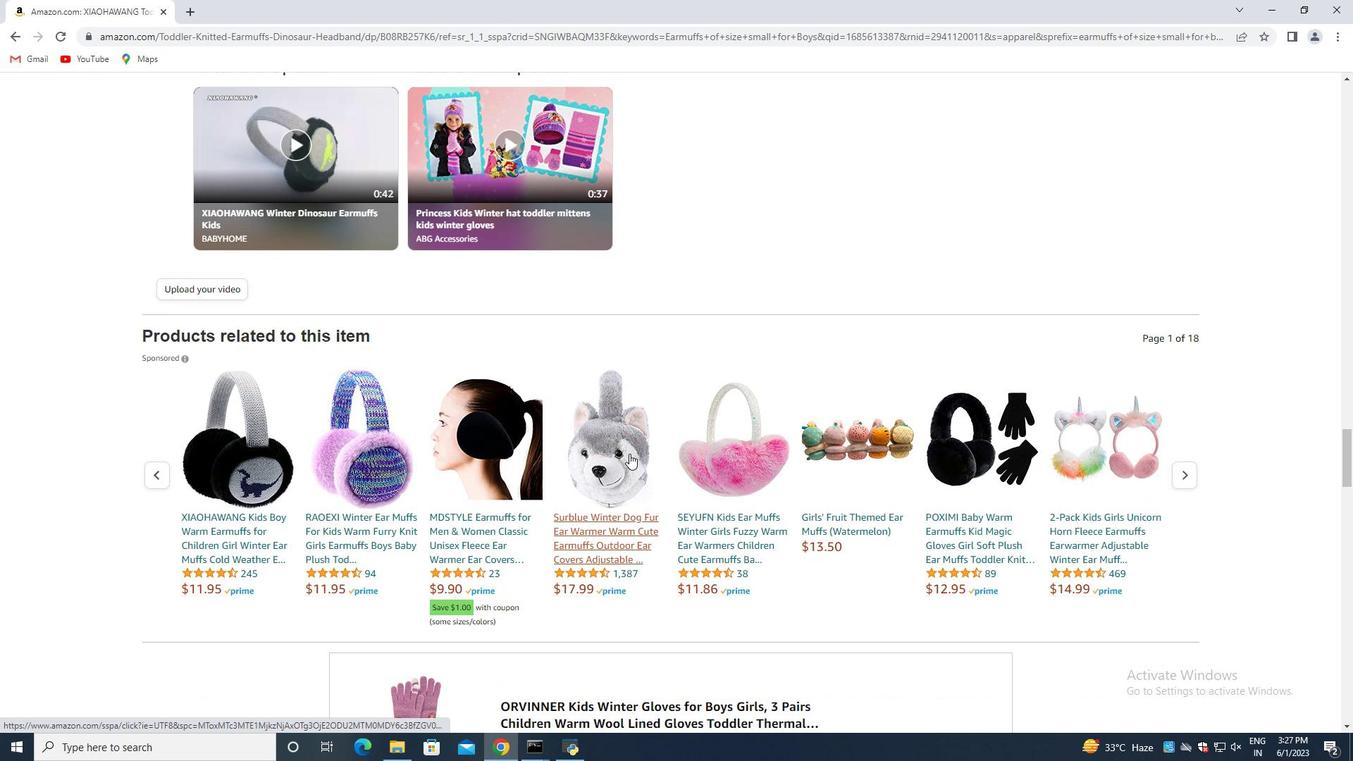 
Action: Mouse moved to (622, 460)
Screenshot: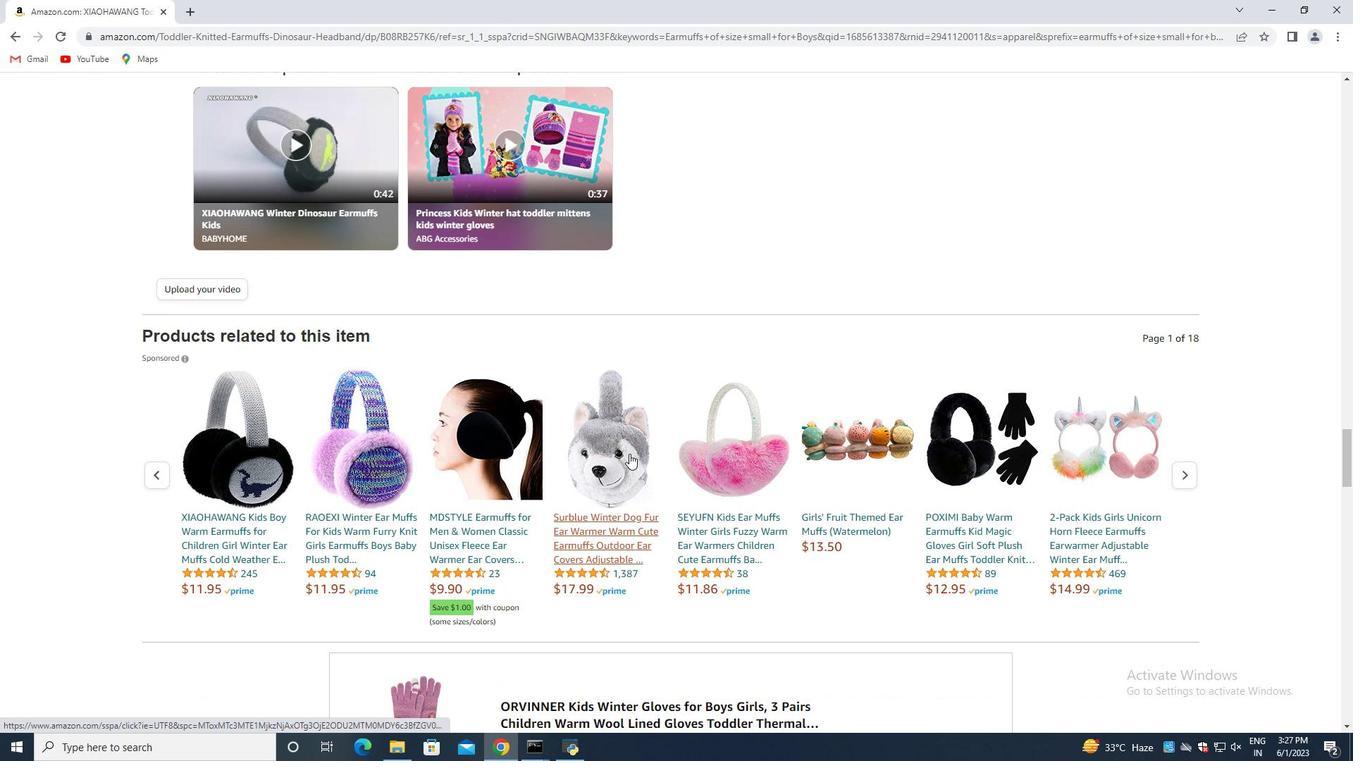 
Action: Mouse scrolled (623, 458) with delta (0, 0)
Screenshot: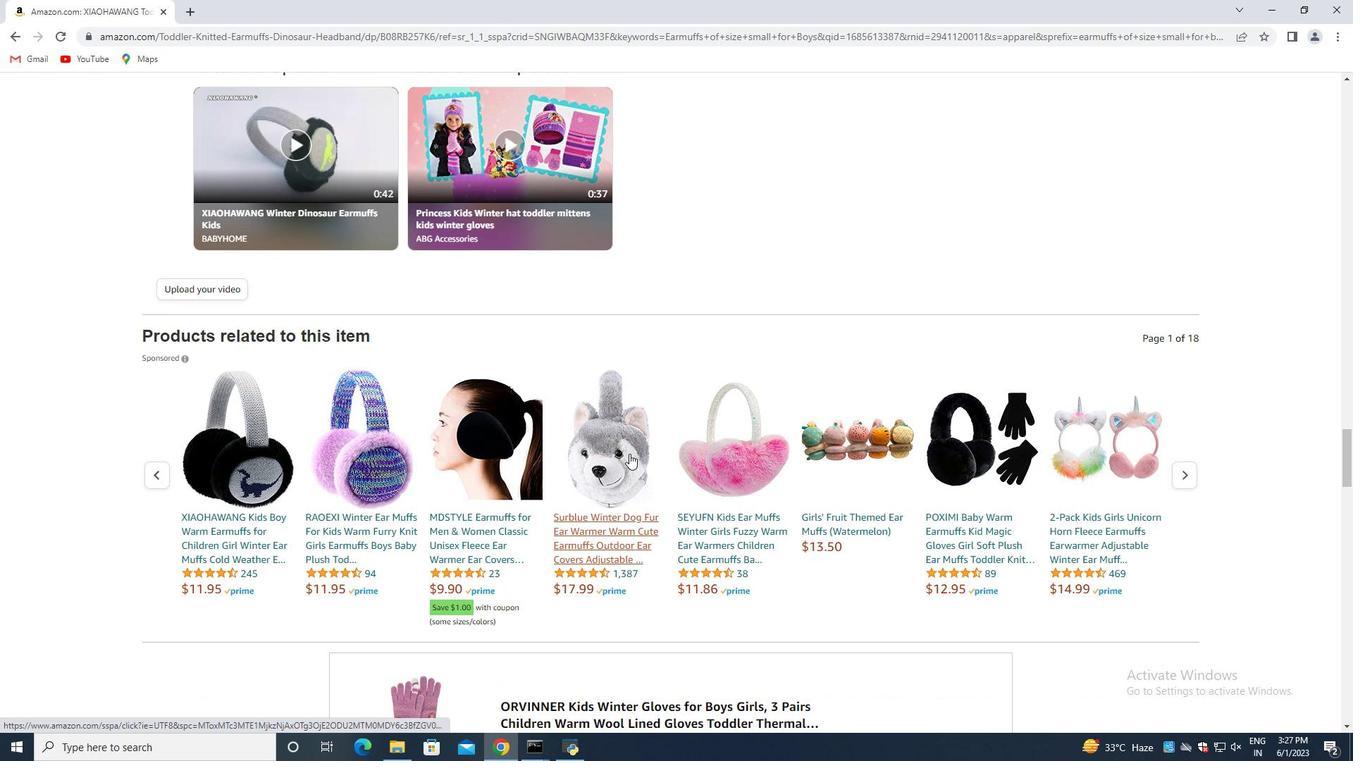 
Action: Mouse scrolled (622, 459) with delta (0, 0)
Screenshot: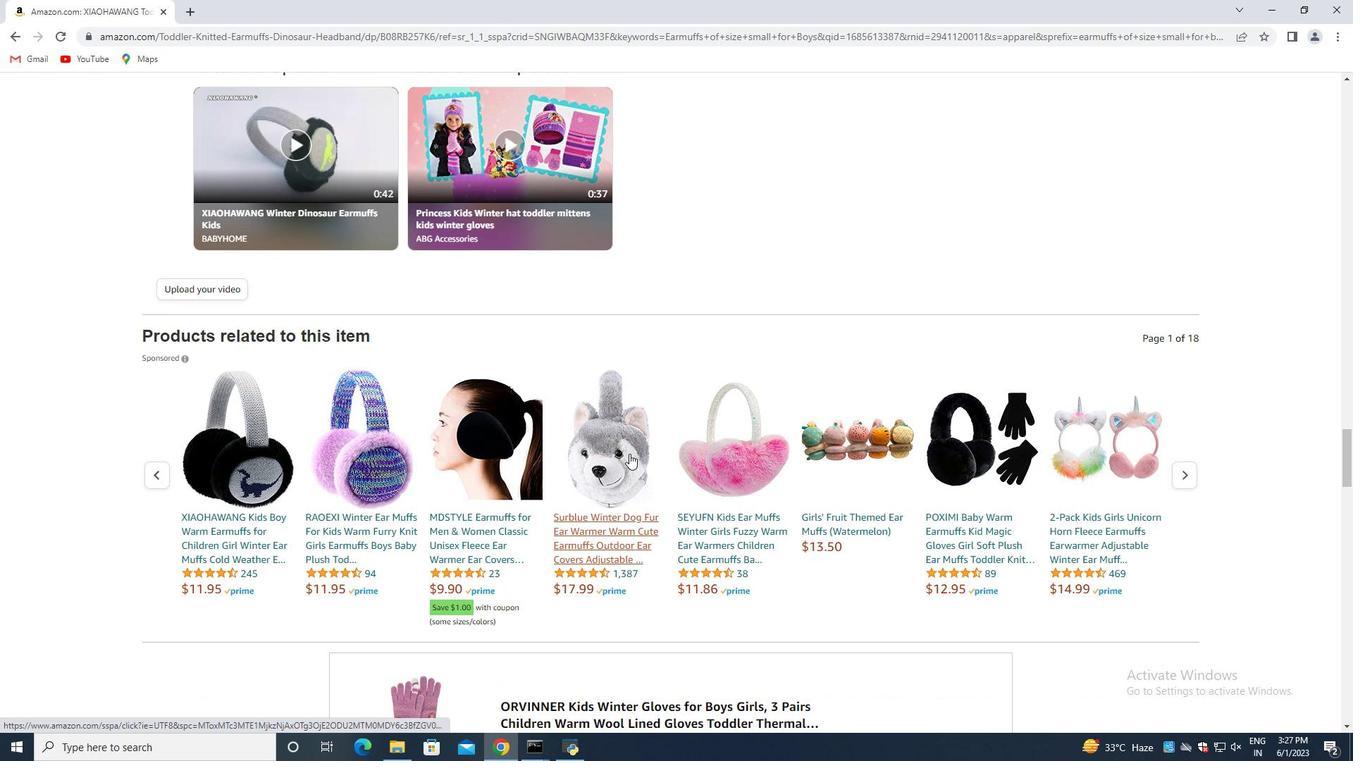 
Action: Mouse moved to (622, 465)
Screenshot: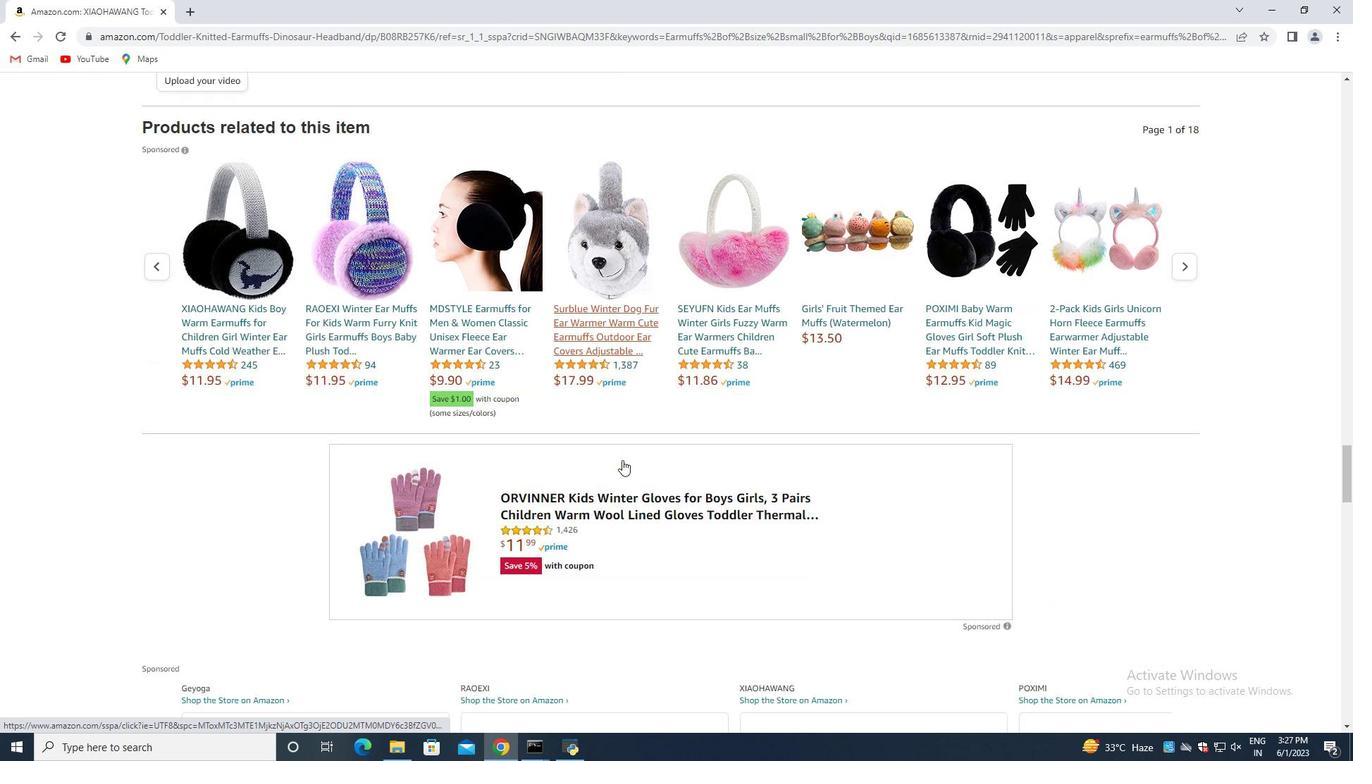 
Action: Mouse scrolled (622, 463) with delta (0, 0)
Screenshot: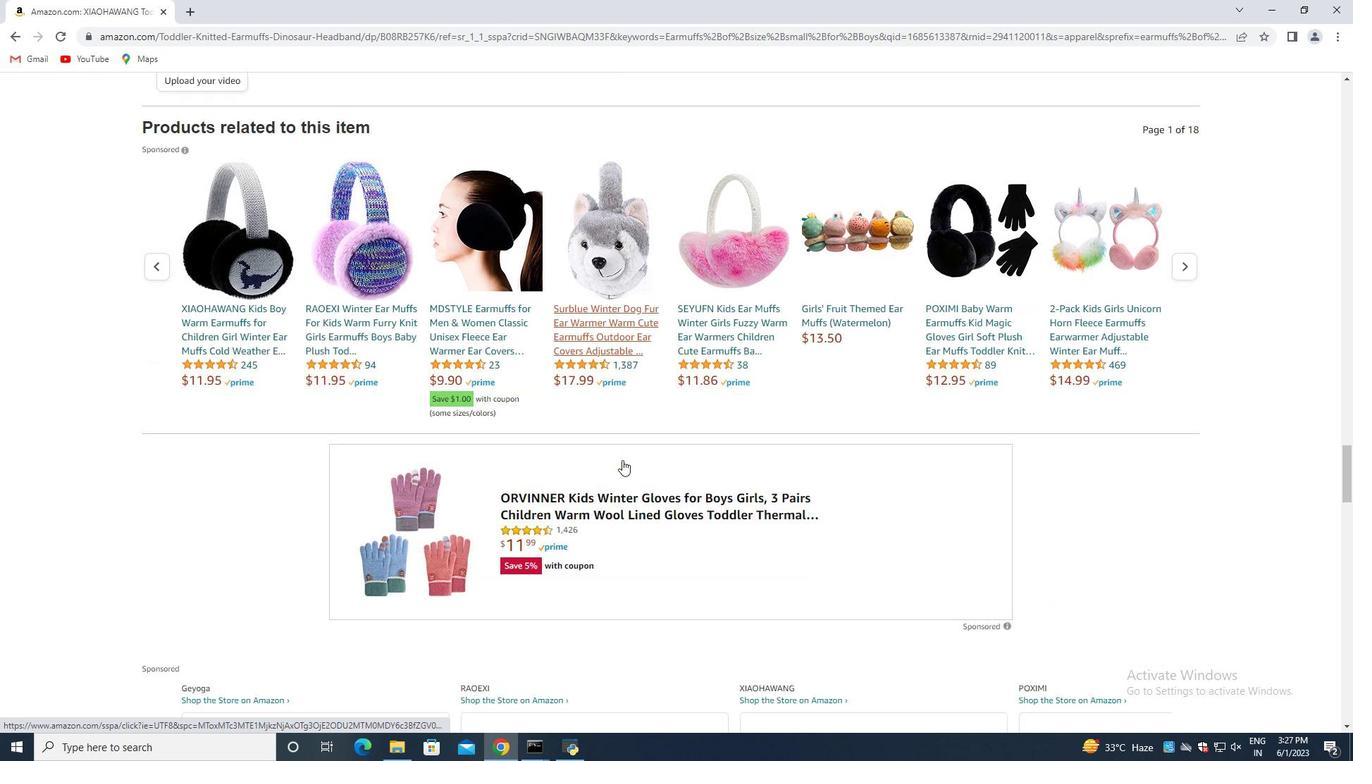 
Action: Mouse scrolled (622, 464) with delta (0, 0)
Screenshot: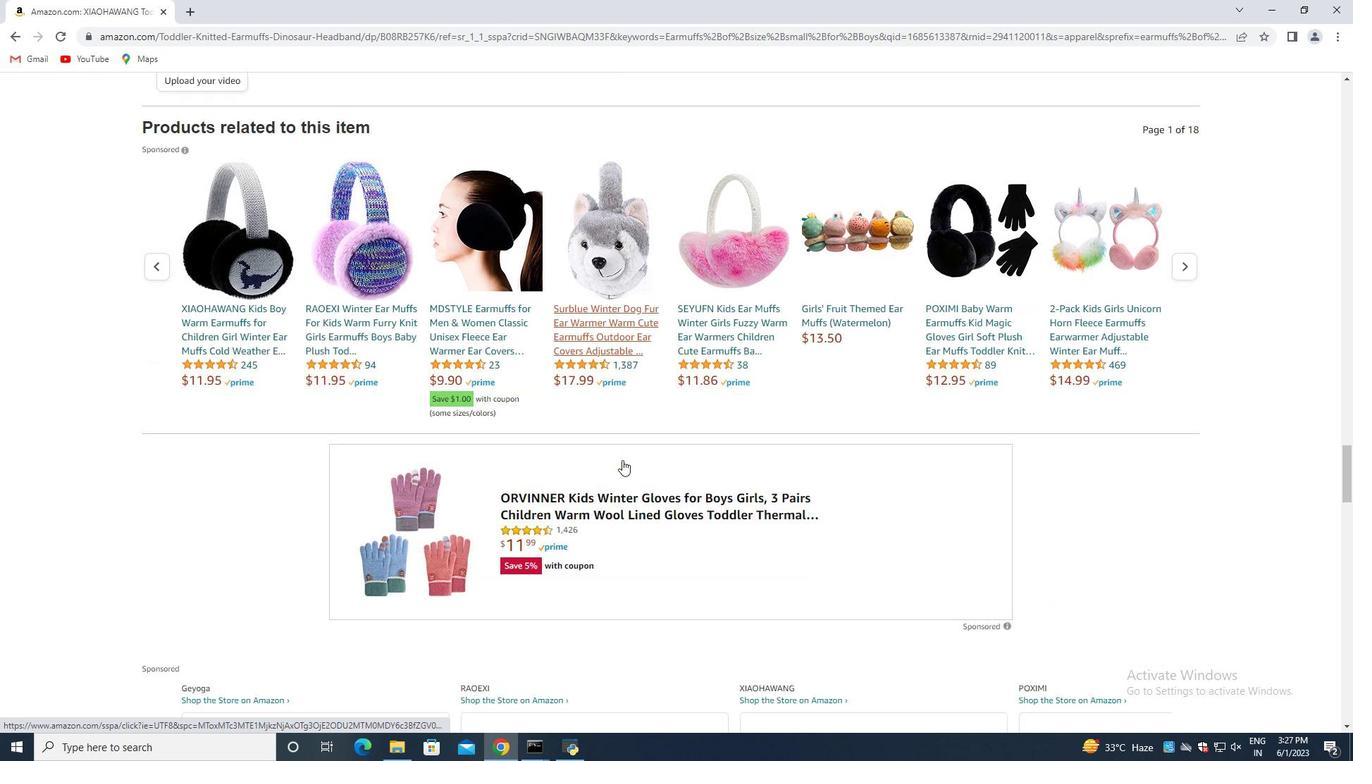 
Action: Mouse scrolled (622, 464) with delta (0, 0)
Screenshot: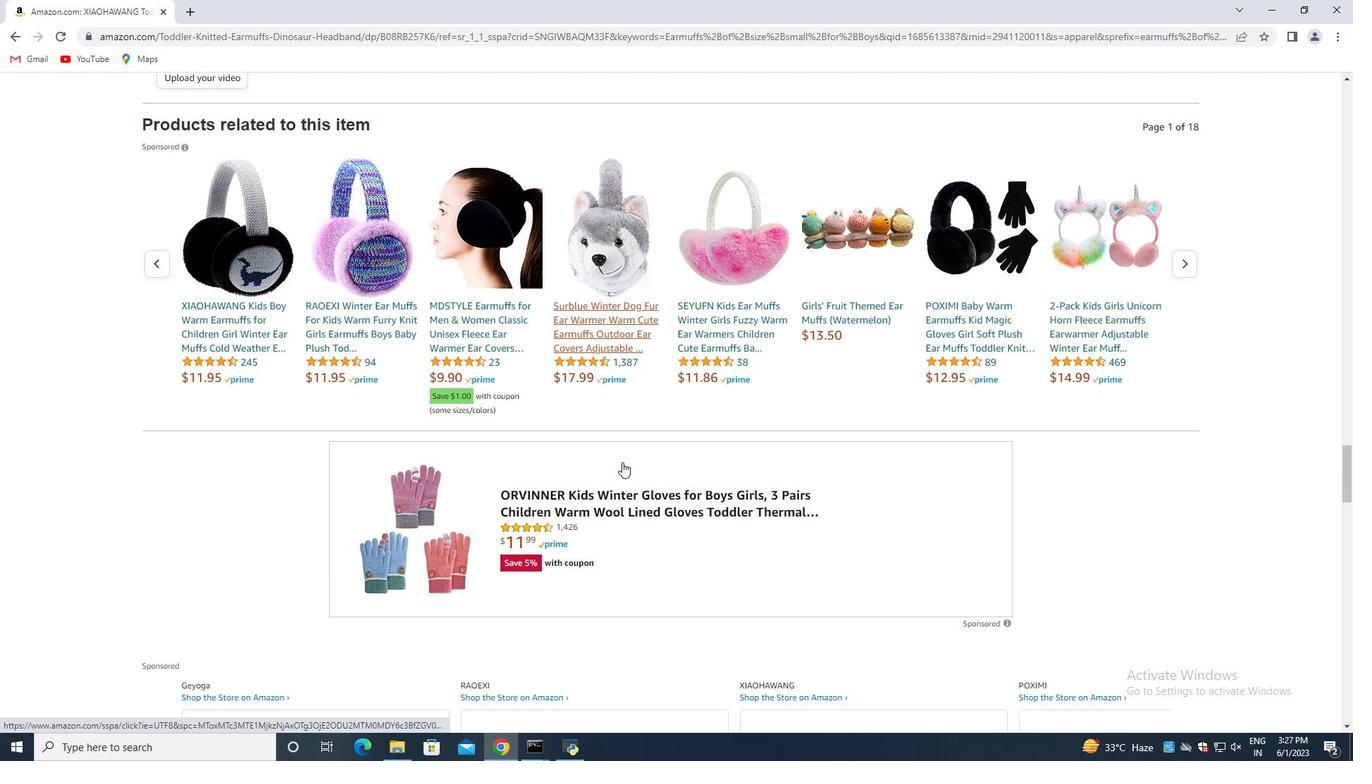 
Action: Mouse moved to (622, 465)
Screenshot: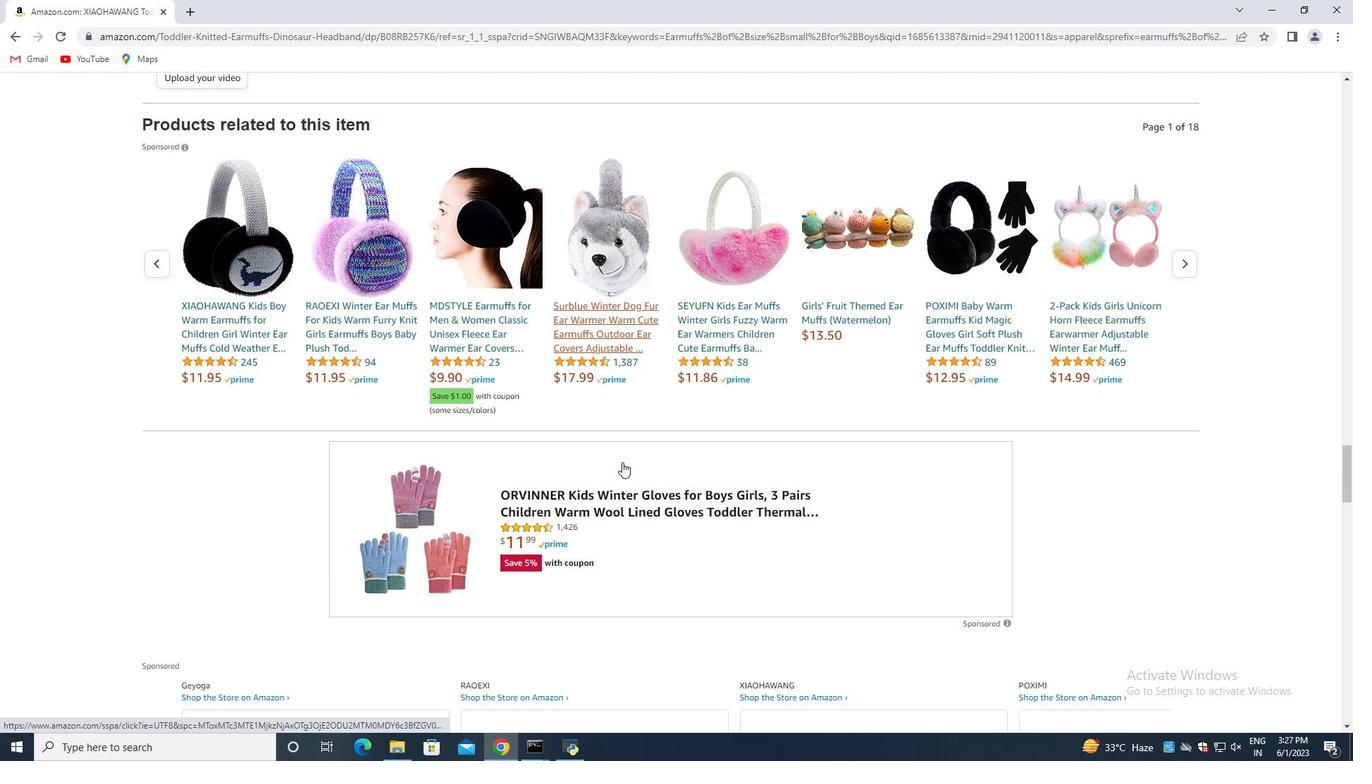 
Action: Mouse scrolled (622, 464) with delta (0, 0)
Screenshot: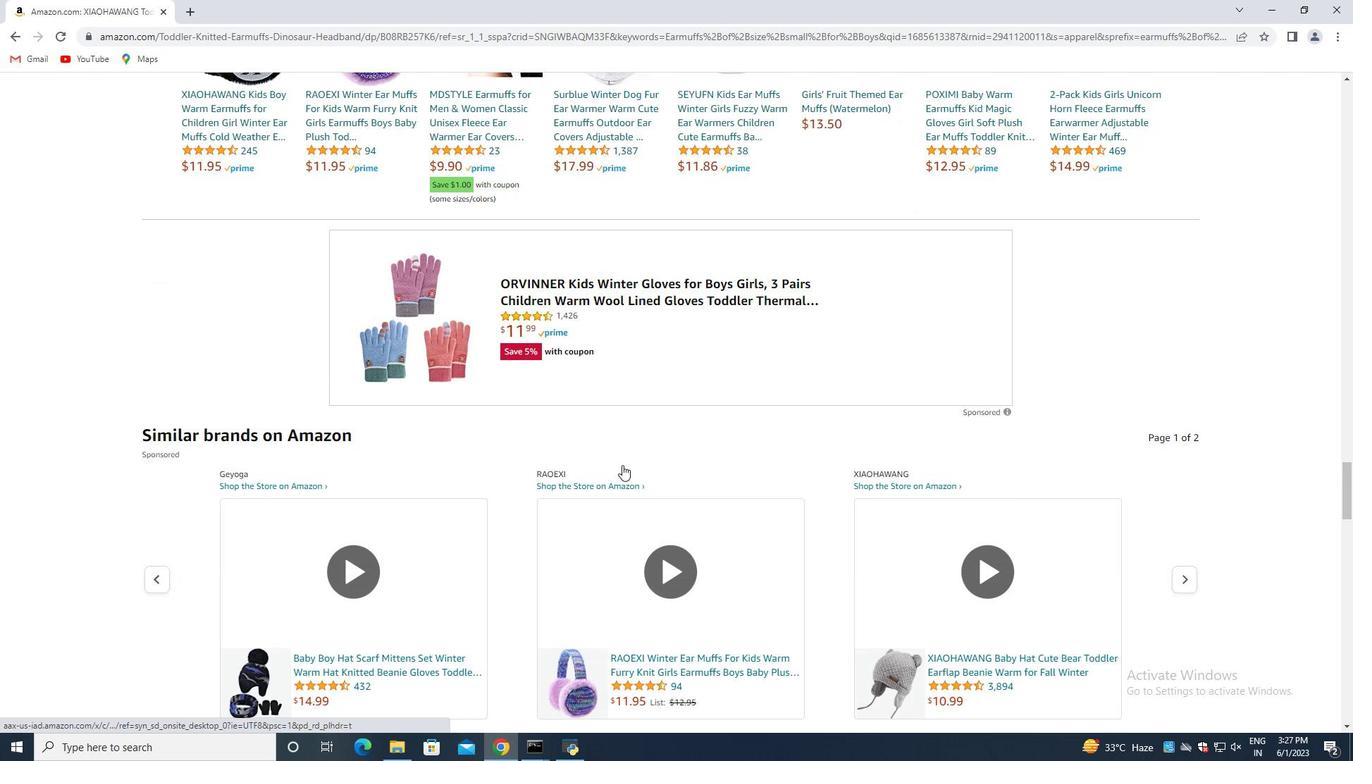 
Action: Mouse scrolled (622, 464) with delta (0, 0)
Screenshot: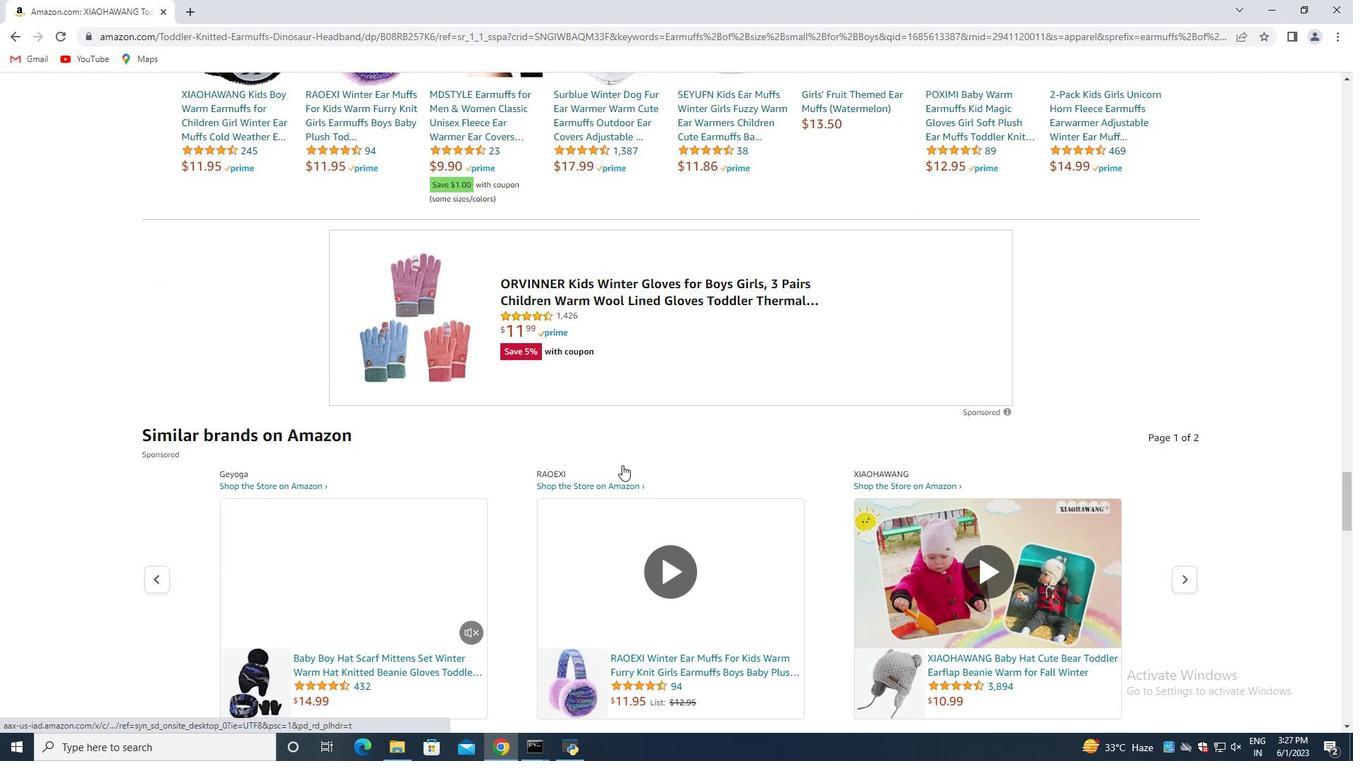 
Action: Mouse scrolled (622, 464) with delta (0, 0)
Screenshot: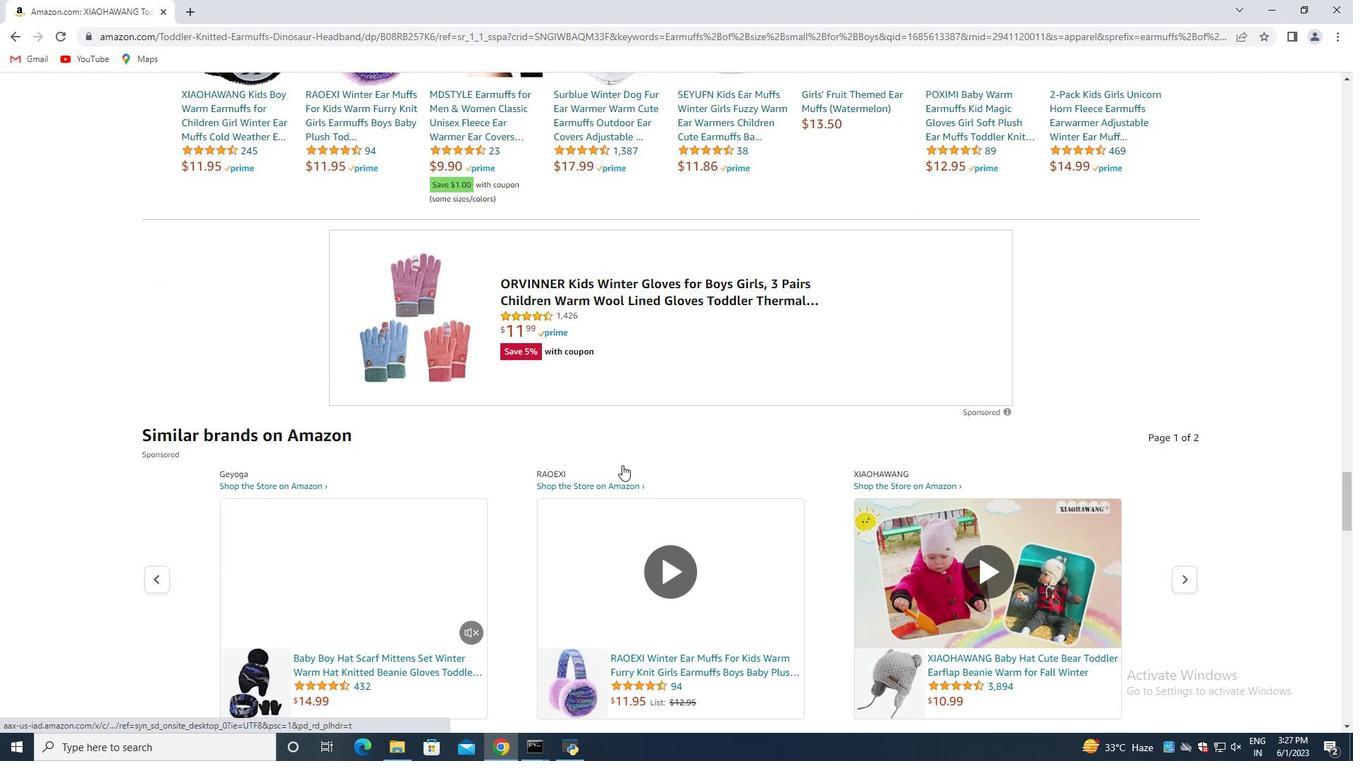 
Action: Mouse moved to (625, 463)
Screenshot: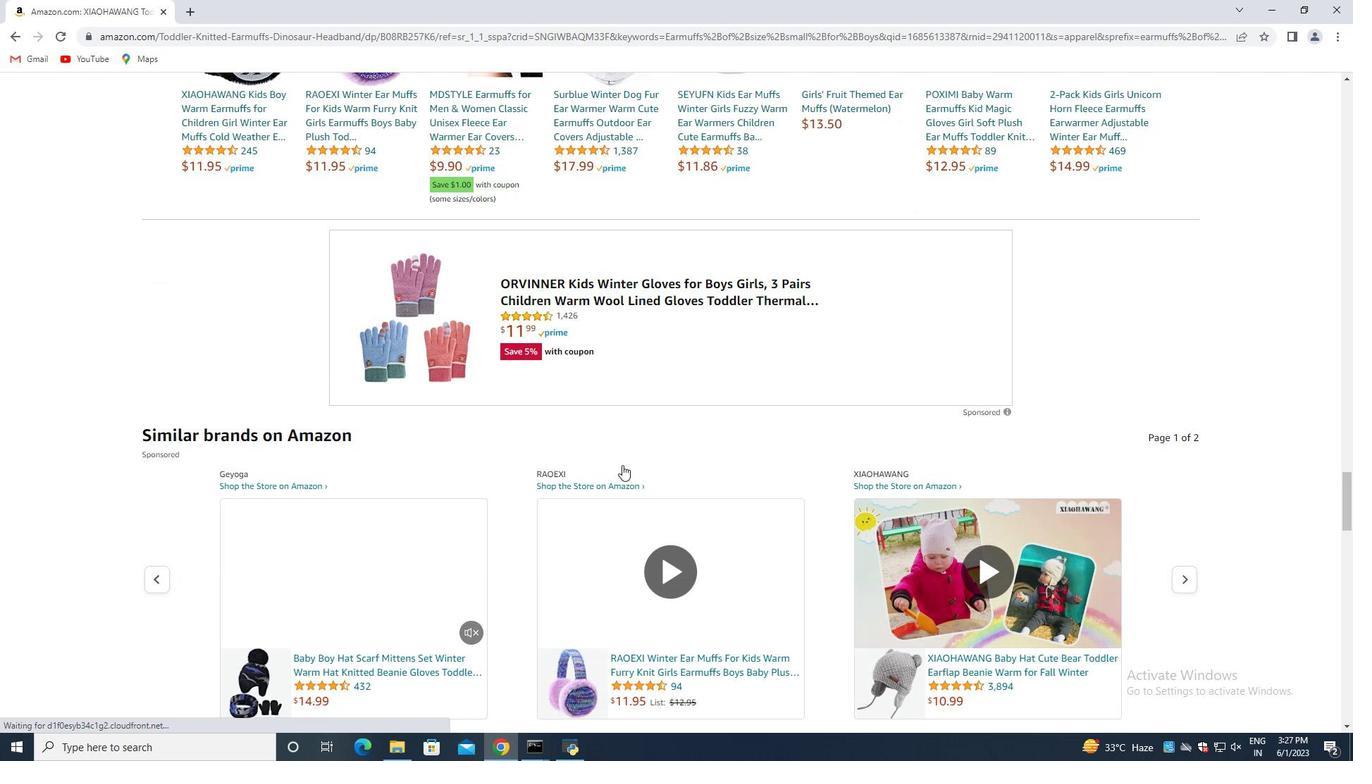 
Action: Mouse scrolled (622, 464) with delta (0, 0)
Screenshot: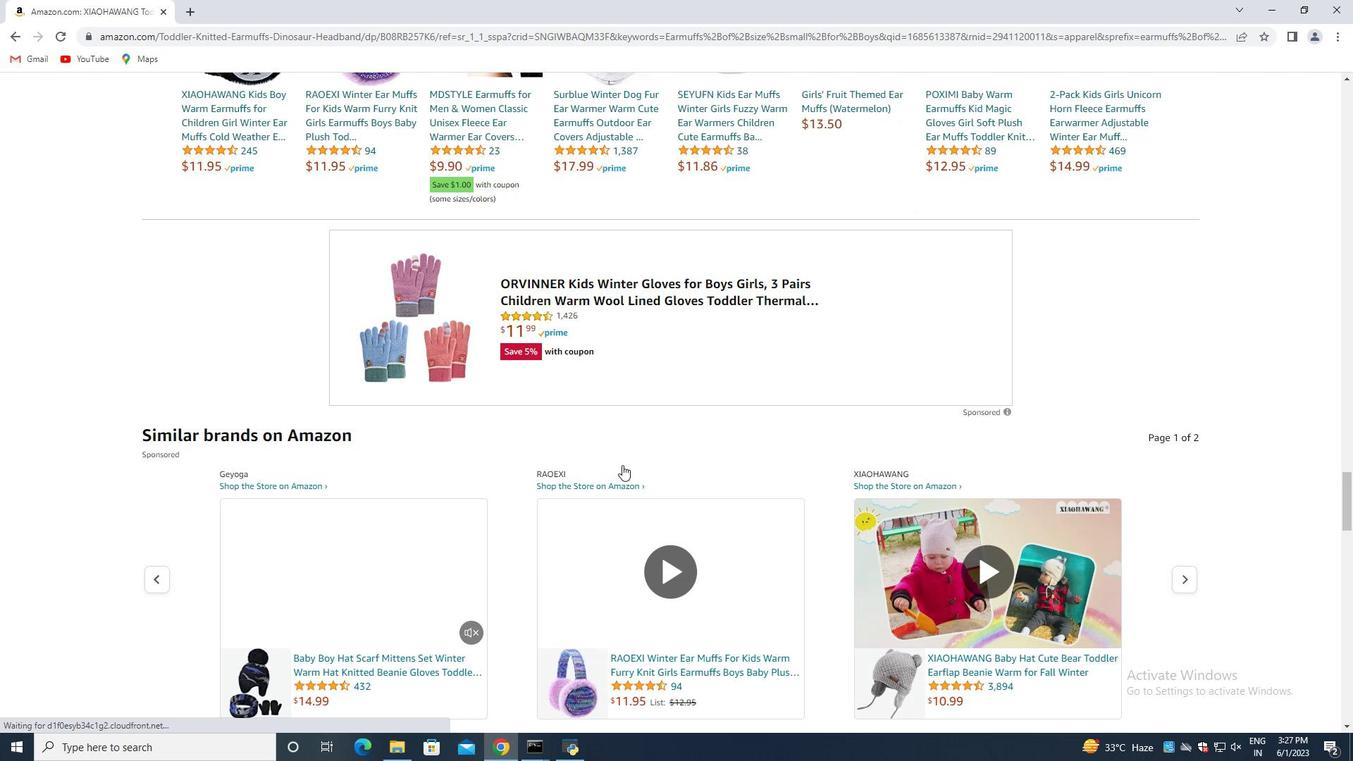 
Action: Mouse moved to (634, 444)
Screenshot: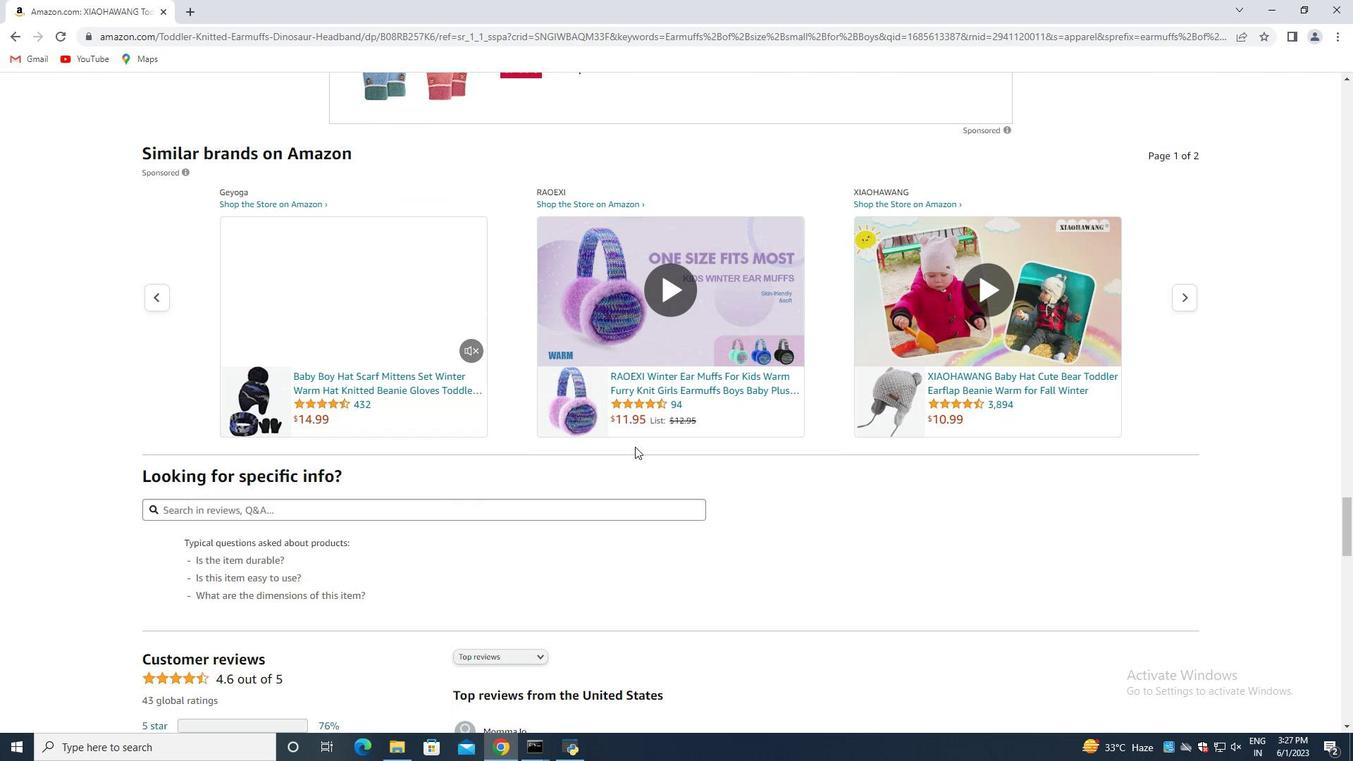 
Action: Mouse scrolled (633, 445) with delta (0, 0)
Screenshot: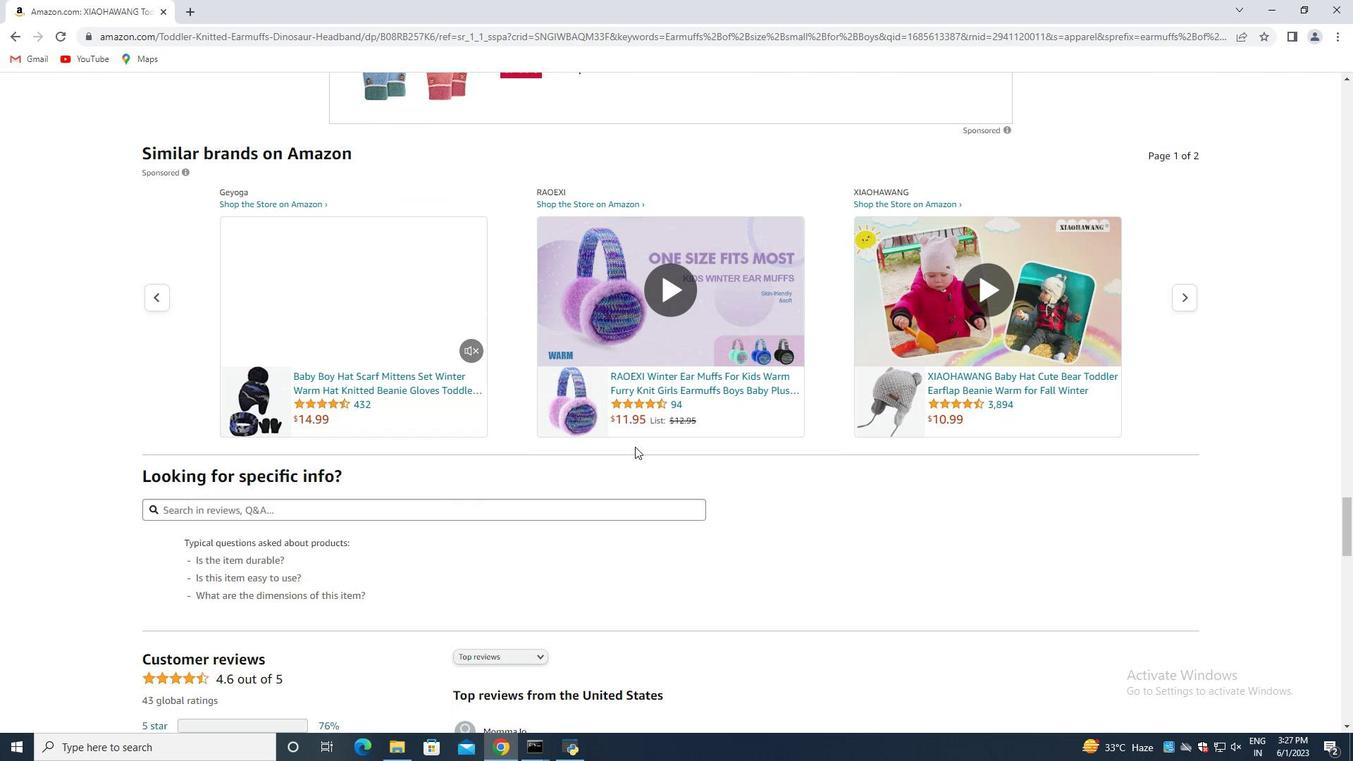 
Action: Mouse moved to (635, 443)
Screenshot: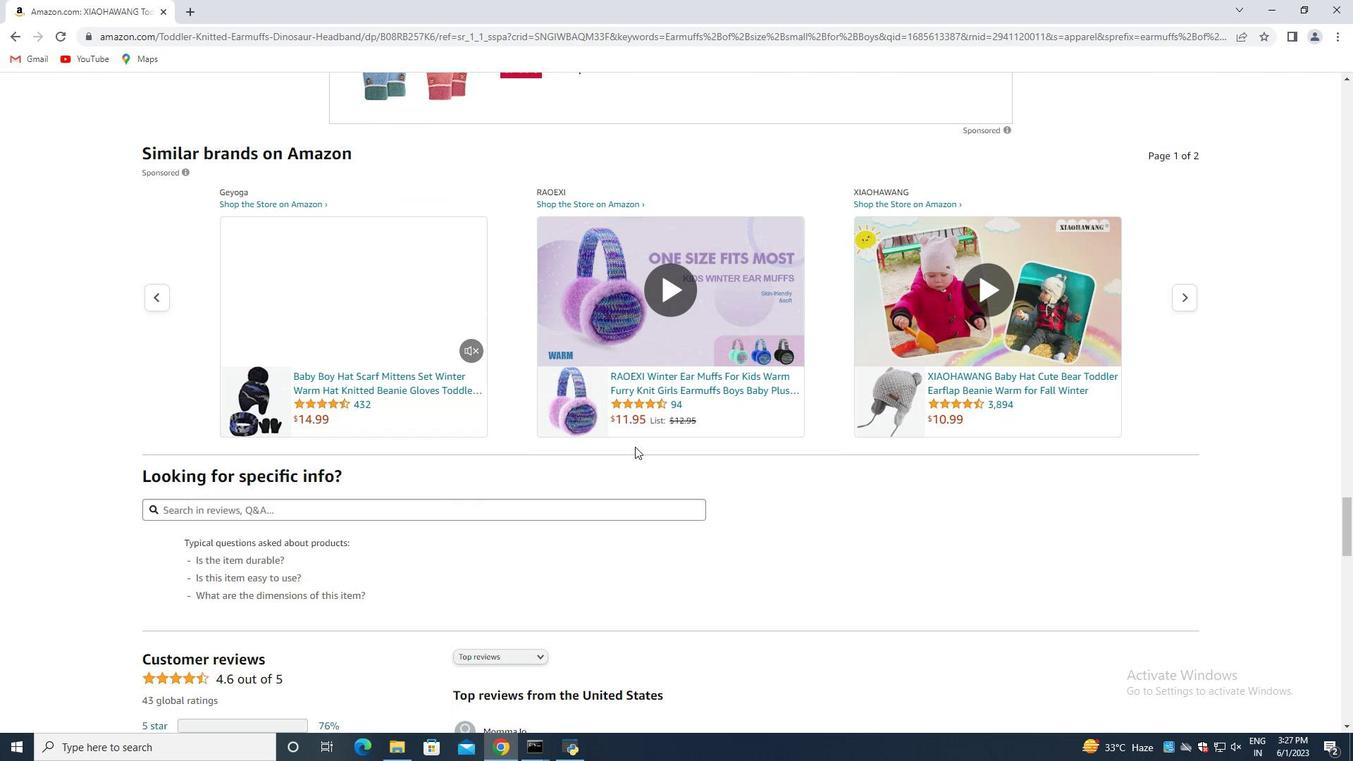 
Action: Mouse scrolled (633, 445) with delta (0, 0)
Screenshot: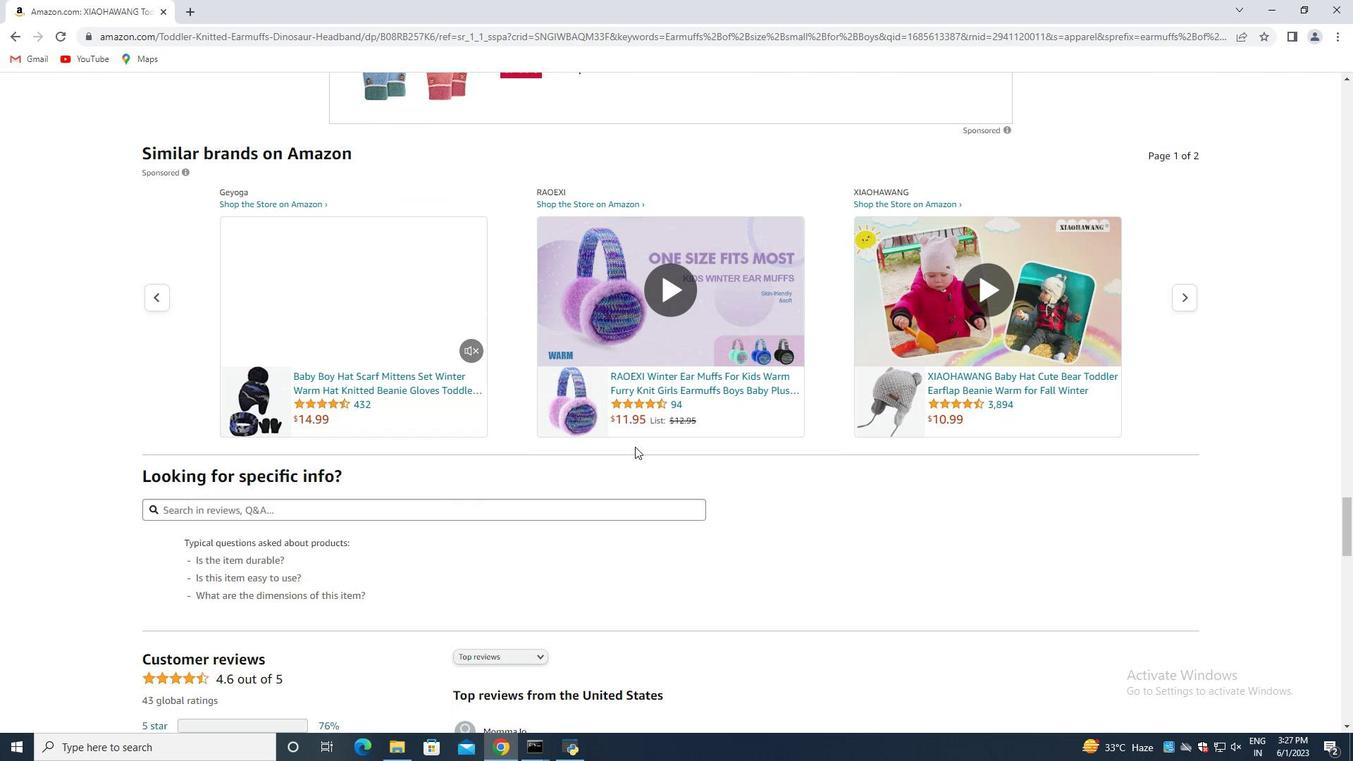 
Action: Mouse scrolled (633, 445) with delta (0, 0)
Screenshot: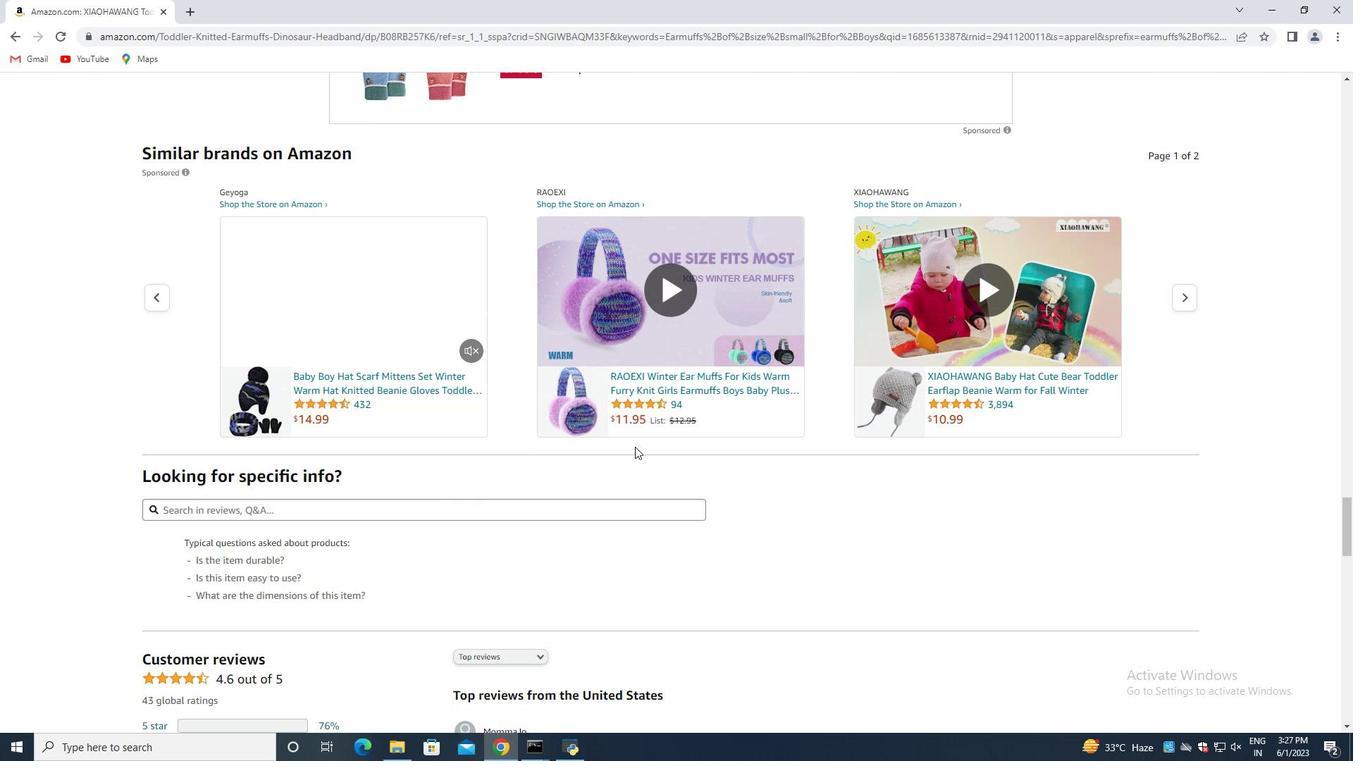 
Action: Mouse moved to (633, 442)
Screenshot: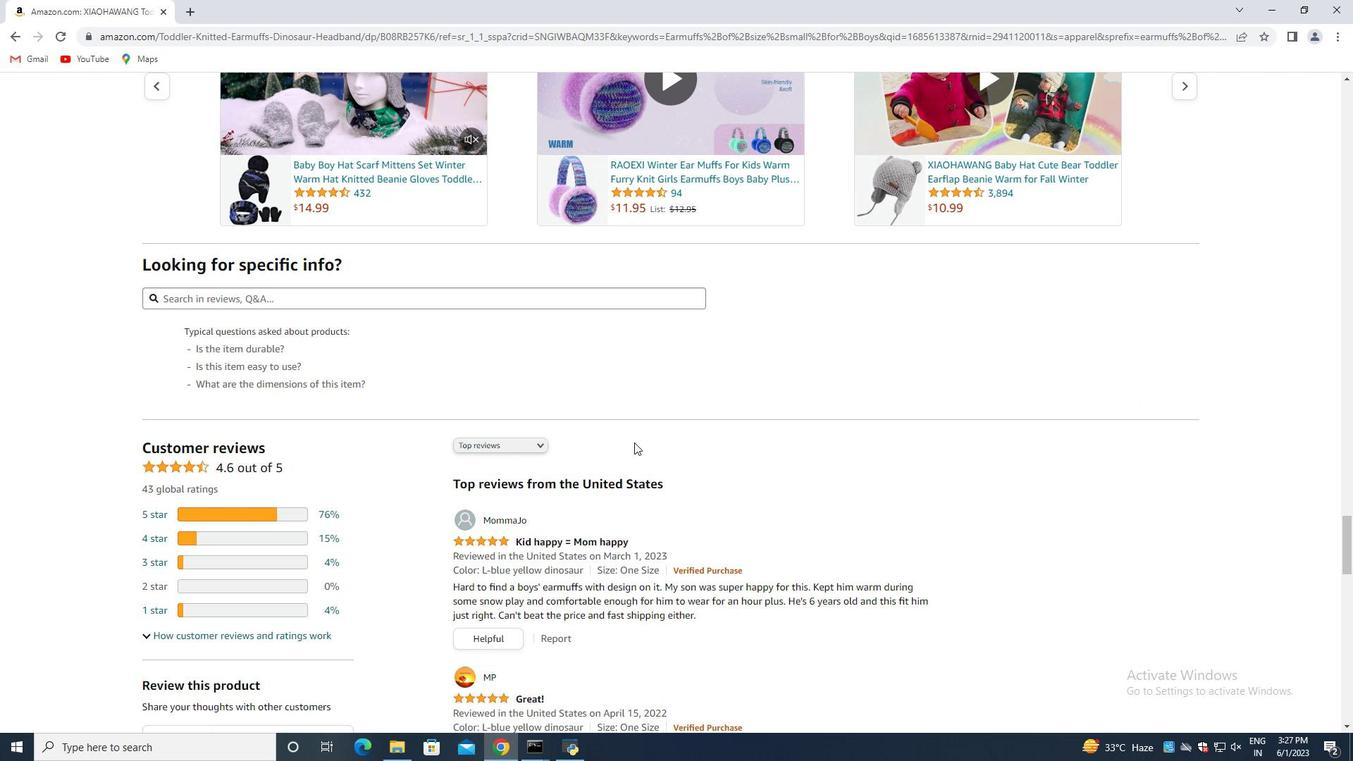 
Action: Mouse scrolled (633, 442) with delta (0, 0)
Screenshot: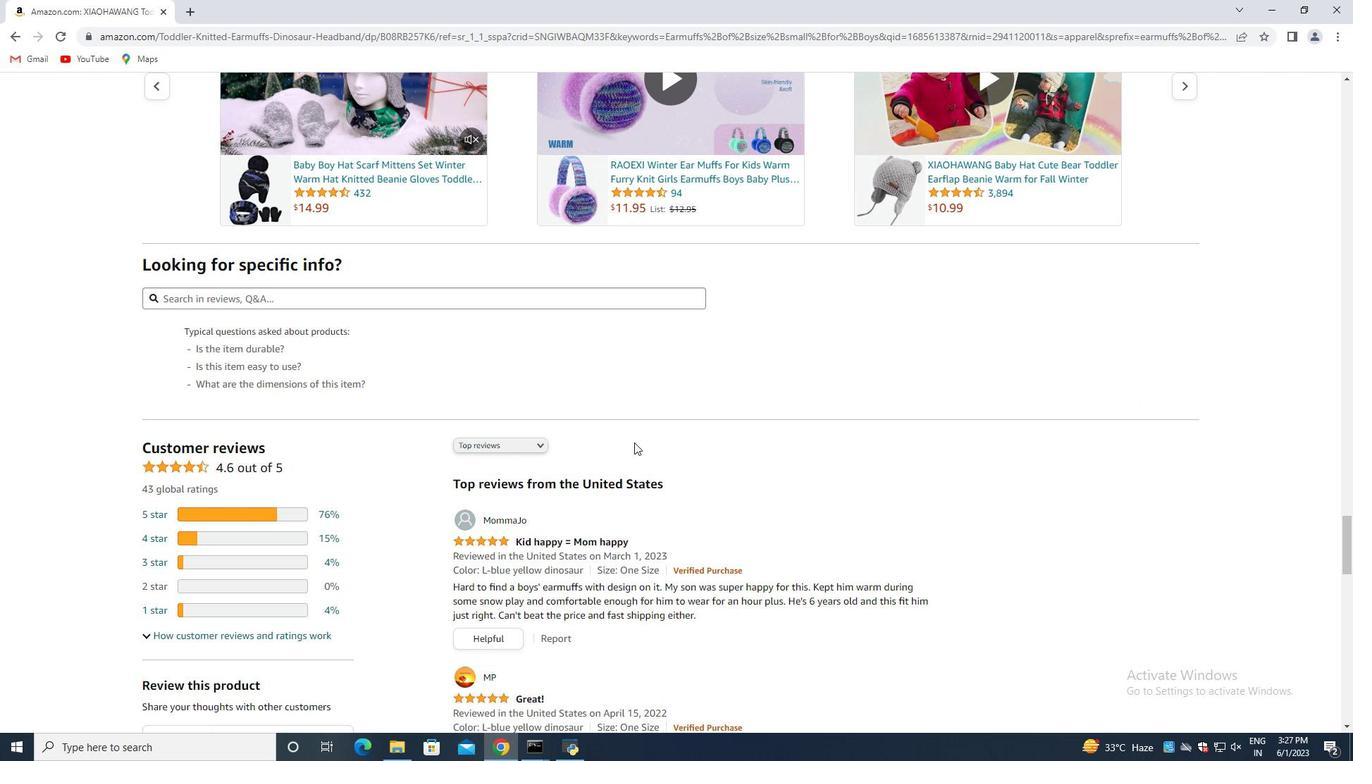 
Action: Mouse scrolled (633, 442) with delta (0, 0)
Screenshot: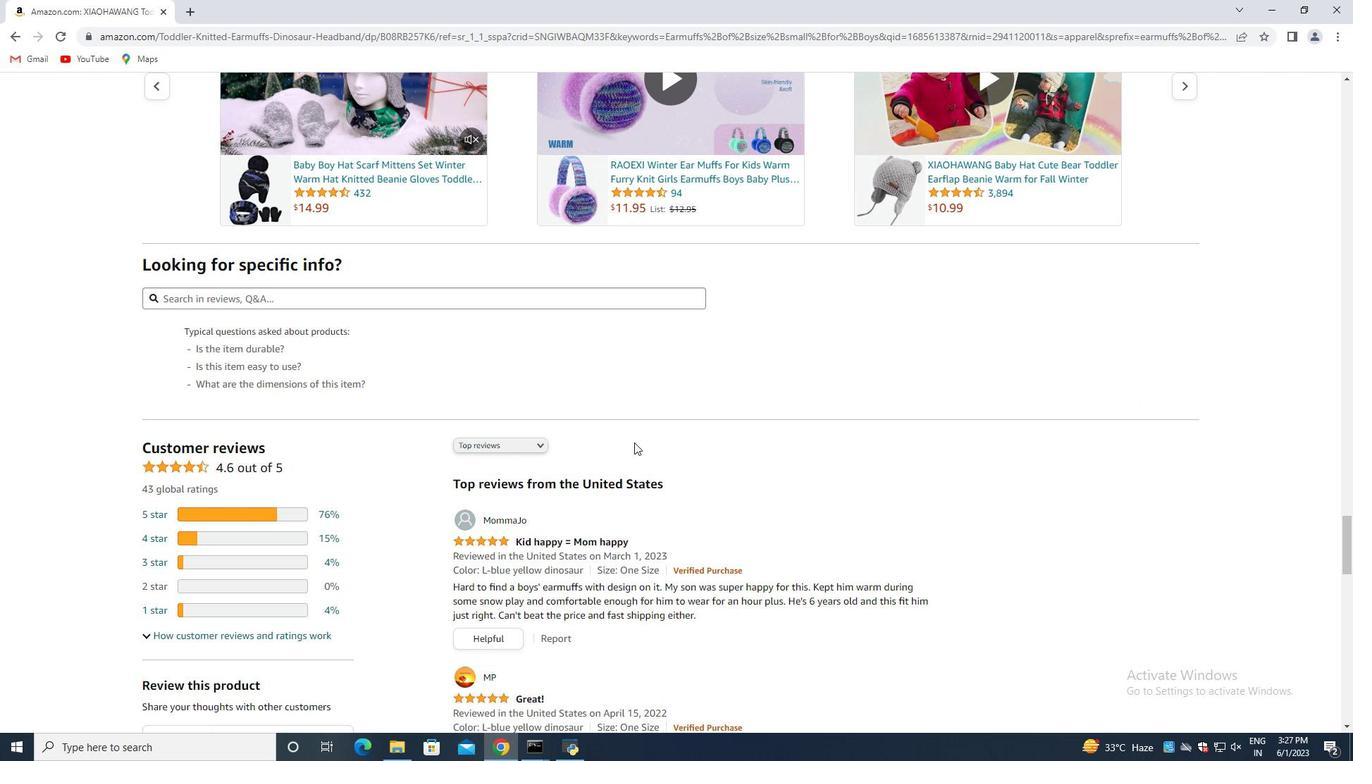 
Action: Mouse scrolled (633, 442) with delta (0, 0)
Screenshot: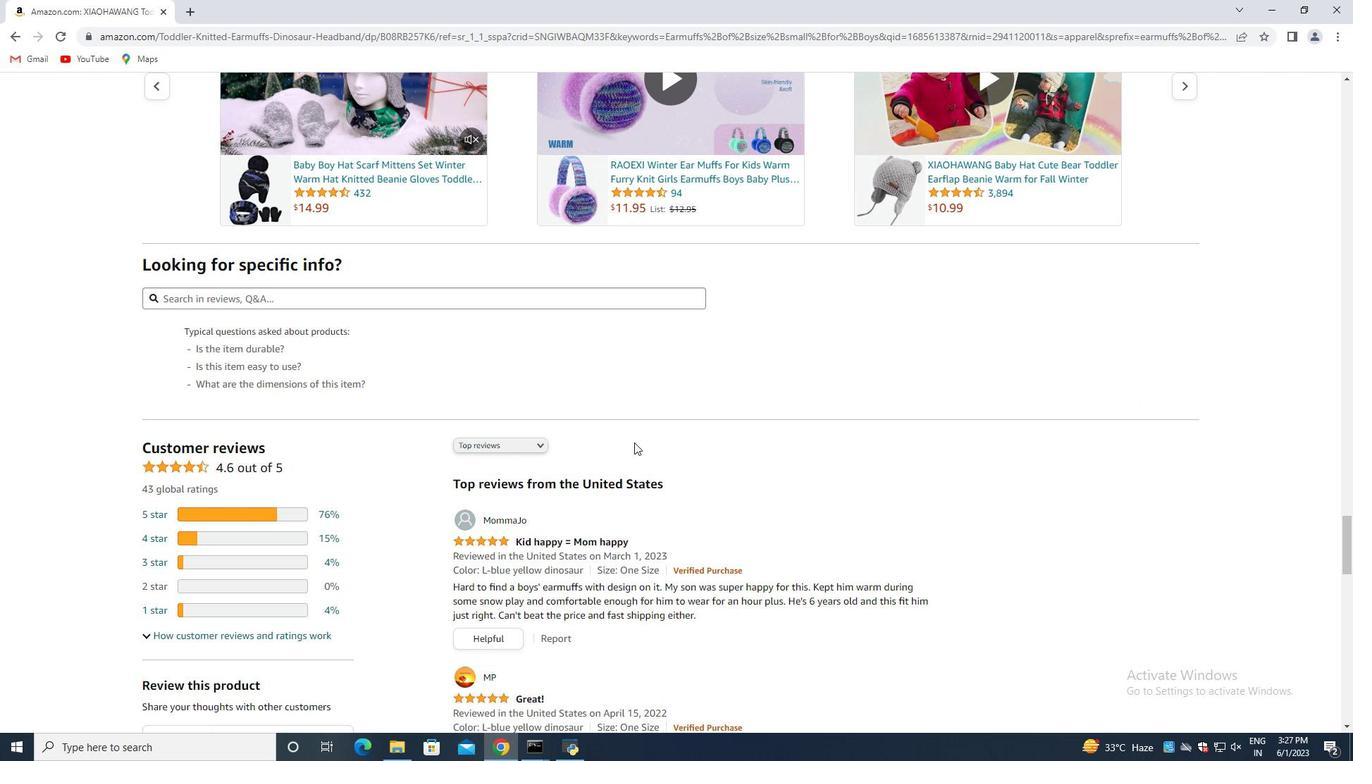 
Action: Mouse scrolled (633, 442) with delta (0, 0)
Screenshot: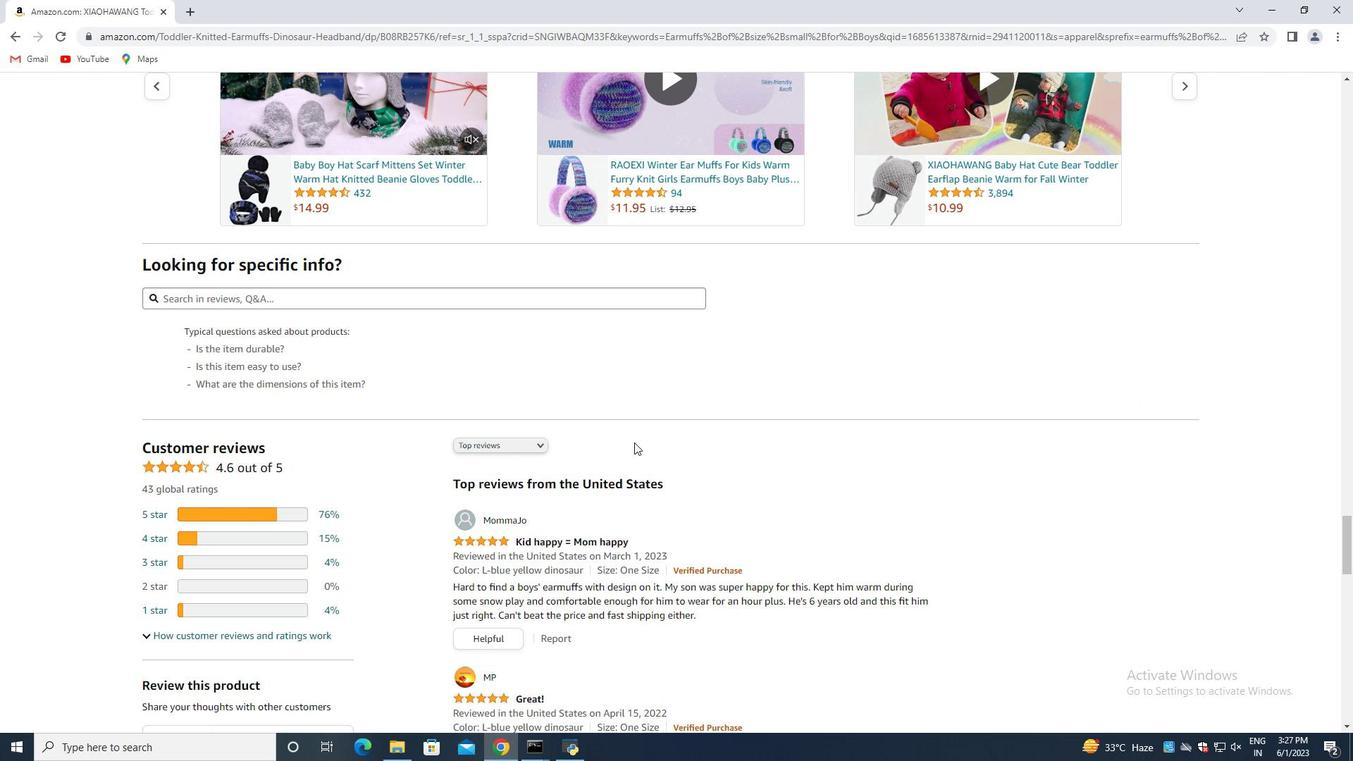 
Action: Mouse moved to (621, 428)
Screenshot: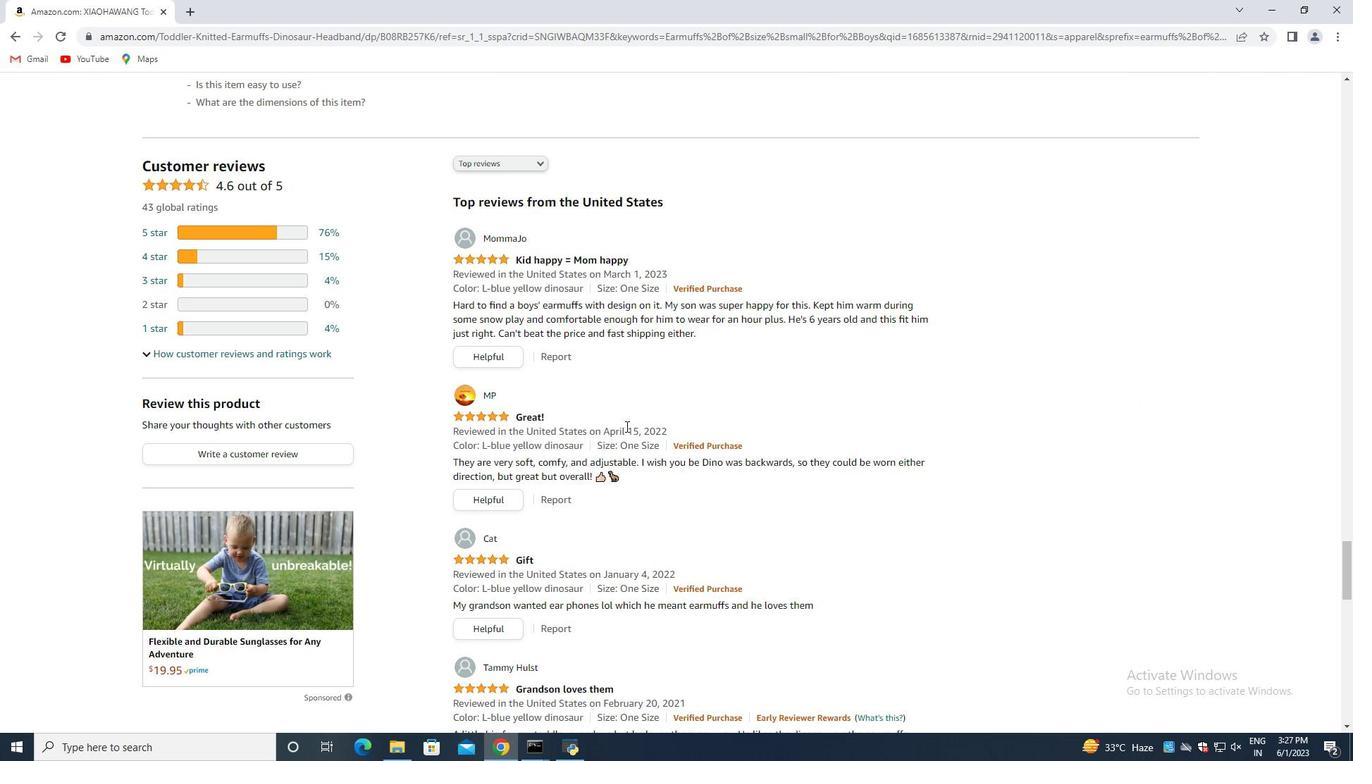 
Action: Mouse scrolled (622, 427) with delta (0, 0)
Screenshot: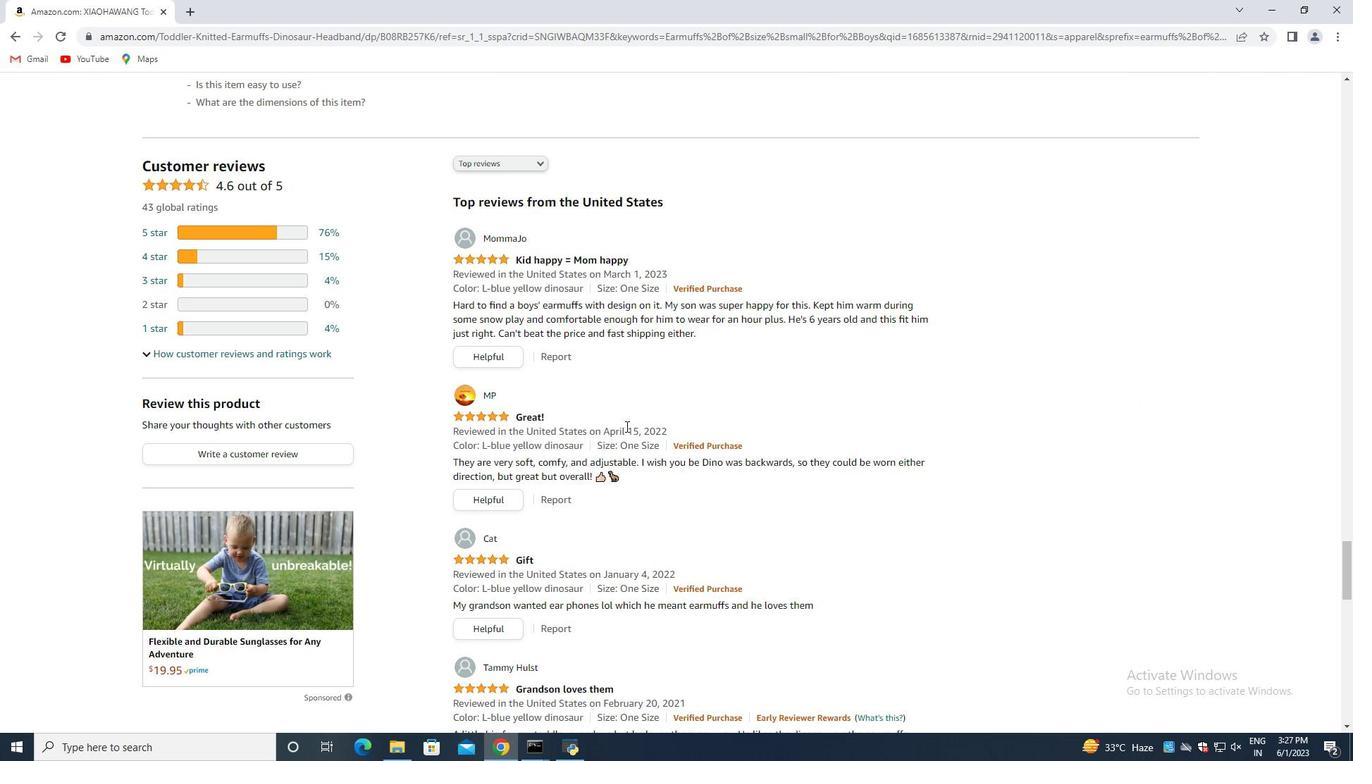 
Action: Mouse scrolled (621, 427) with delta (0, 0)
Screenshot: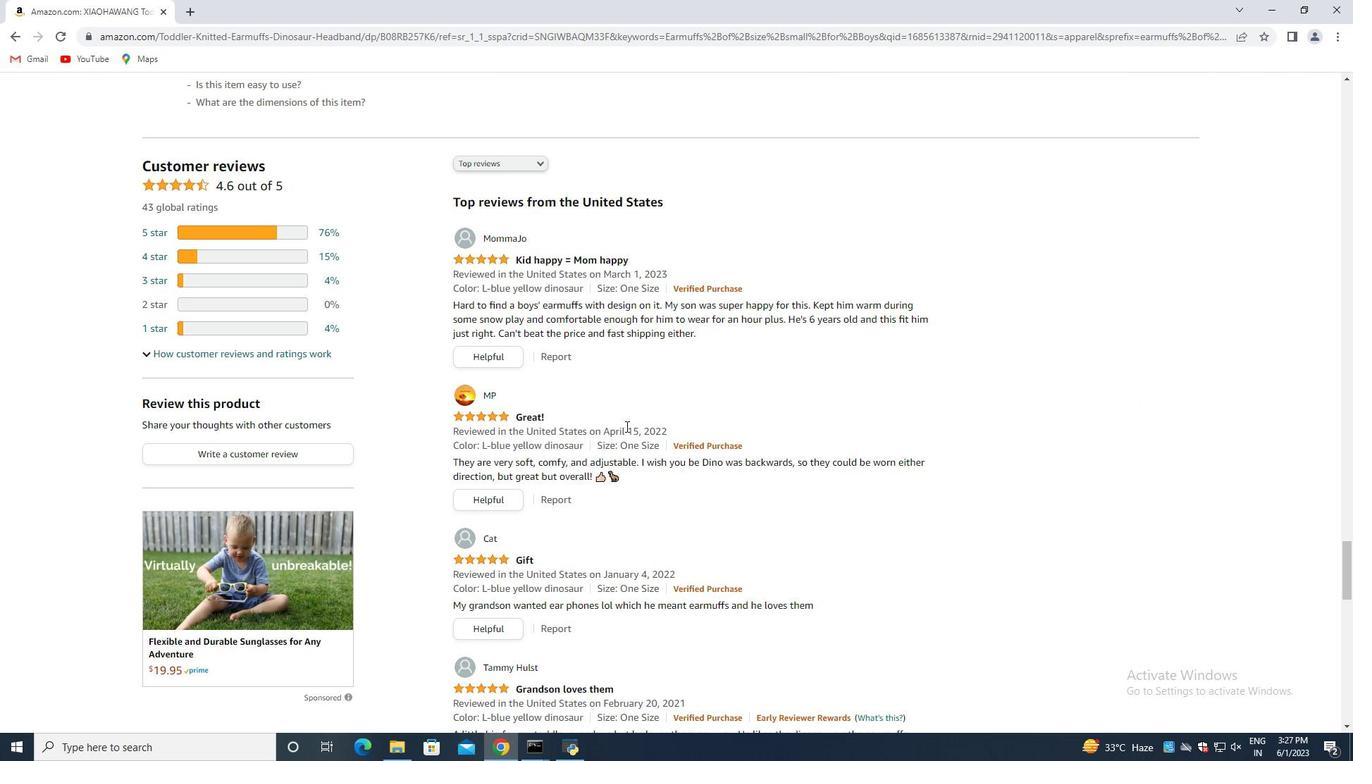 
Action: Mouse moved to (616, 436)
Screenshot: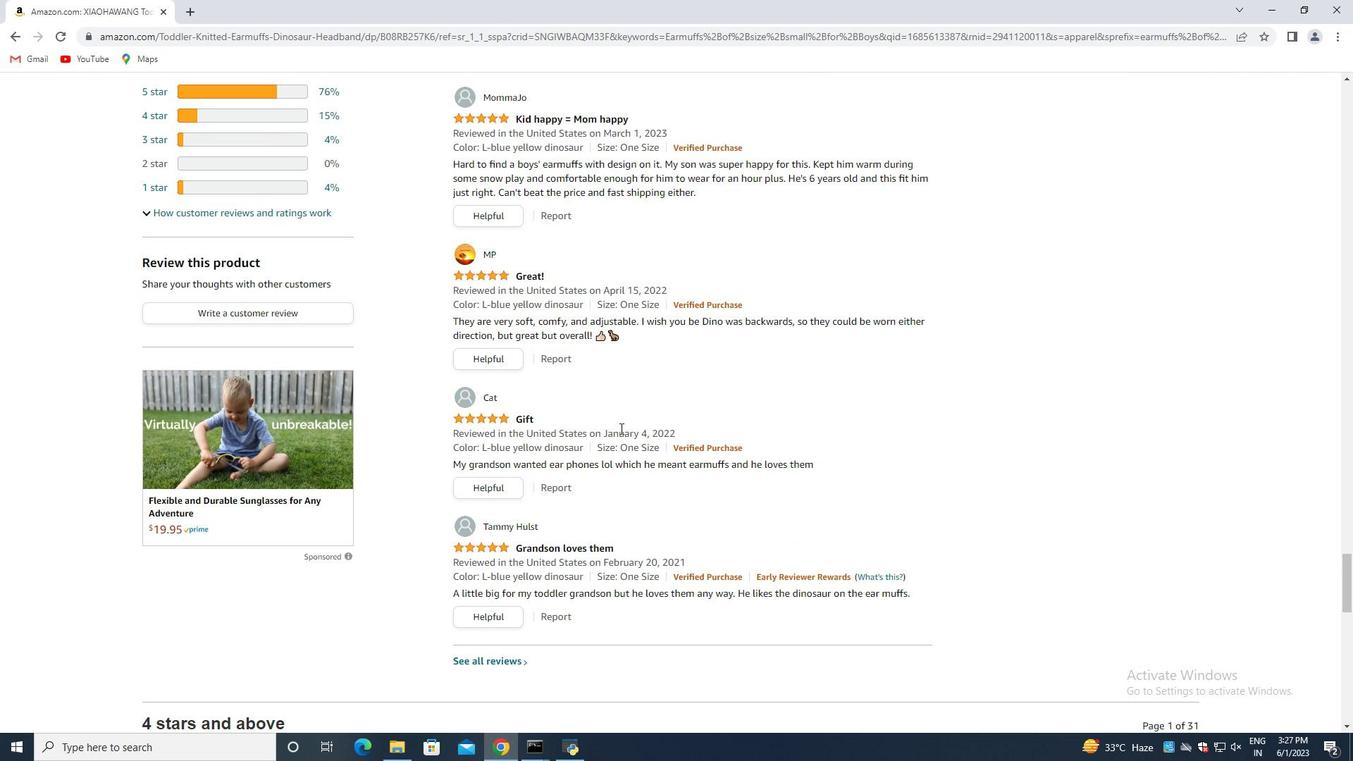 
Action: Mouse scrolled (616, 433) with delta (0, 0)
Screenshot: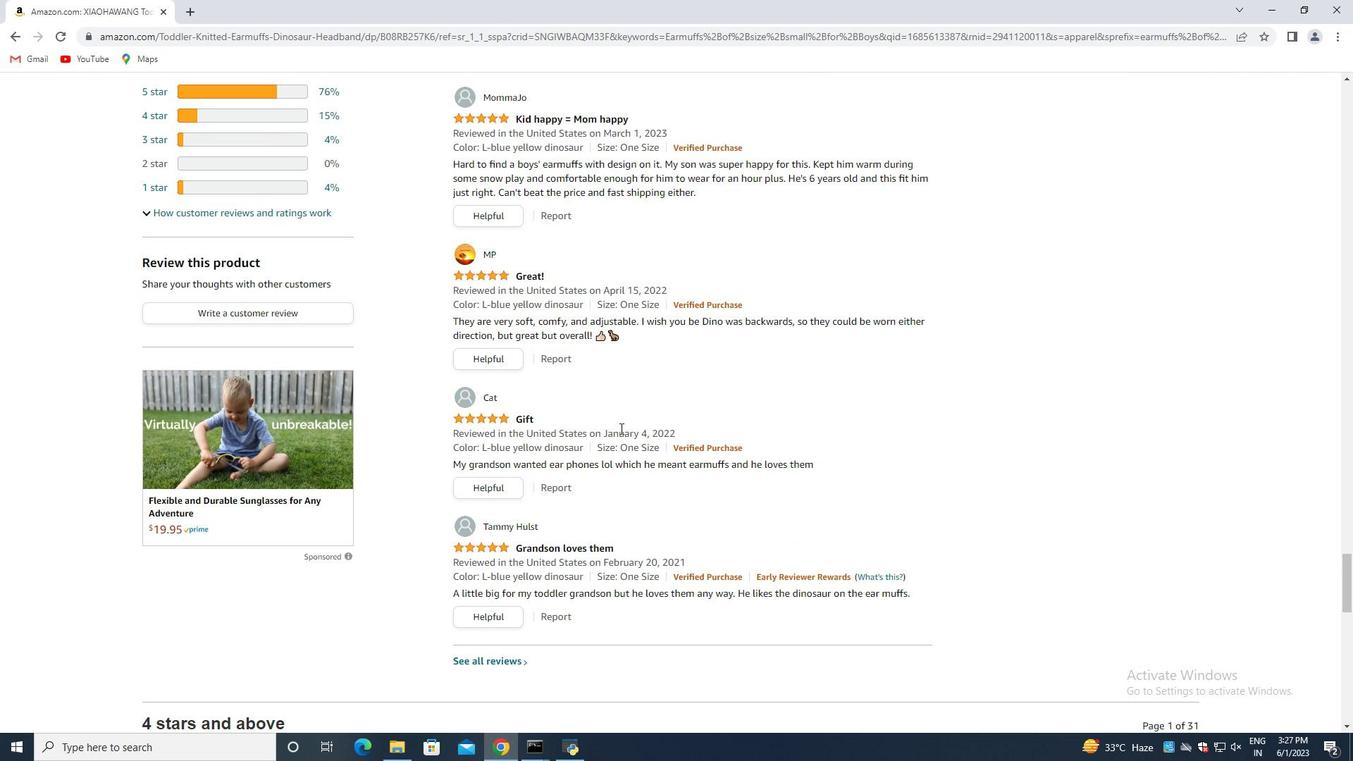 
Action: Mouse scrolled (616, 435) with delta (0, 0)
Screenshot: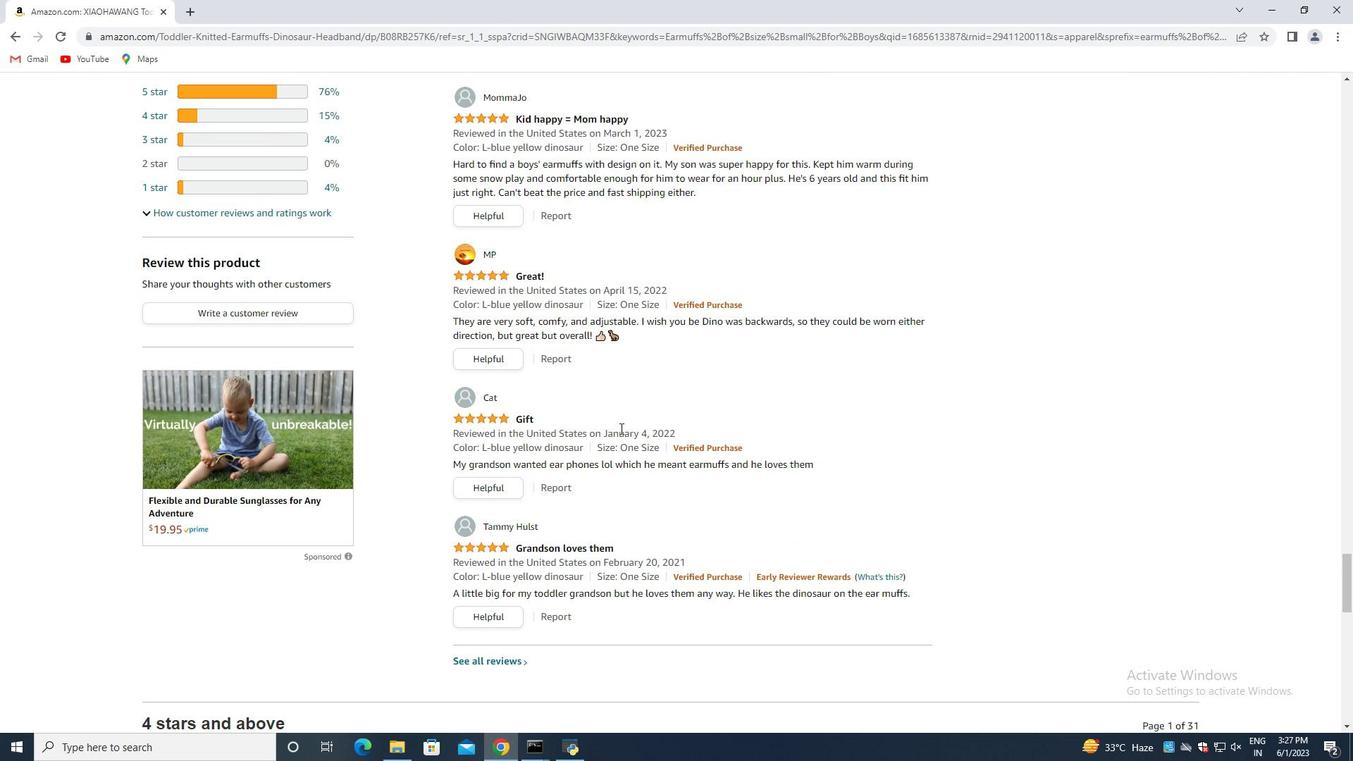 
Action: Mouse moved to (642, 487)
Screenshot: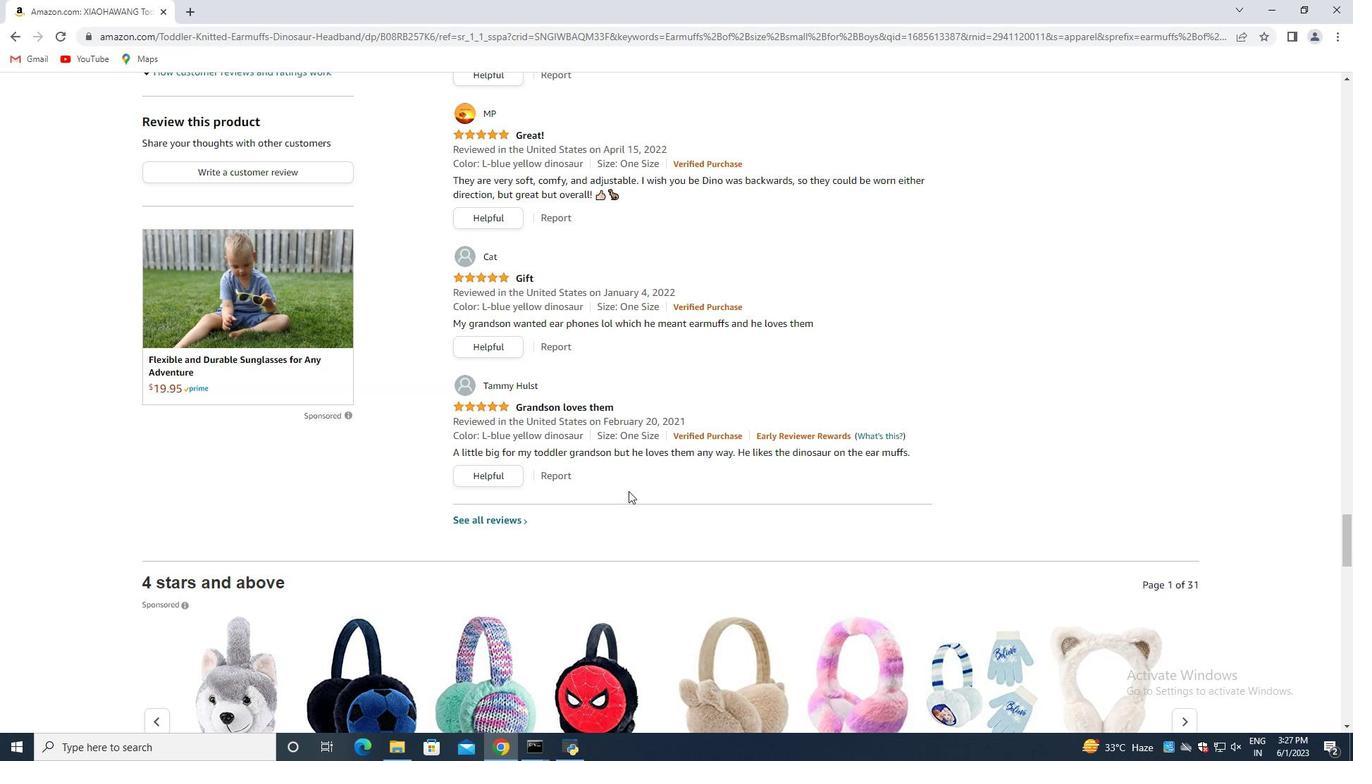 
Action: Mouse scrolled (642, 486) with delta (0, 0)
Screenshot: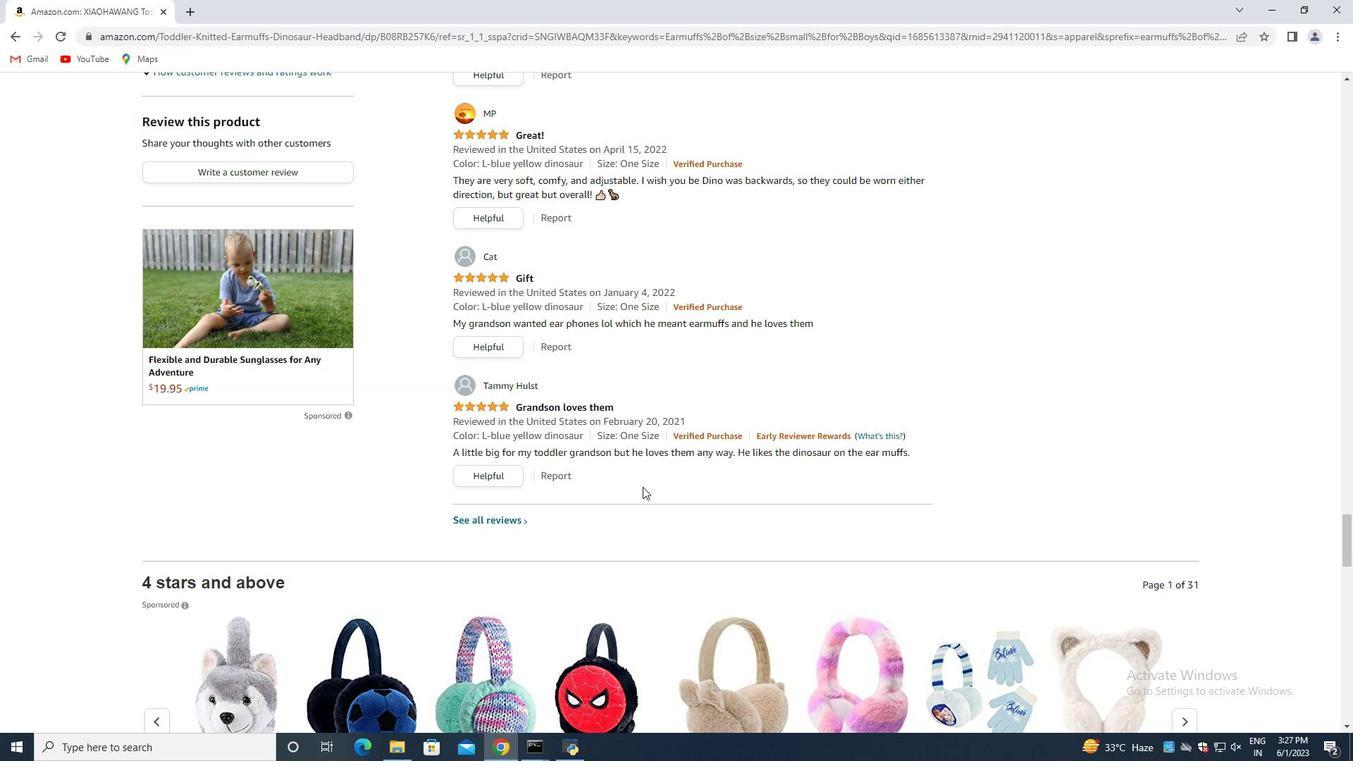 
Action: Mouse scrolled (642, 486) with delta (0, 0)
Screenshot: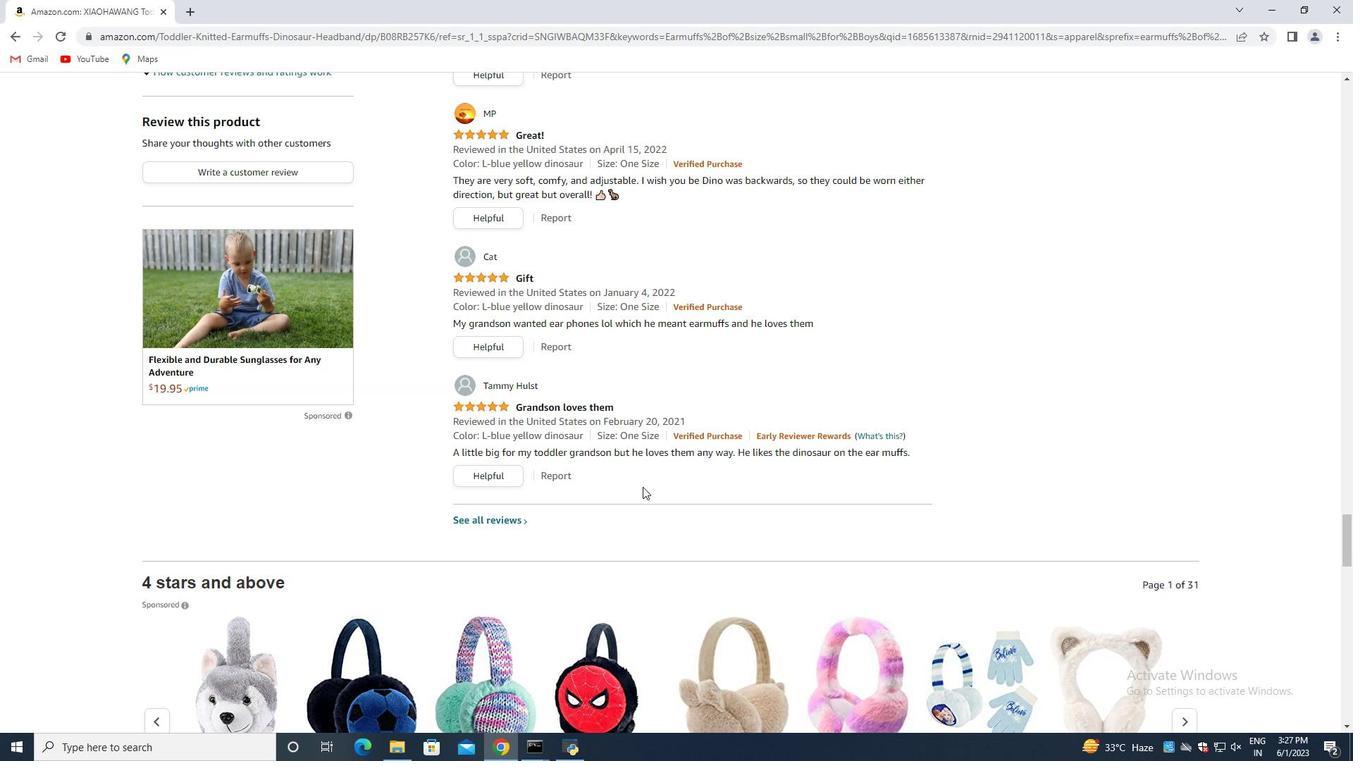
Action: Mouse scrolled (642, 486) with delta (0, 0)
Screenshot: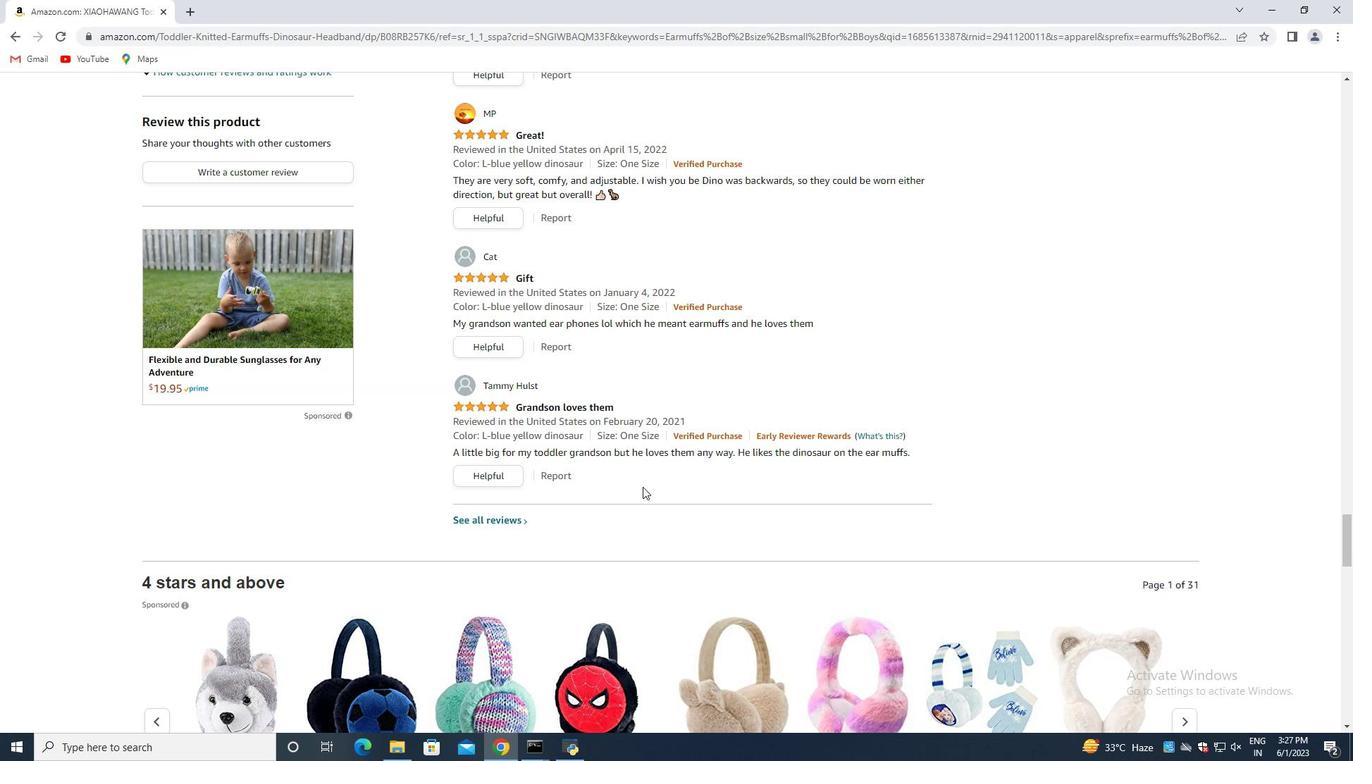
Action: Mouse moved to (640, 490)
Screenshot: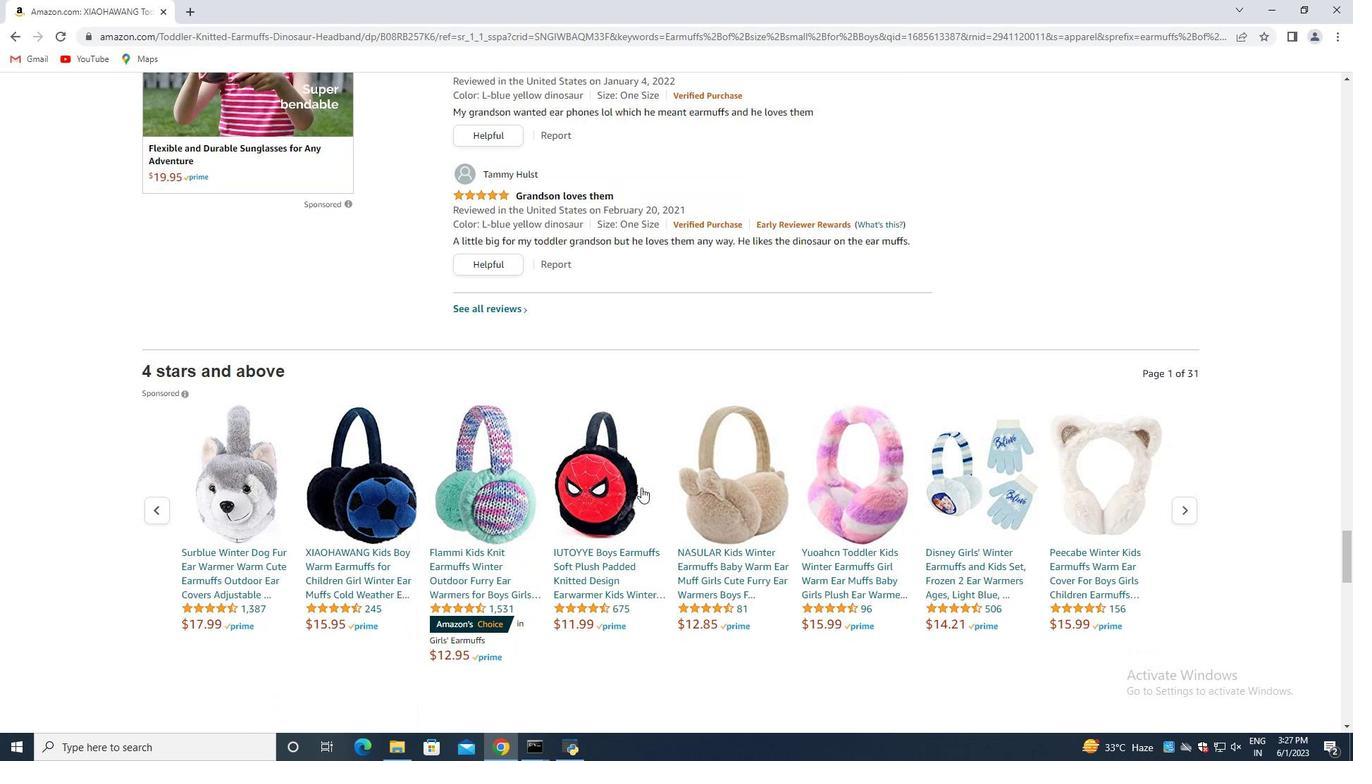 
Action: Mouse scrolled (640, 489) with delta (0, 0)
Screenshot: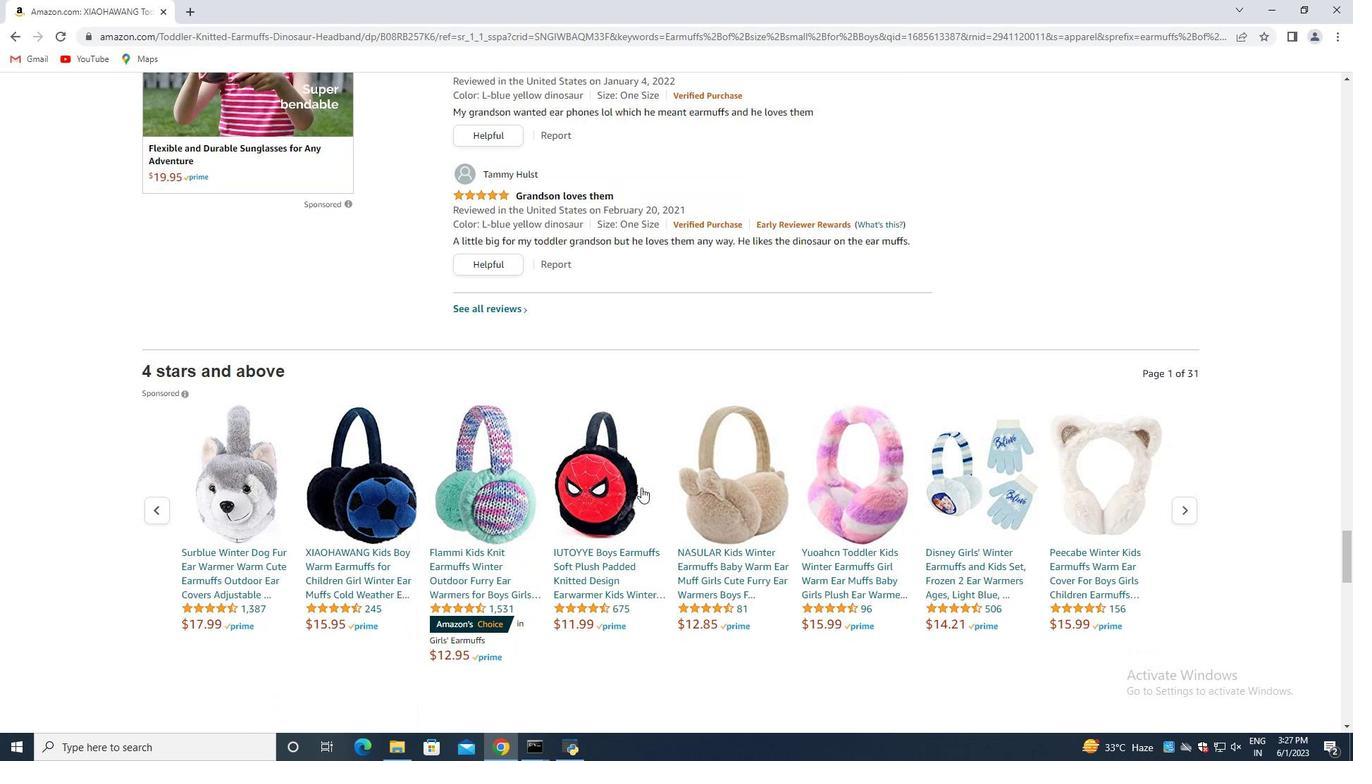 
Action: Mouse moved to (633, 518)
Screenshot: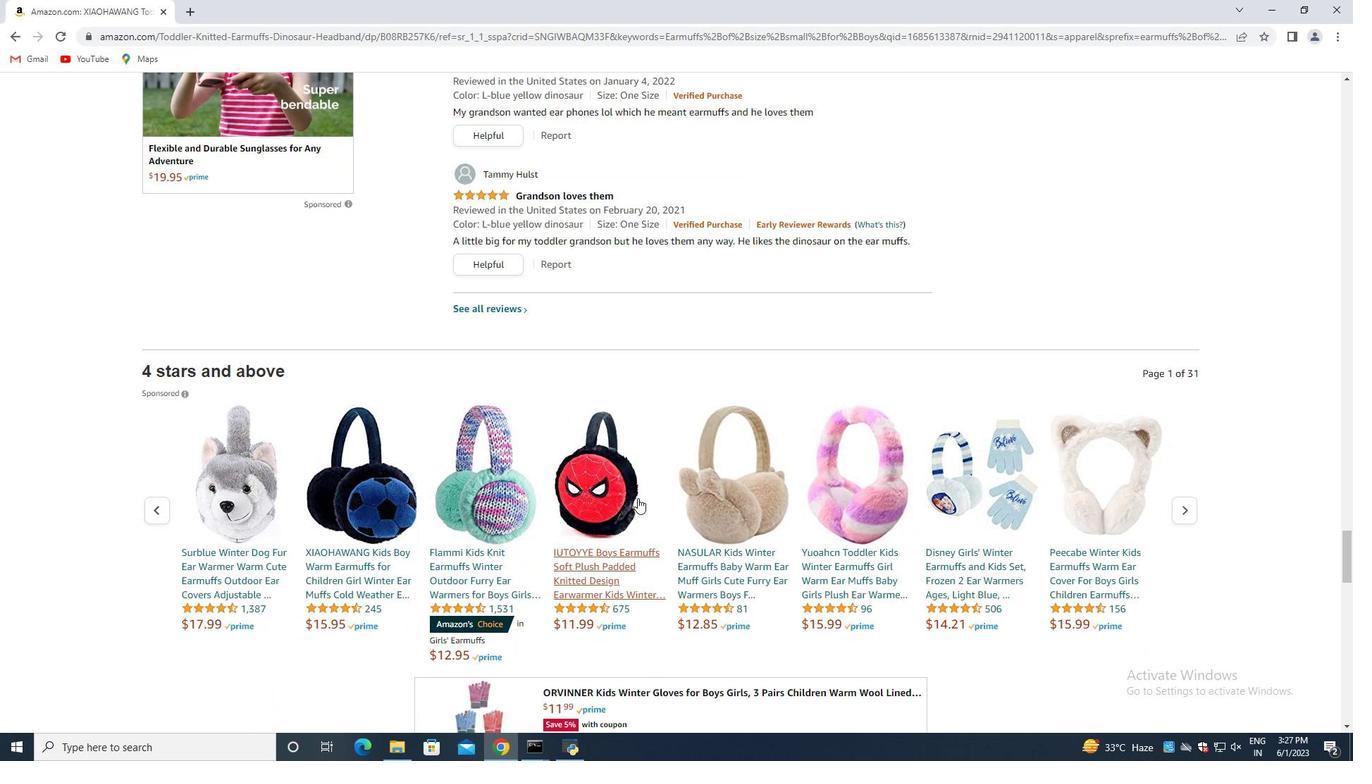 
Action: Mouse scrolled (634, 508) with delta (0, 0)
Screenshot: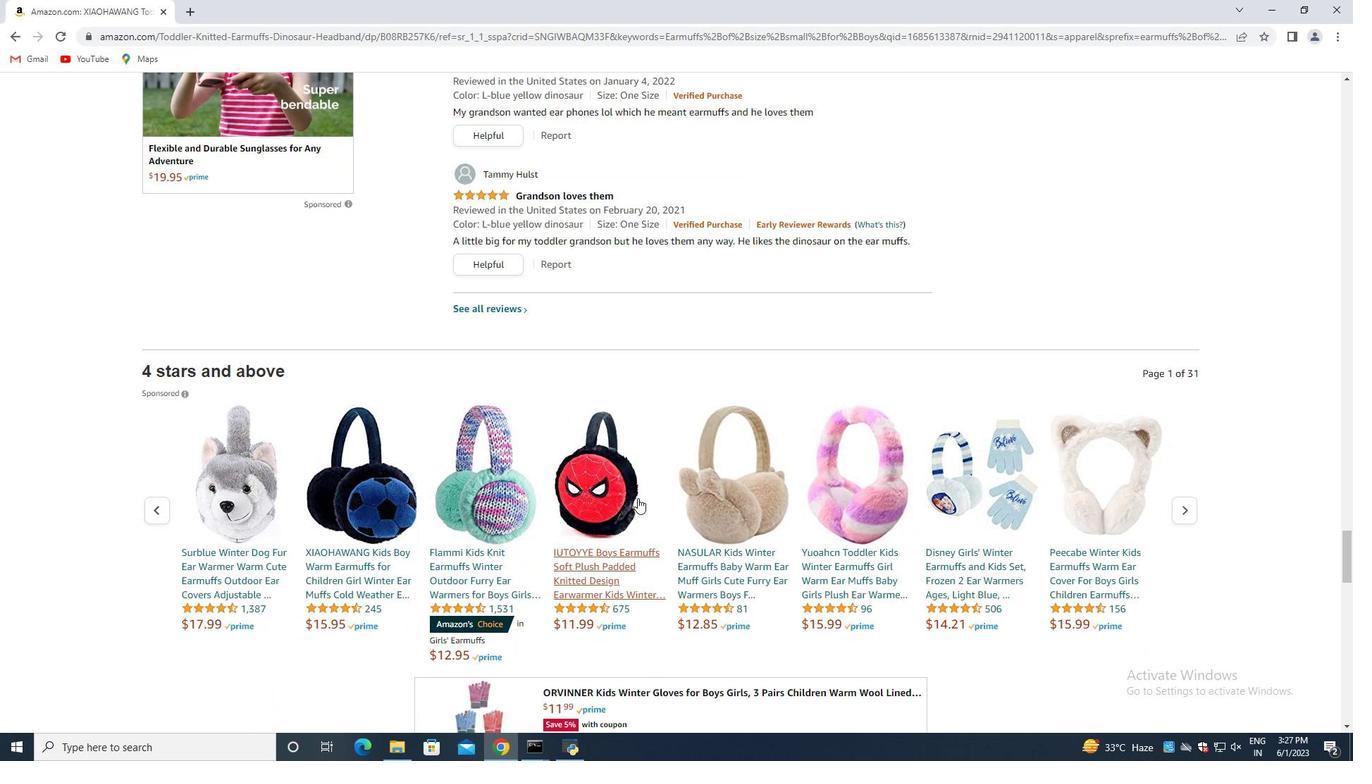 
Action: Mouse moved to (633, 518)
Screenshot: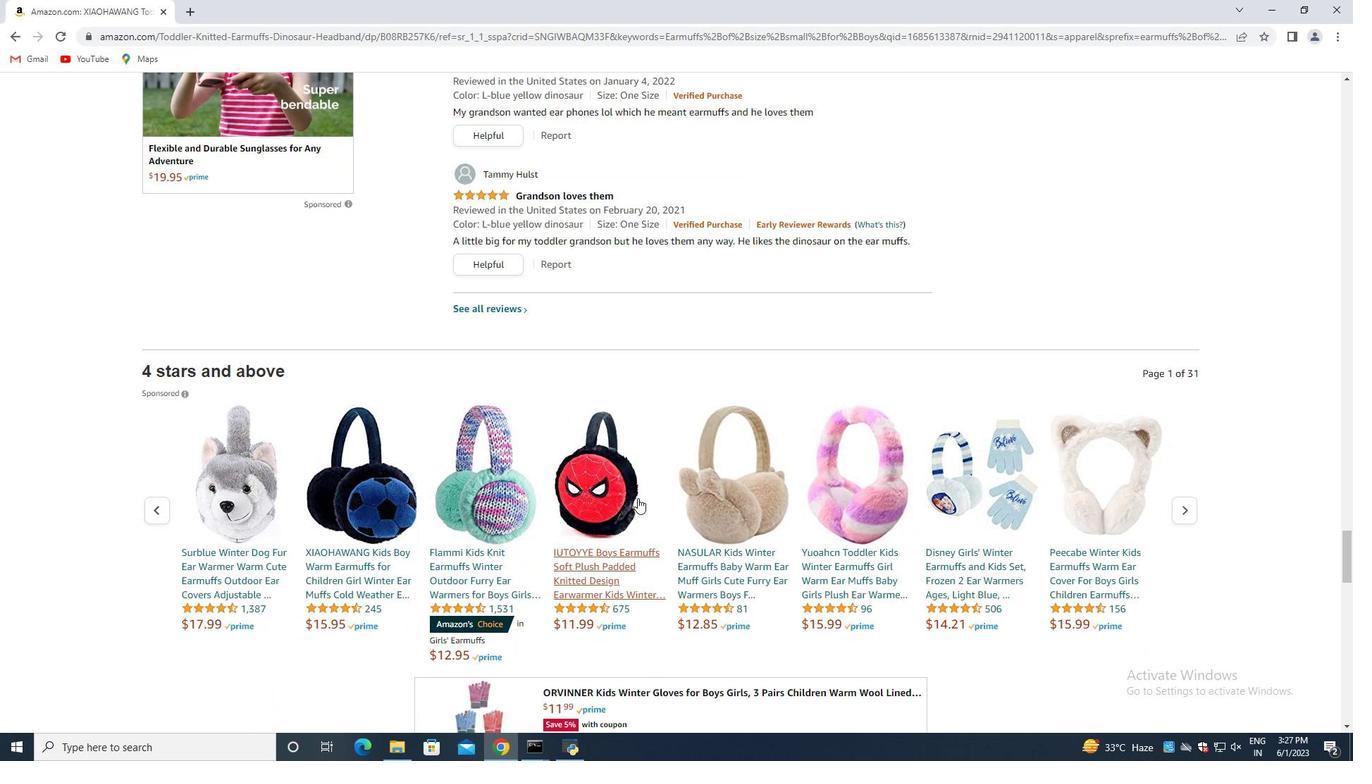 
Action: Mouse scrolled (633, 516) with delta (0, 0)
Screenshot: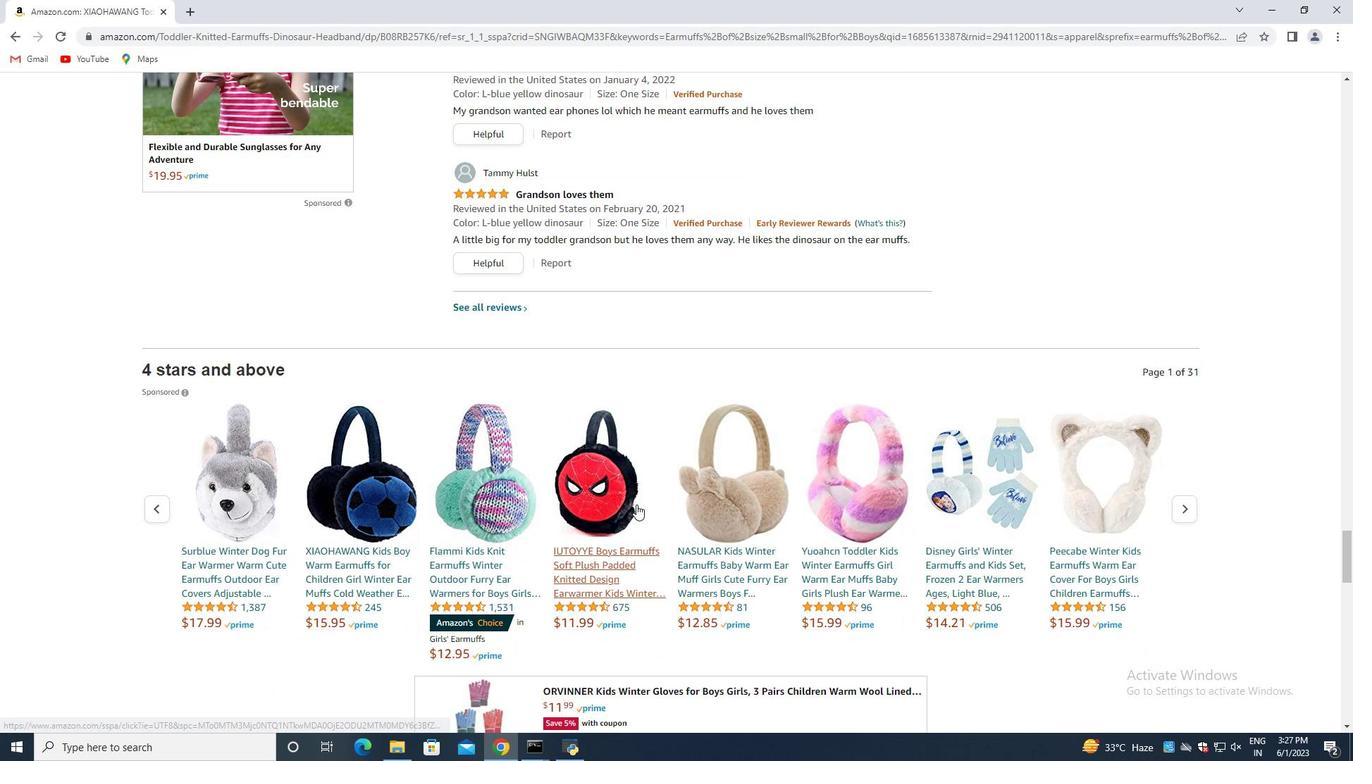 
Action: Mouse moved to (632, 518)
Screenshot: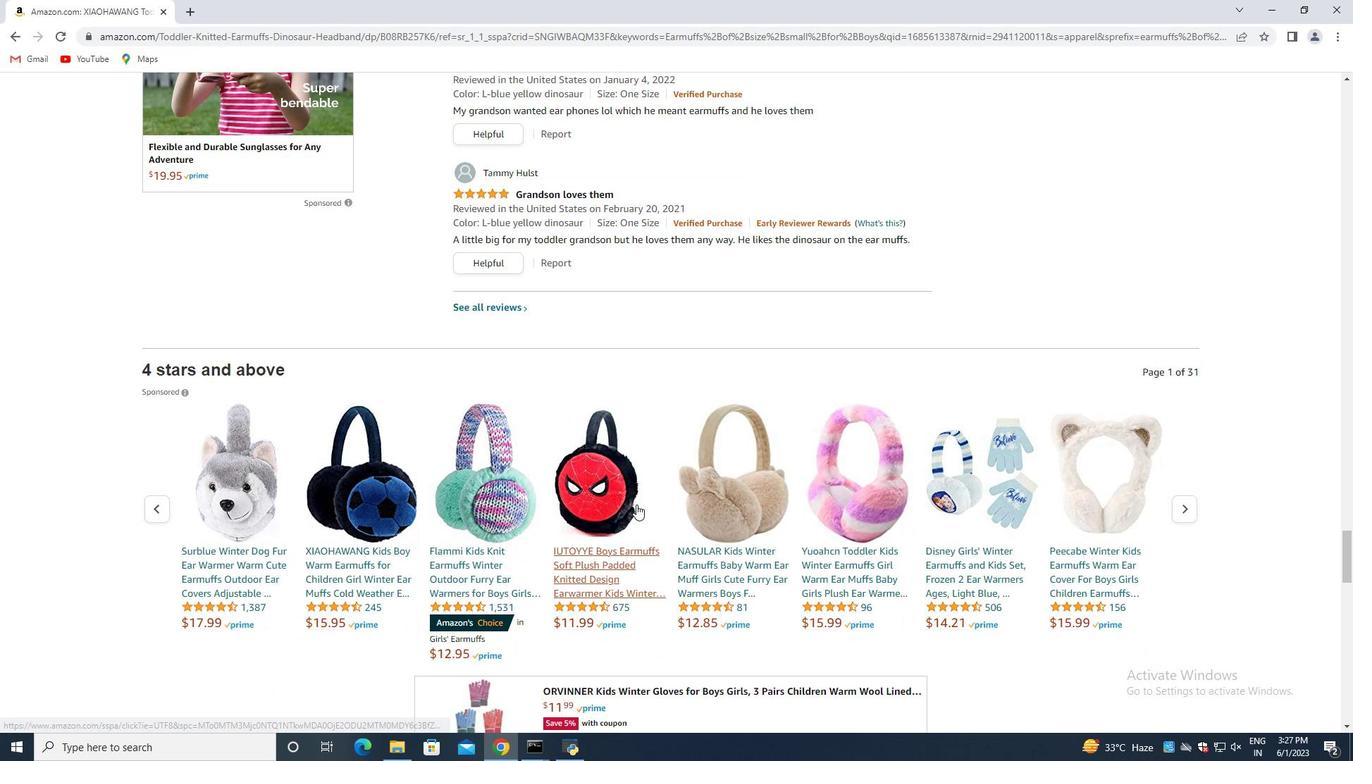 
Action: Mouse scrolled (633, 518) with delta (0, 0)
Screenshot: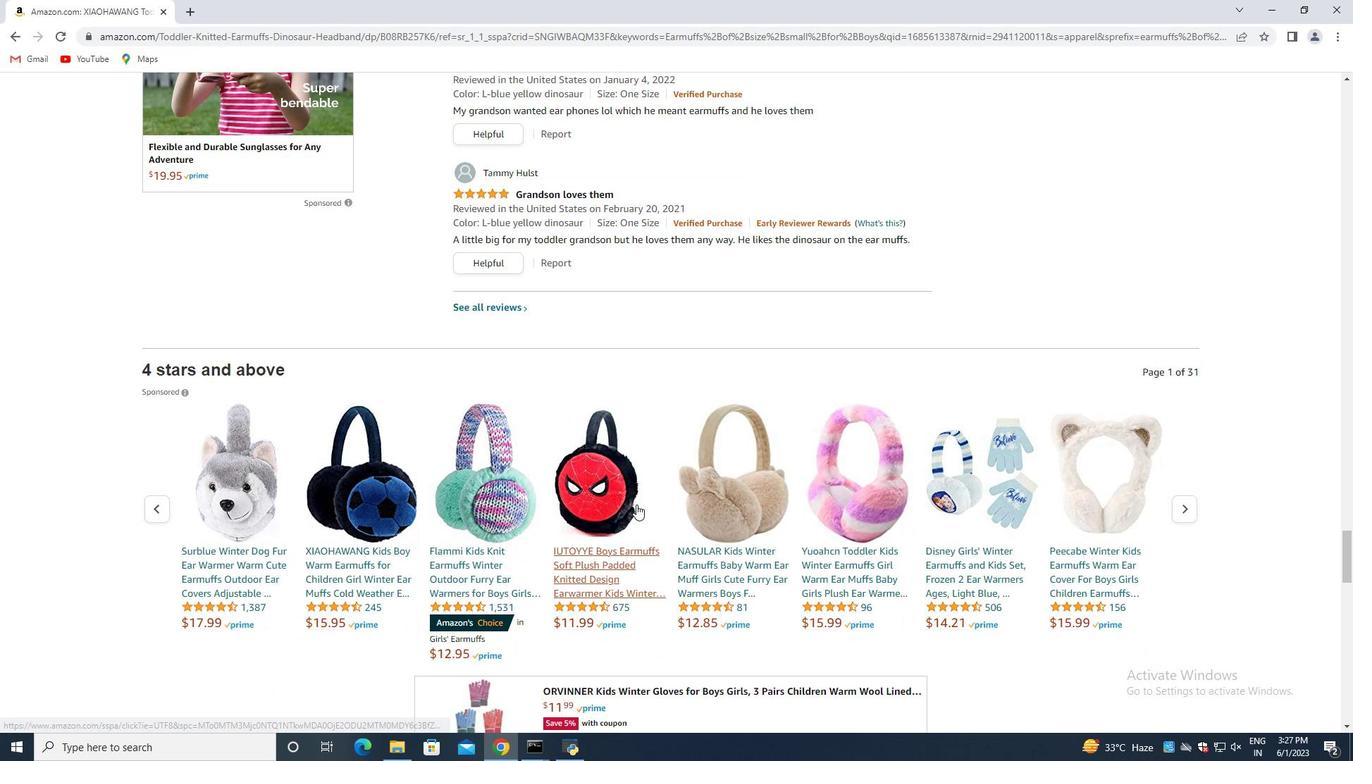 
Action: Mouse moved to (631, 518)
Screenshot: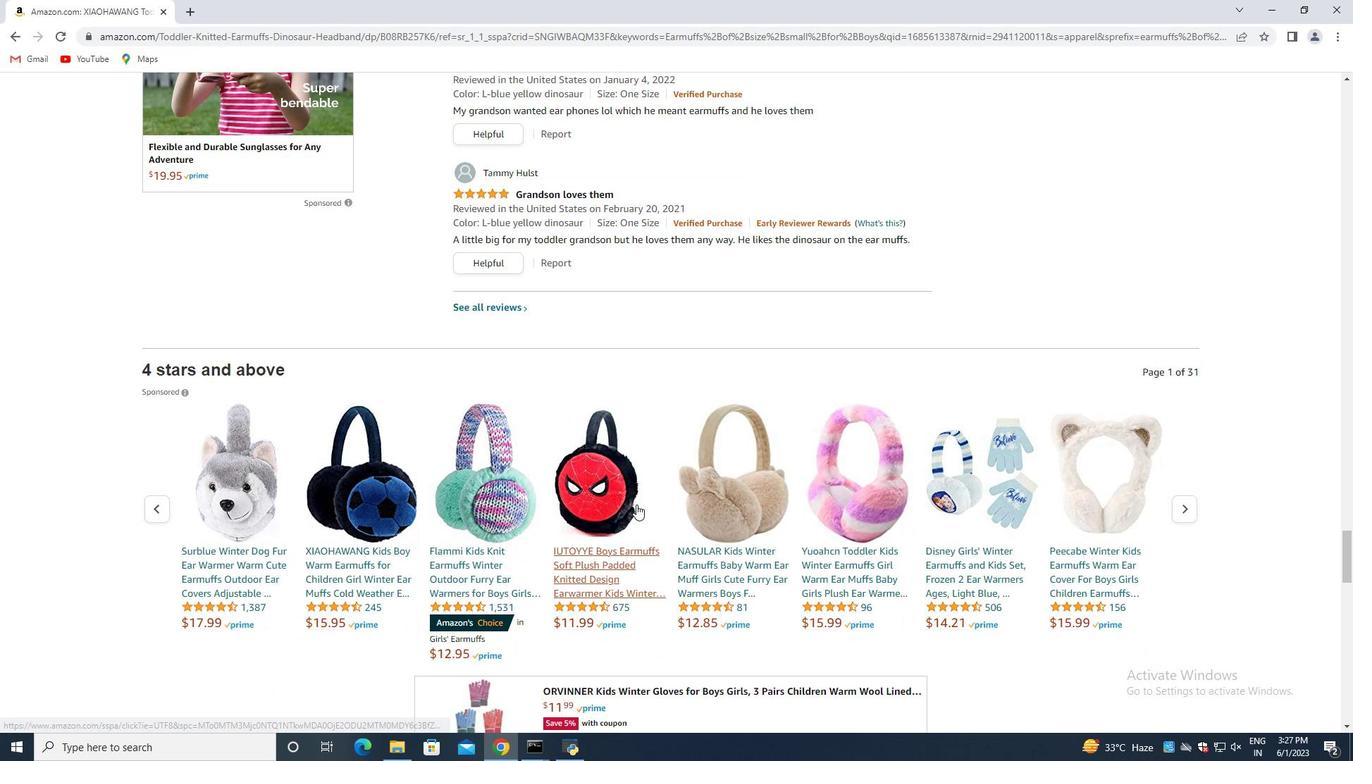 
Action: Mouse scrolled (633, 518) with delta (0, 0)
Screenshot: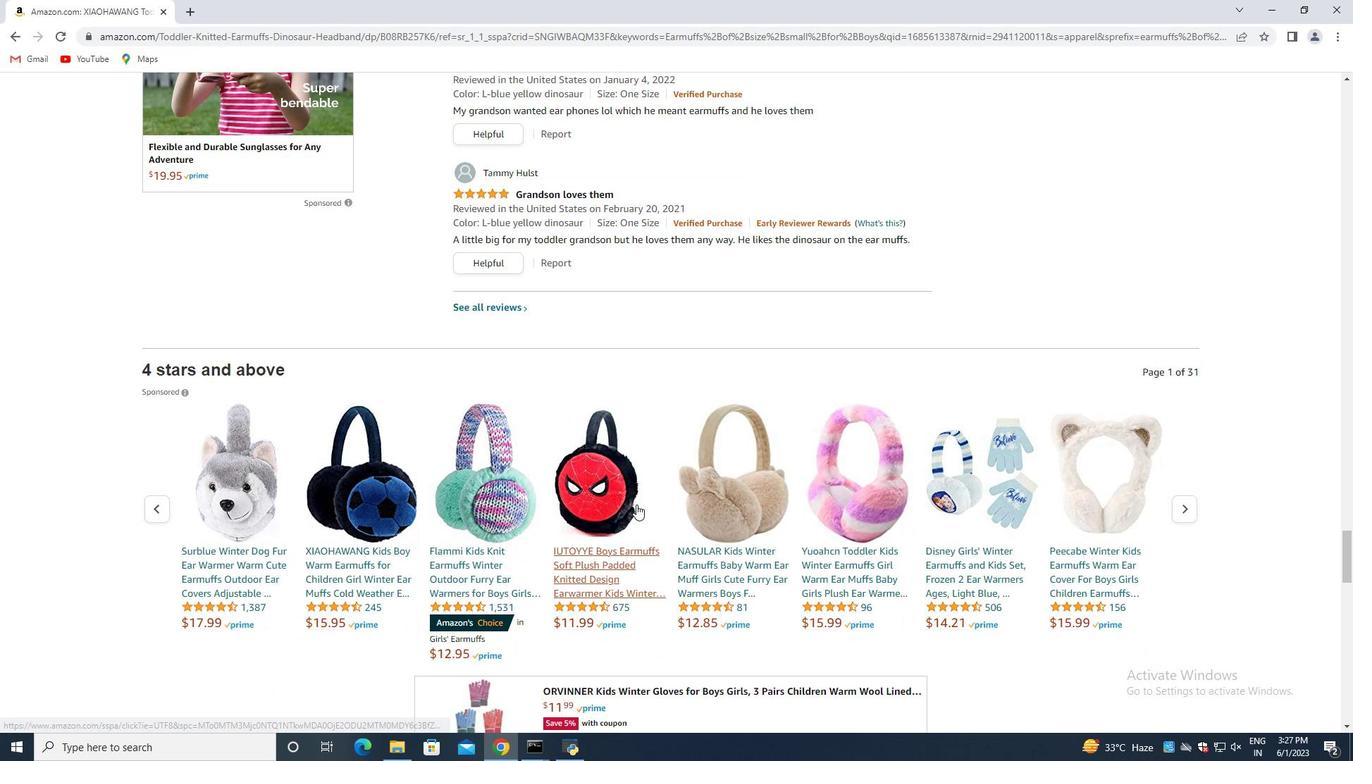 
Action: Mouse moved to (628, 517)
Screenshot: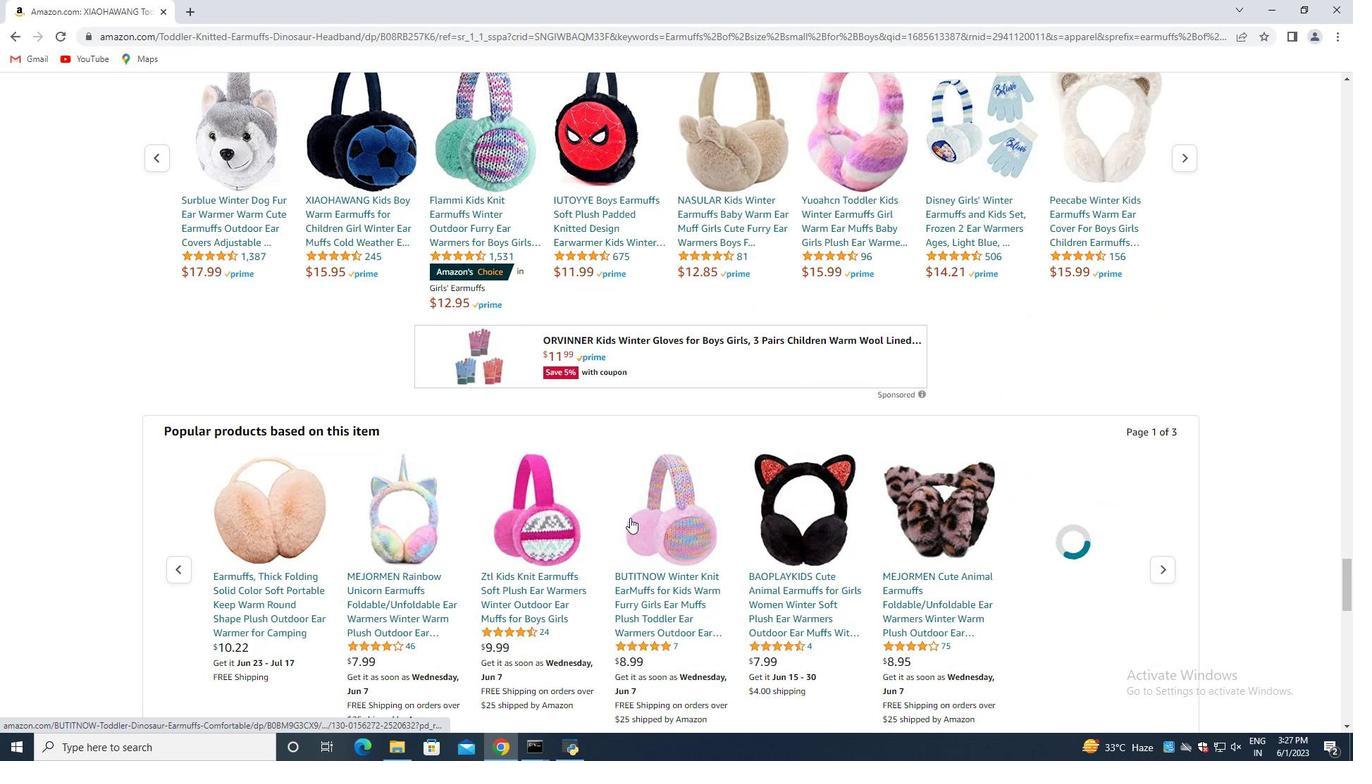 
Action: Mouse scrolled (629, 516) with delta (0, 0)
Screenshot: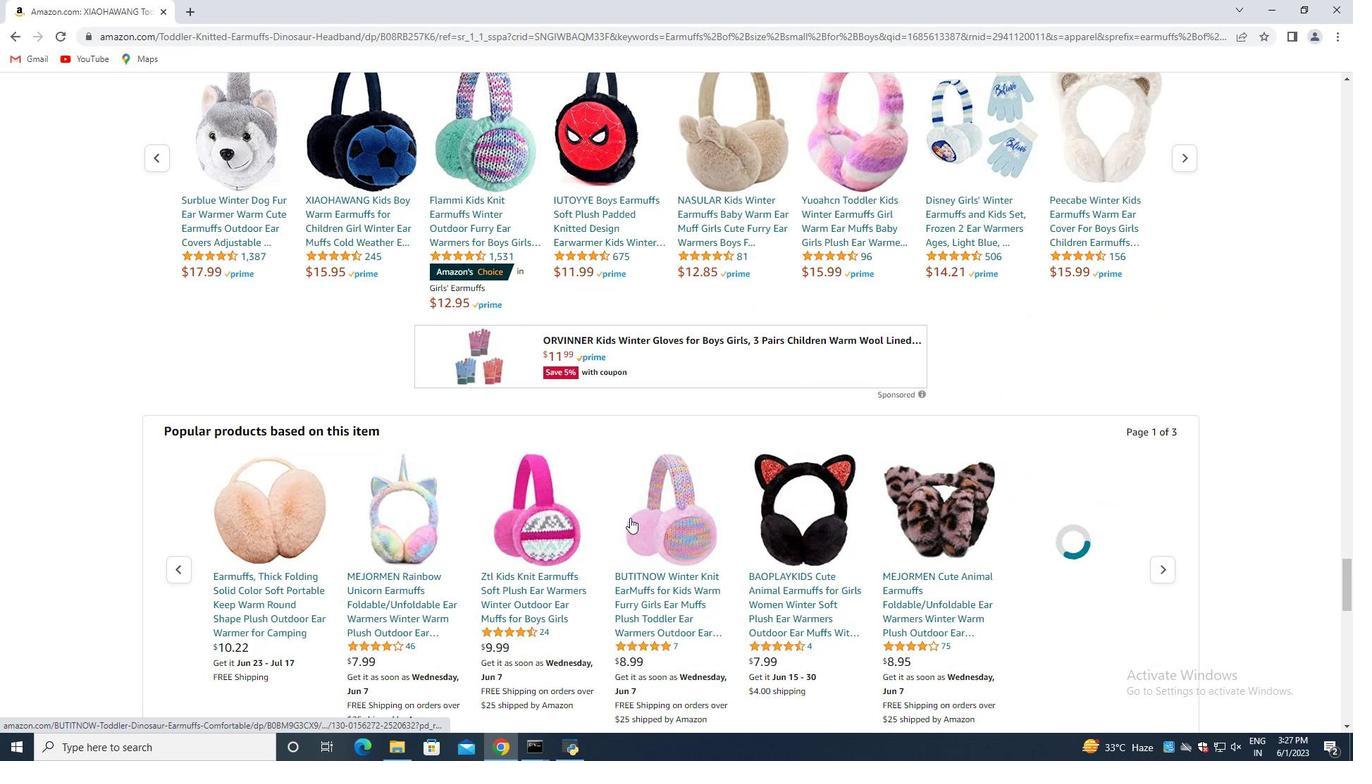 
Action: Mouse moved to (628, 517)
Screenshot: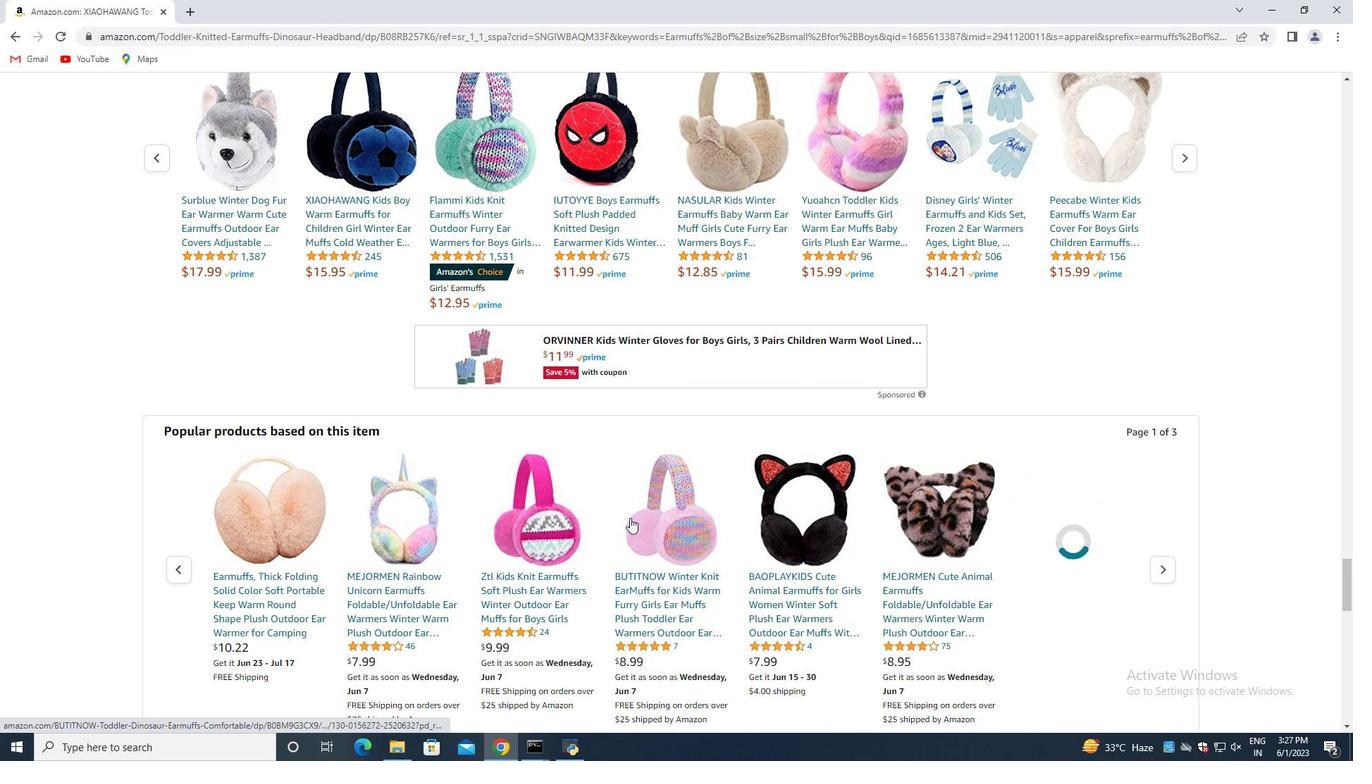 
Action: Mouse scrolled (629, 516) with delta (0, 0)
Screenshot: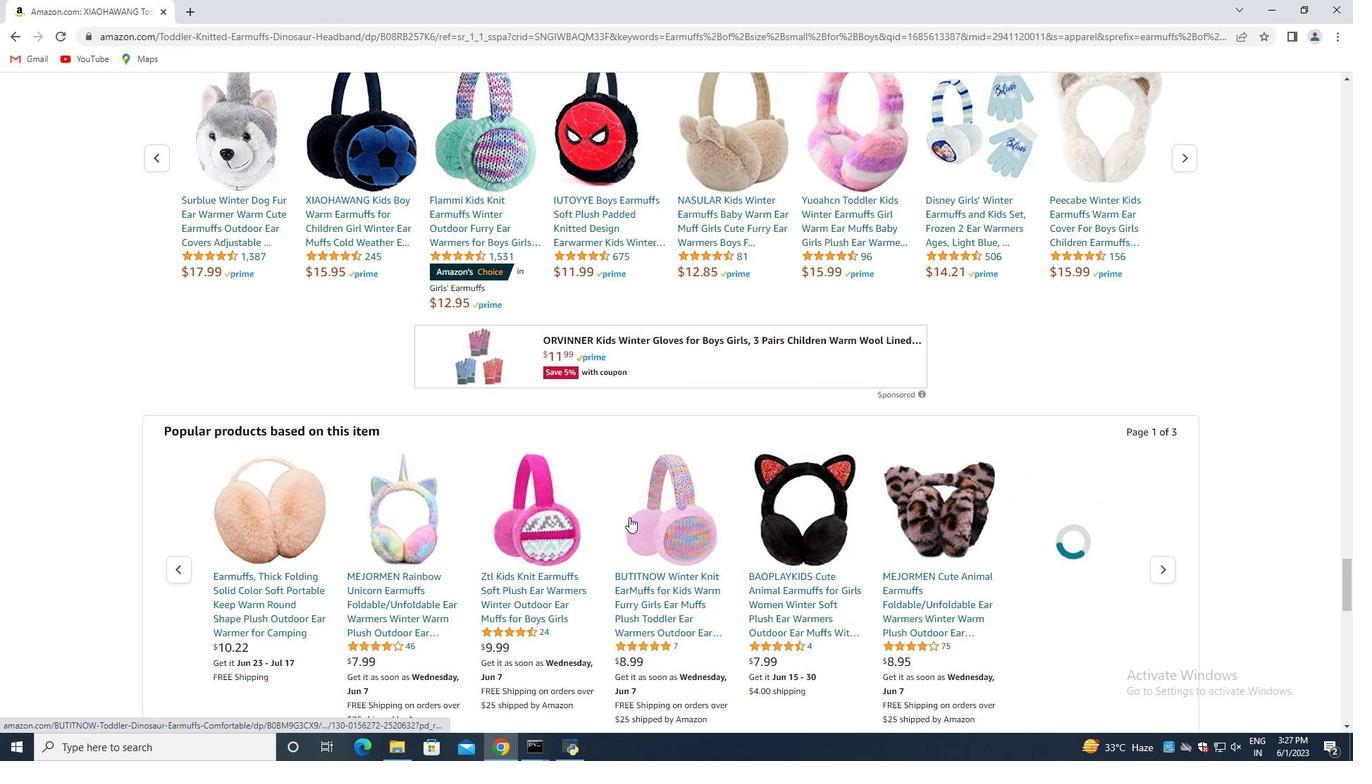 
Action: Mouse moved to (626, 517)
Screenshot: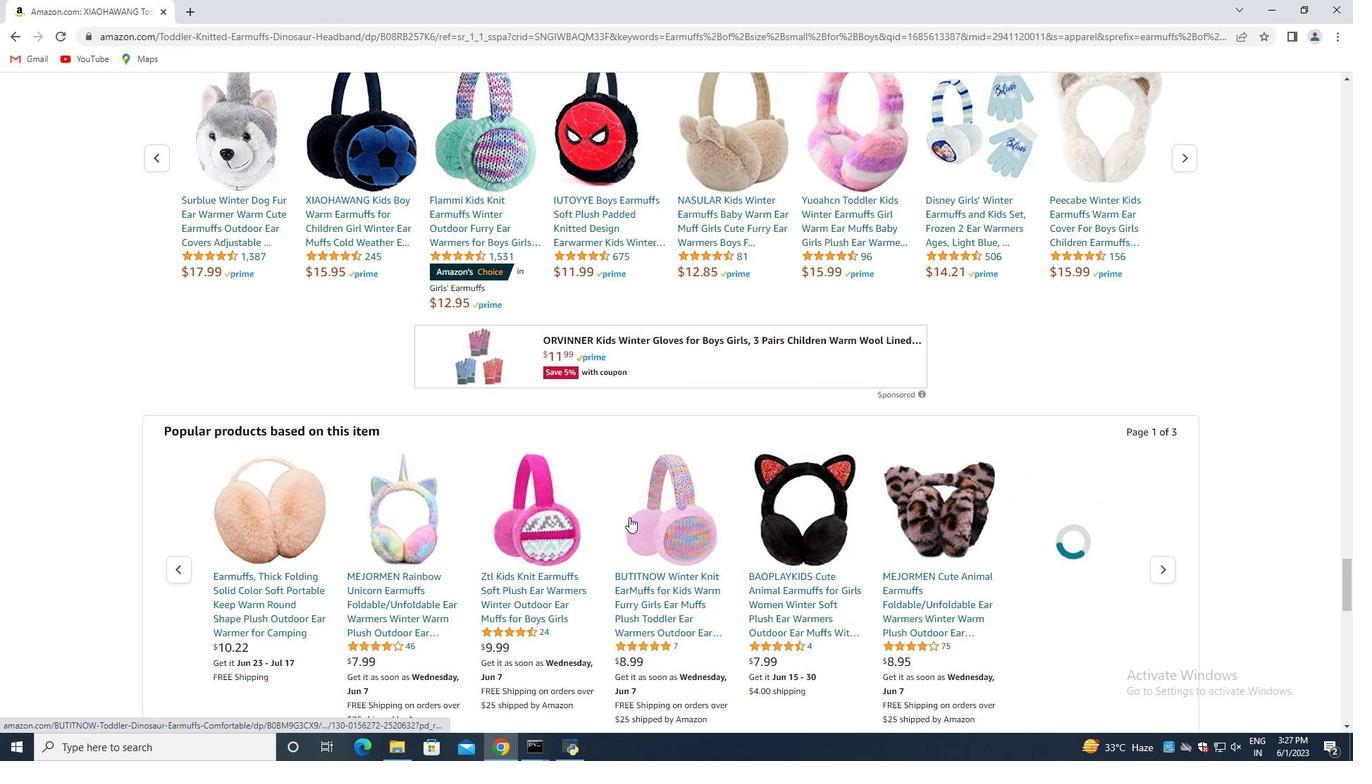 
Action: Mouse scrolled (628, 516) with delta (0, 0)
Screenshot: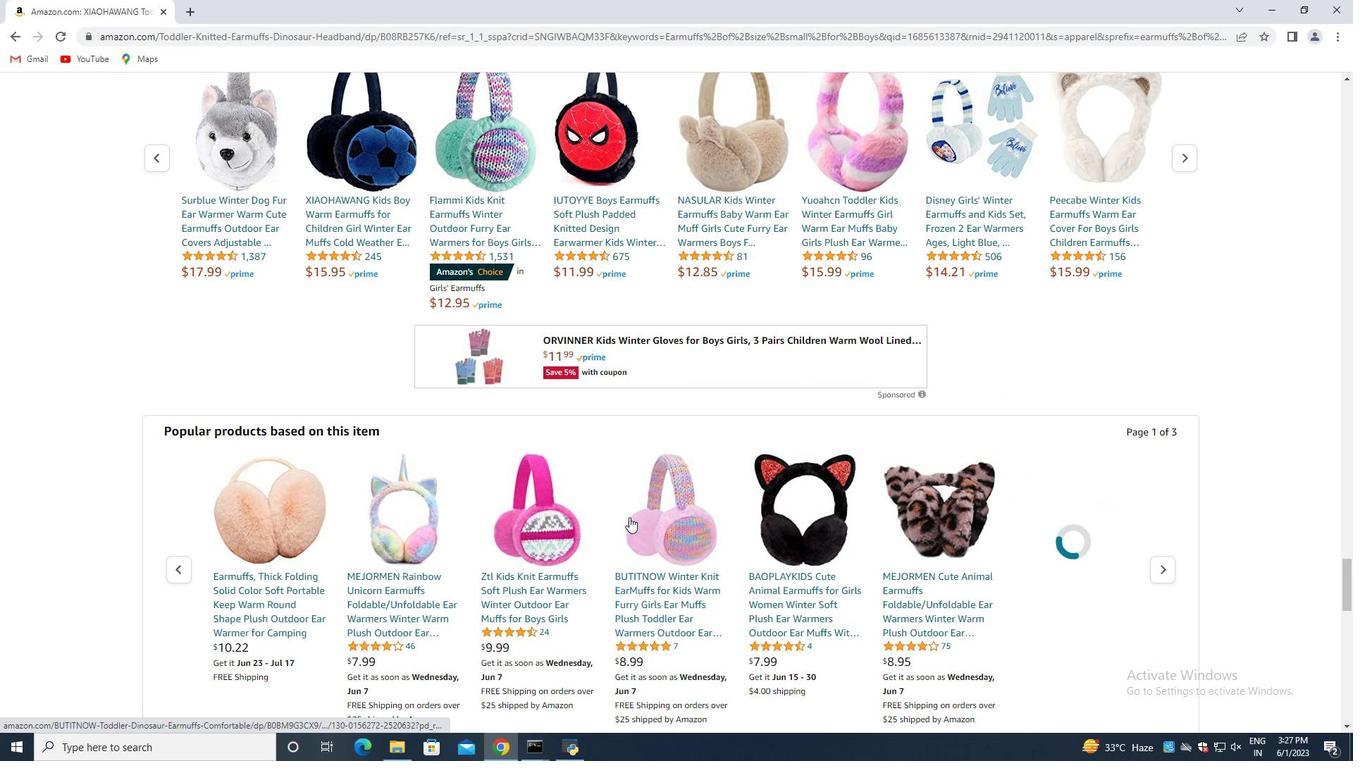 
Action: Mouse moved to (625, 518)
Screenshot: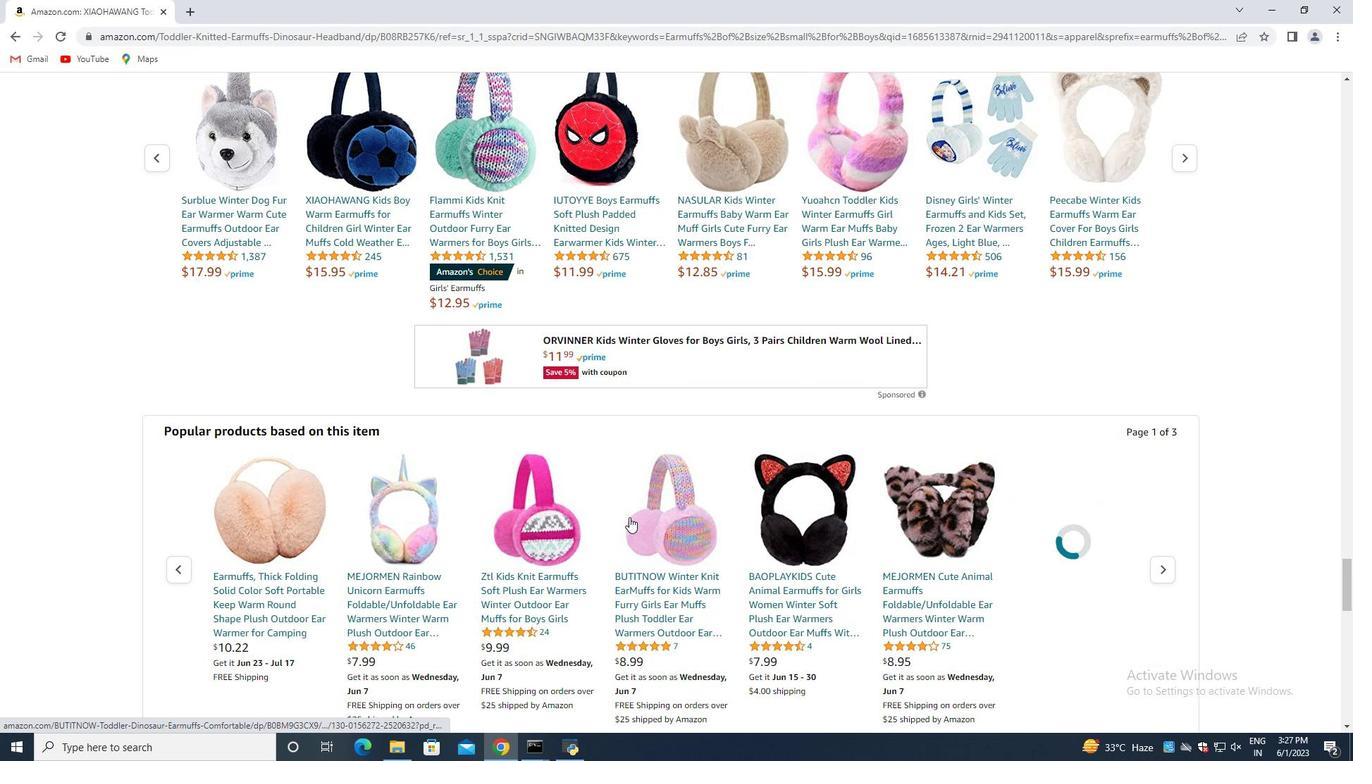 
Action: Mouse scrolled (628, 516) with delta (0, 0)
Screenshot: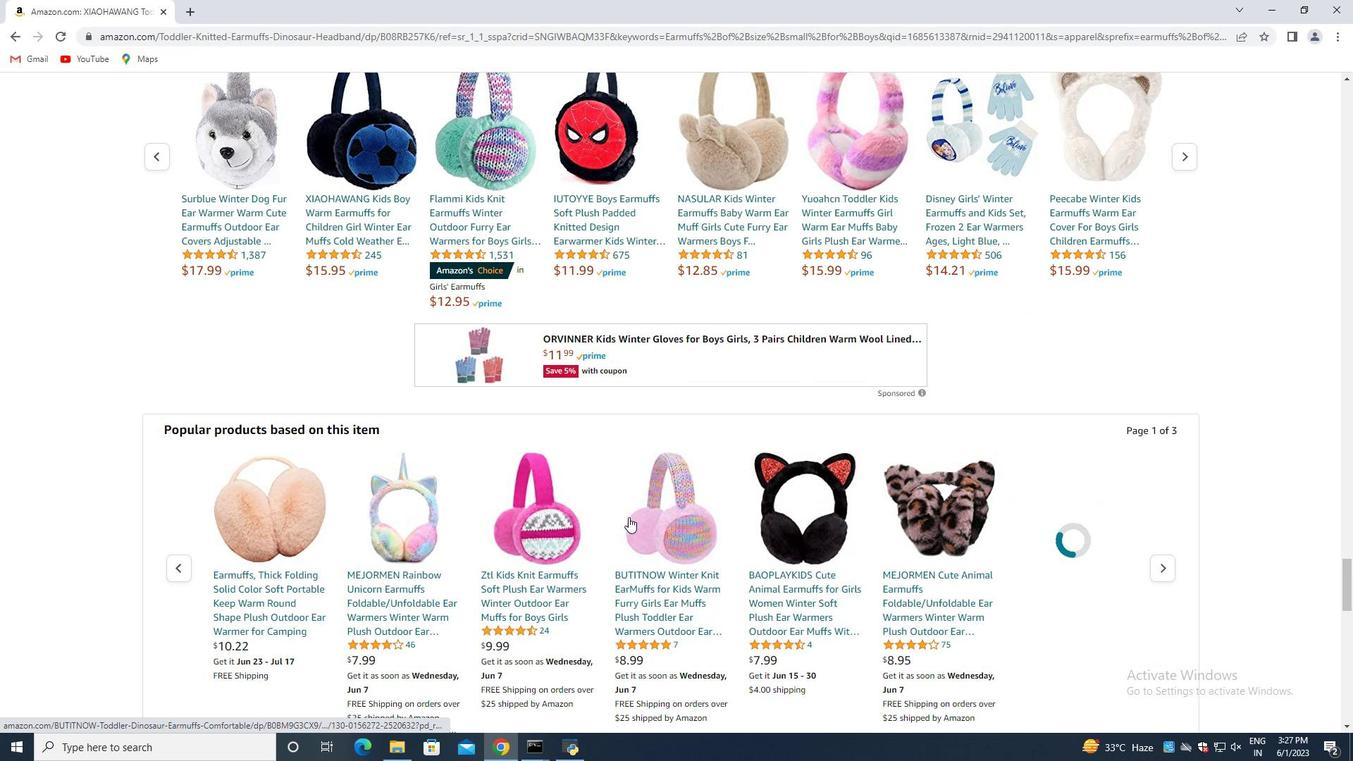 
Action: Mouse moved to (628, 524)
Screenshot: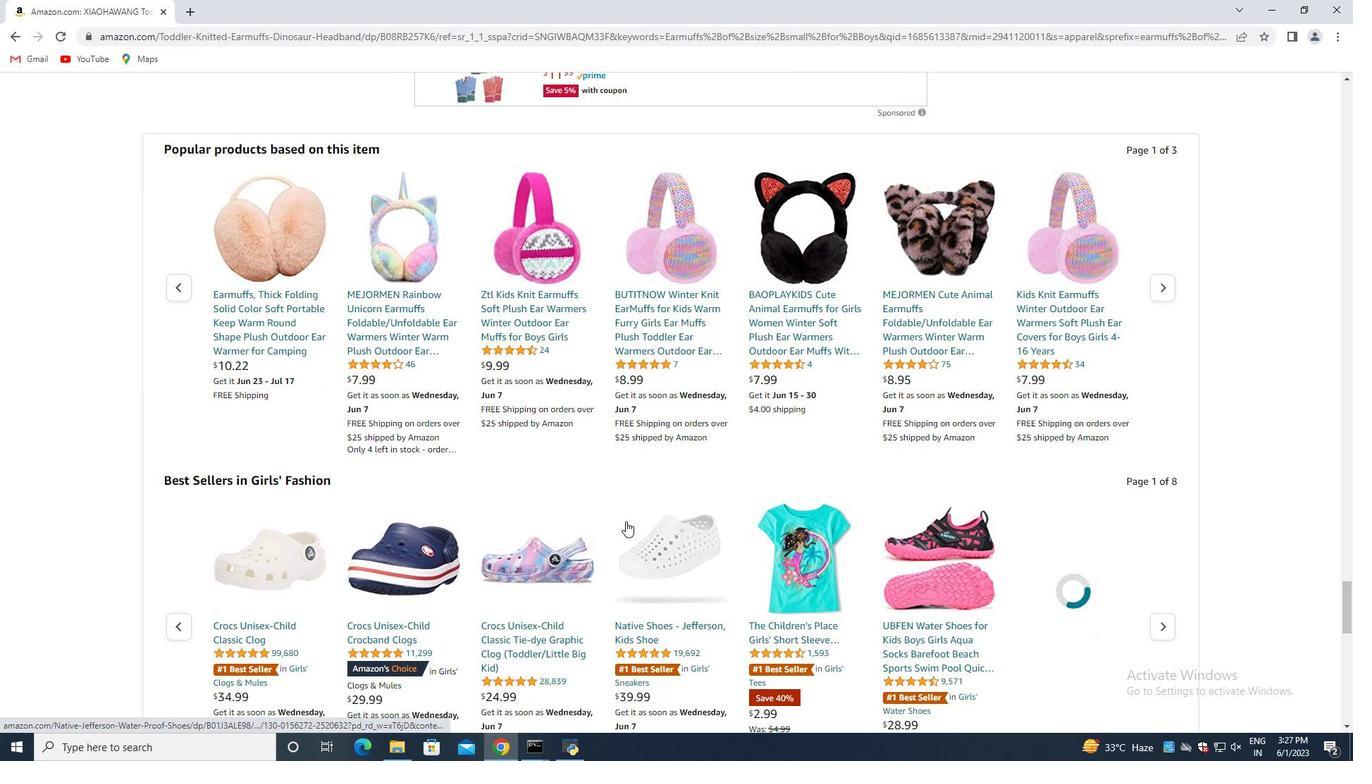 
Action: Mouse scrolled (628, 523) with delta (0, 0)
Screenshot: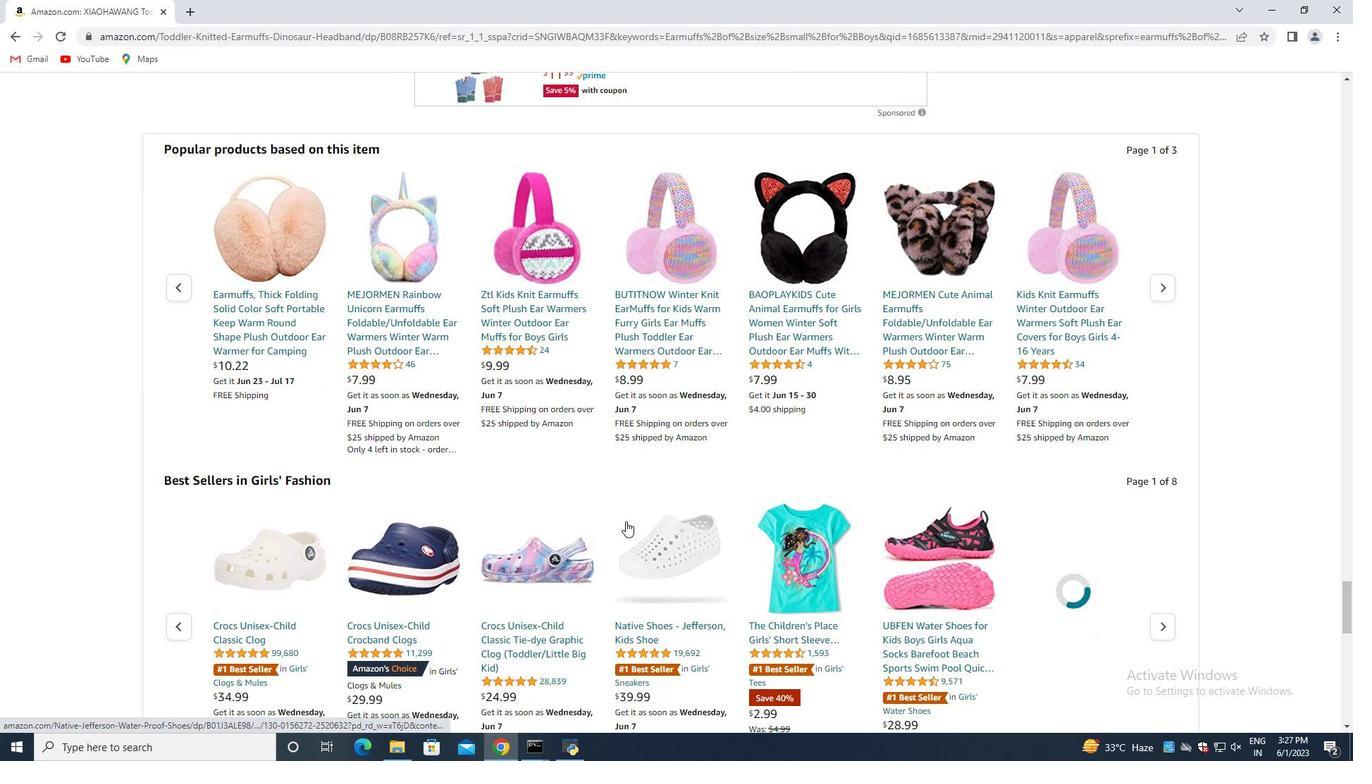 
Action: Mouse moved to (629, 525)
Screenshot: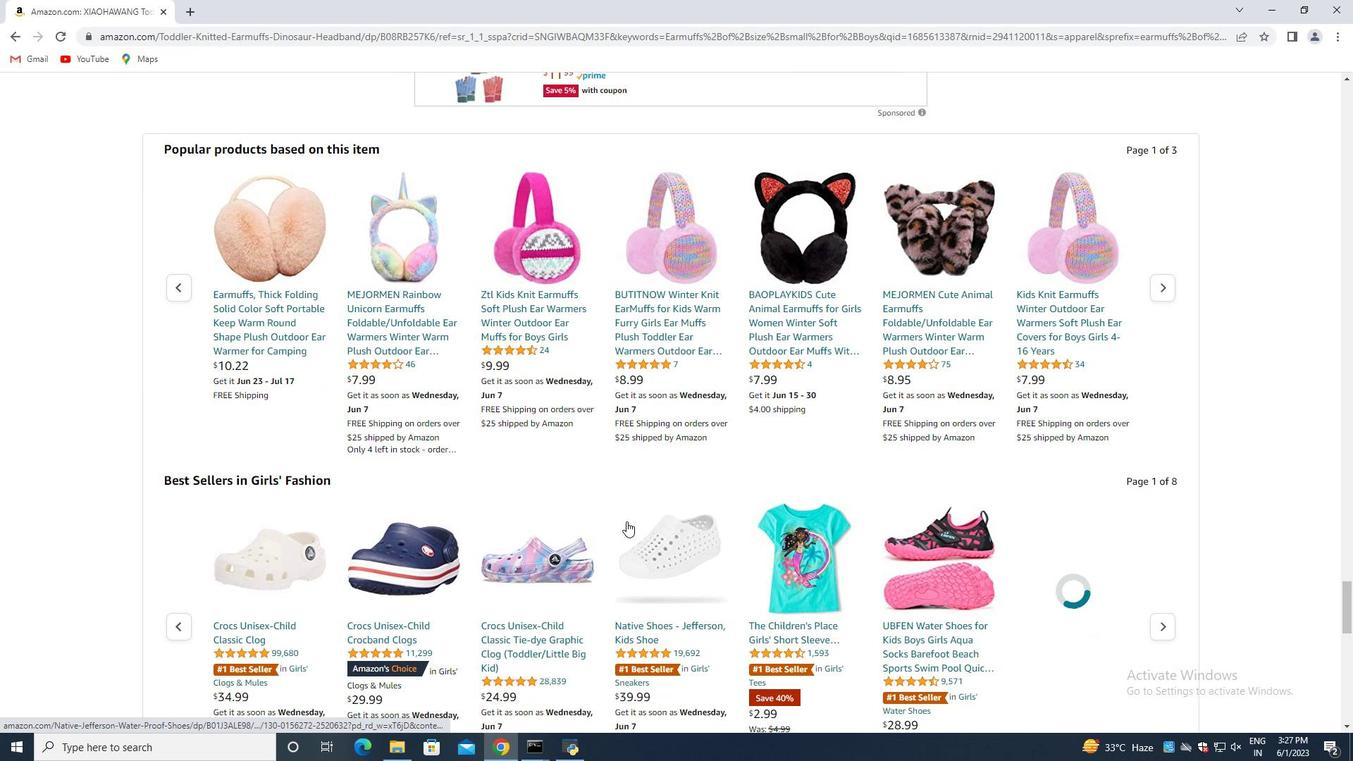 
Action: Mouse scrolled (628, 523) with delta (0, 0)
Screenshot: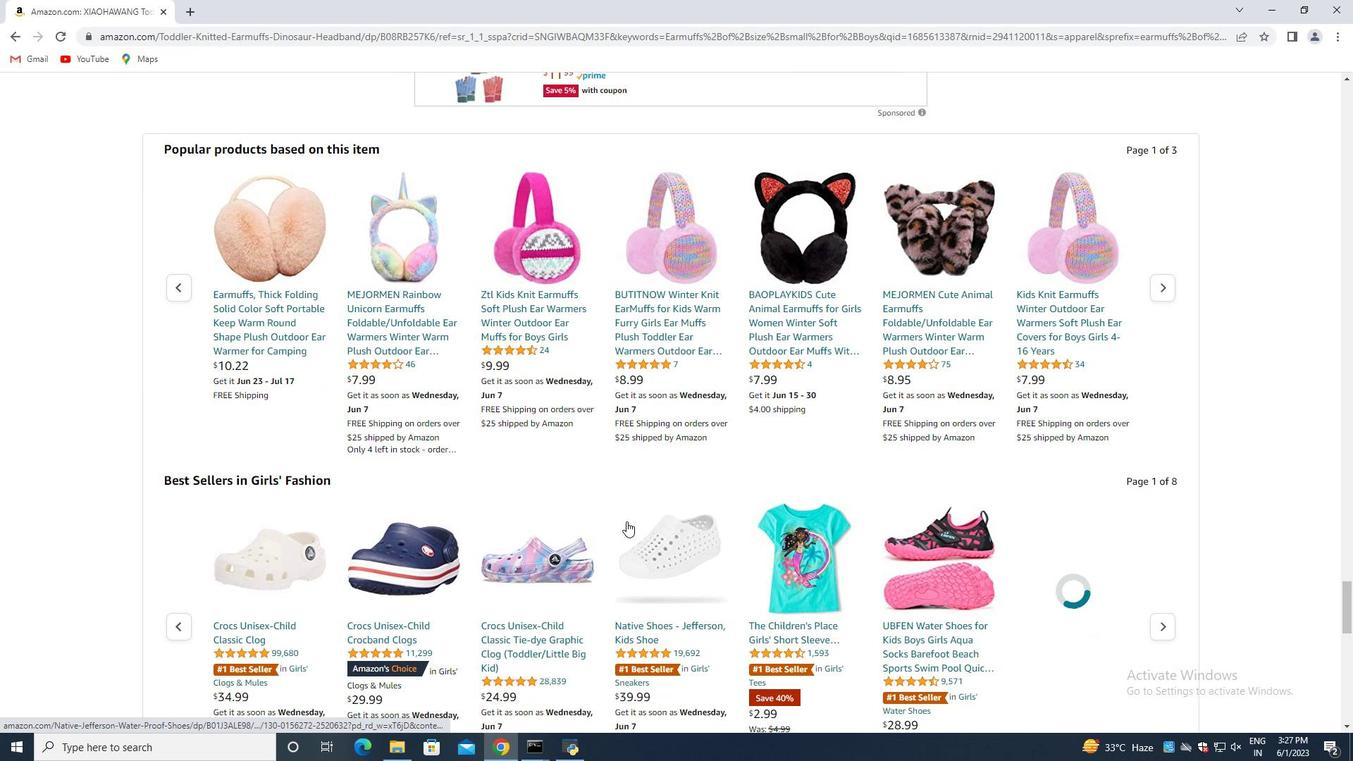 
Action: Mouse moved to (630, 526)
Screenshot: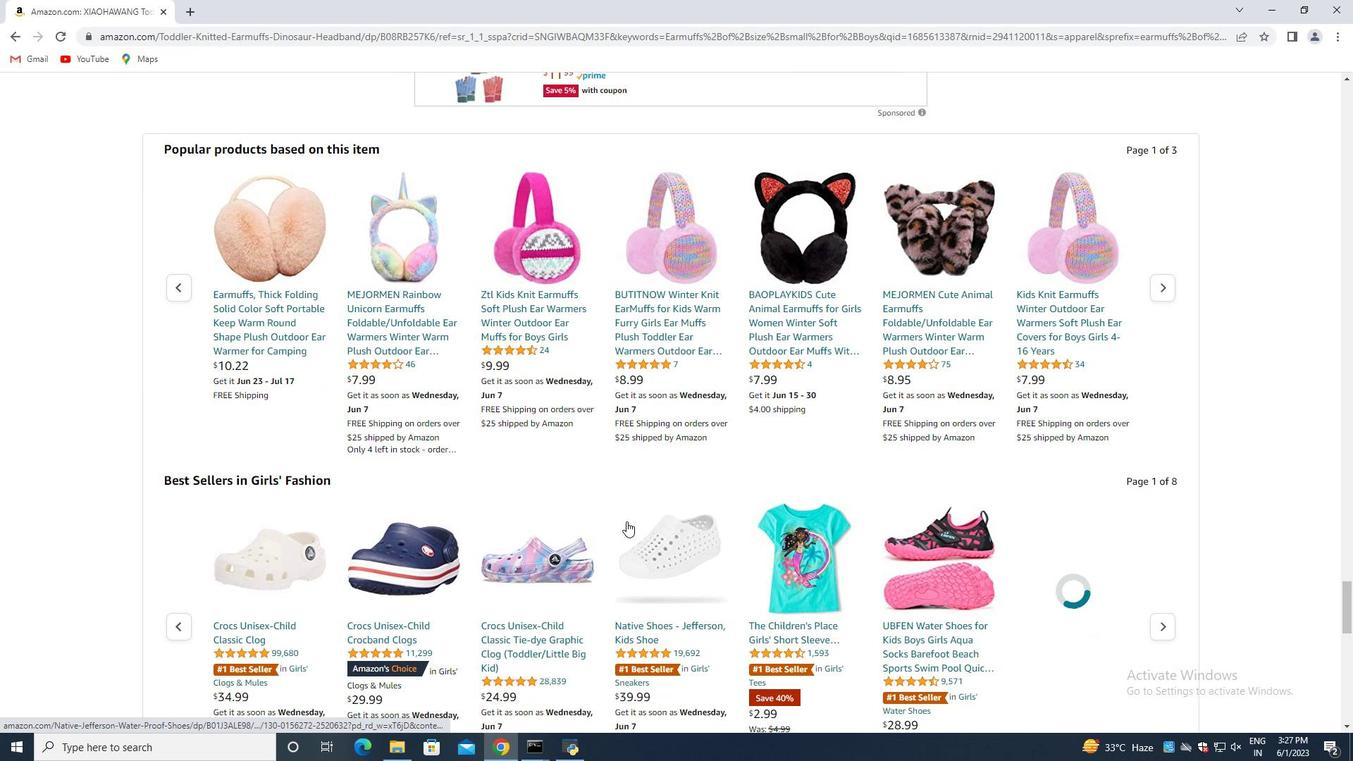 
Action: Mouse scrolled (628, 523) with delta (0, 0)
Screenshot: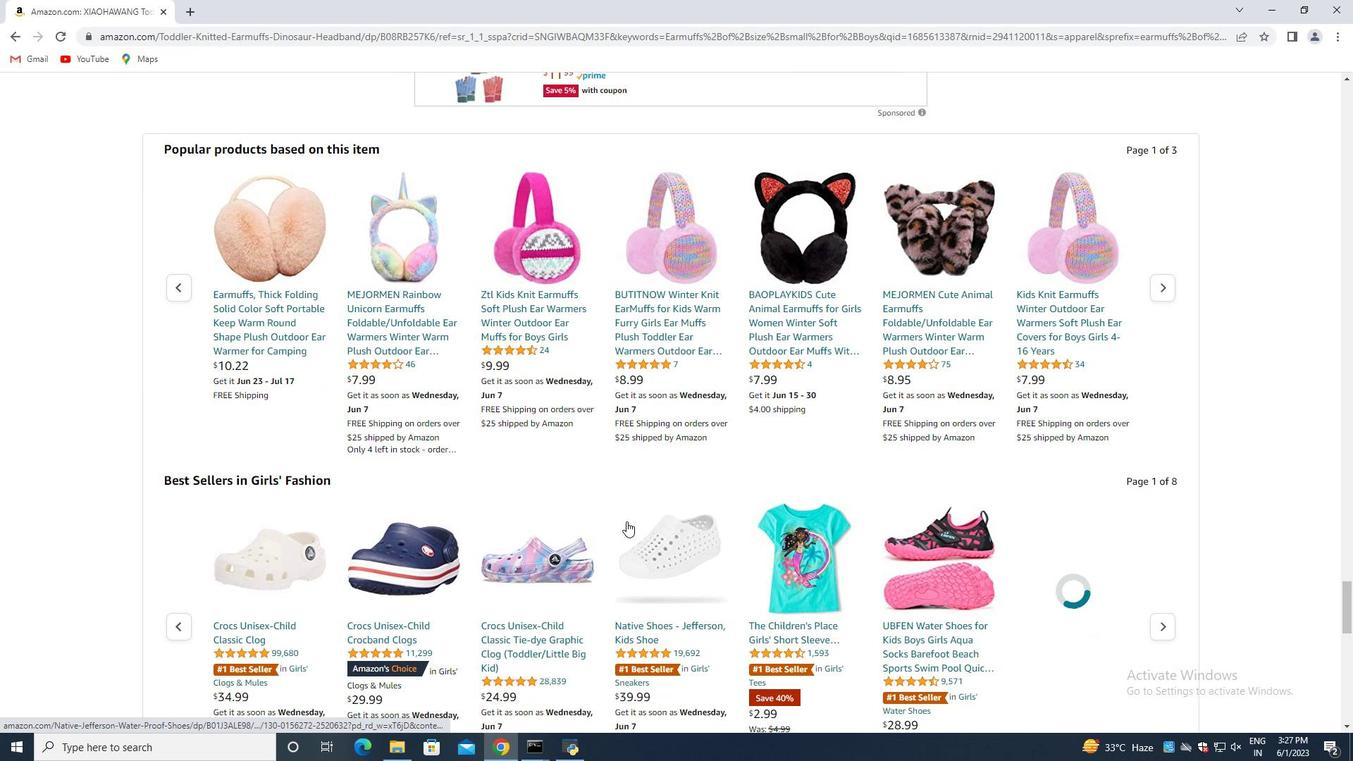 
Action: Mouse scrolled (628, 523) with delta (0, 0)
Screenshot: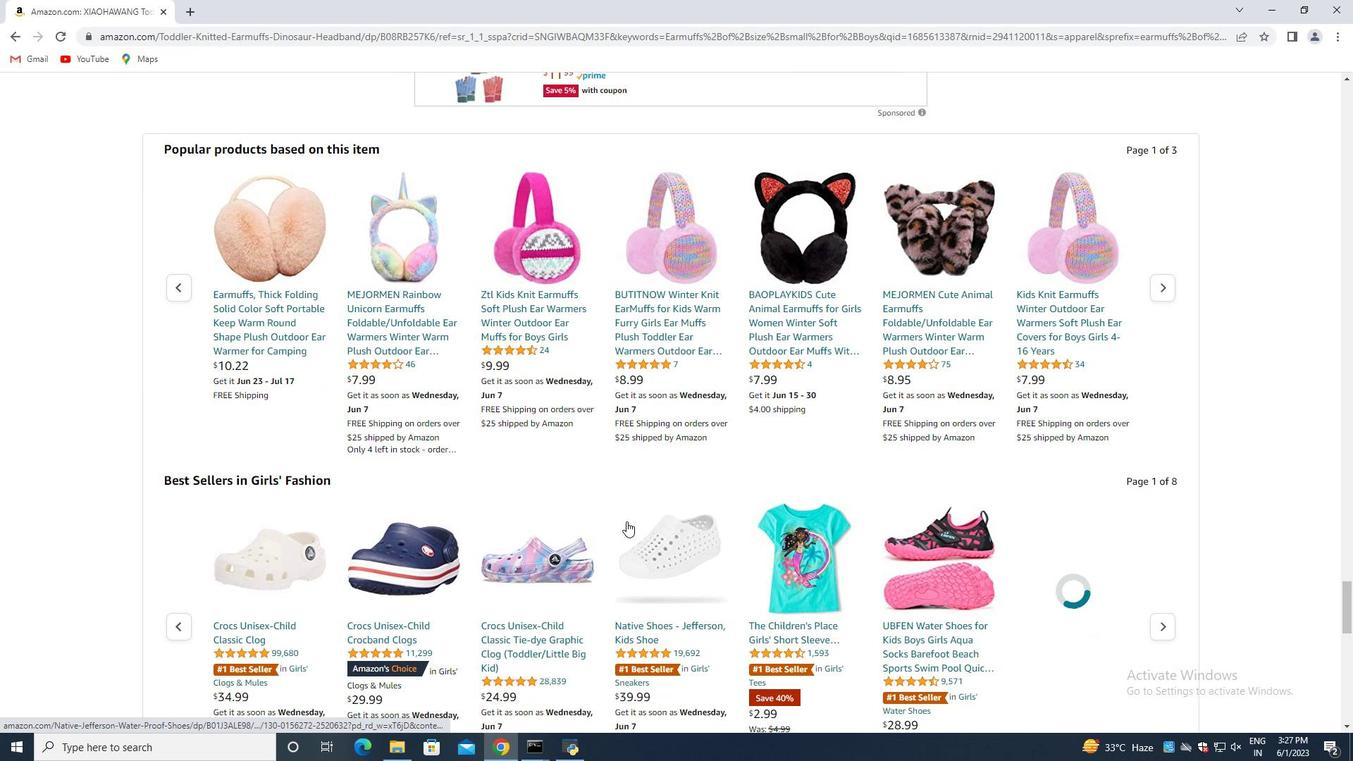 
Action: Mouse scrolled (628, 523) with delta (0, 0)
Screenshot: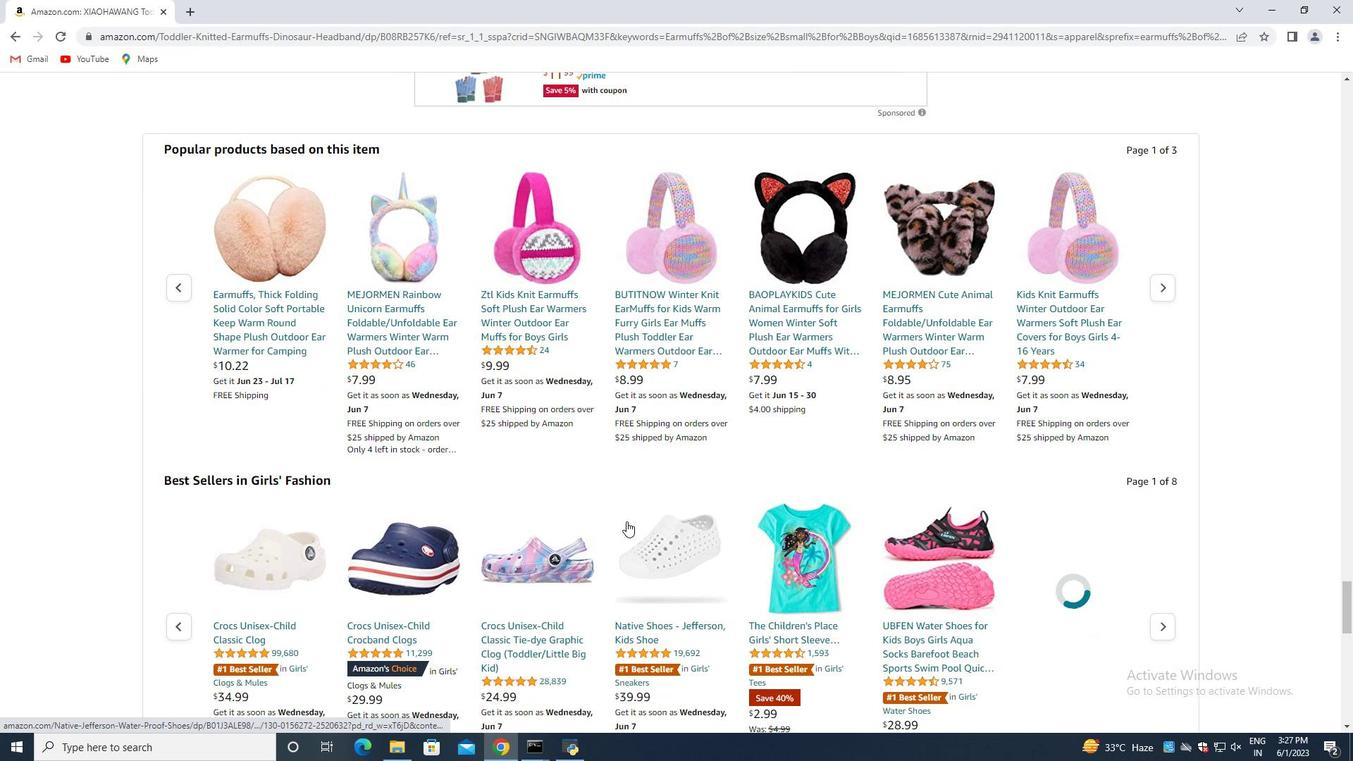 
Action: Mouse moved to (629, 528)
Screenshot: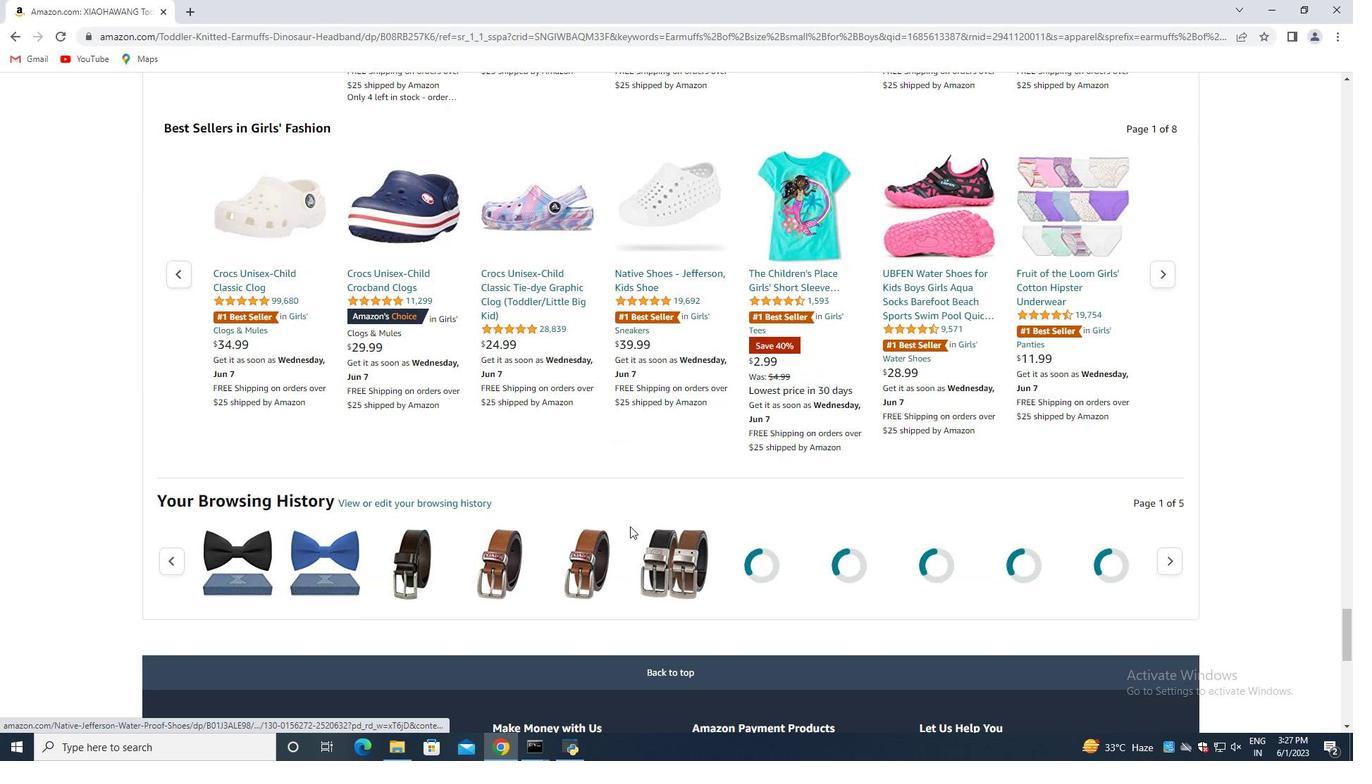 
Action: Mouse scrolled (630, 526) with delta (0, 0)
Screenshot: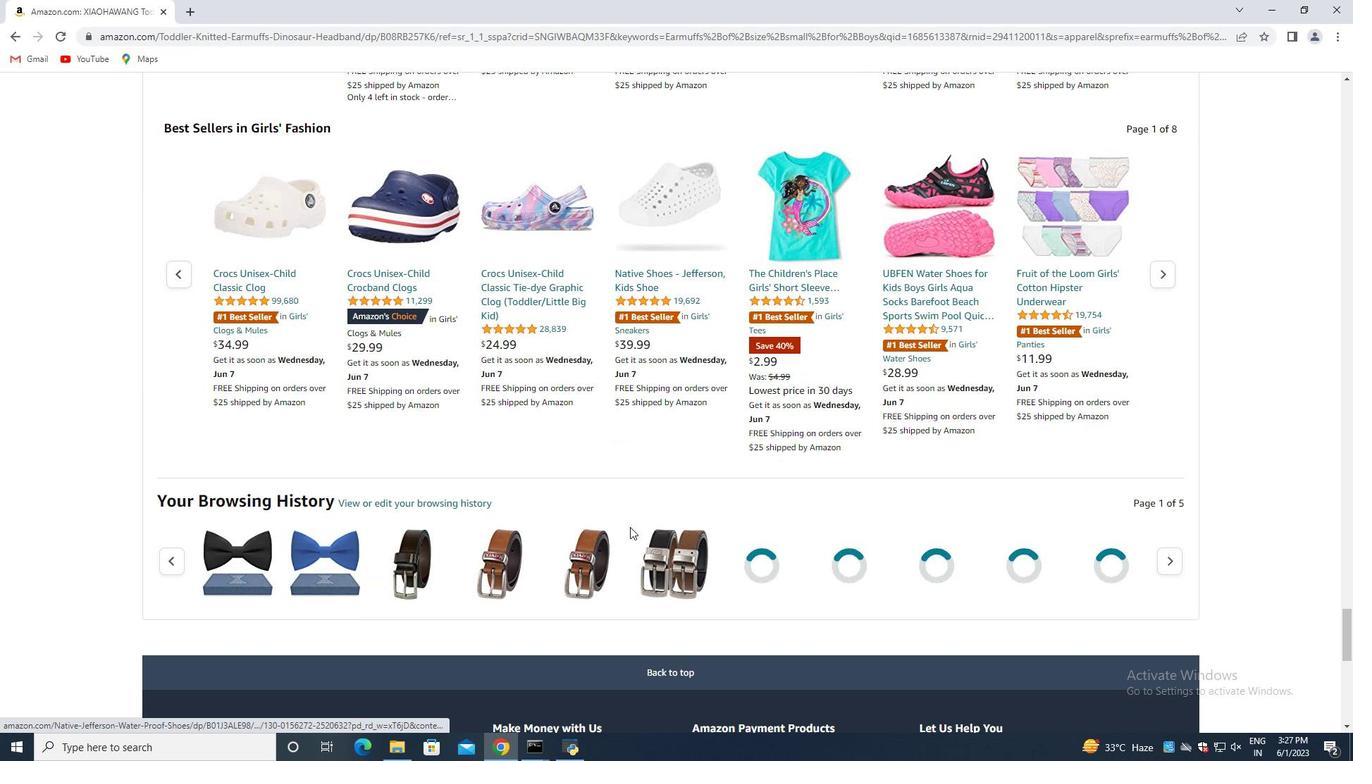 
Action: Mouse moved to (627, 530)
Screenshot: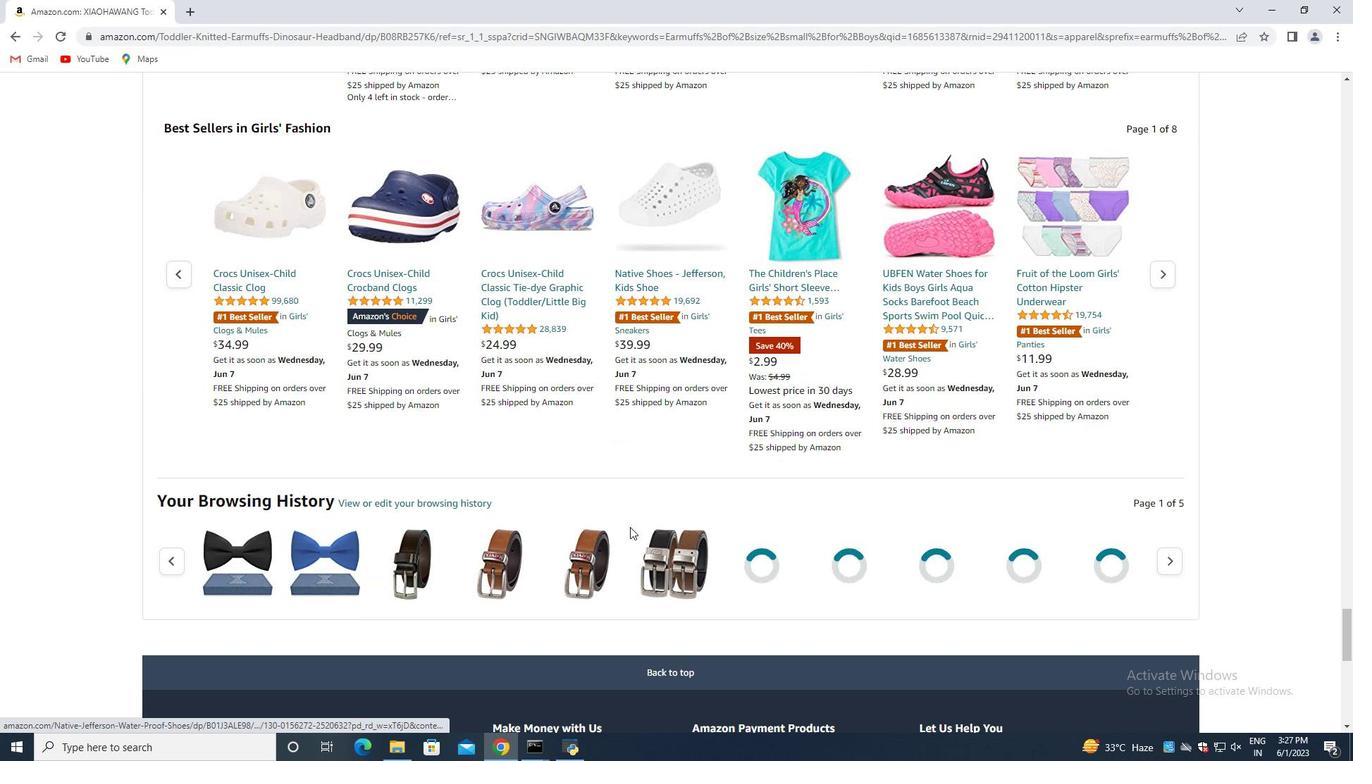 
Action: Mouse scrolled (629, 527) with delta (0, 0)
Screenshot: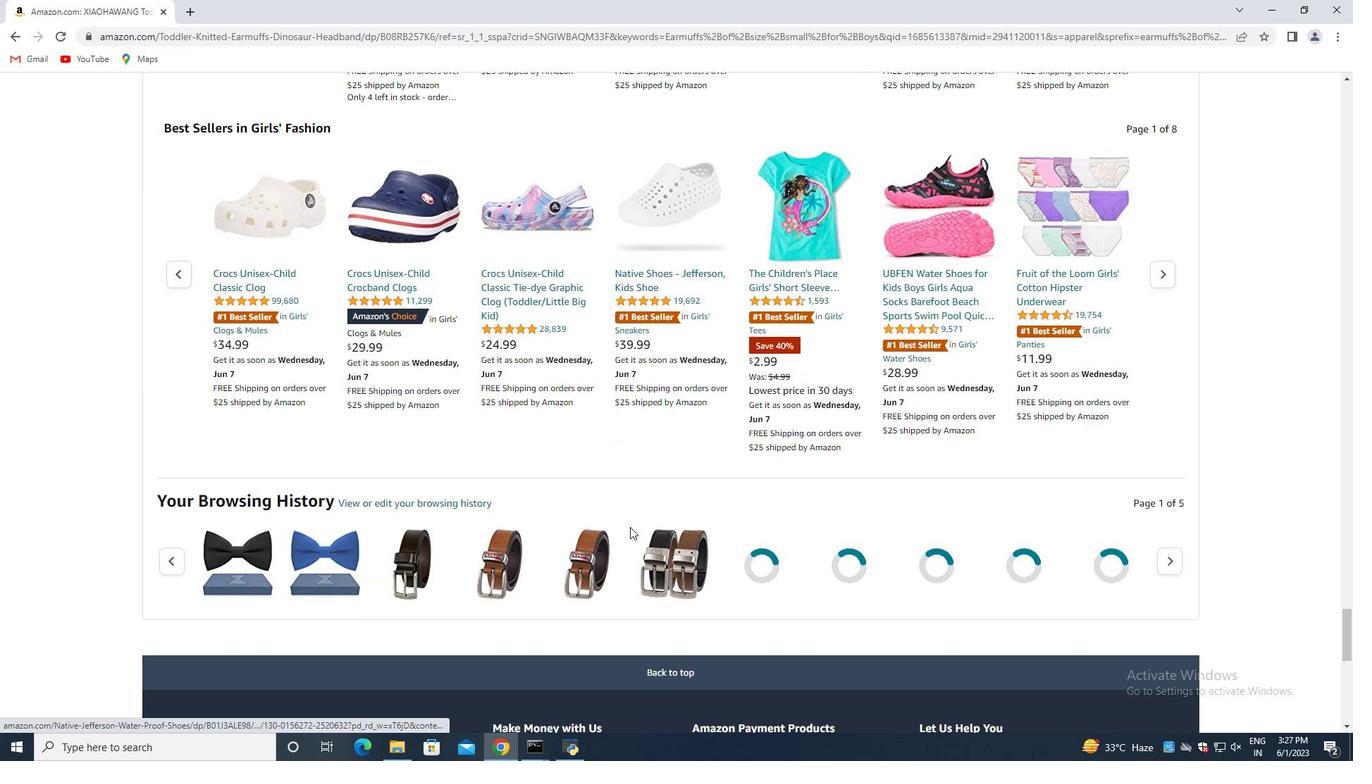 
Action: Mouse scrolled (629, 527) with delta (0, 0)
Screenshot: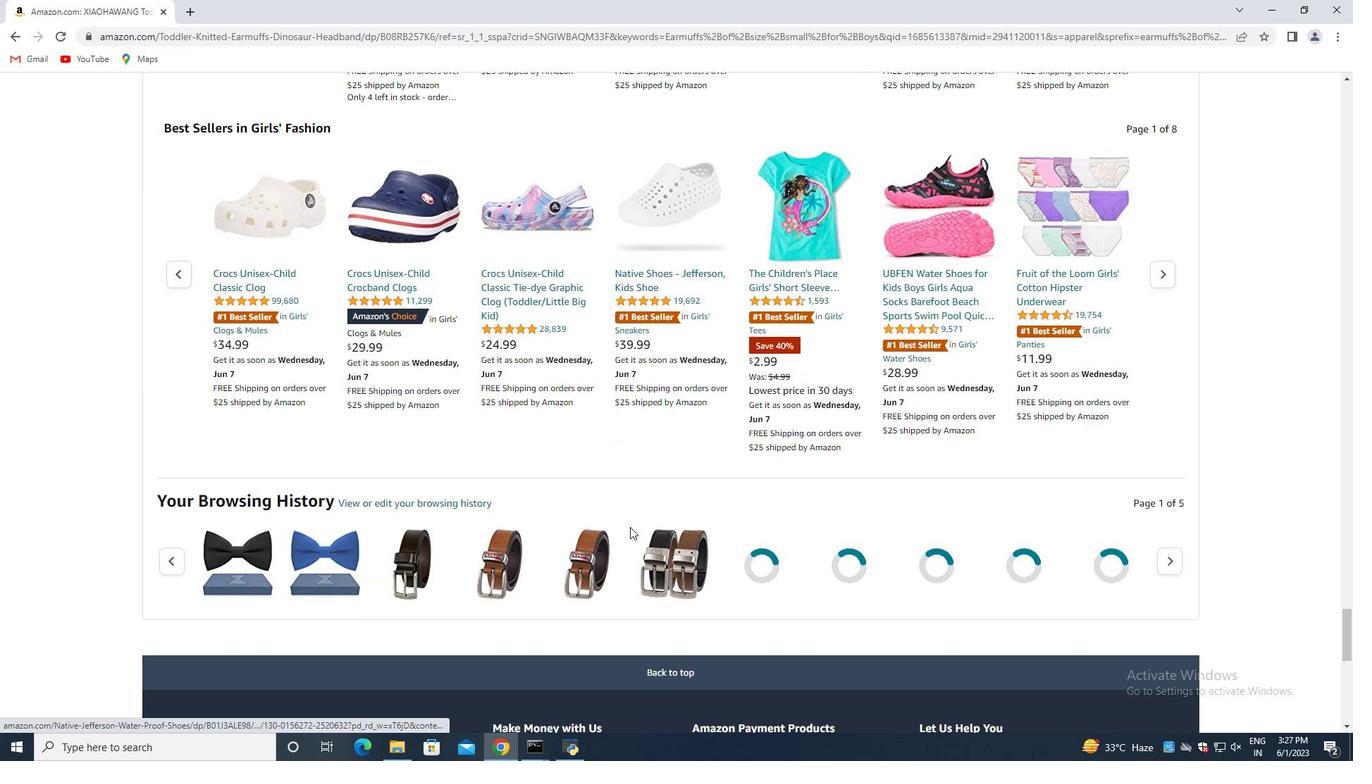 
Action: Mouse moved to (627, 531)
Screenshot: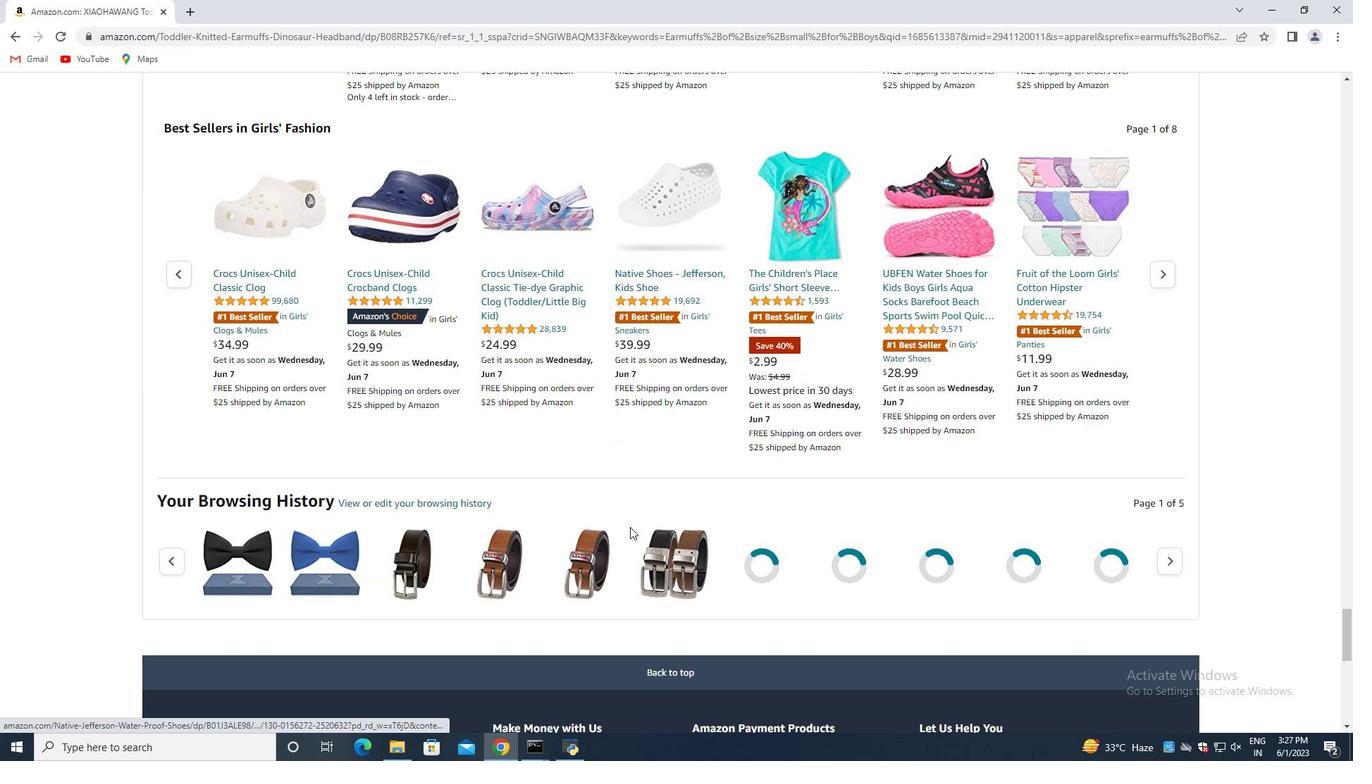 
Action: Mouse scrolled (629, 528) with delta (0, 0)
Screenshot: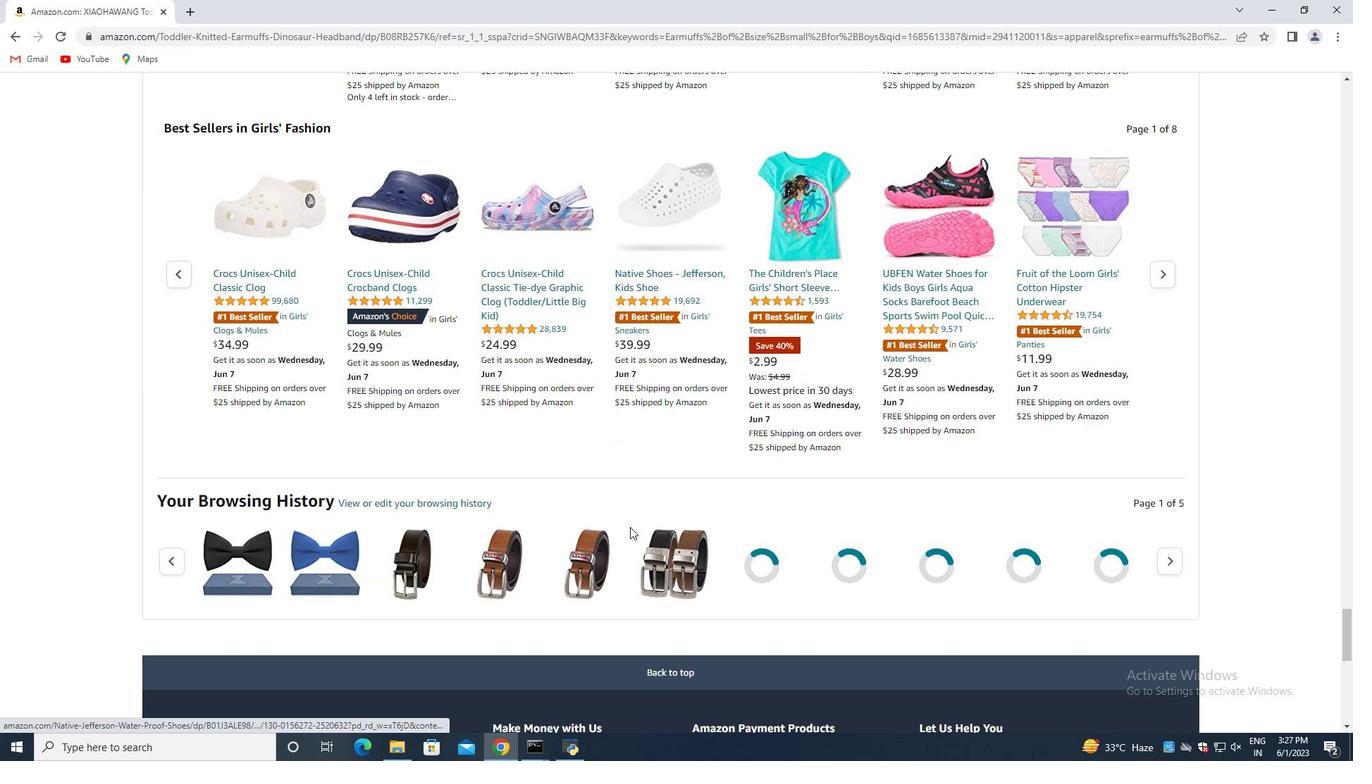 
Action: Mouse scrolled (628, 528) with delta (0, 0)
Screenshot: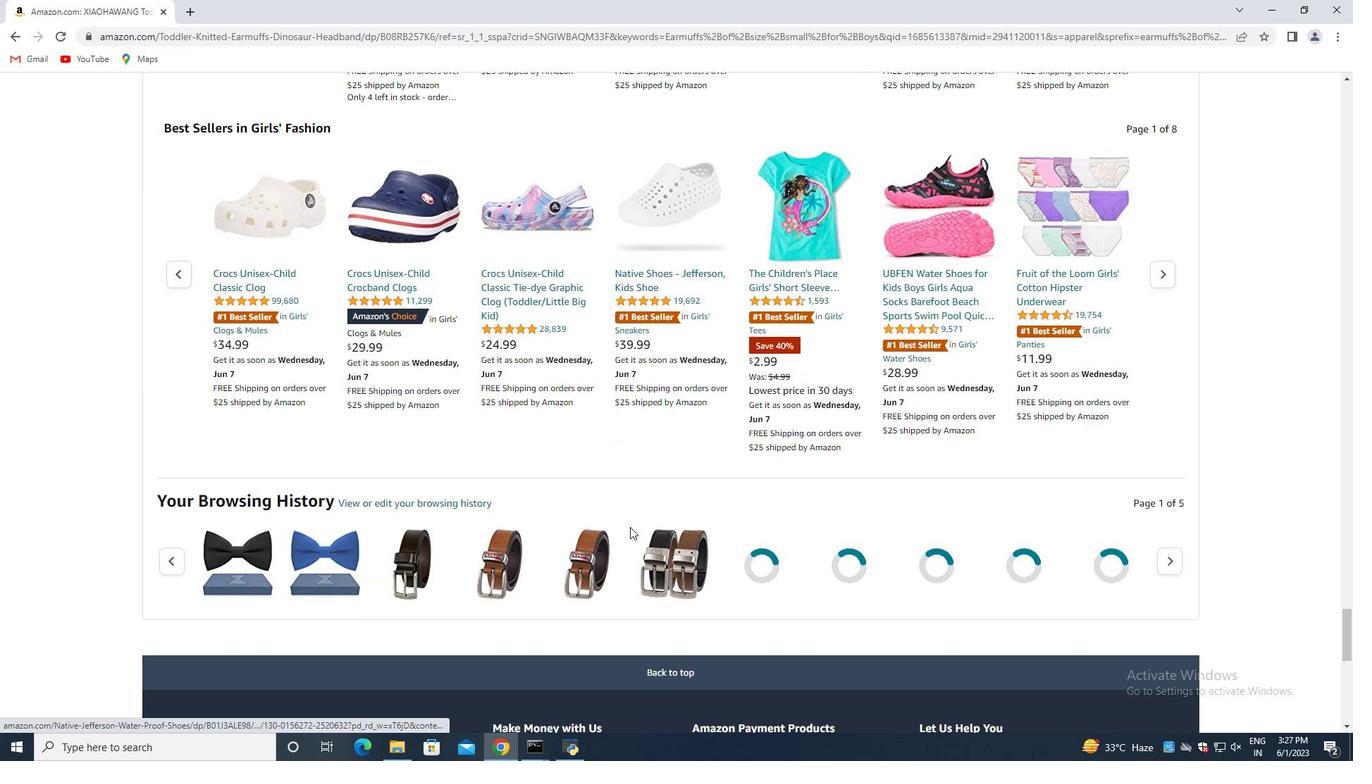 
Action: Mouse moved to (627, 531)
Screenshot: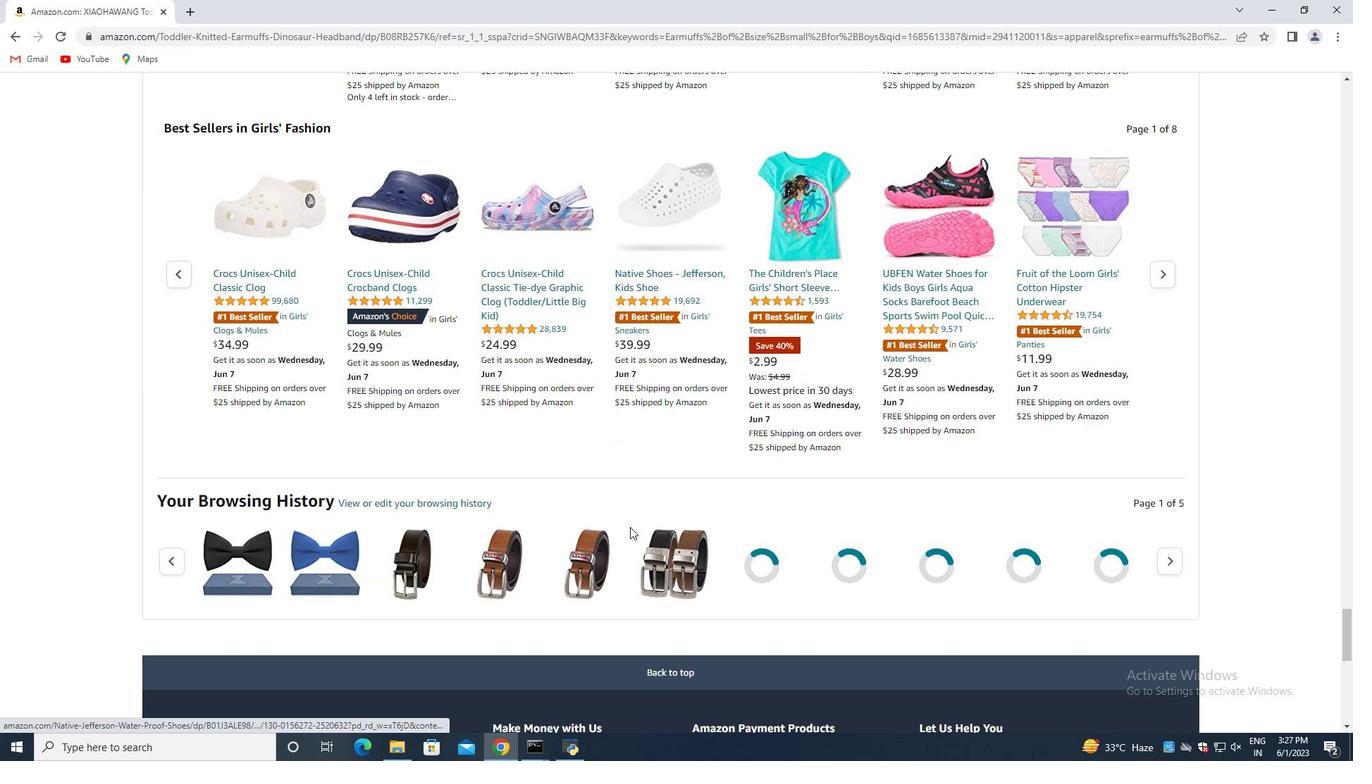 
Action: Mouse scrolled (627, 532) with delta (0, 0)
Screenshot: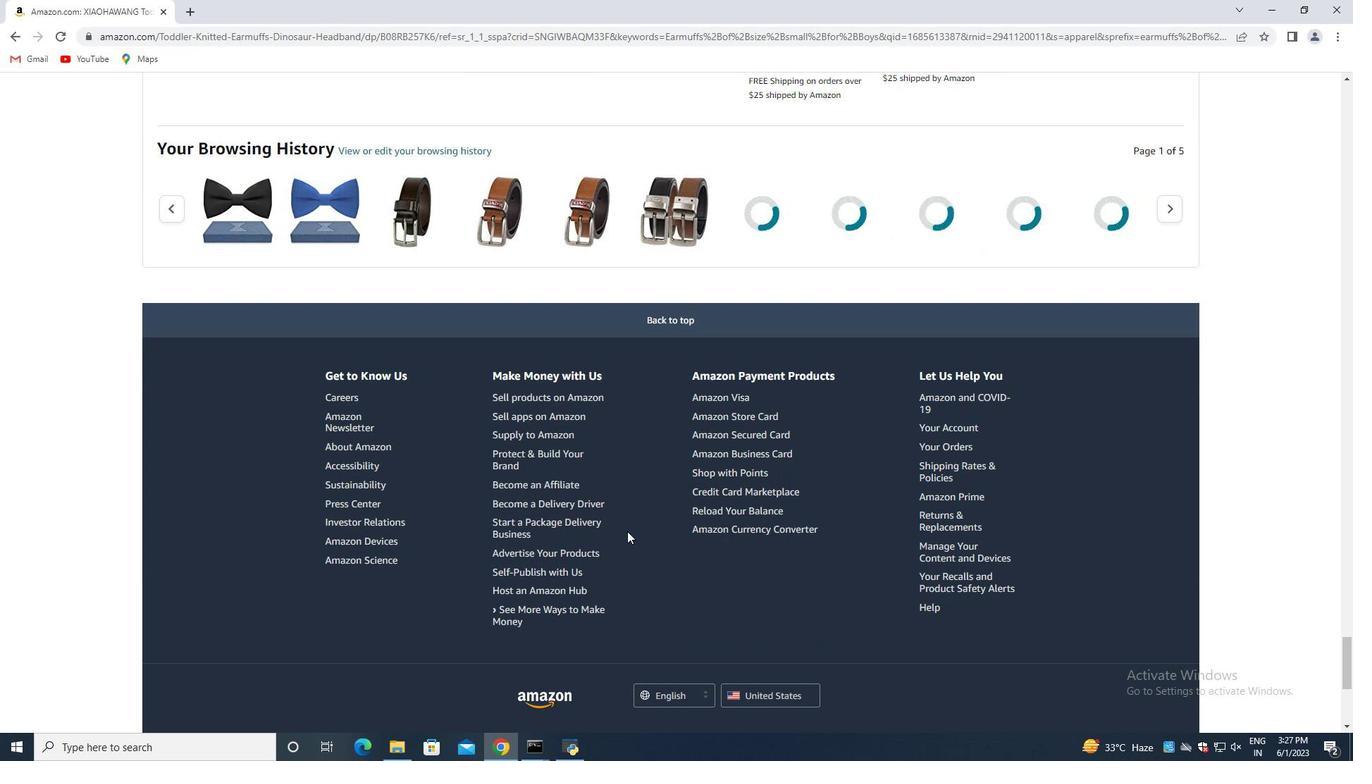 
Action: Mouse moved to (627, 531)
Screenshot: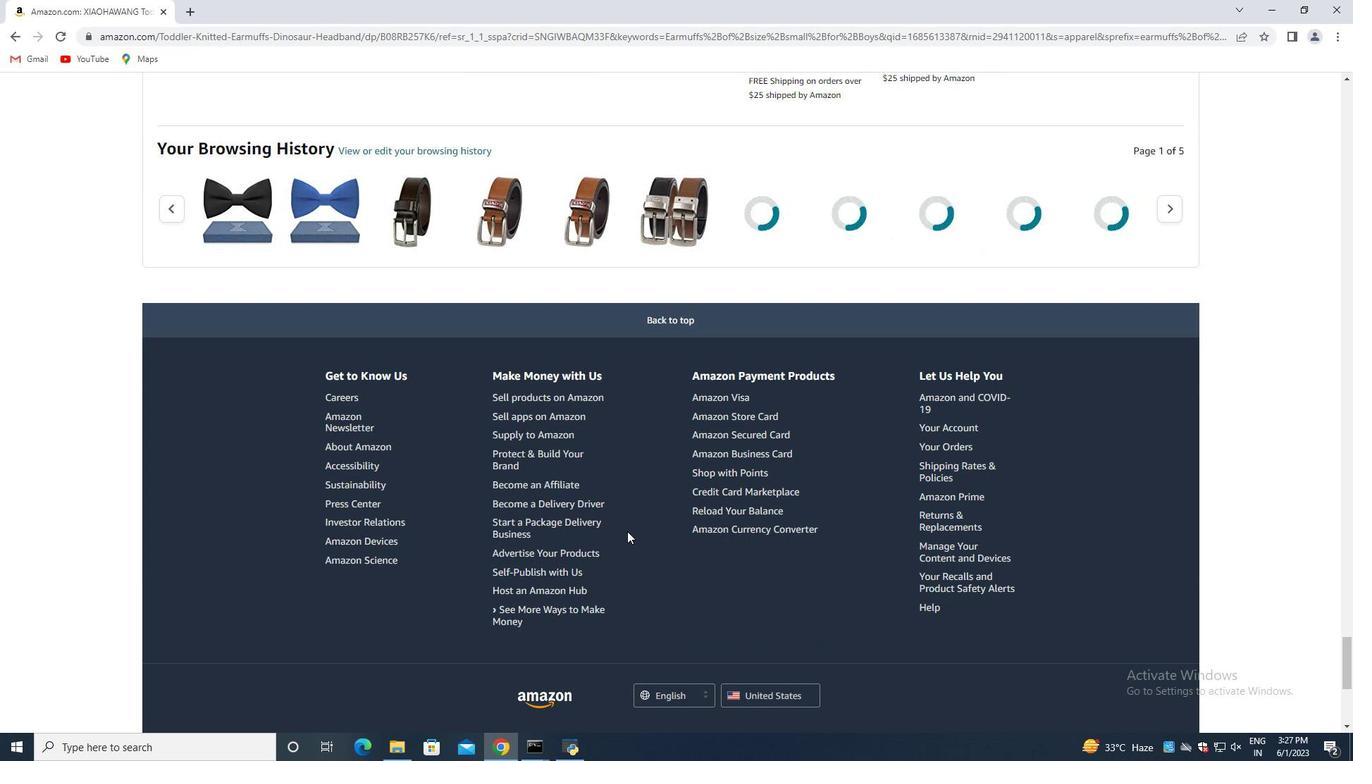 
Action: Mouse scrolled (627, 532) with delta (0, 0)
Screenshot: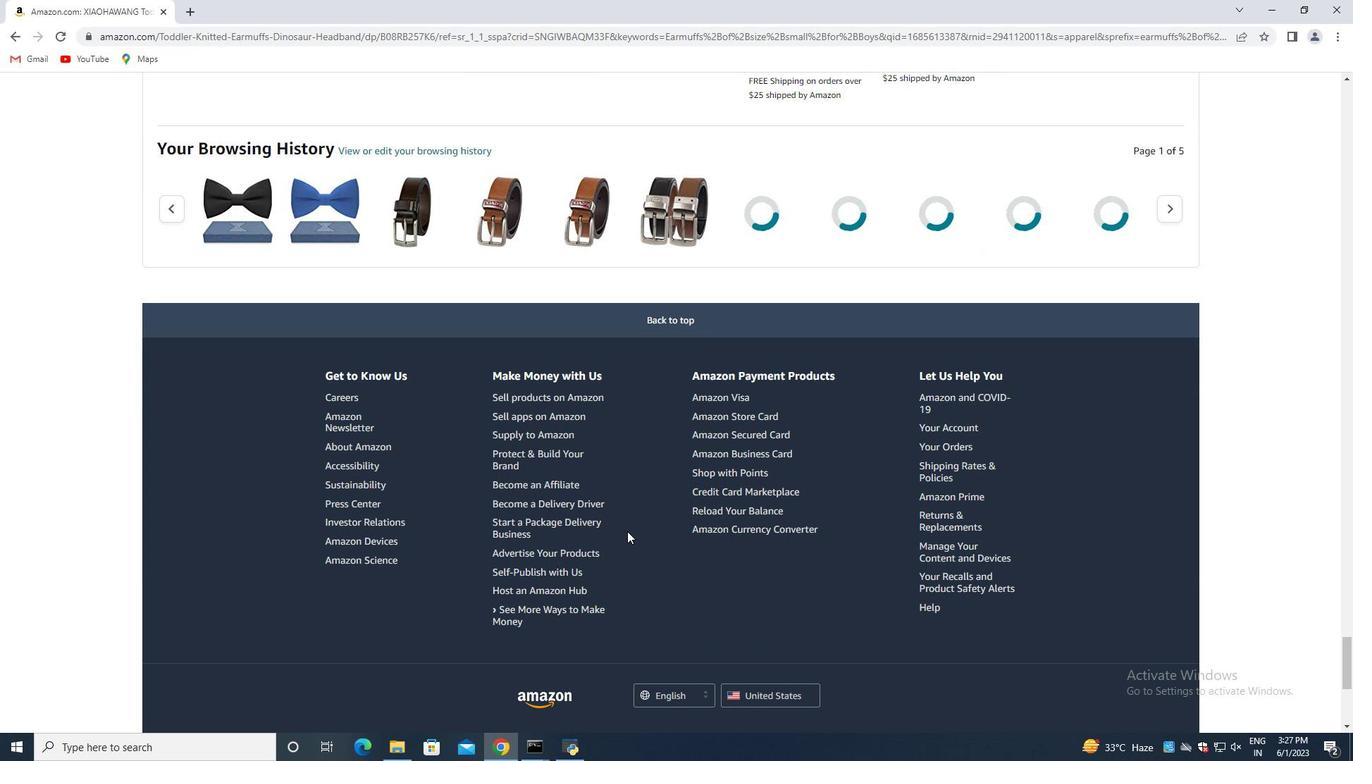 
Action: Mouse scrolled (627, 532) with delta (0, 0)
Screenshot: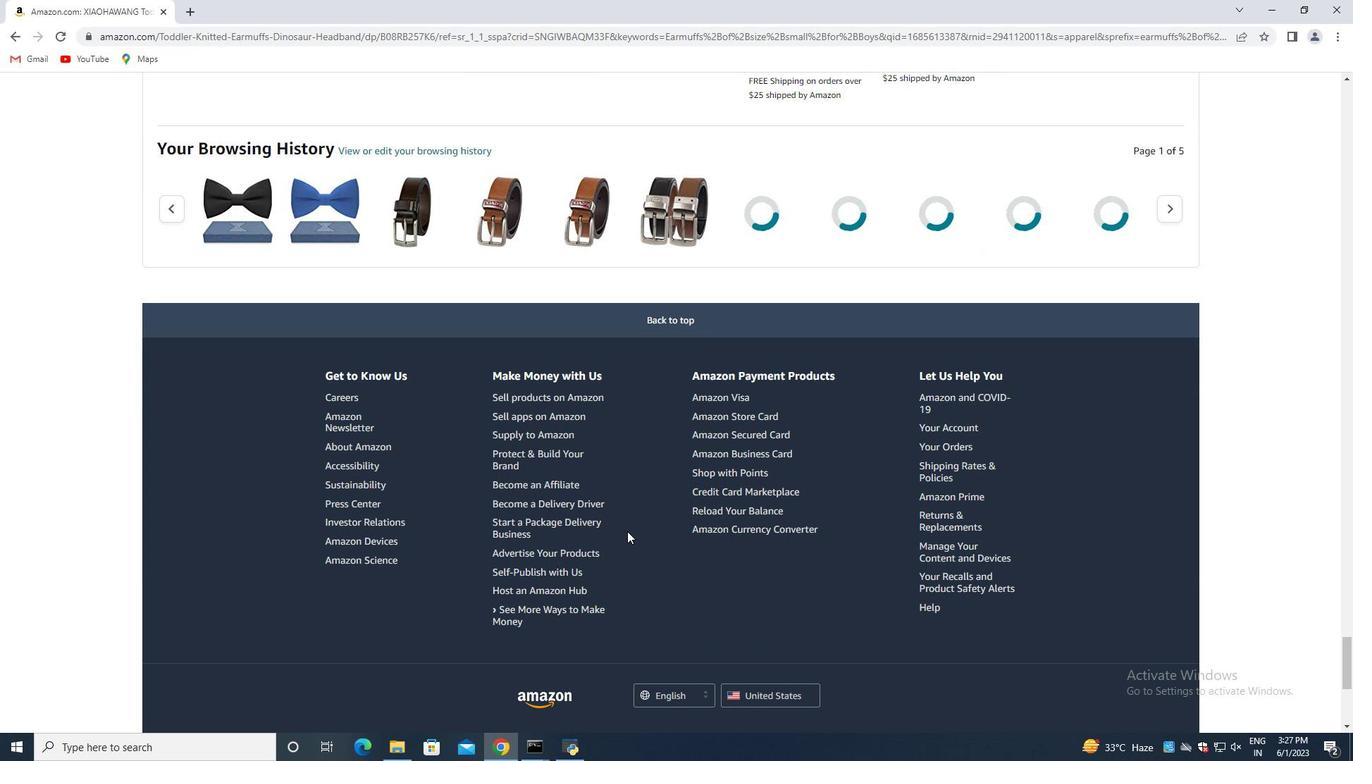 
Action: Mouse scrolled (627, 532) with delta (0, 0)
Screenshot: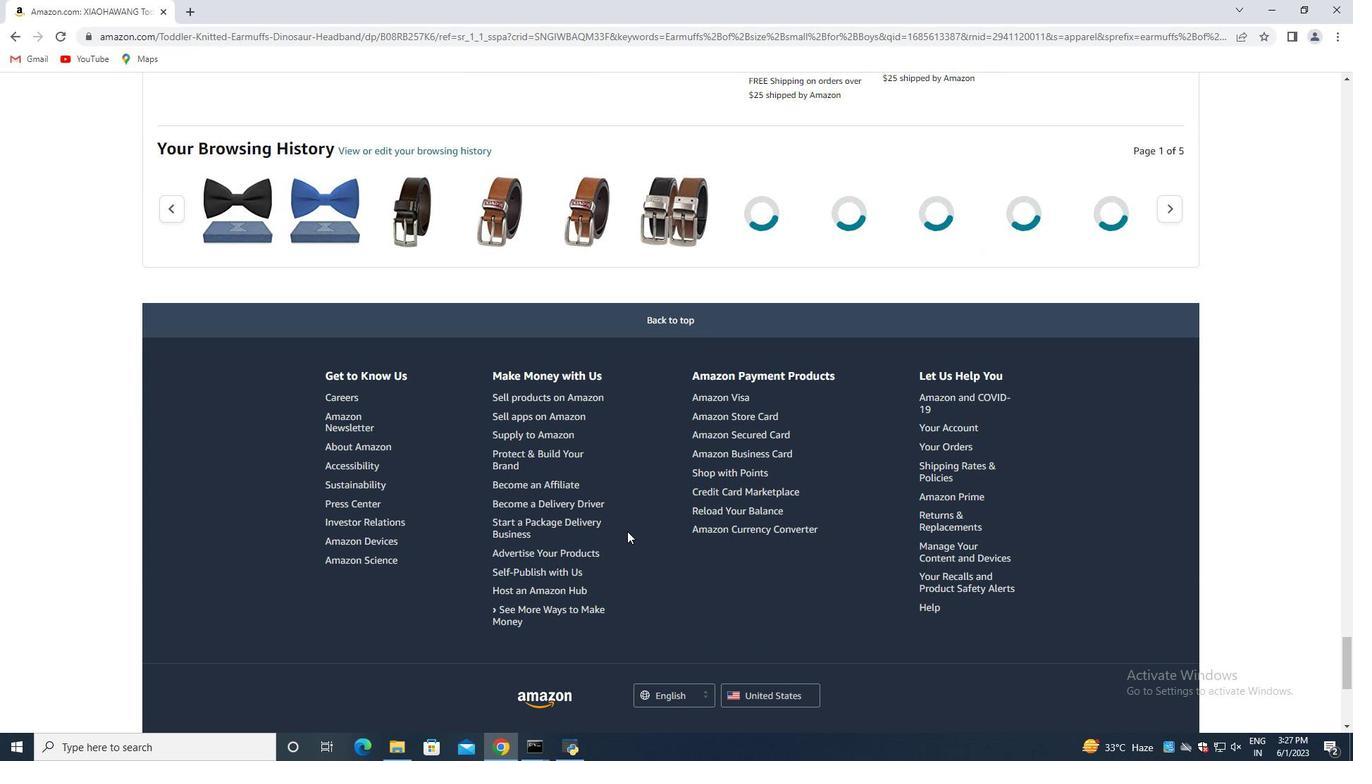 
Action: Mouse scrolled (627, 532) with delta (0, 0)
Screenshot: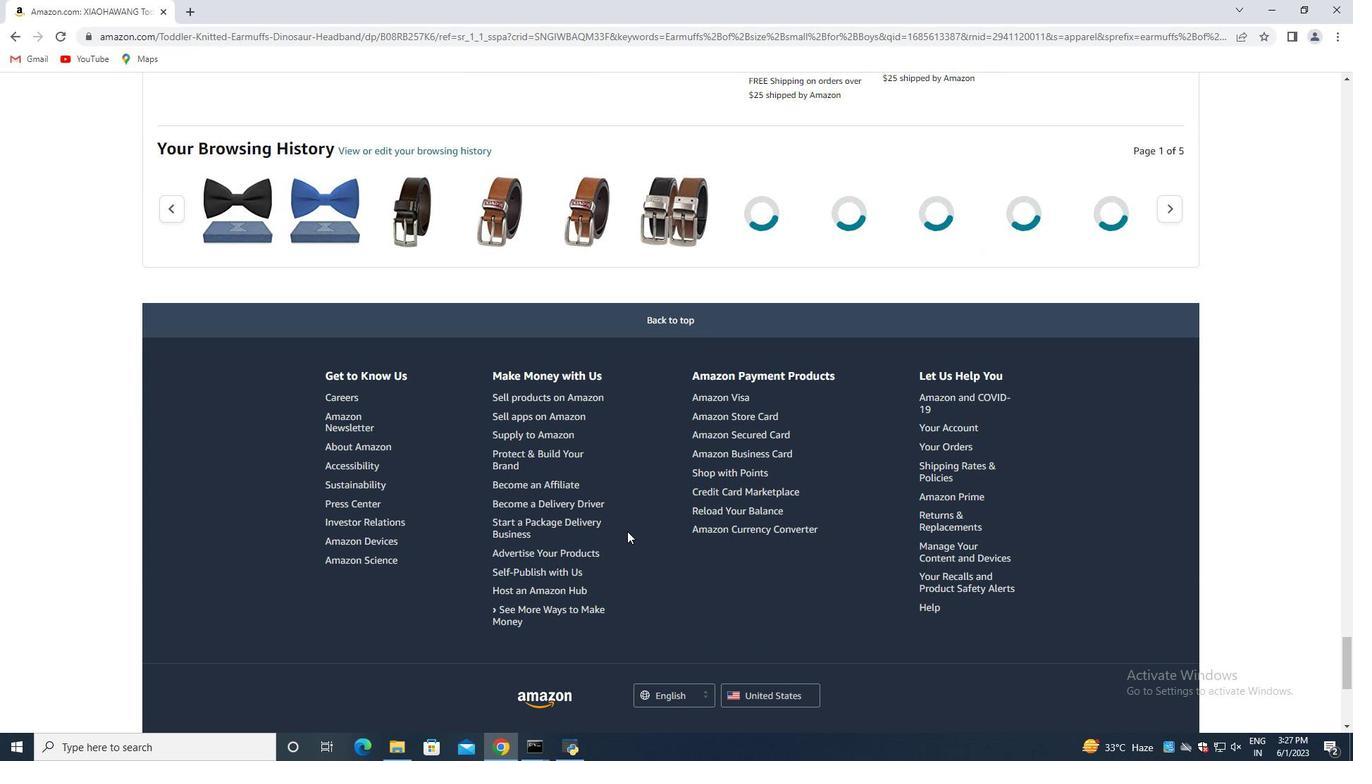 
Action: Mouse scrolled (627, 532) with delta (0, 0)
Screenshot: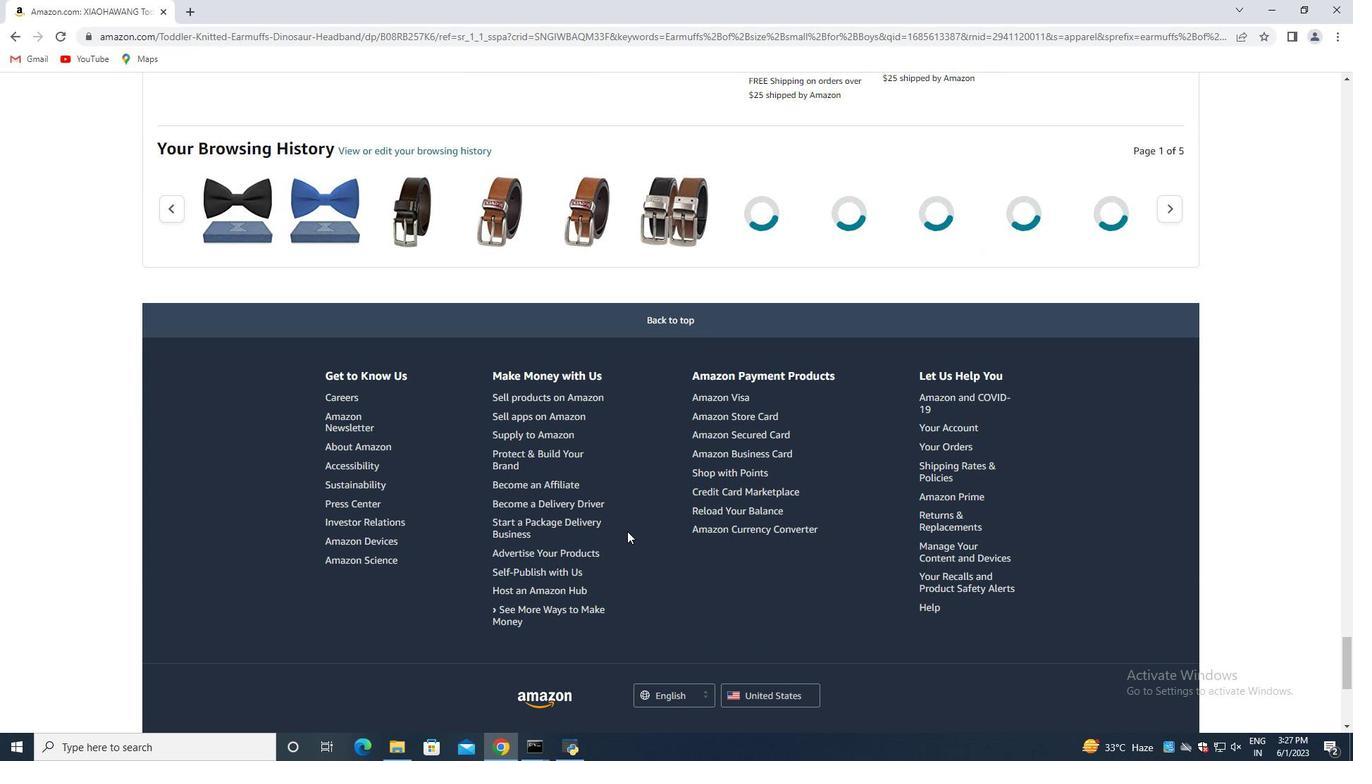 
Action: Mouse scrolled (627, 532) with delta (0, 0)
Screenshot: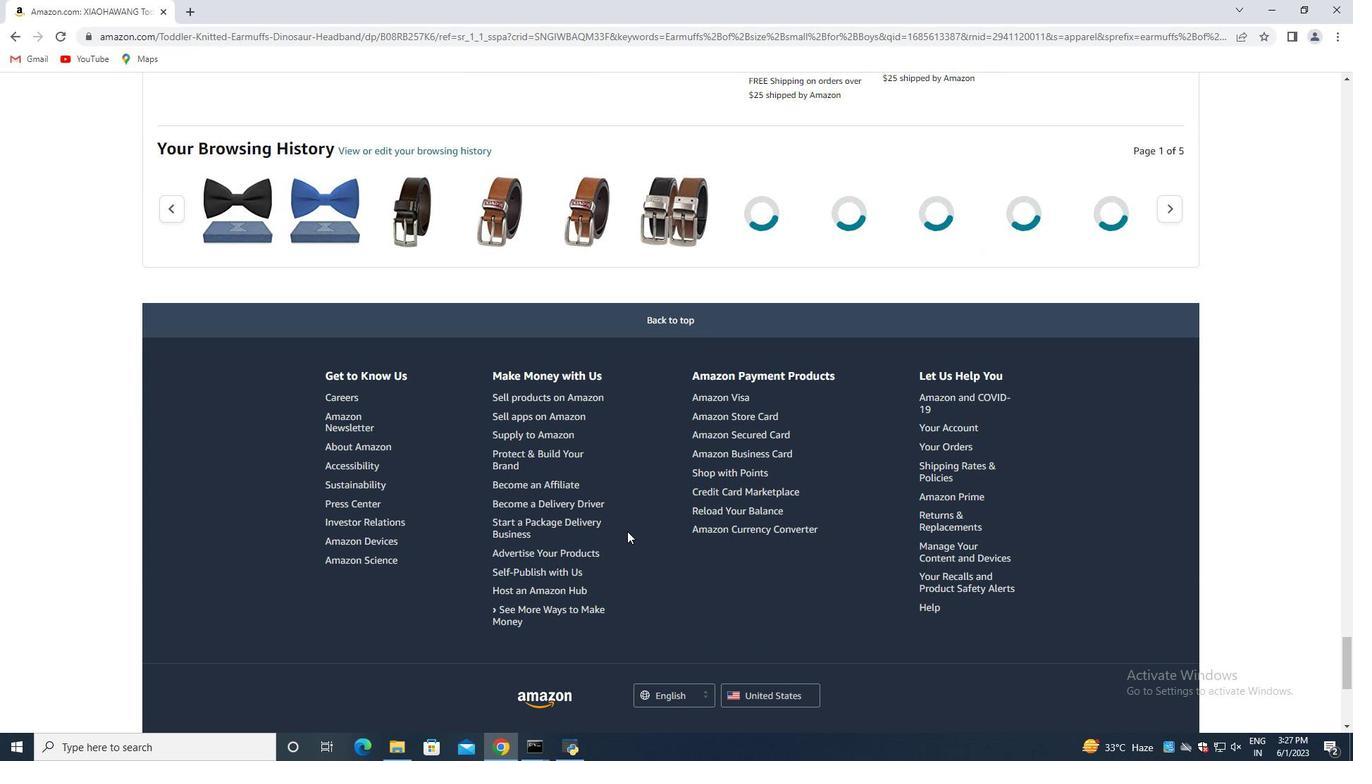 
Action: Mouse scrolled (627, 532) with delta (0, 0)
Screenshot: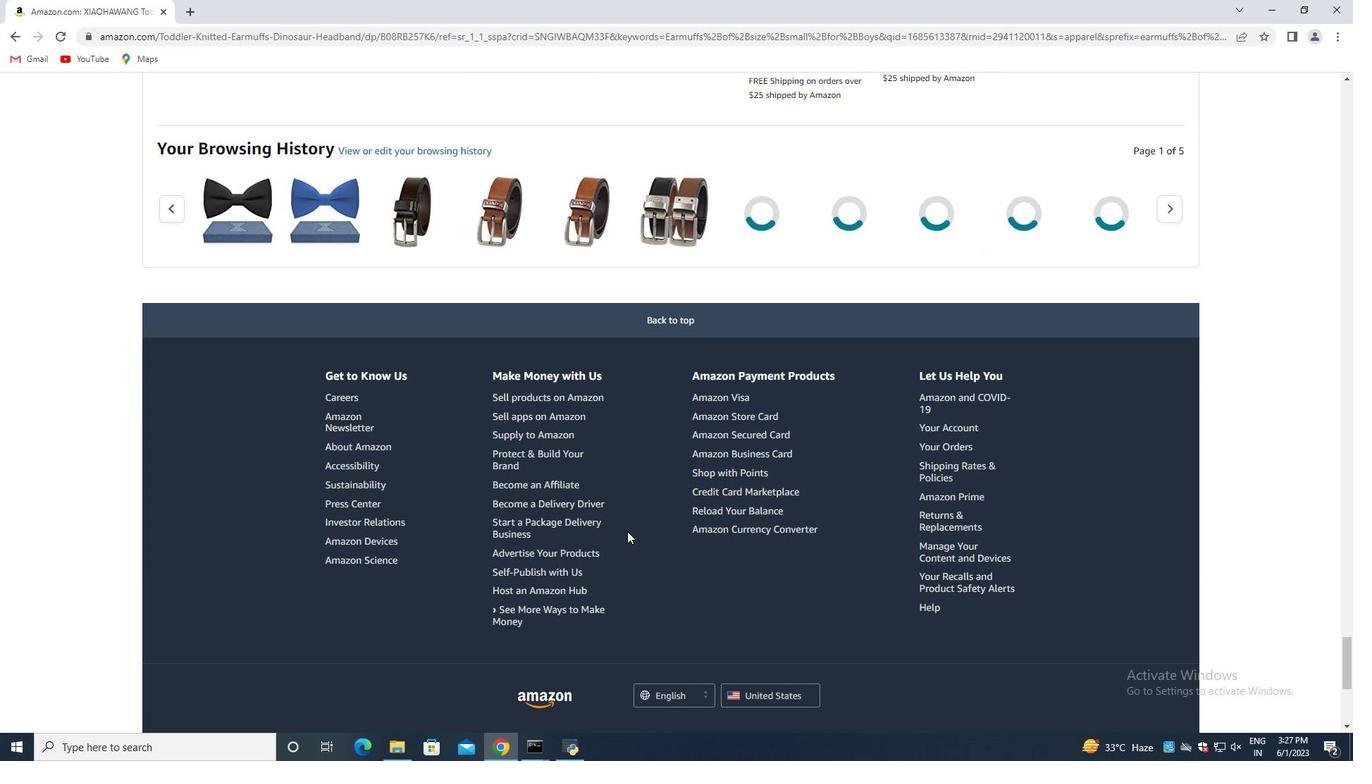 
Action: Mouse scrolled (627, 532) with delta (0, 0)
Screenshot: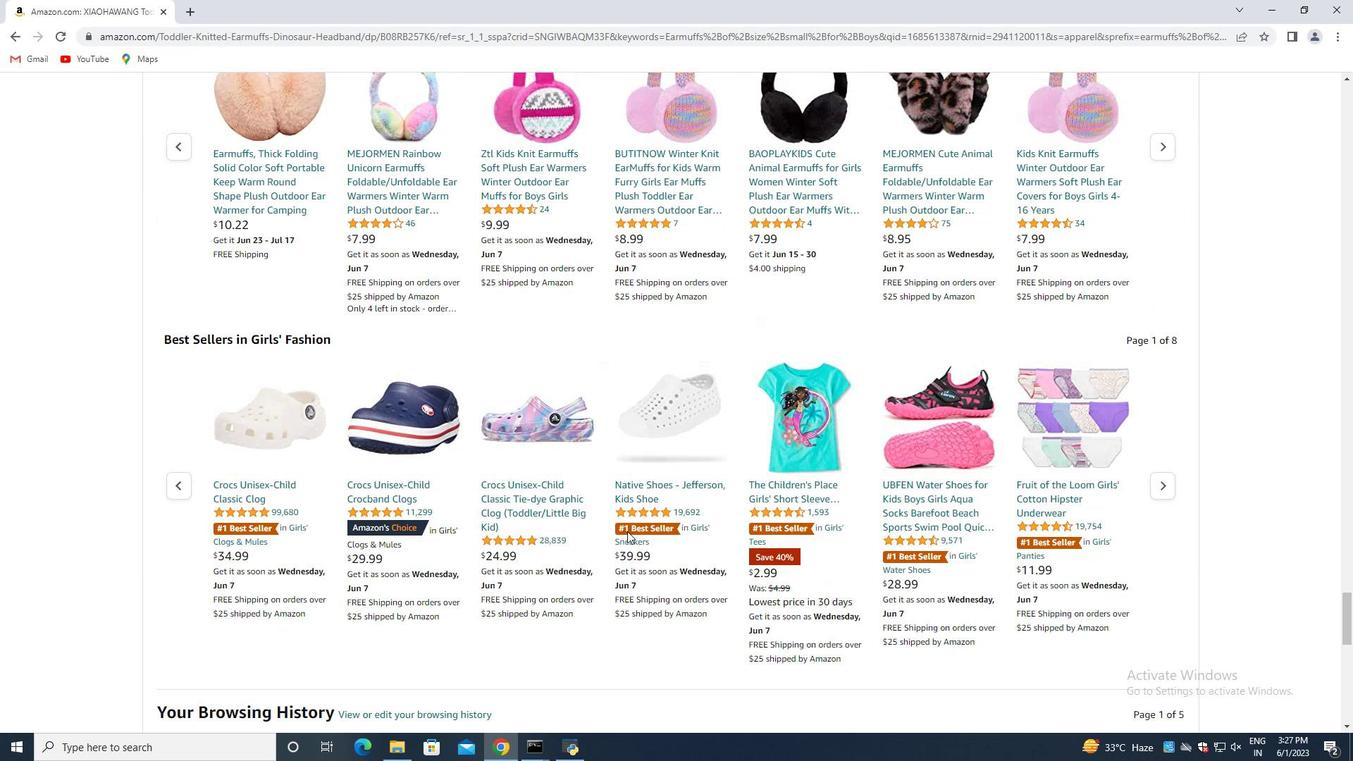 
Action: Mouse scrolled (627, 532) with delta (0, 0)
Screenshot: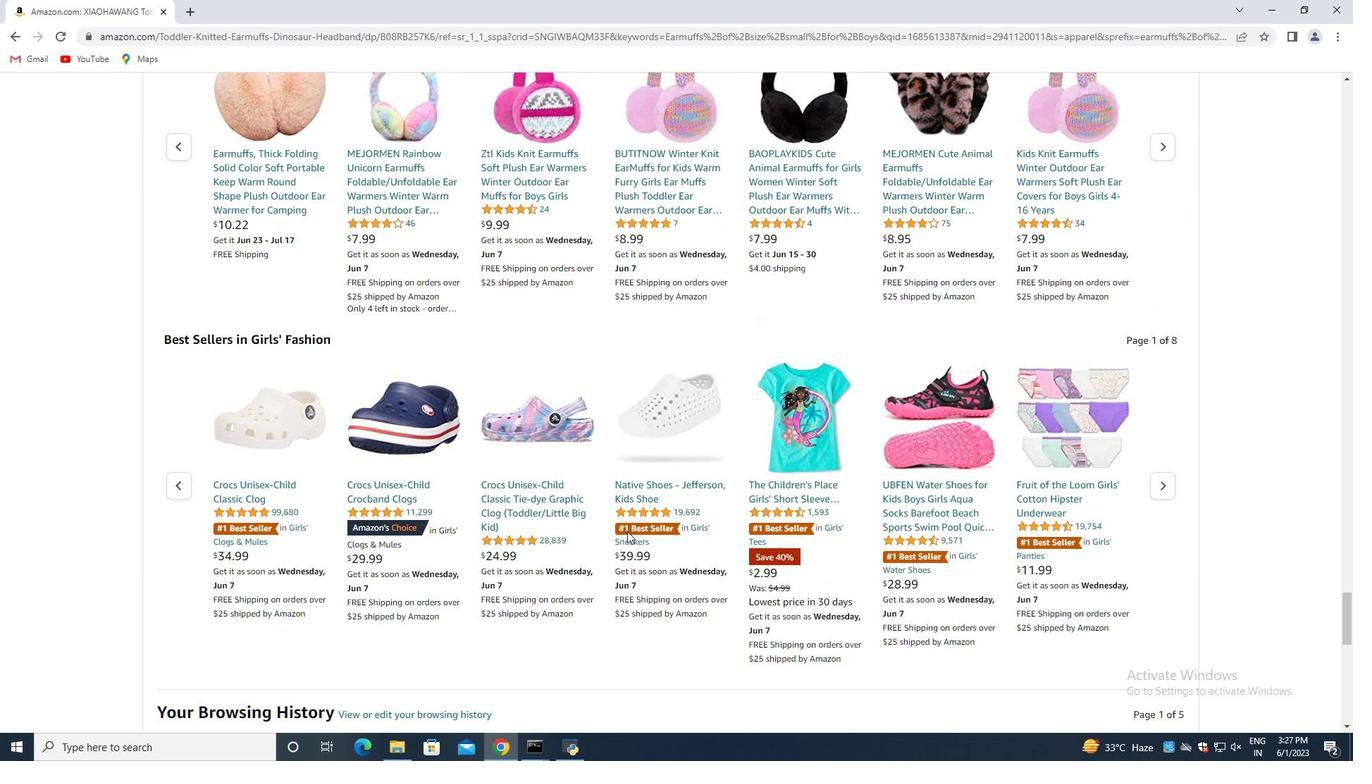 
Action: Mouse scrolled (627, 532) with delta (0, 0)
Screenshot: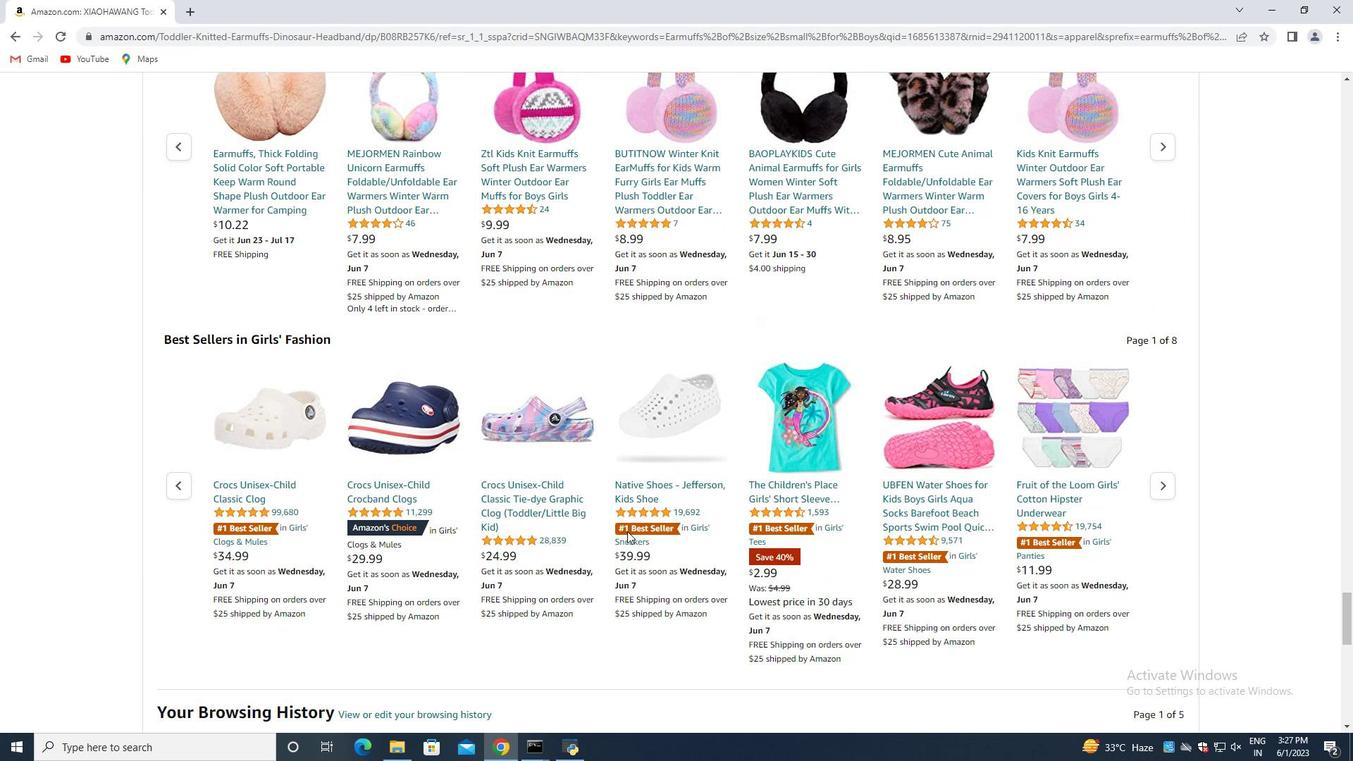 
Action: Mouse scrolled (627, 532) with delta (0, 0)
Screenshot: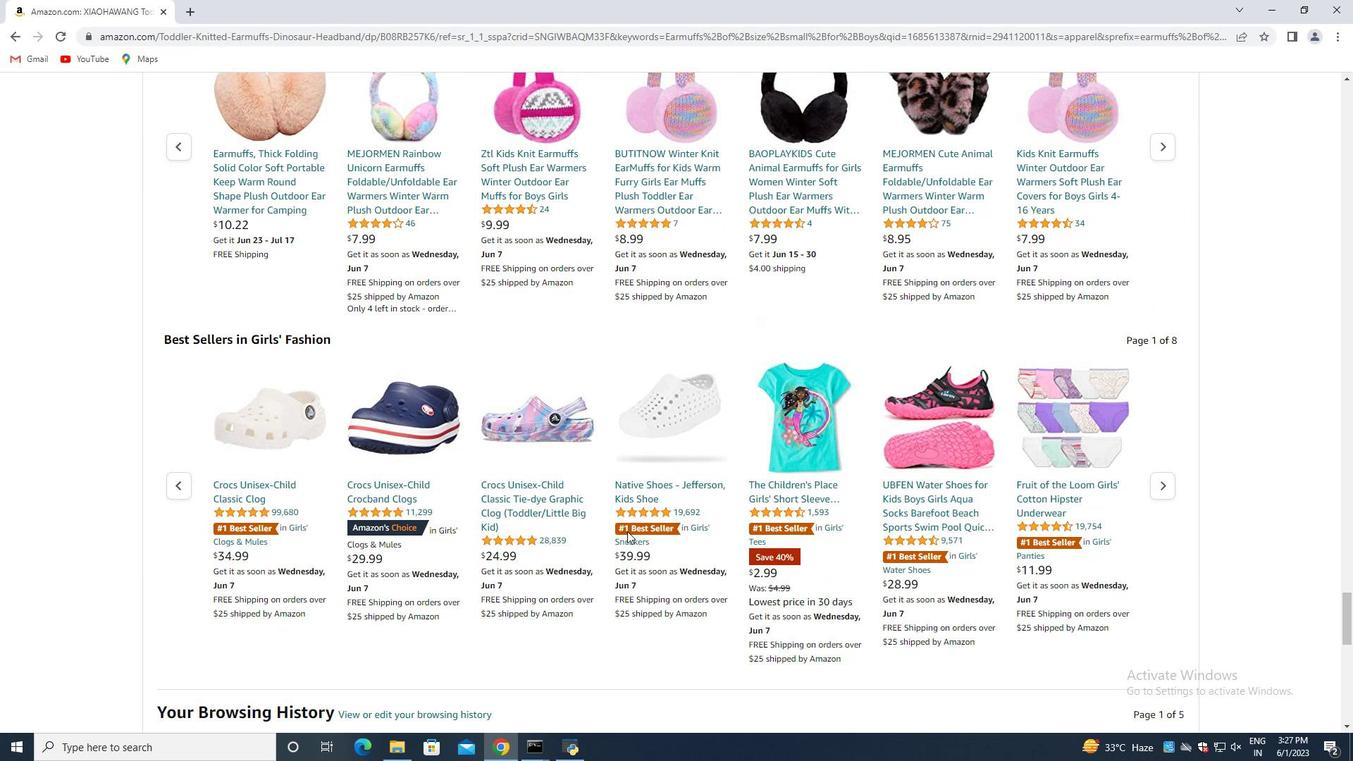 
Action: Mouse scrolled (627, 532) with delta (0, 0)
Screenshot: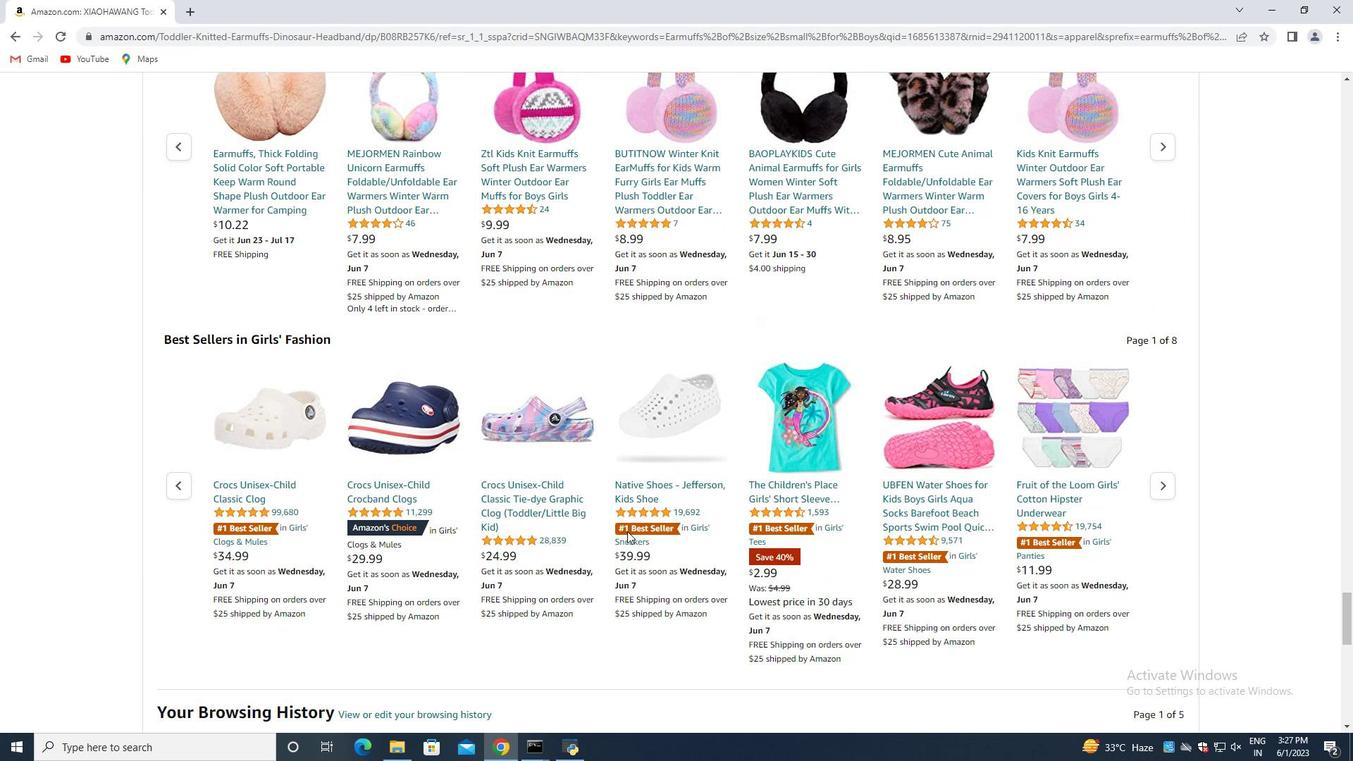 
Action: Mouse scrolled (627, 532) with delta (0, 0)
Screenshot: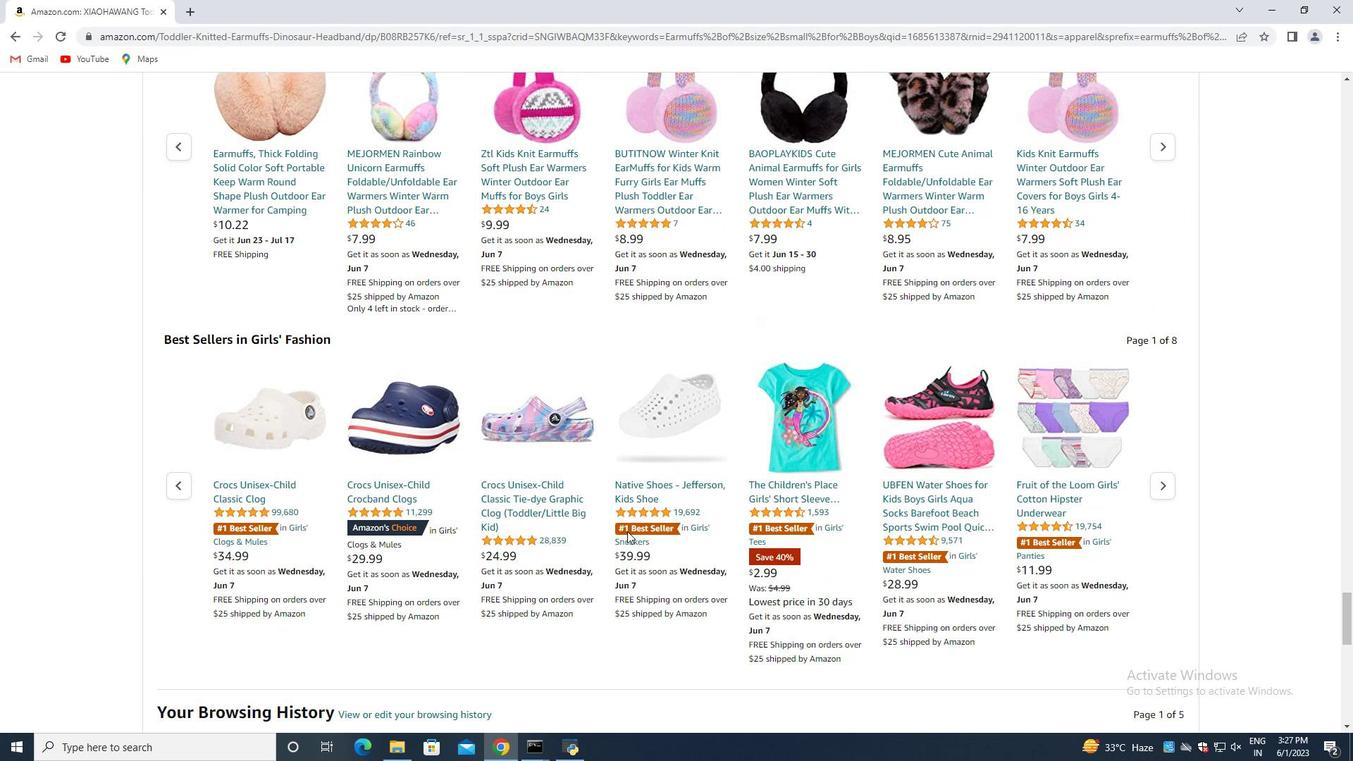 
Action: Mouse scrolled (627, 532) with delta (0, 0)
Screenshot: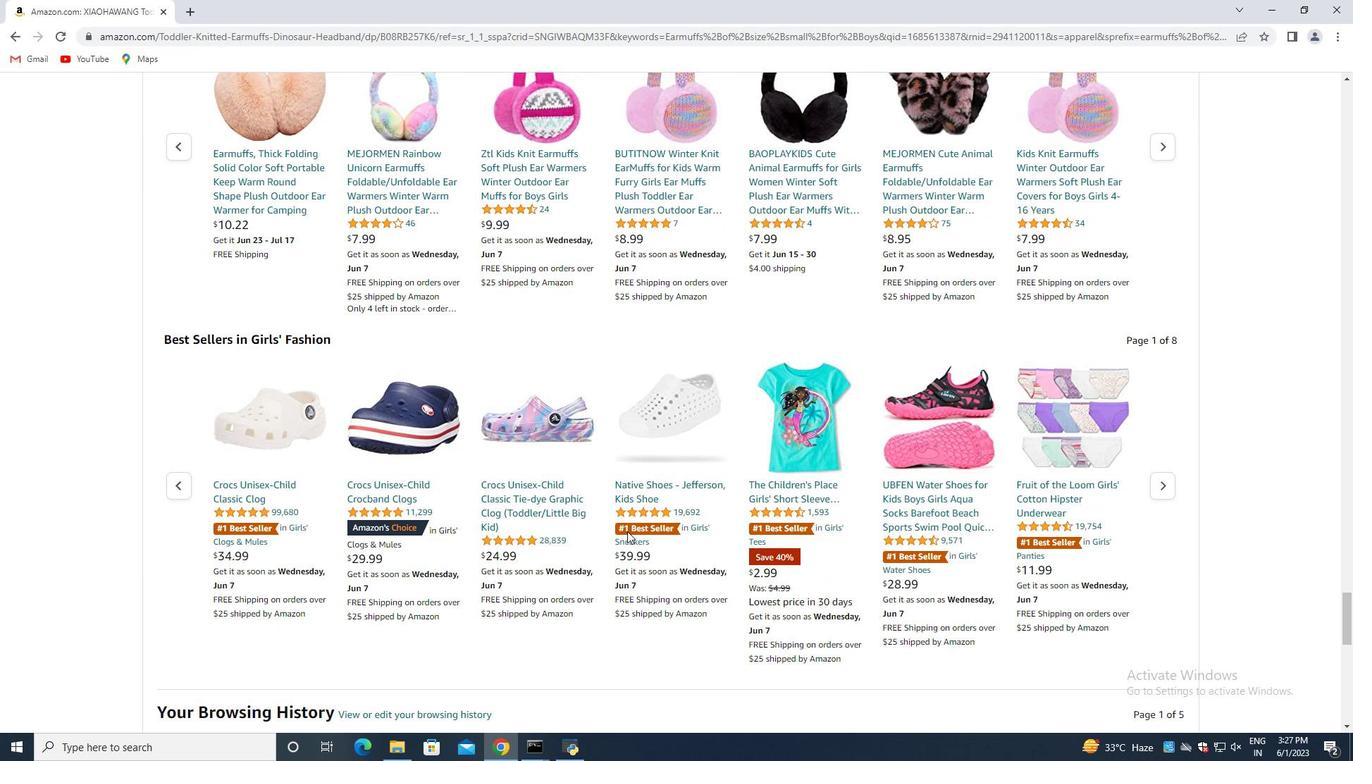 
Action: Mouse moved to (628, 531)
Screenshot: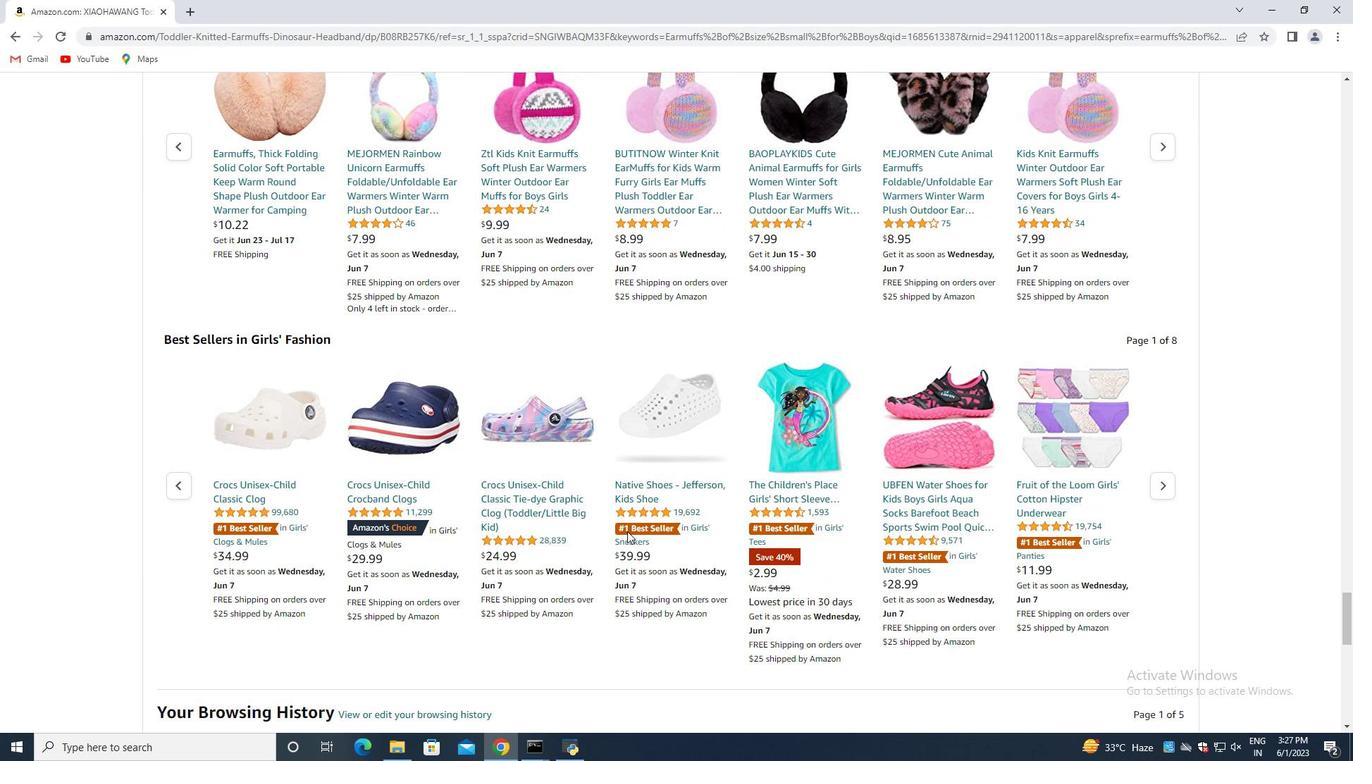 
Action: Mouse scrolled (628, 532) with delta (0, 0)
Screenshot: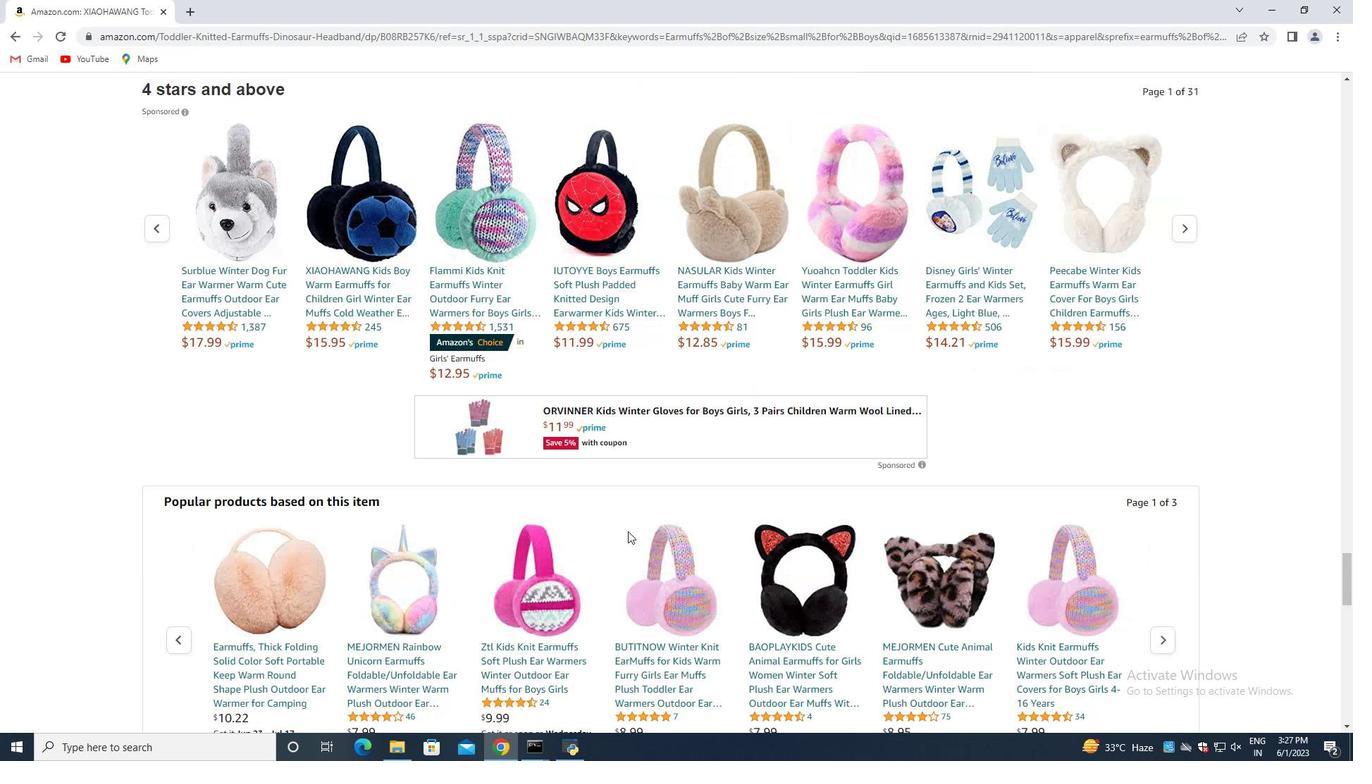
Action: Mouse scrolled (628, 532) with delta (0, 0)
Screenshot: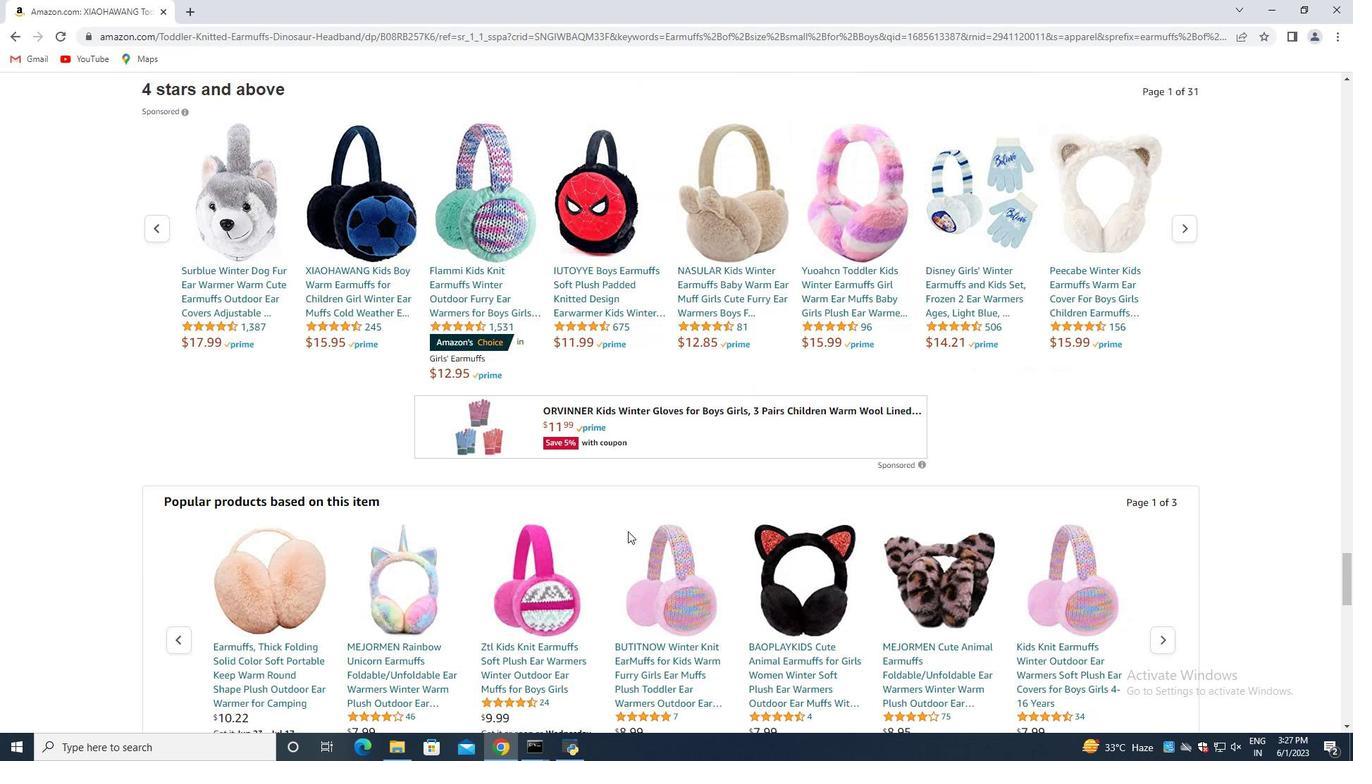 
Action: Mouse scrolled (628, 532) with delta (0, 0)
Screenshot: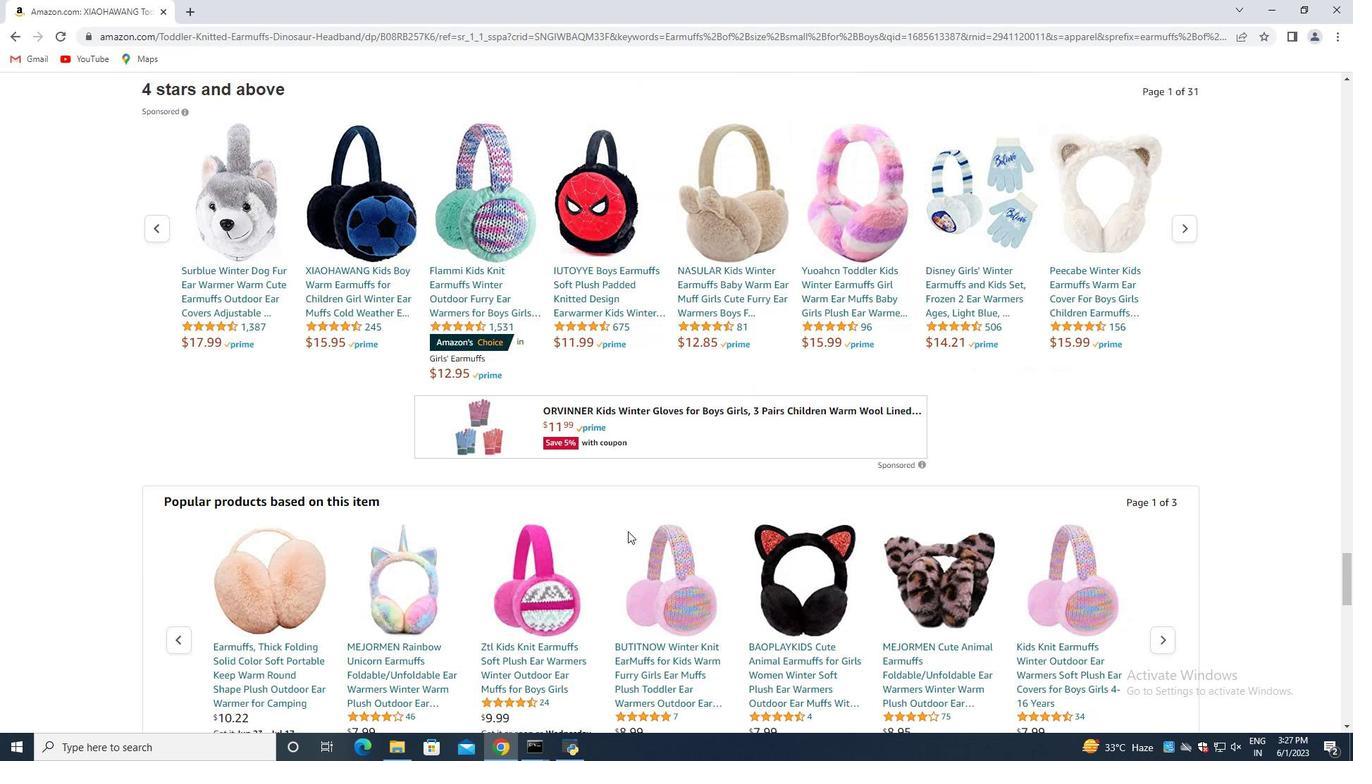 
Action: Mouse scrolled (628, 532) with delta (0, 0)
Screenshot: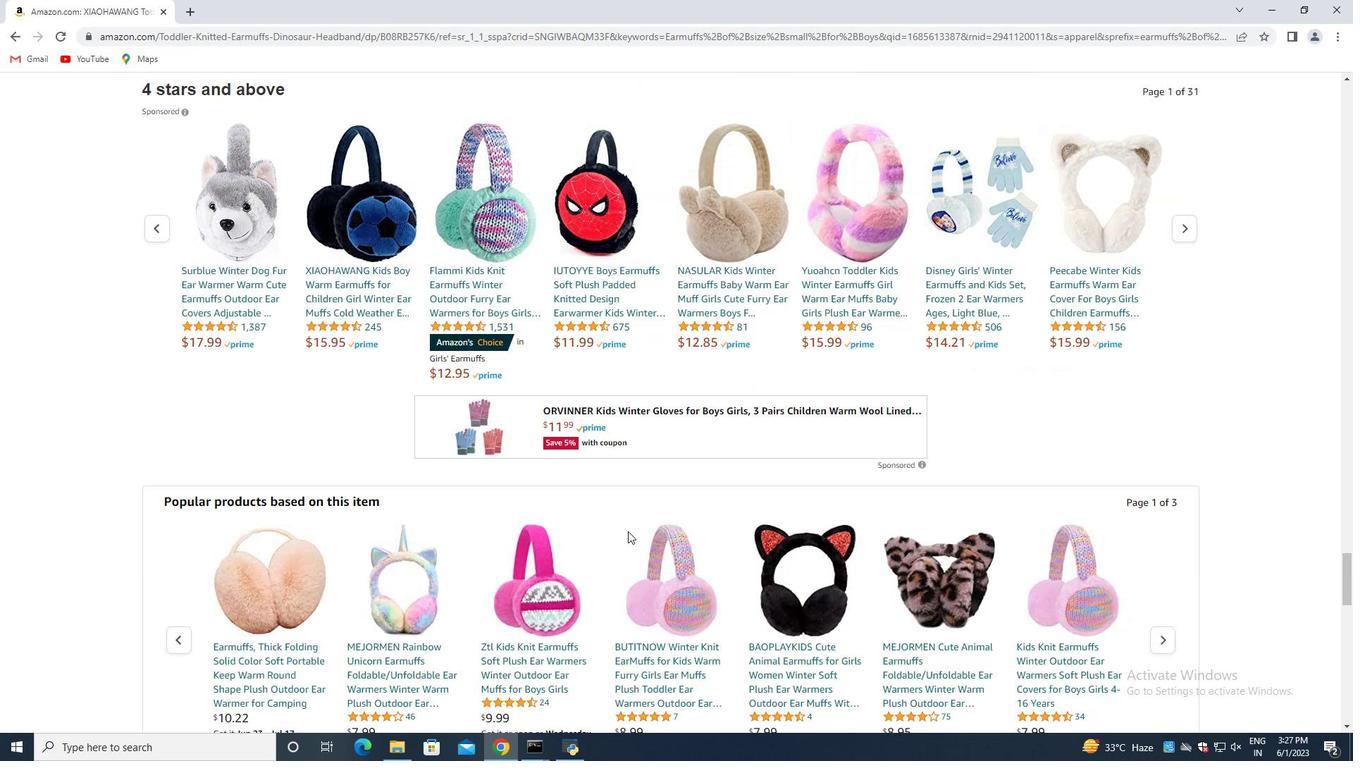 
Action: Mouse scrolled (628, 532) with delta (0, 0)
Screenshot: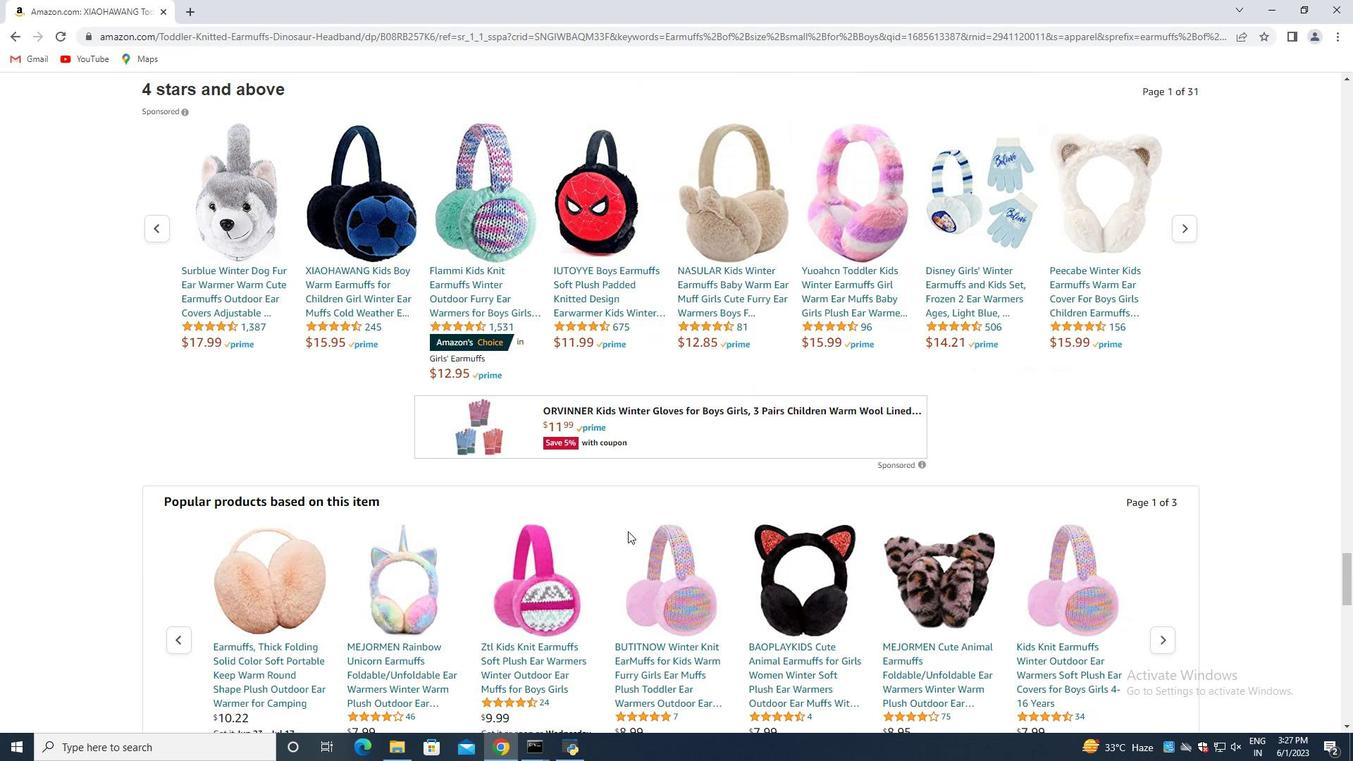 
Action: Mouse scrolled (628, 532) with delta (0, 0)
Screenshot: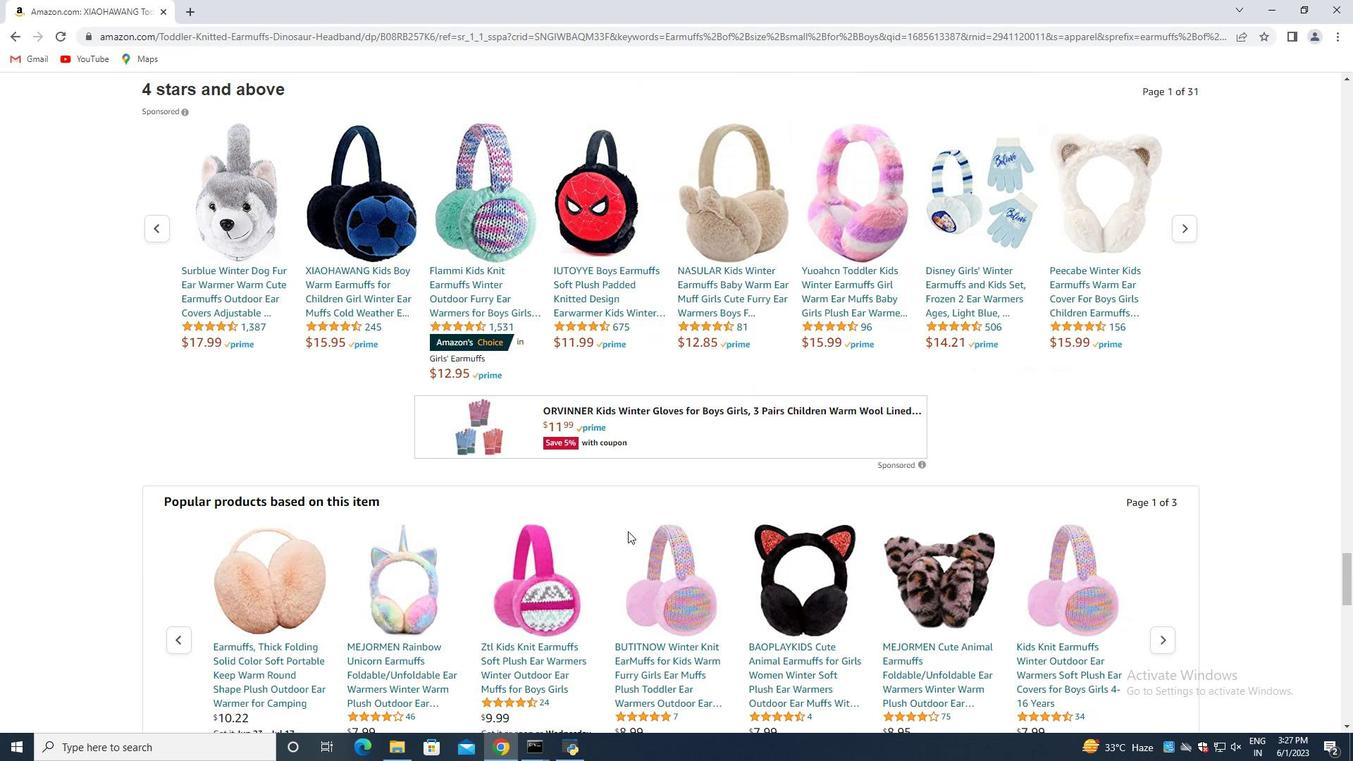 
Action: Mouse scrolled (628, 532) with delta (0, 0)
Screenshot: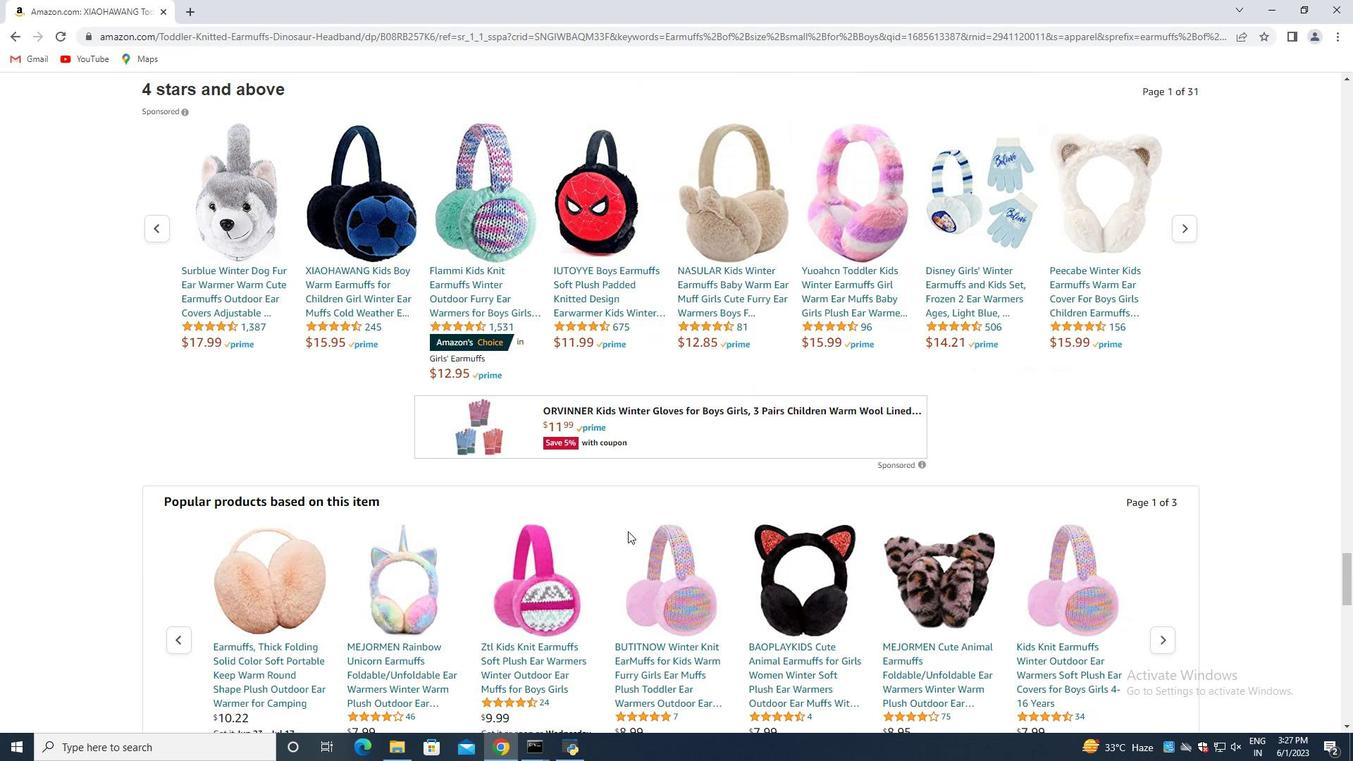 
Action: Mouse scrolled (628, 532) with delta (0, 0)
Screenshot: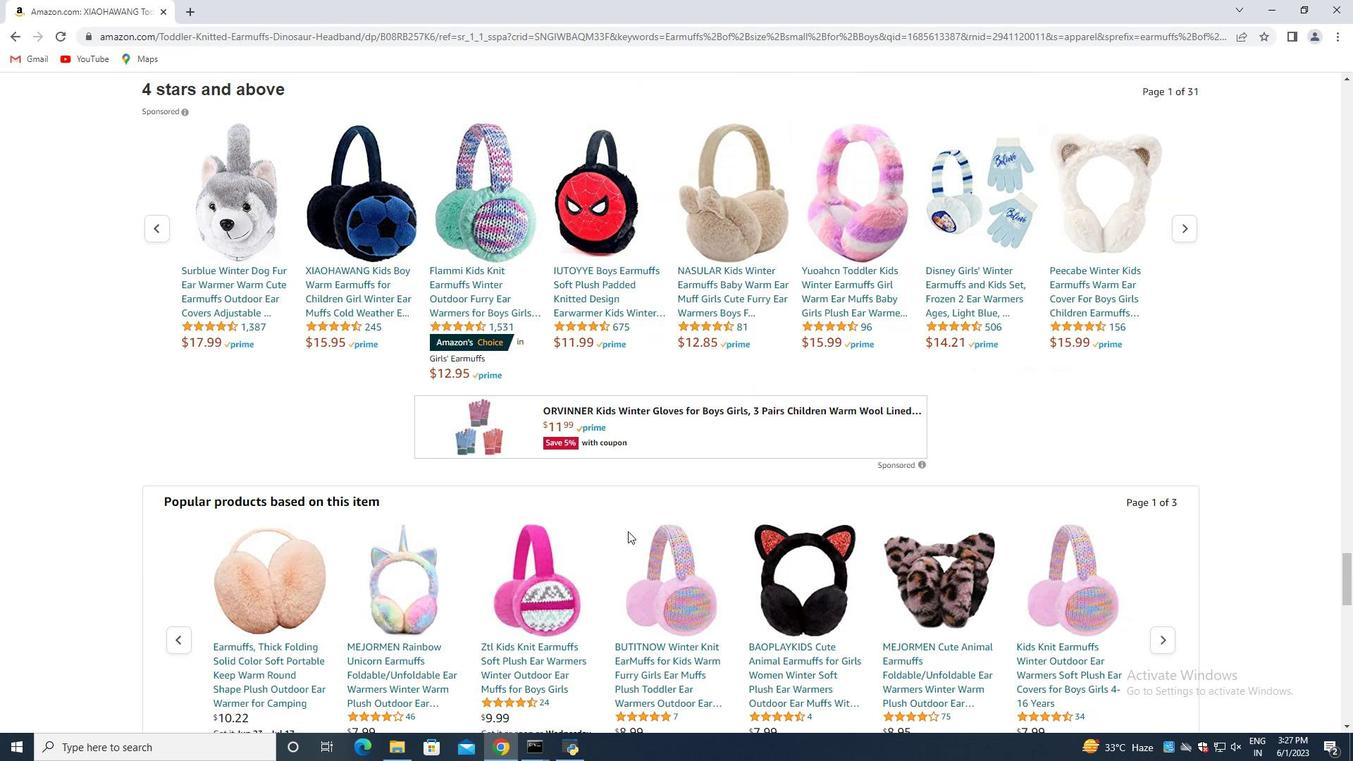 
Action: Mouse moved to (623, 519)
Screenshot: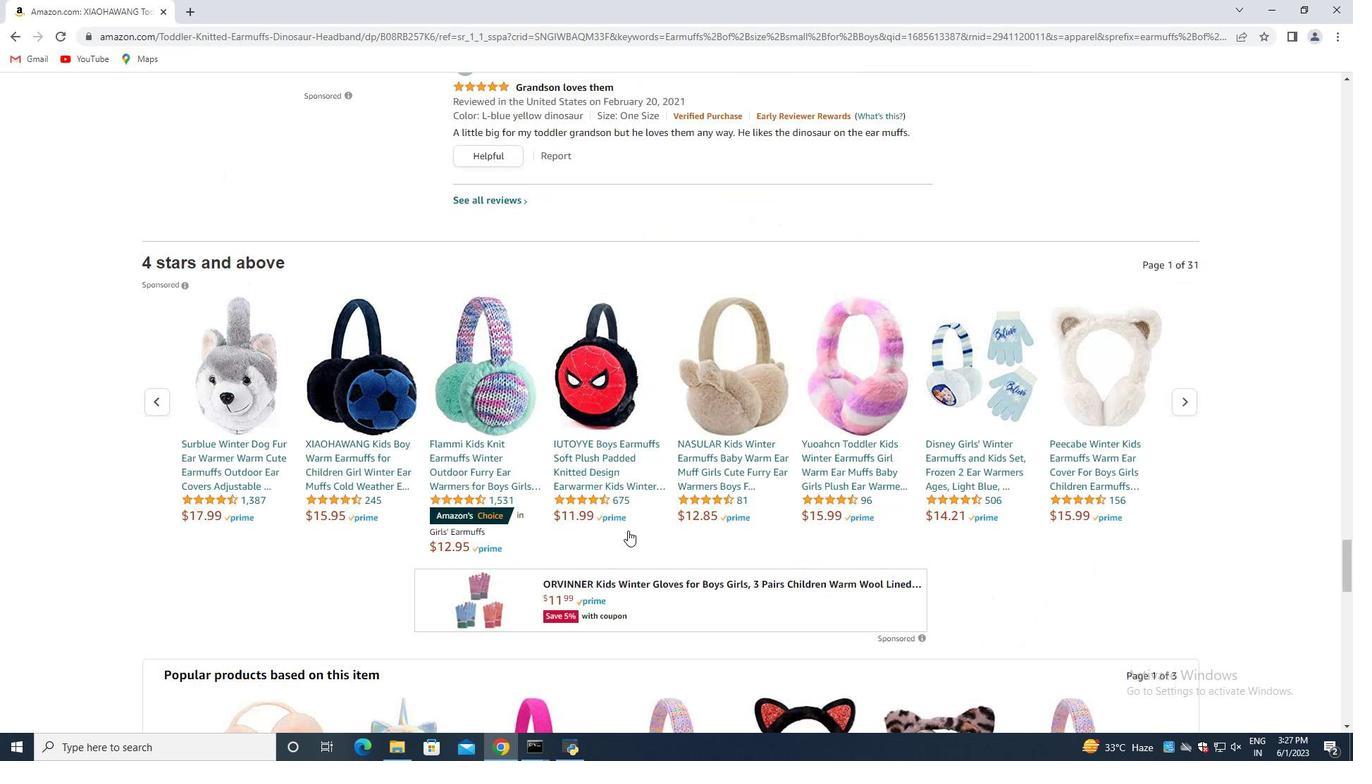 
Action: Mouse scrolled (627, 531) with delta (0, 0)
Screenshot: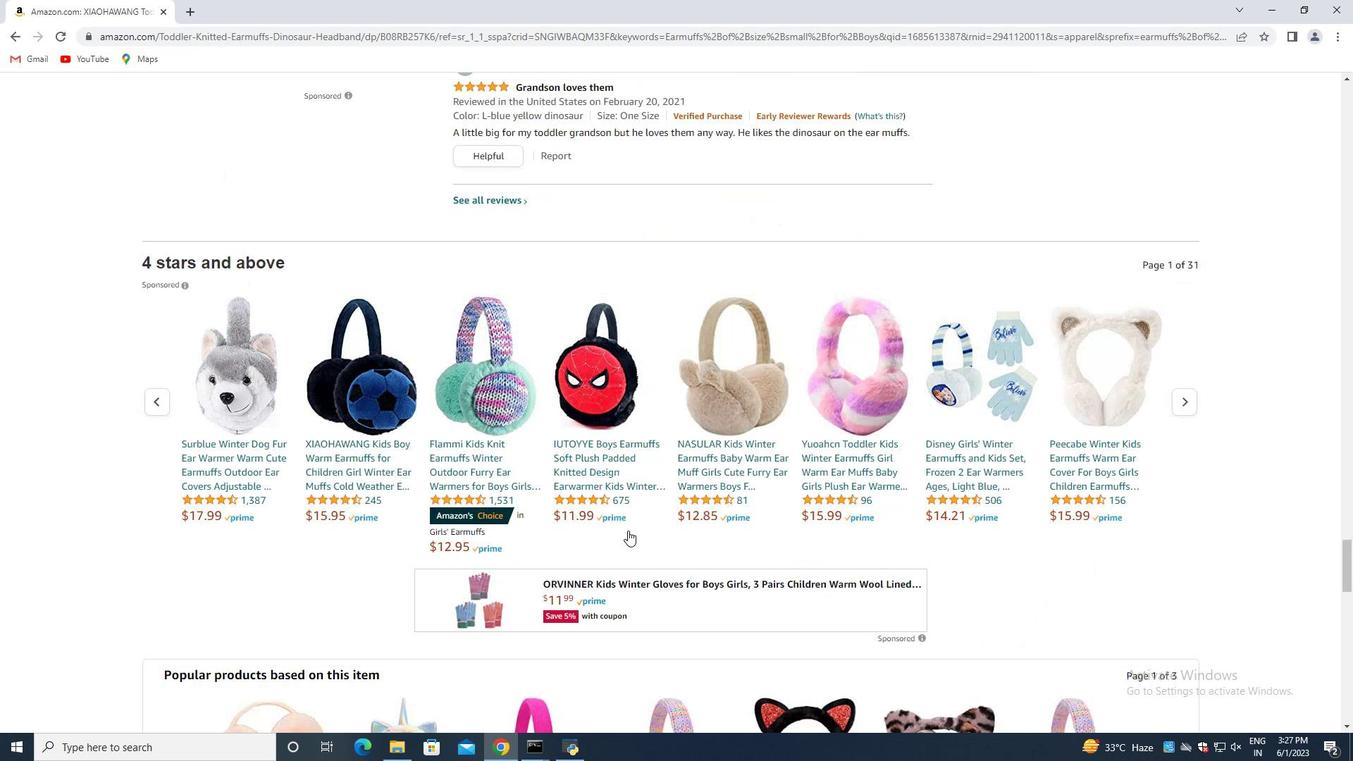 
Action: Mouse scrolled (623, 520) with delta (0, 0)
Screenshot: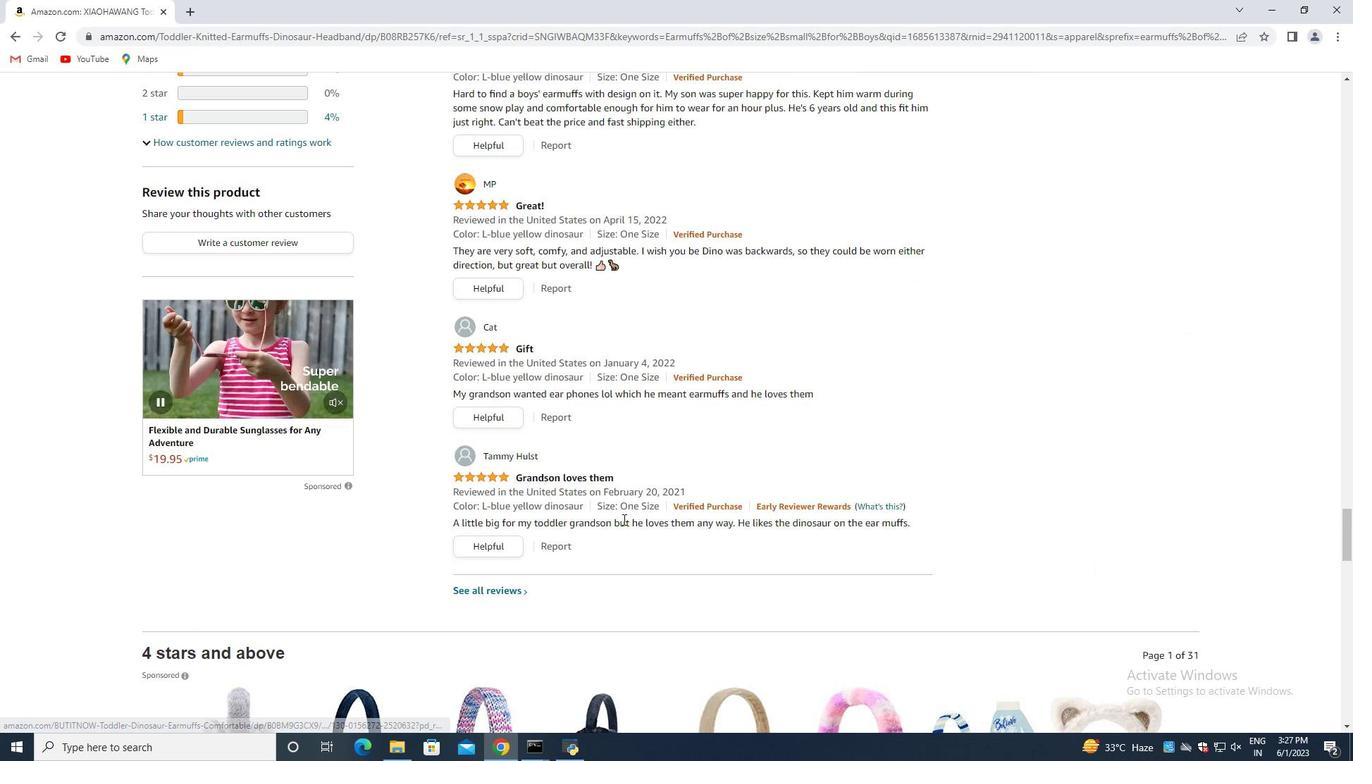 
Action: Mouse scrolled (623, 520) with delta (0, 0)
Screenshot: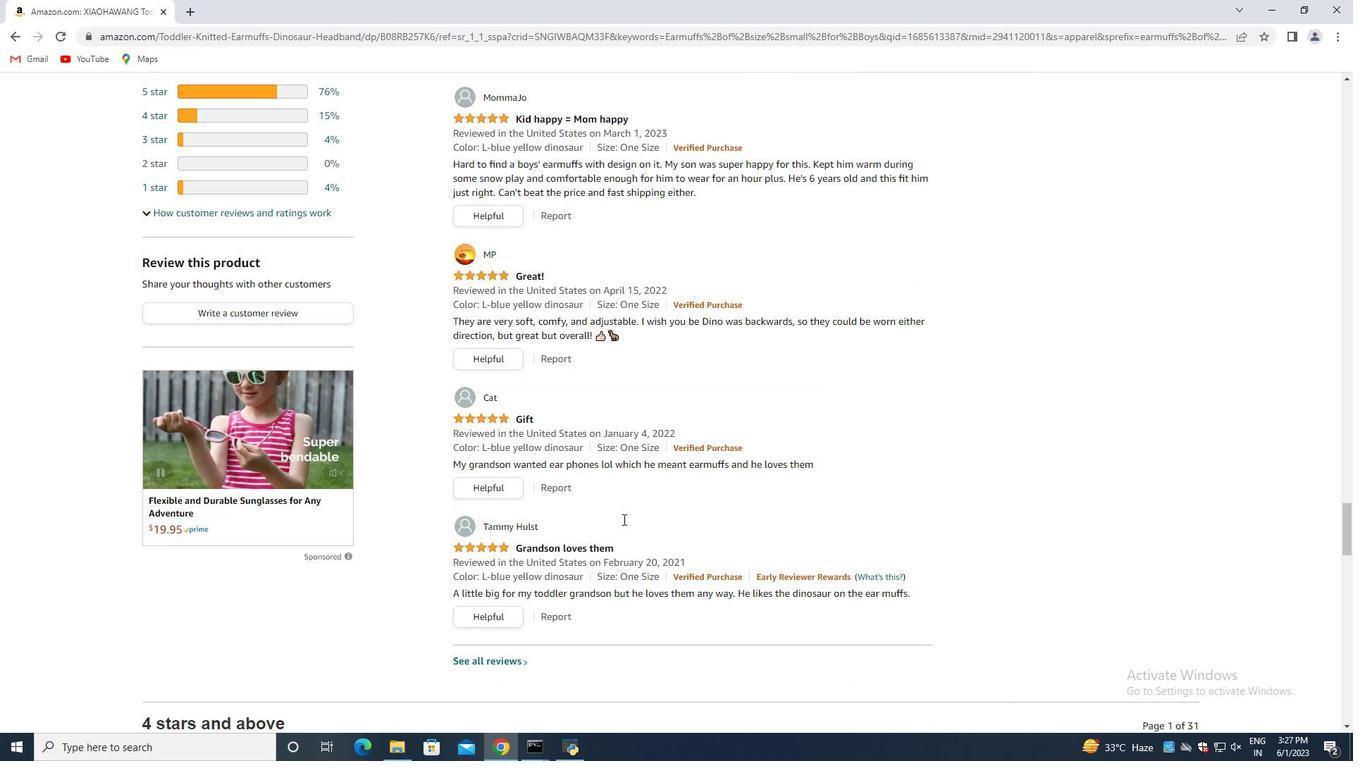 
Action: Mouse scrolled (623, 520) with delta (0, 0)
Screenshot: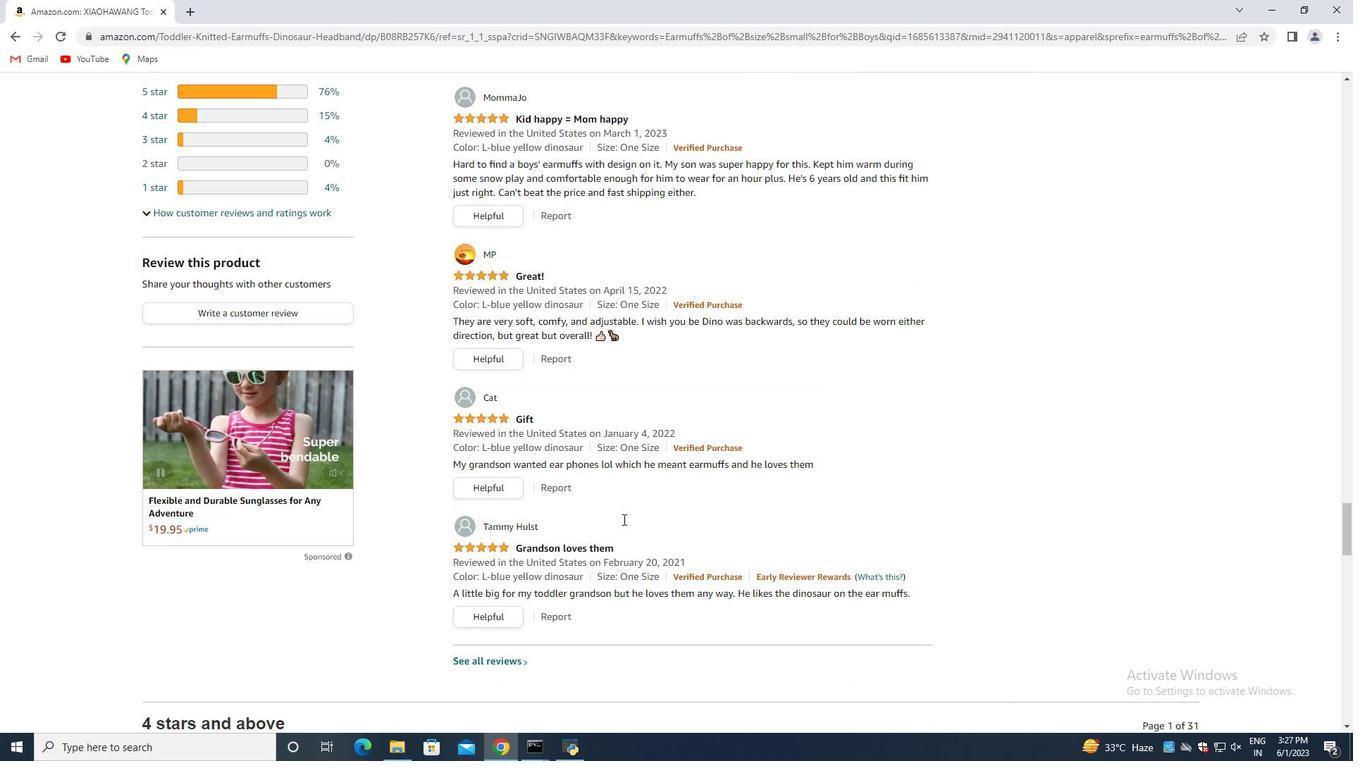 
Action: Mouse scrolled (623, 520) with delta (0, 0)
Screenshot: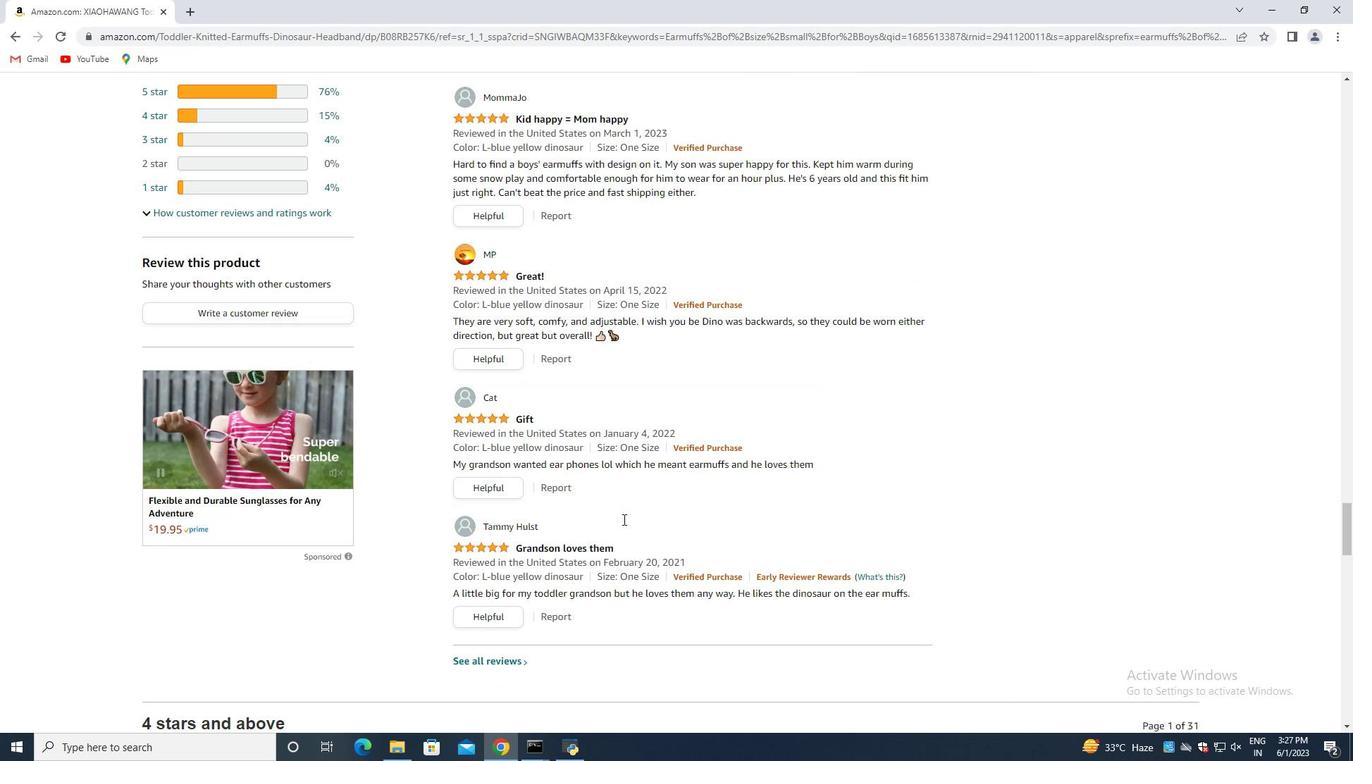 
Action: Mouse scrolled (623, 520) with delta (0, 0)
Screenshot: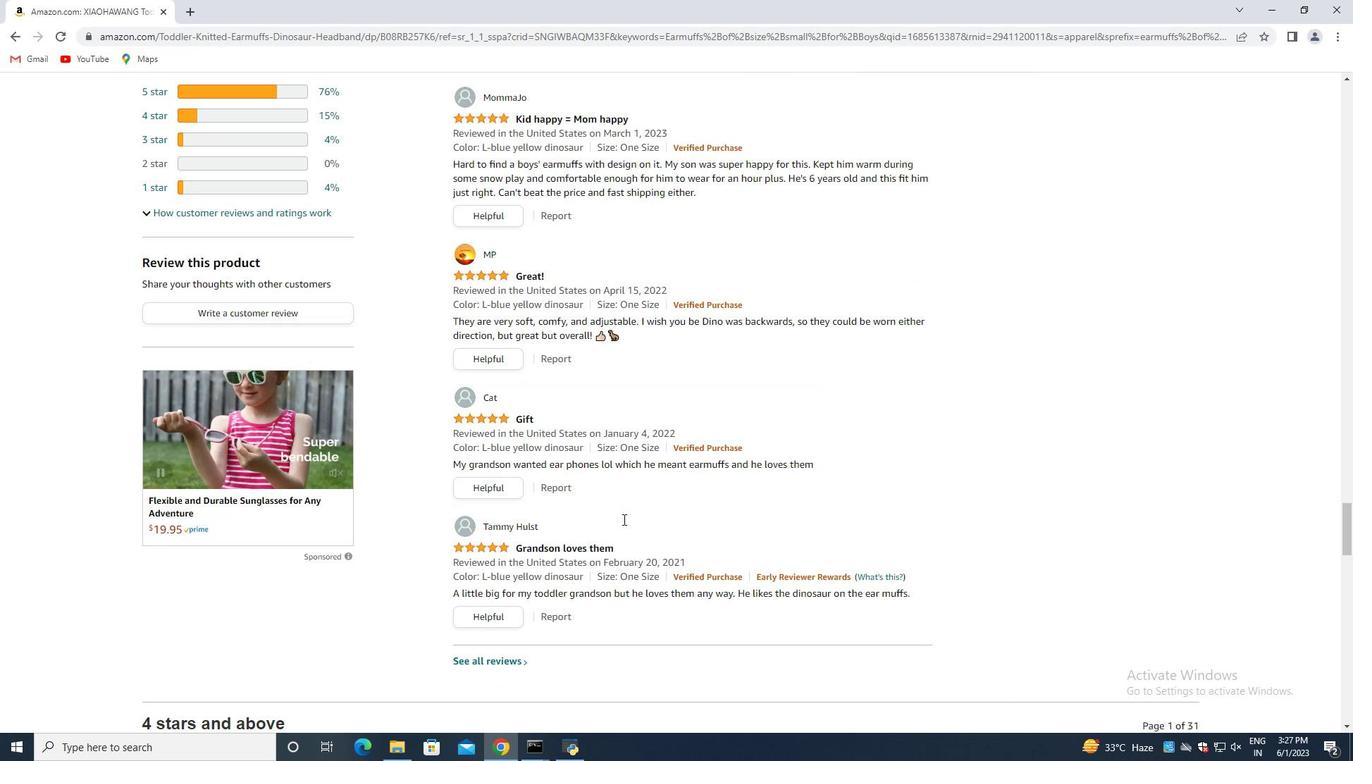 
Action: Mouse scrolled (623, 520) with delta (0, 0)
Screenshot: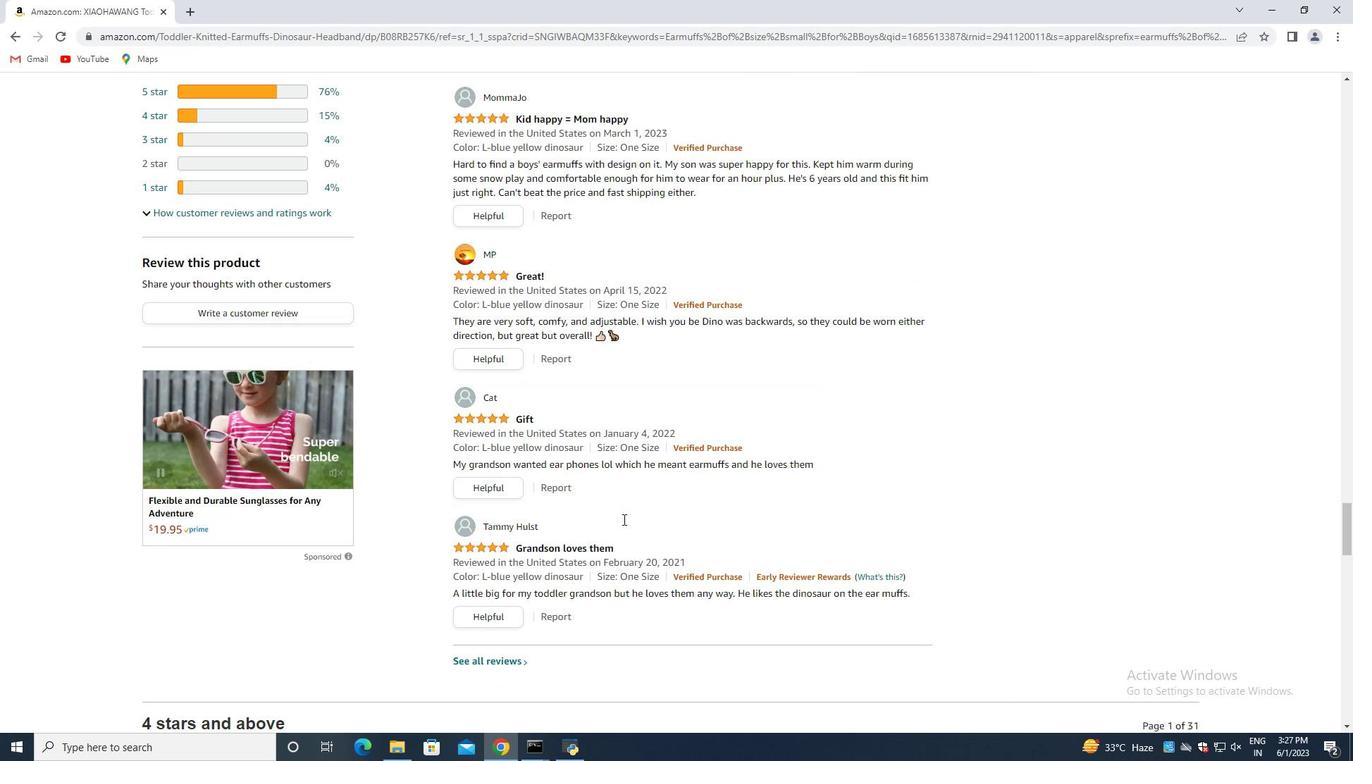 
Action: Mouse scrolled (623, 520) with delta (0, 0)
Screenshot: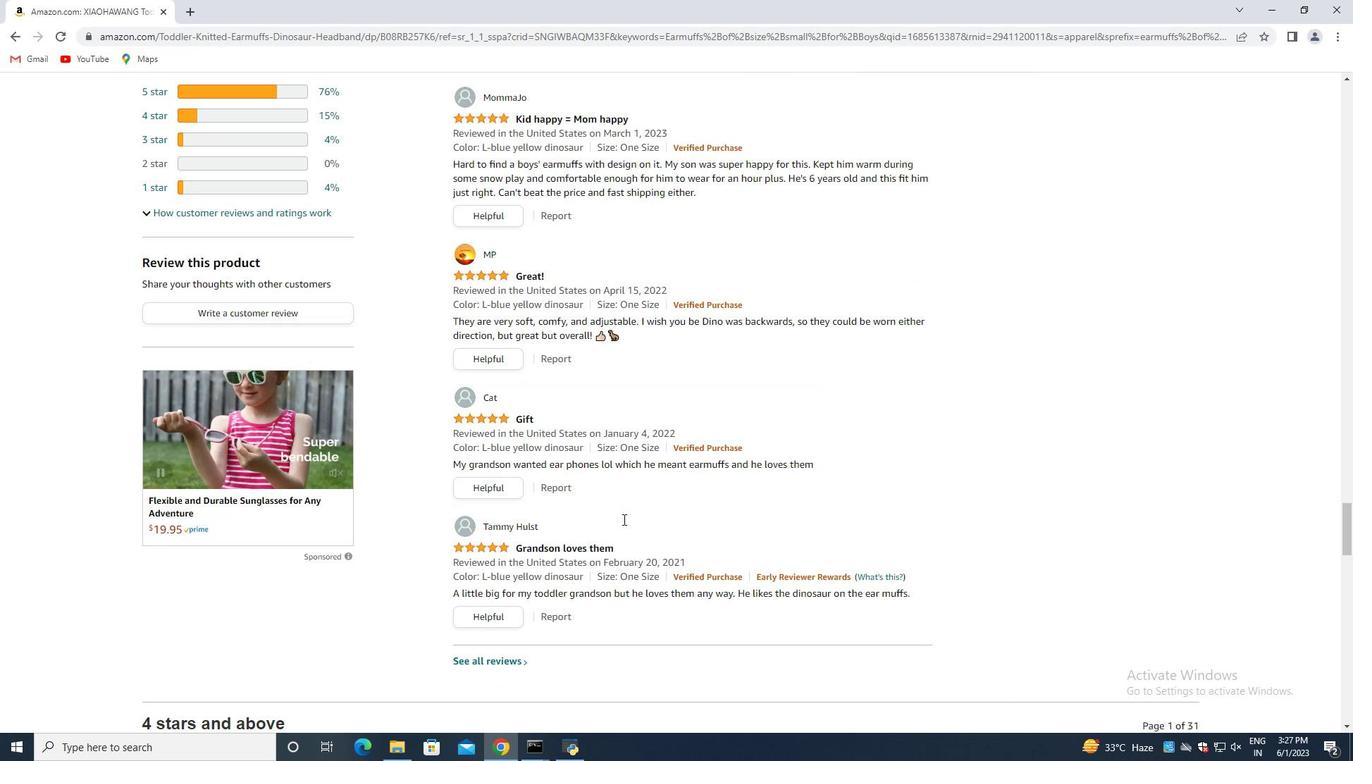 
Action: Mouse scrolled (623, 520) with delta (0, 0)
Screenshot: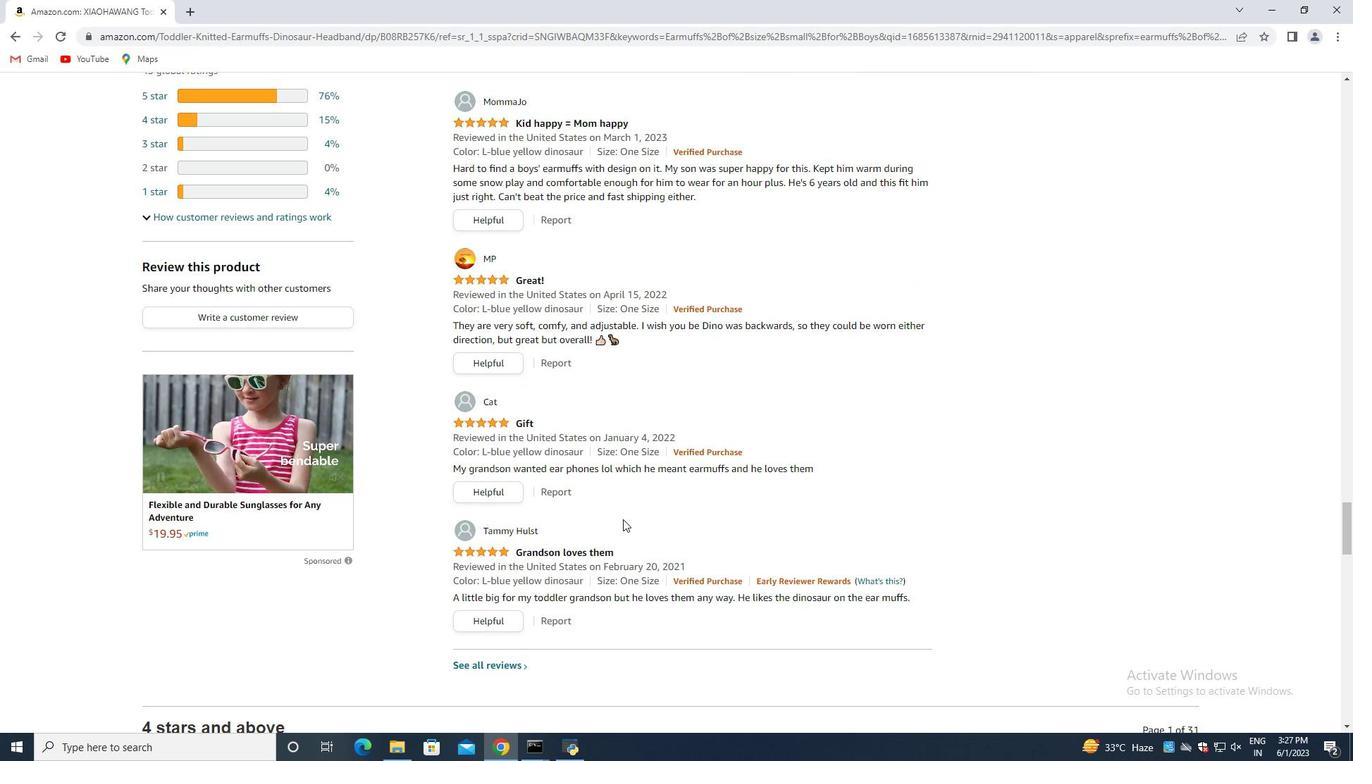
Action: Mouse scrolled (623, 520) with delta (0, 0)
Screenshot: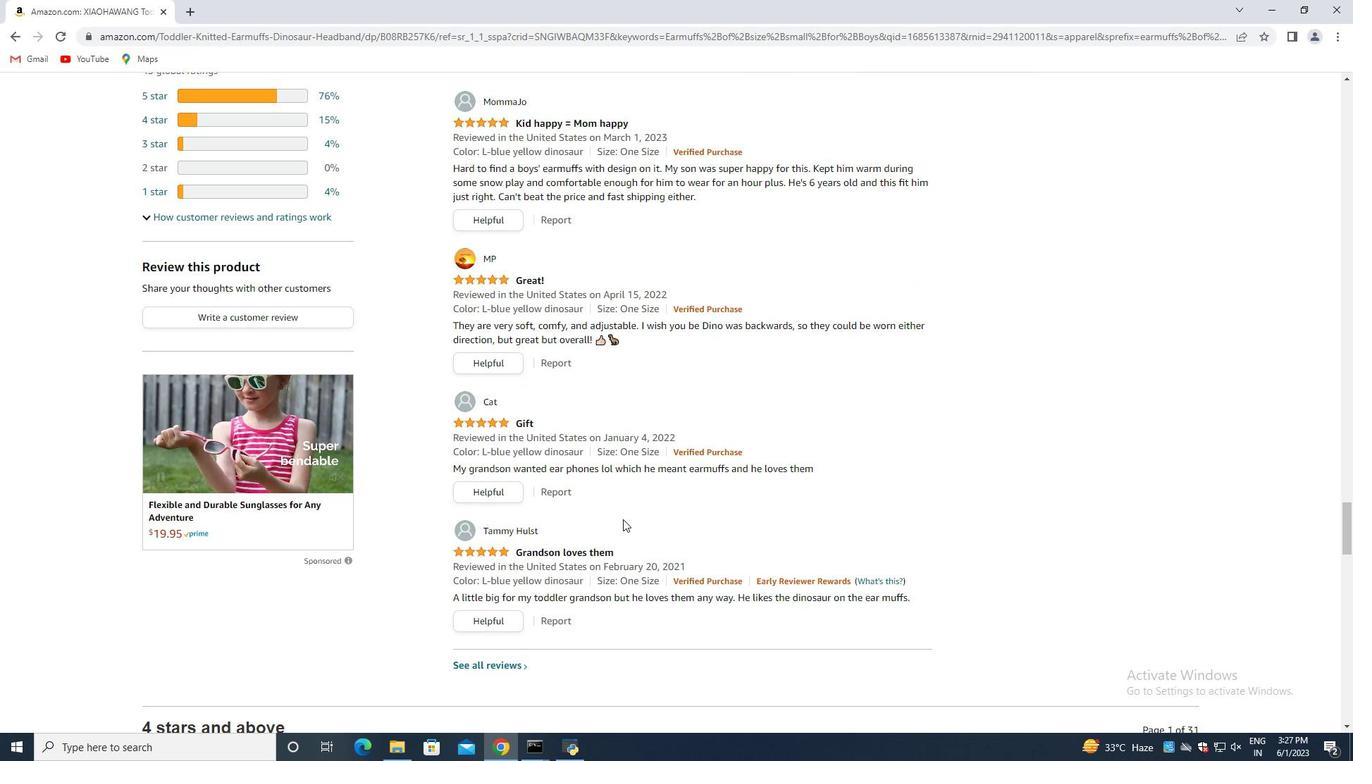 
Action: Mouse scrolled (623, 520) with delta (0, 0)
Screenshot: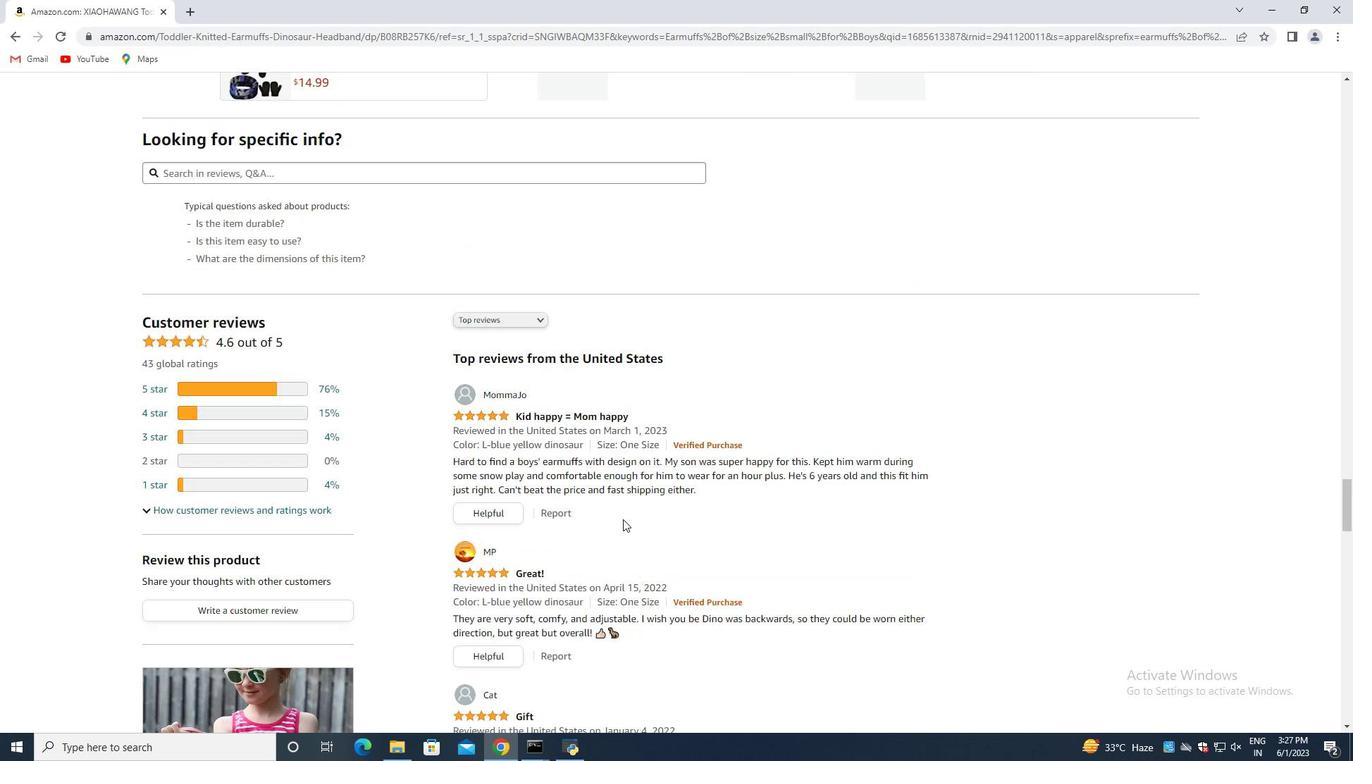 
Action: Mouse scrolled (623, 520) with delta (0, 0)
Screenshot: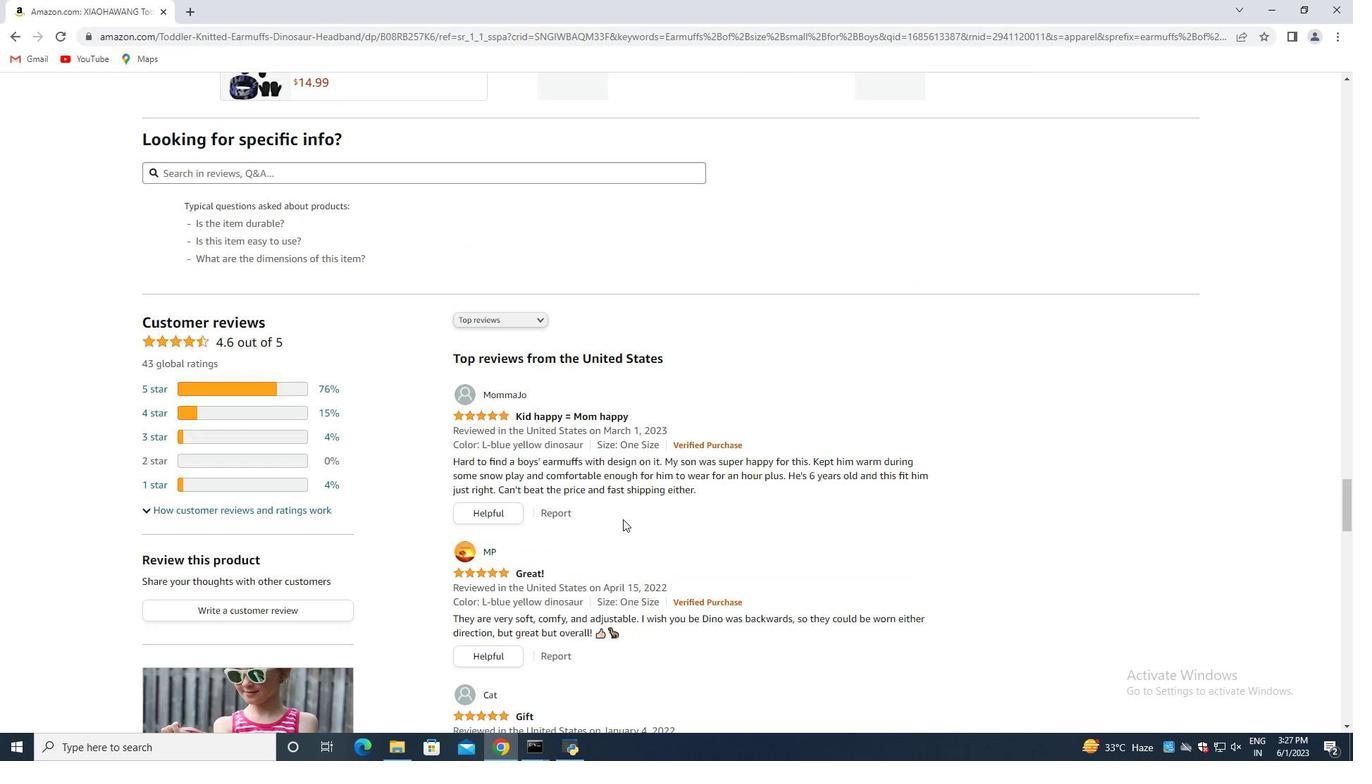 
Action: Mouse scrolled (623, 520) with delta (0, 0)
Screenshot: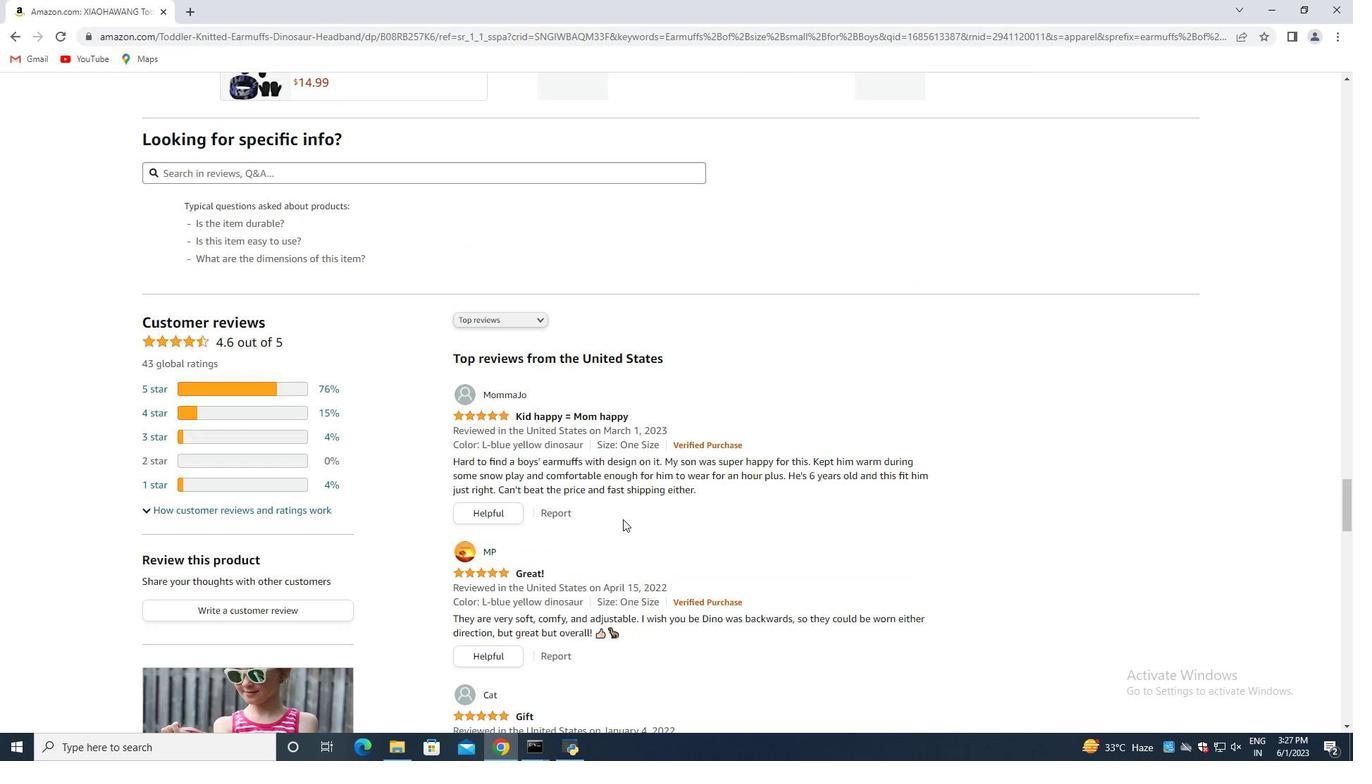 
Action: Mouse scrolled (623, 520) with delta (0, 0)
Screenshot: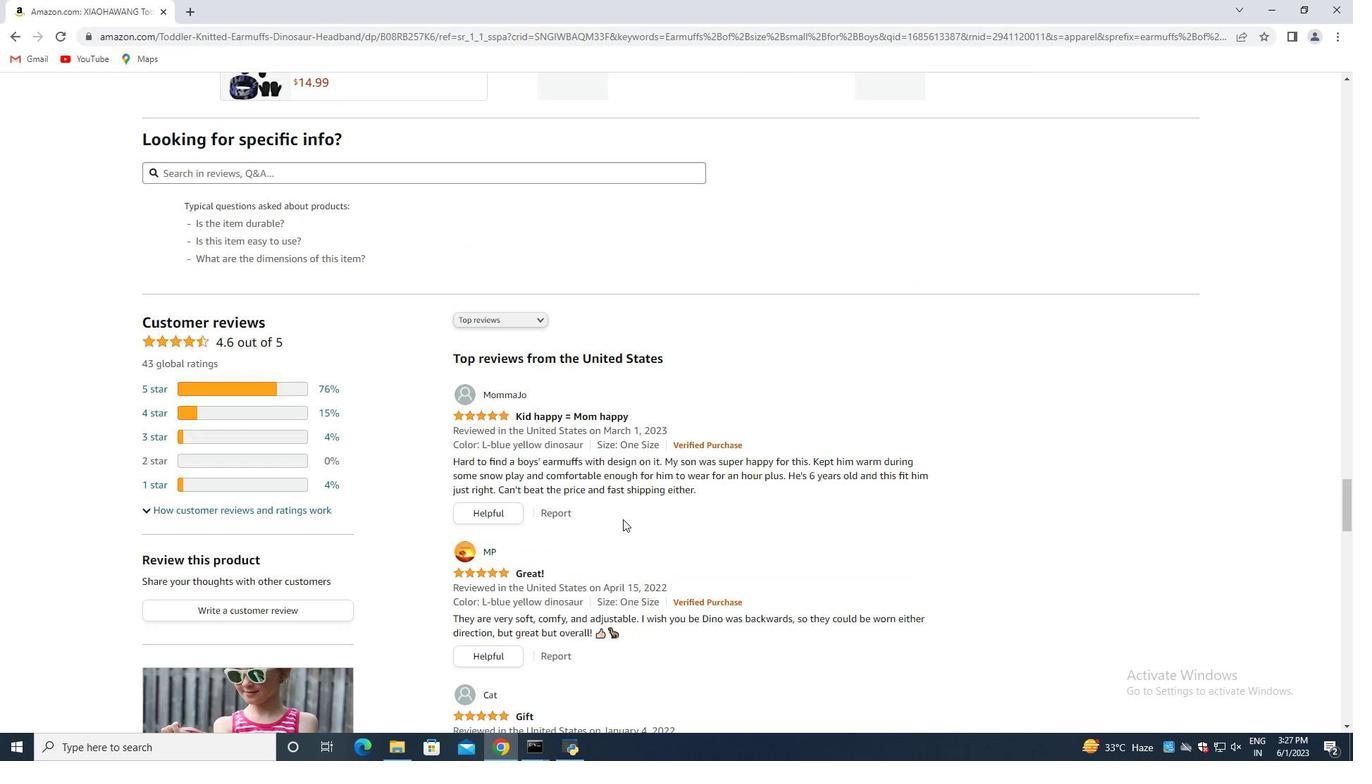 
Action: Mouse scrolled (623, 520) with delta (0, 0)
Screenshot: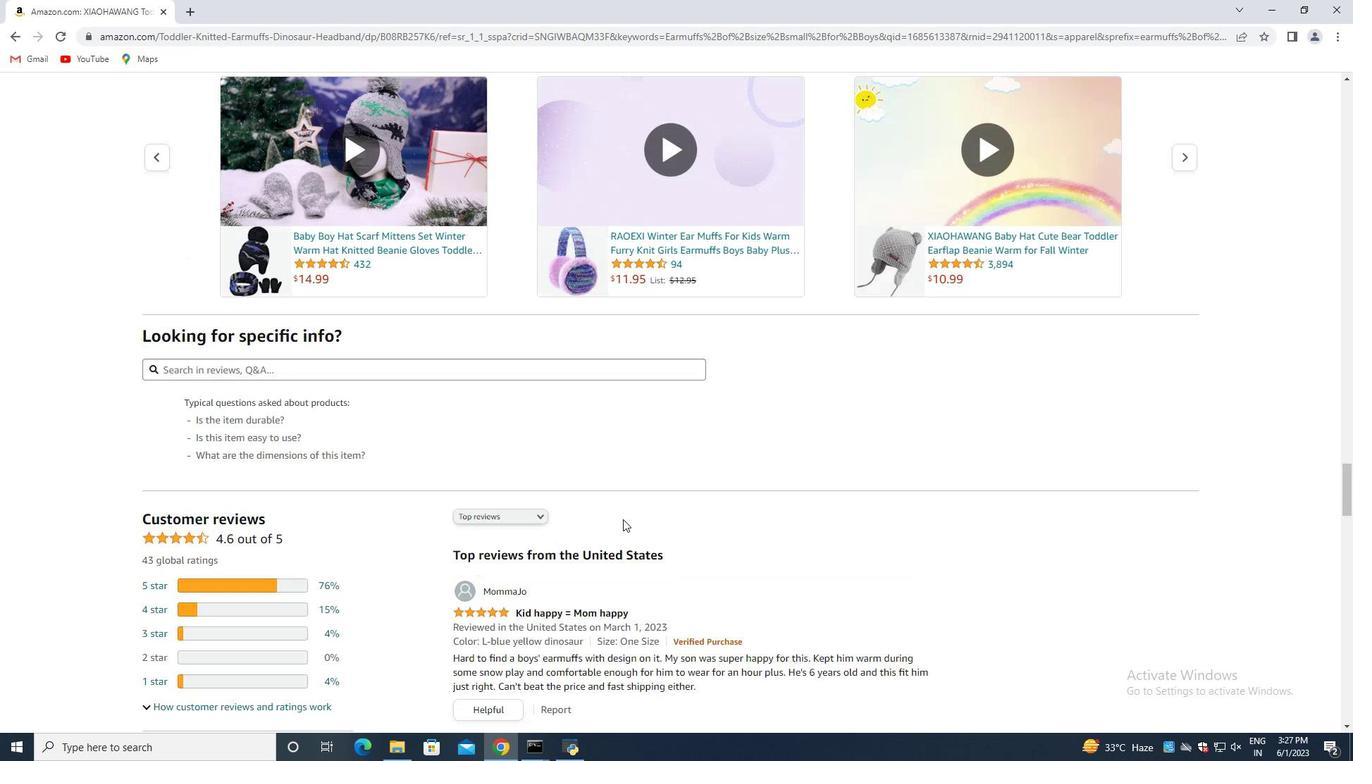 
Action: Mouse scrolled (623, 520) with delta (0, 0)
Screenshot: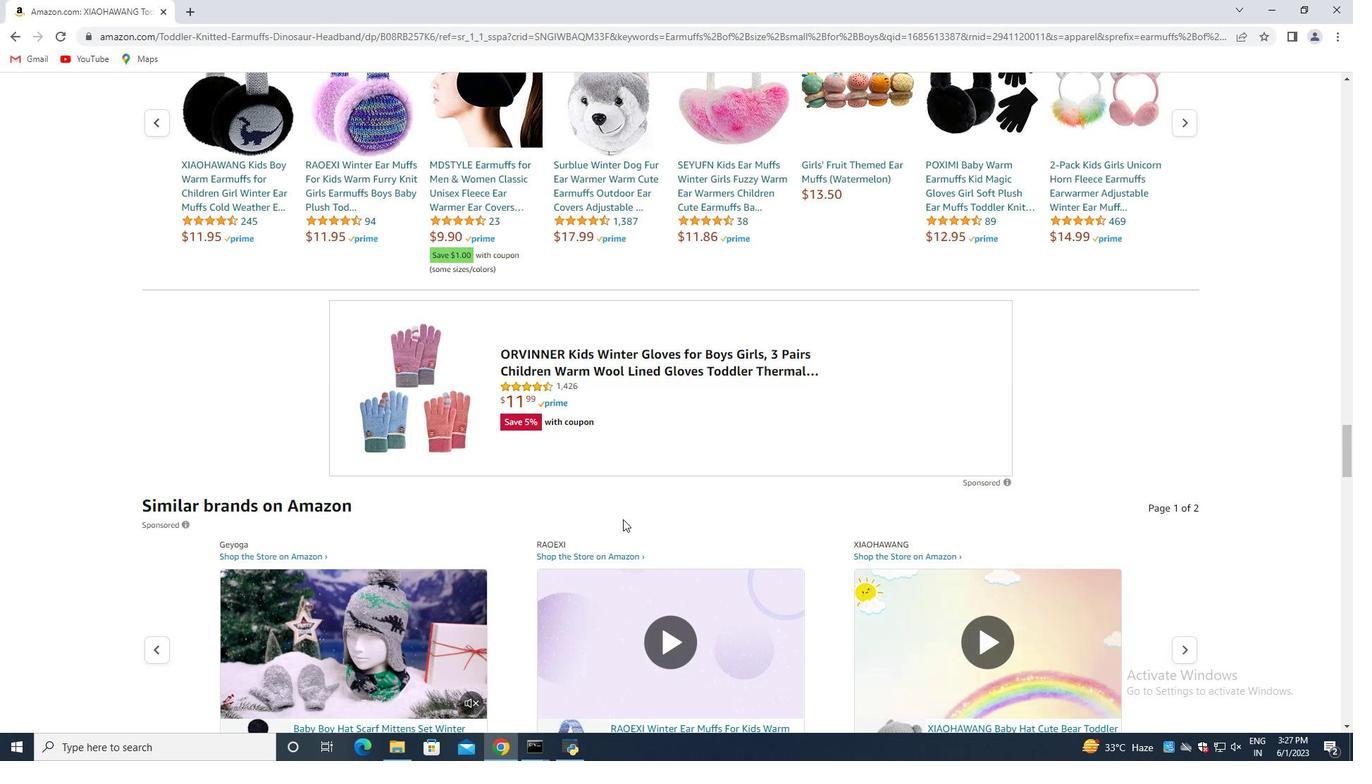 
Action: Mouse moved to (623, 518)
Screenshot: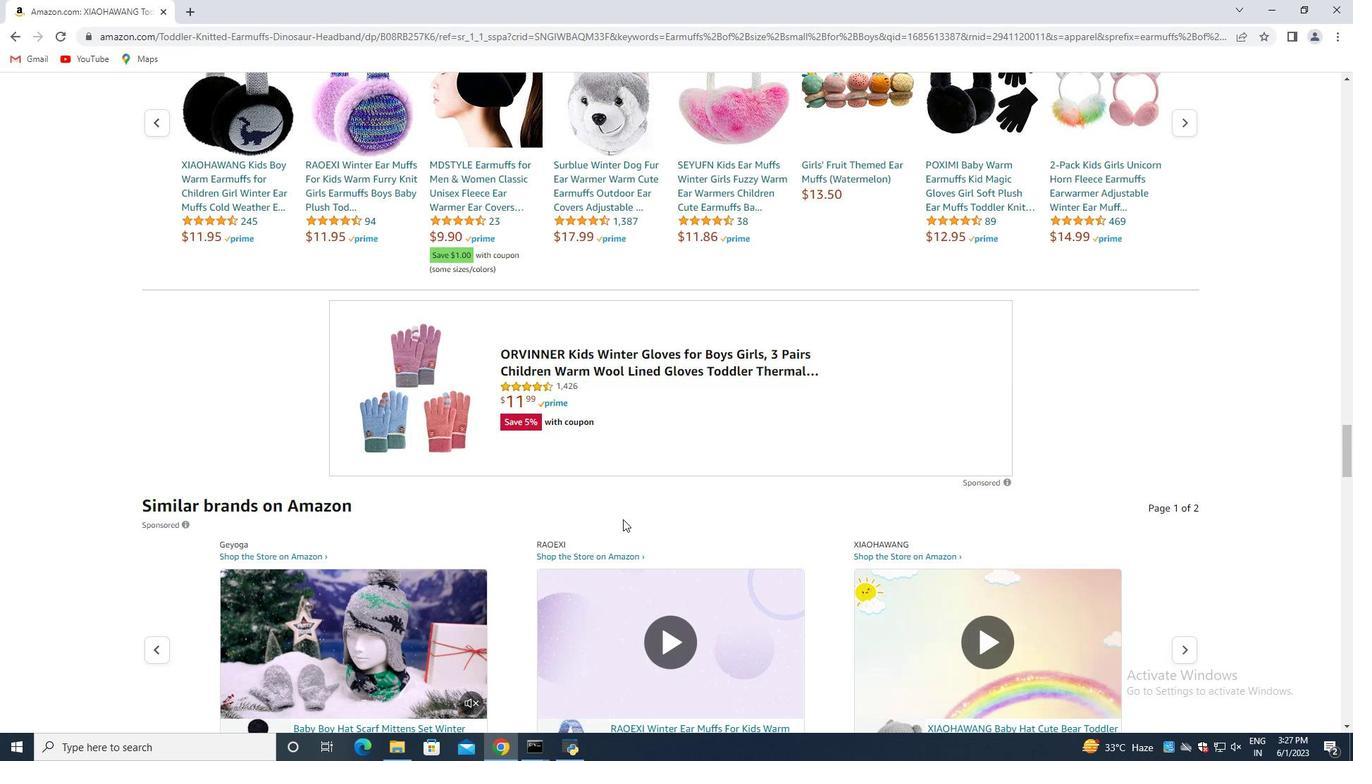 
Action: Mouse scrolled (623, 519) with delta (0, 0)
Screenshot: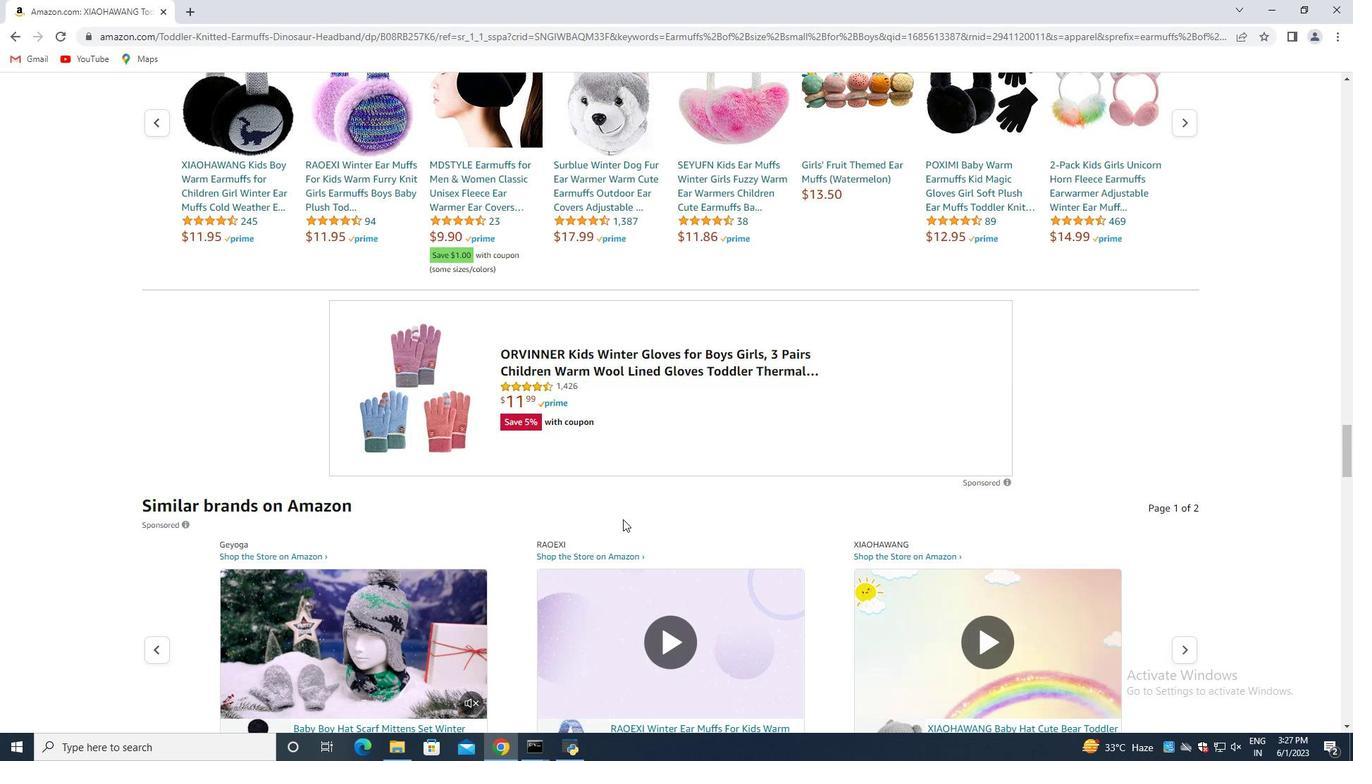 
Action: Mouse scrolled (623, 519) with delta (0, 0)
Screenshot: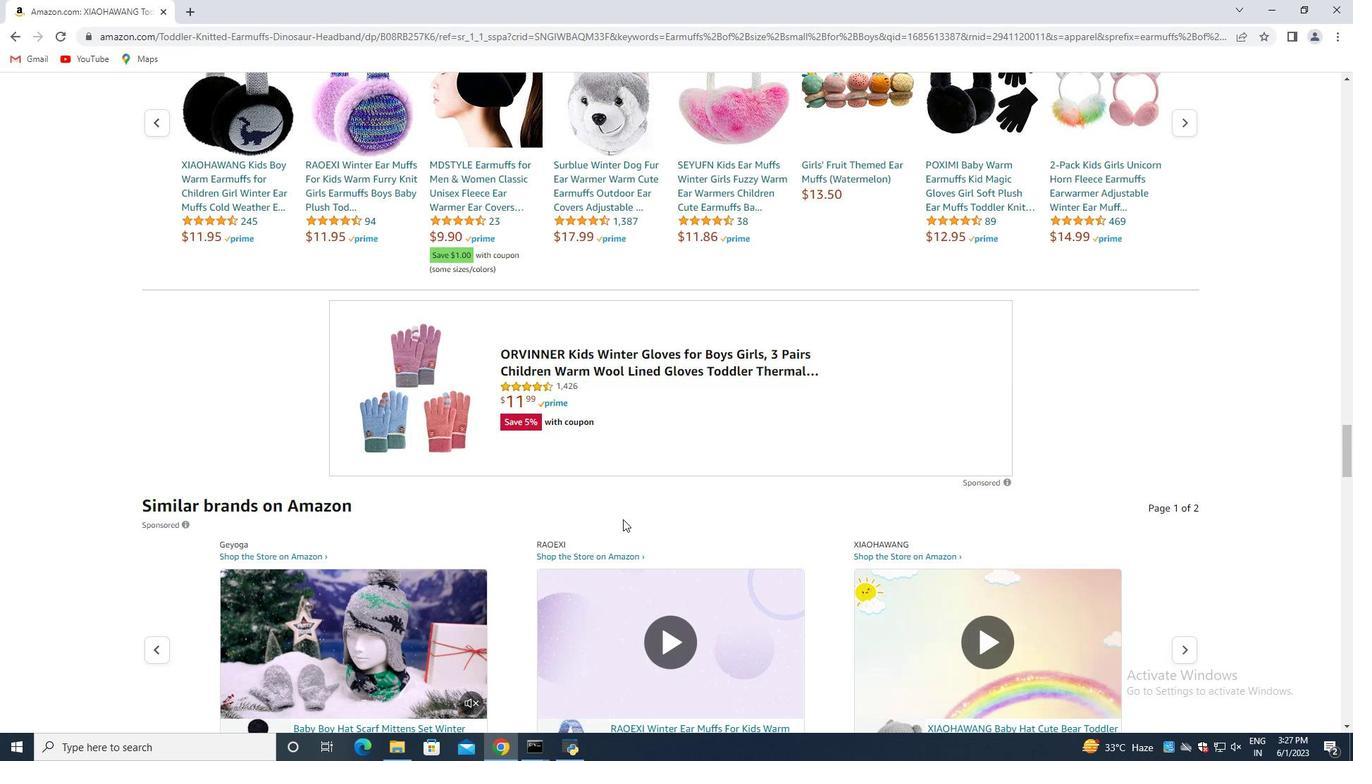 
Action: Mouse scrolled (623, 519) with delta (0, 0)
Screenshot: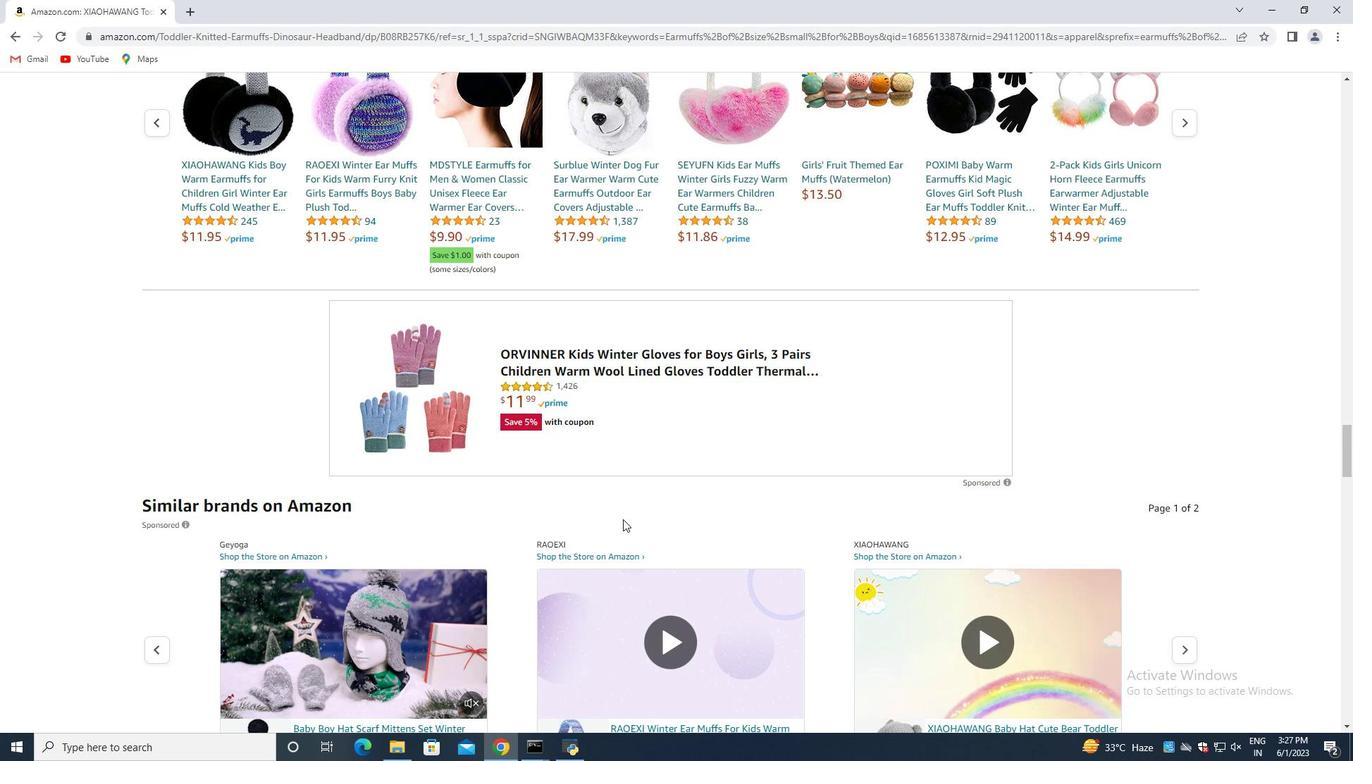
Action: Mouse scrolled (623, 519) with delta (0, 0)
Screenshot: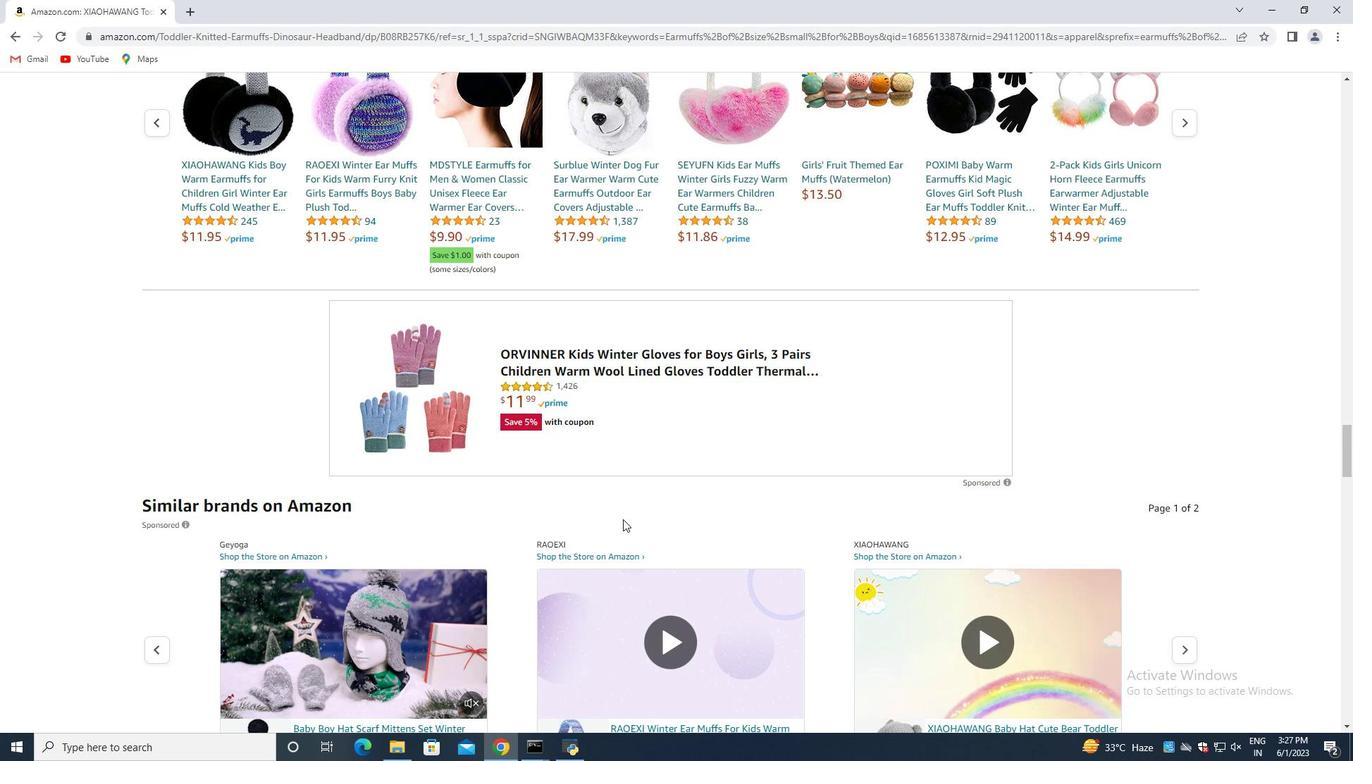 
Action: Mouse scrolled (623, 519) with delta (0, 0)
Screenshot: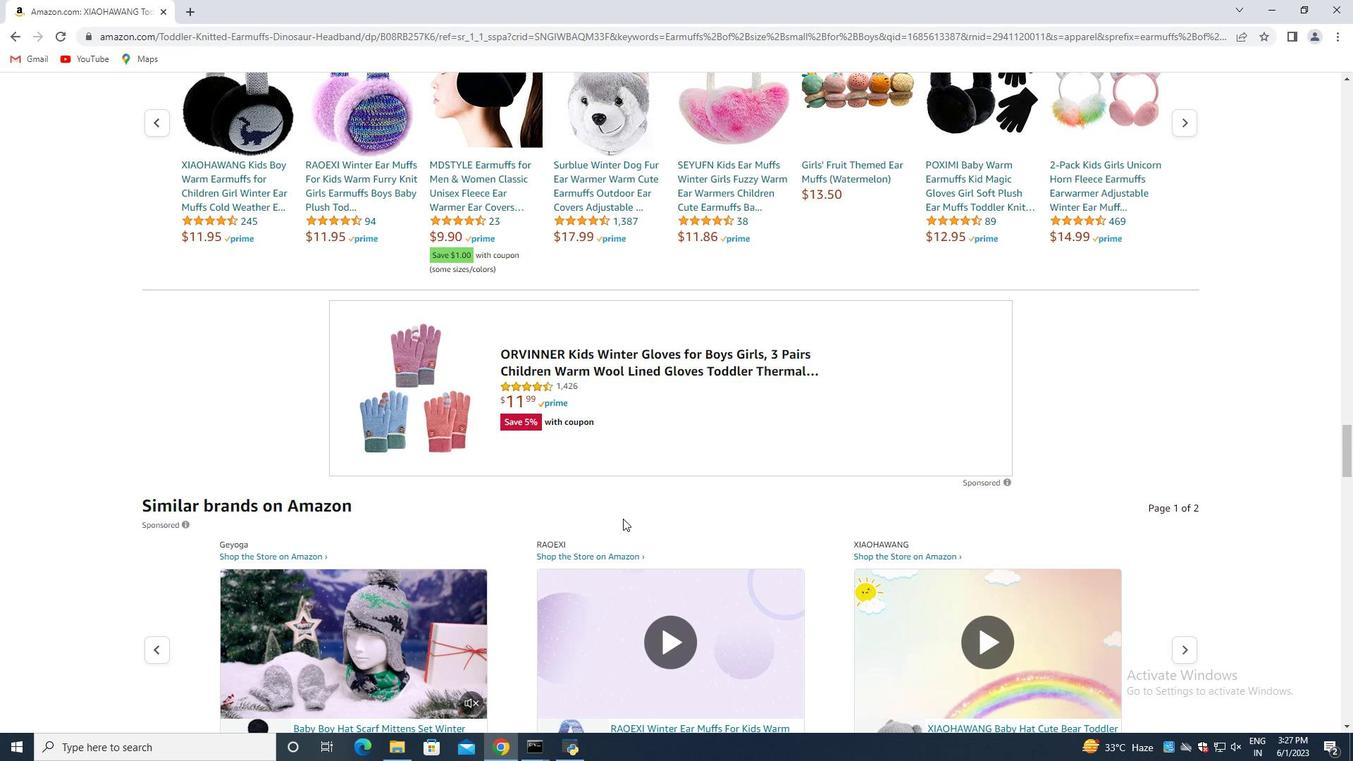 
Action: Mouse scrolled (623, 519) with delta (0, 0)
Screenshot: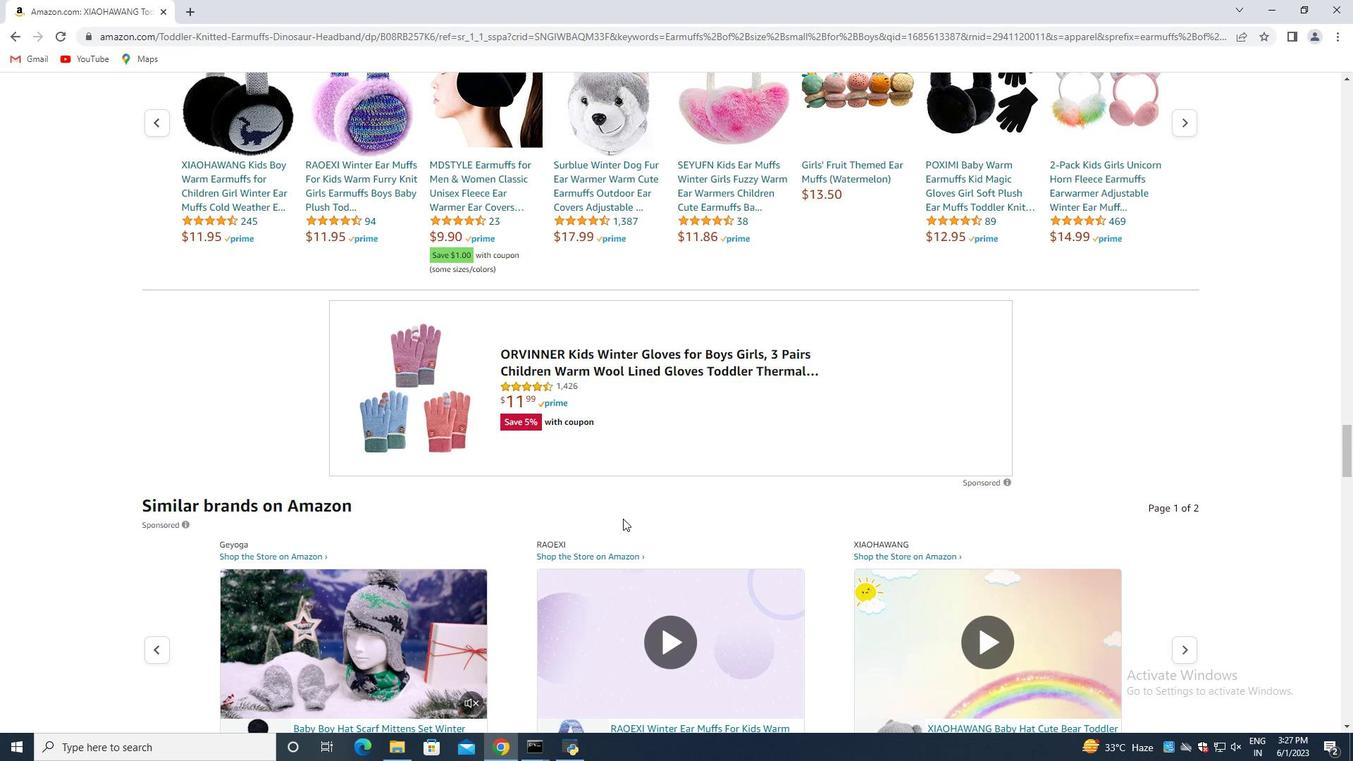 
Action: Mouse scrolled (623, 519) with delta (0, 0)
Screenshot: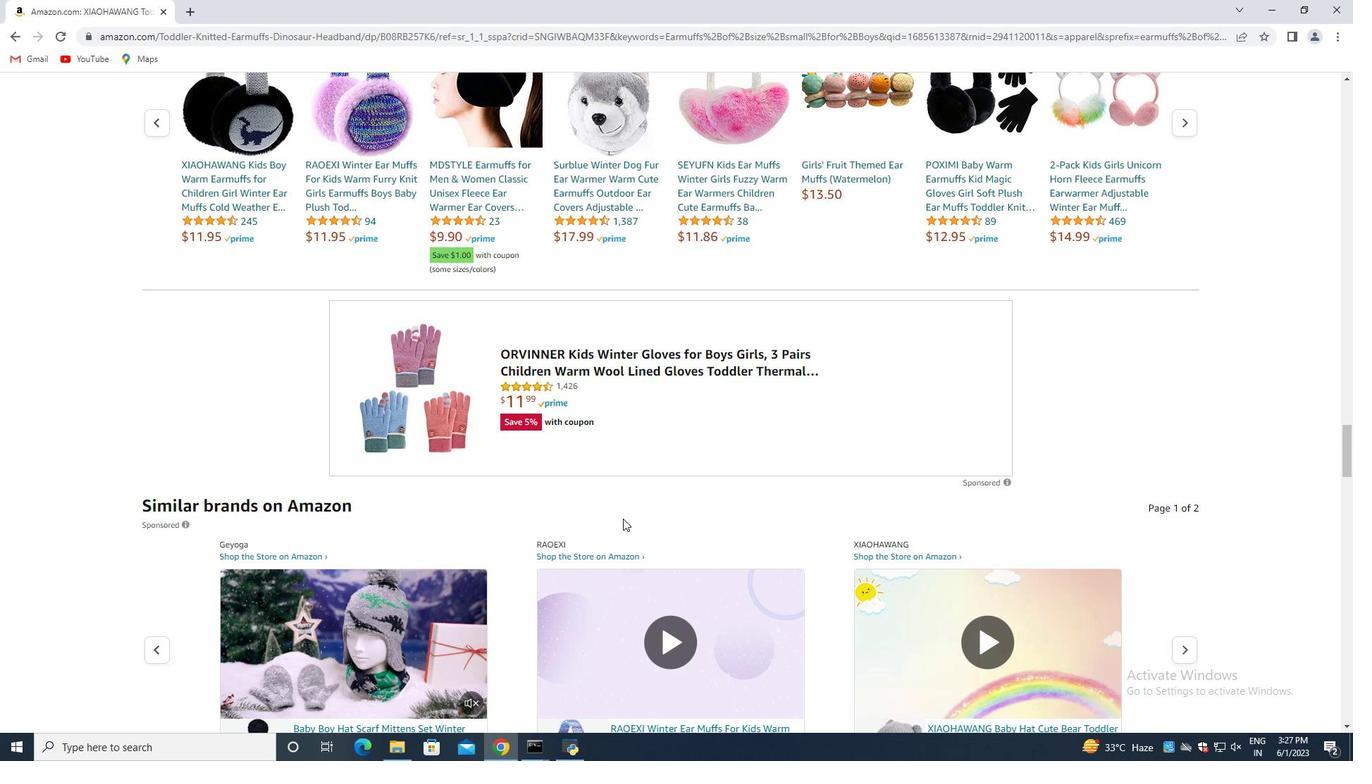 
Action: Mouse scrolled (623, 519) with delta (0, 0)
Screenshot: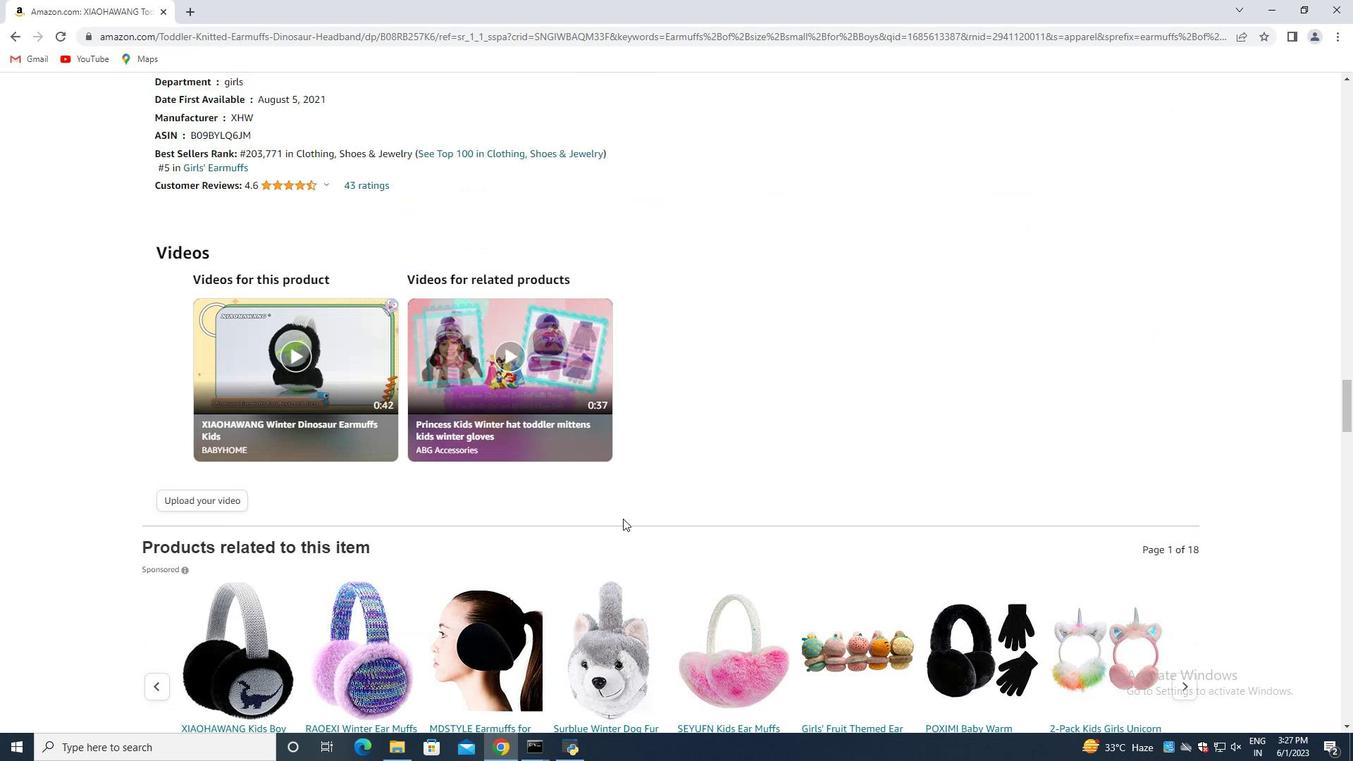 
Action: Mouse scrolled (623, 519) with delta (0, 0)
Screenshot: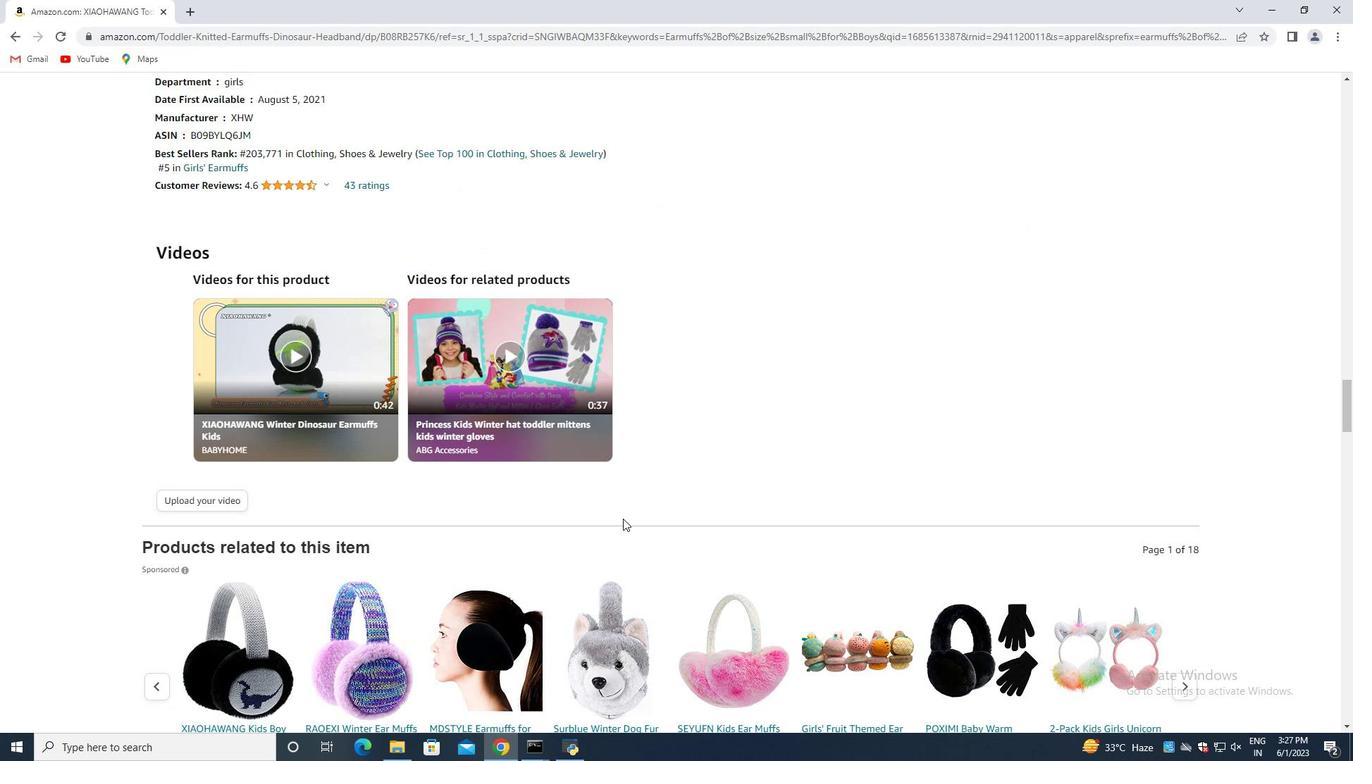 
Action: Mouse scrolled (623, 519) with delta (0, 0)
Screenshot: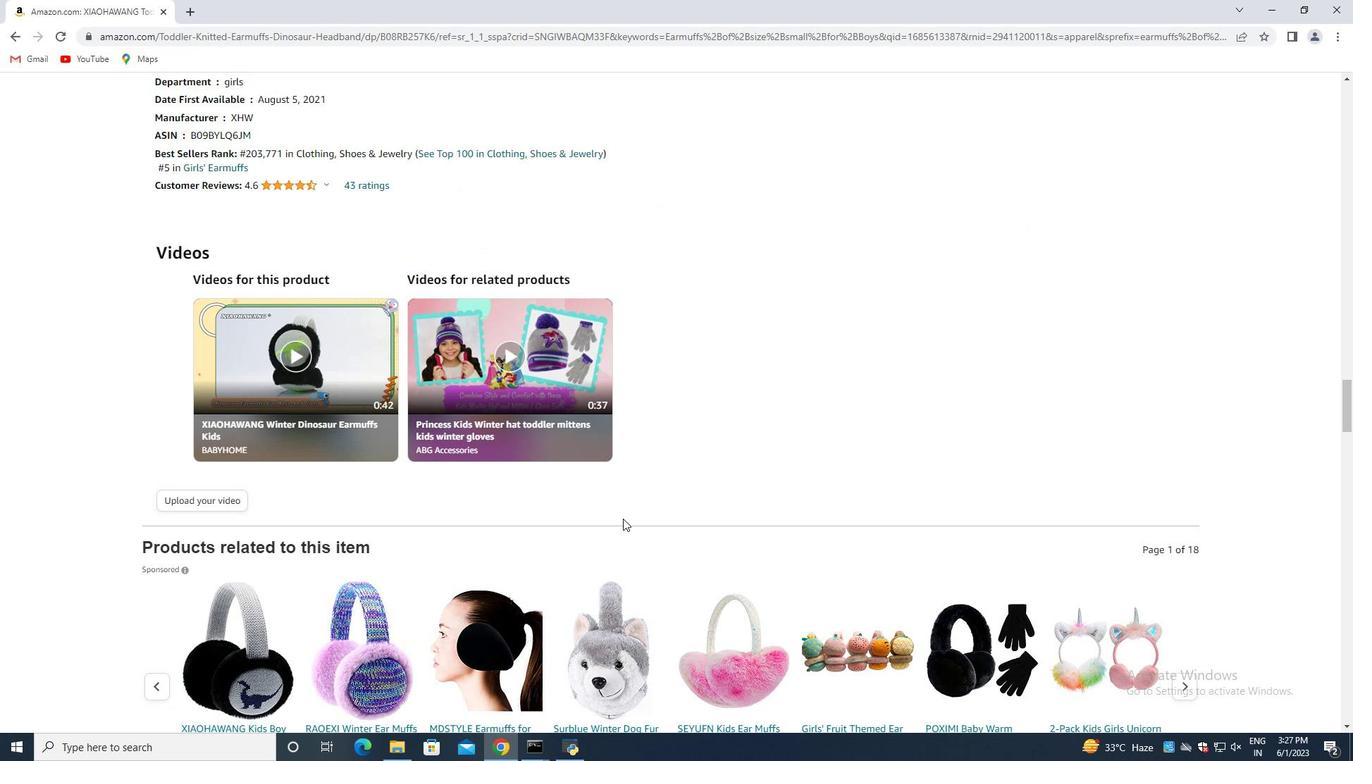 
Action: Mouse scrolled (623, 519) with delta (0, 0)
Screenshot: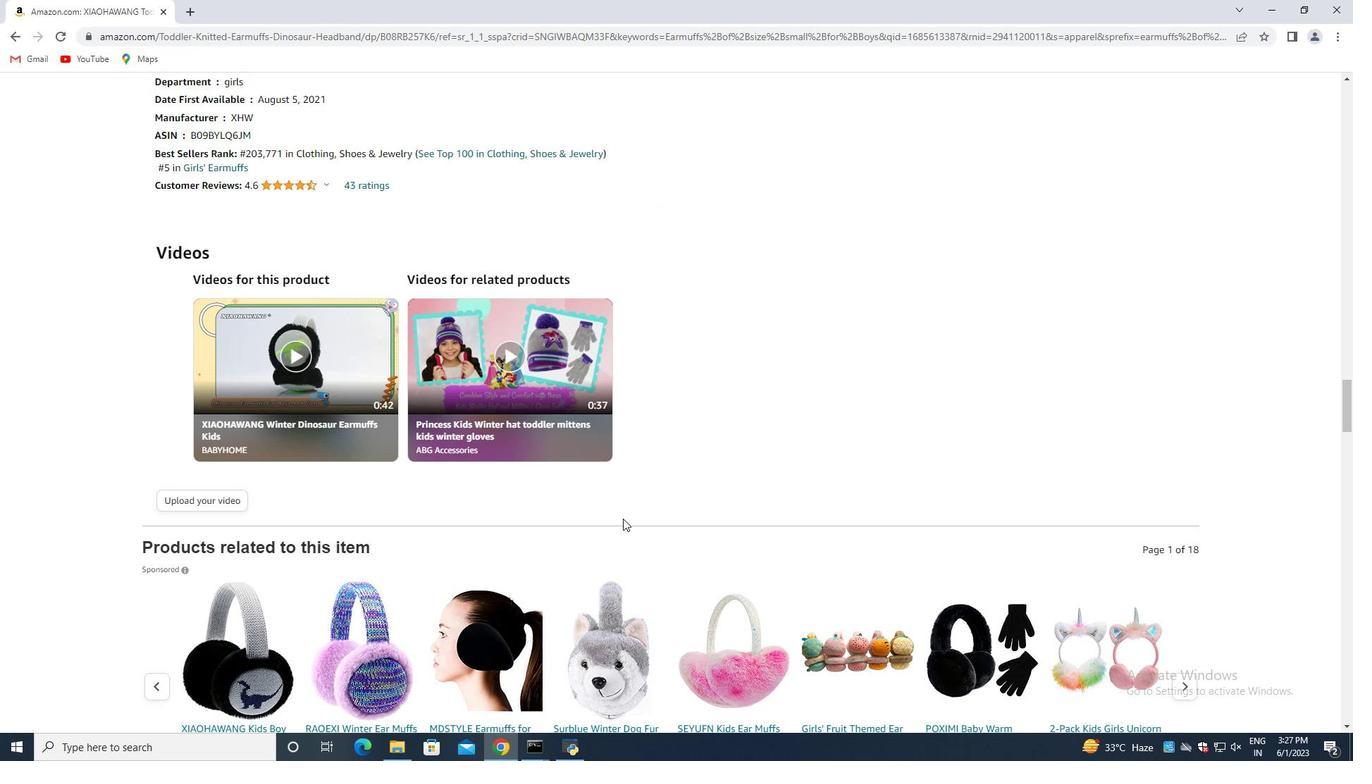 
Action: Mouse scrolled (623, 519) with delta (0, 0)
Screenshot: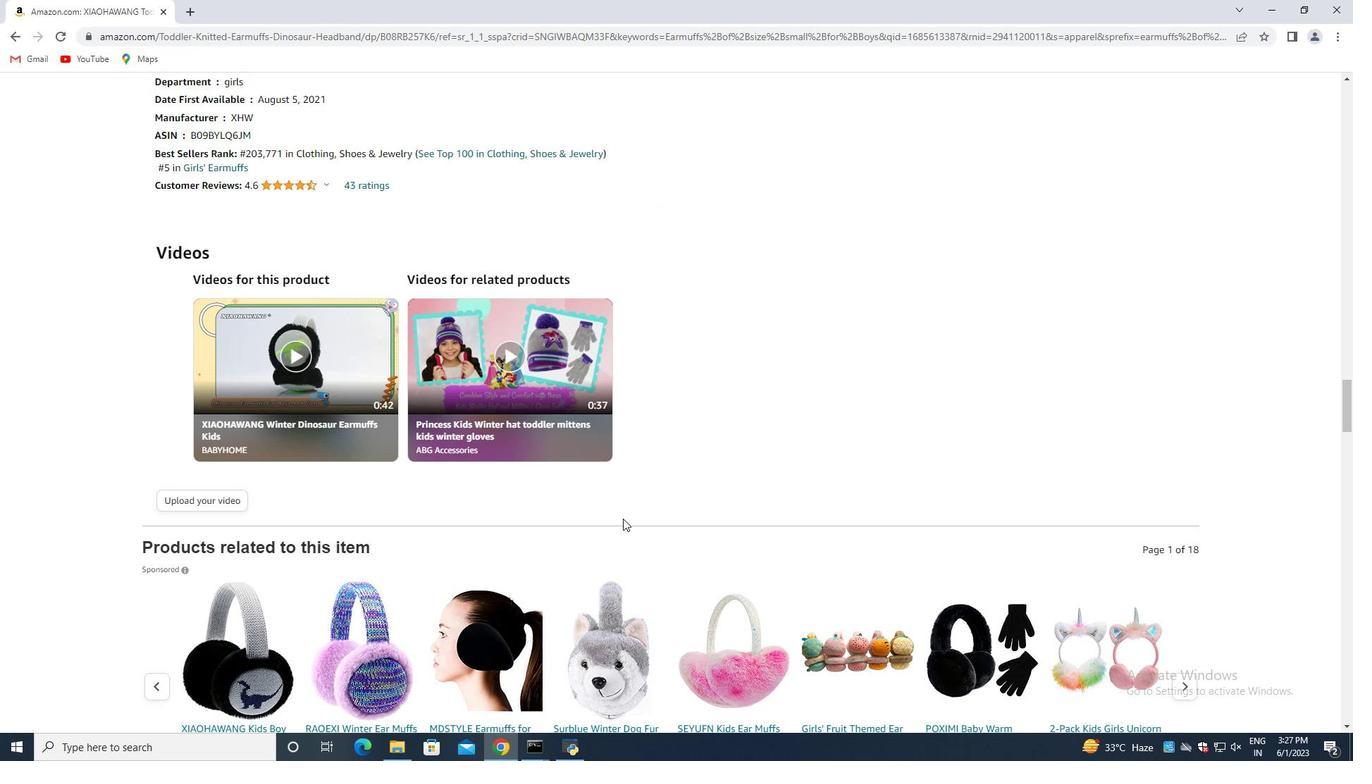 
Action: Mouse scrolled (623, 519) with delta (0, 0)
Screenshot: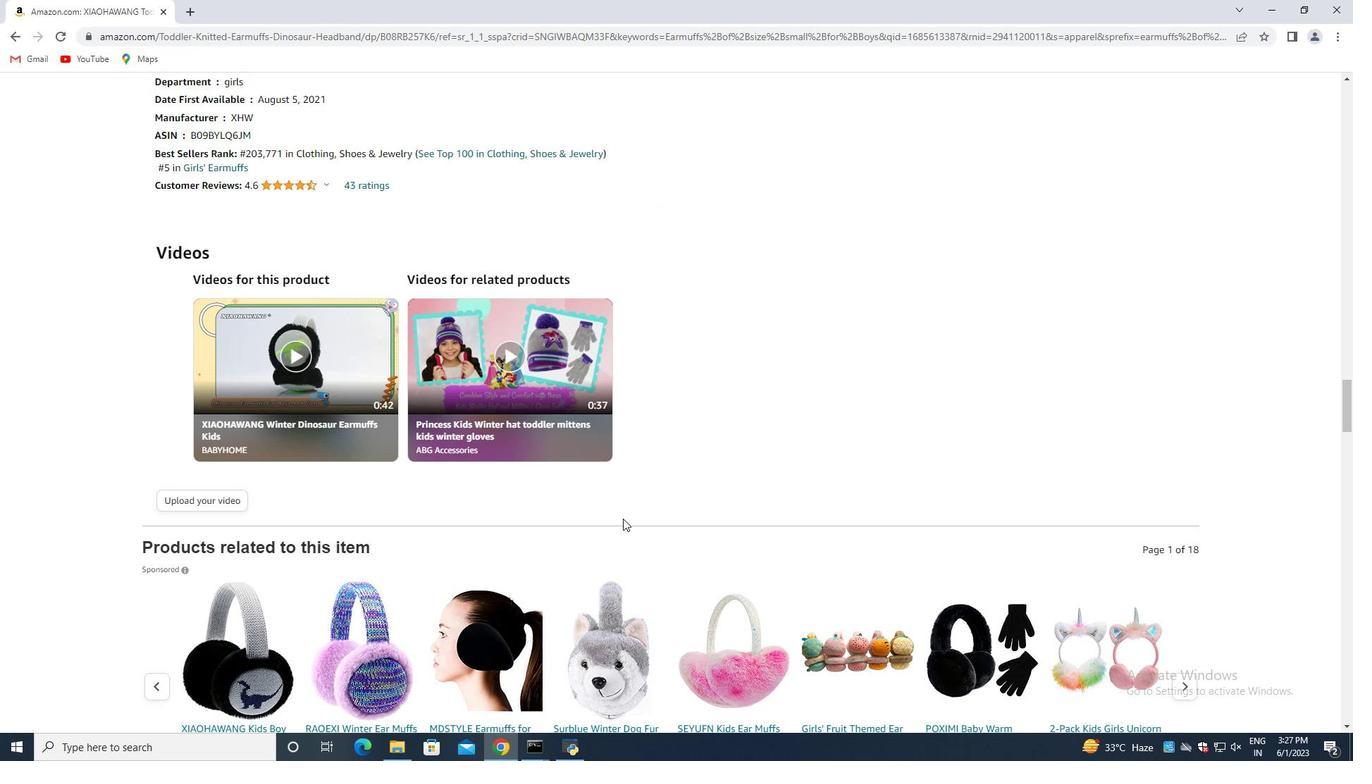 
Action: Mouse scrolled (623, 519) with delta (0, 0)
